 Task: Search for Coastal Estates in The Hamptons with Beachfront Luxury.
Action: Key pressed <Key.caps_lock>T<Key.caps_lock>he<Key.space><Key.caps_lock>H<Key.caps_lock>ampton
Screenshot: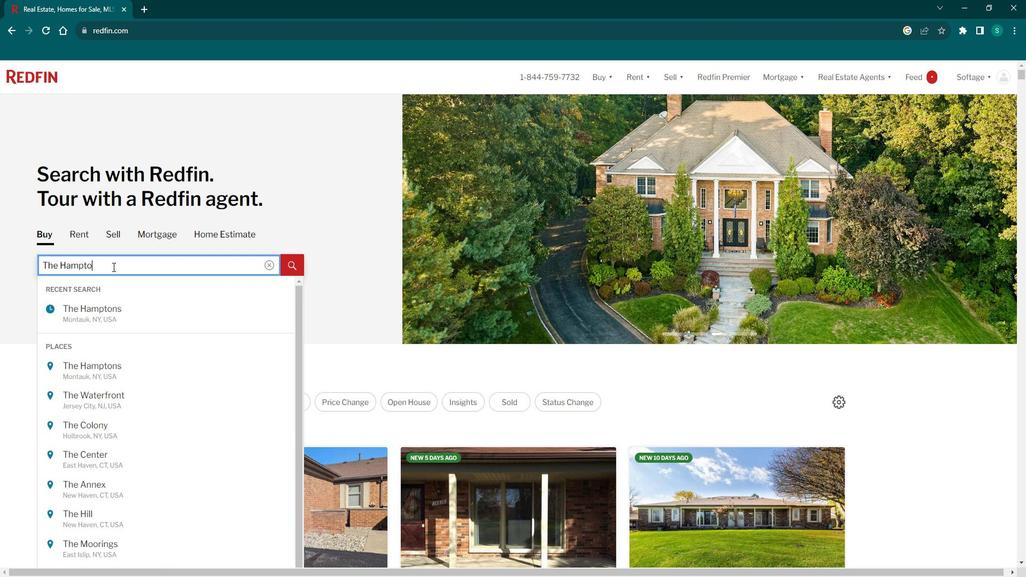 
Action: Mouse moved to (143, 271)
Screenshot: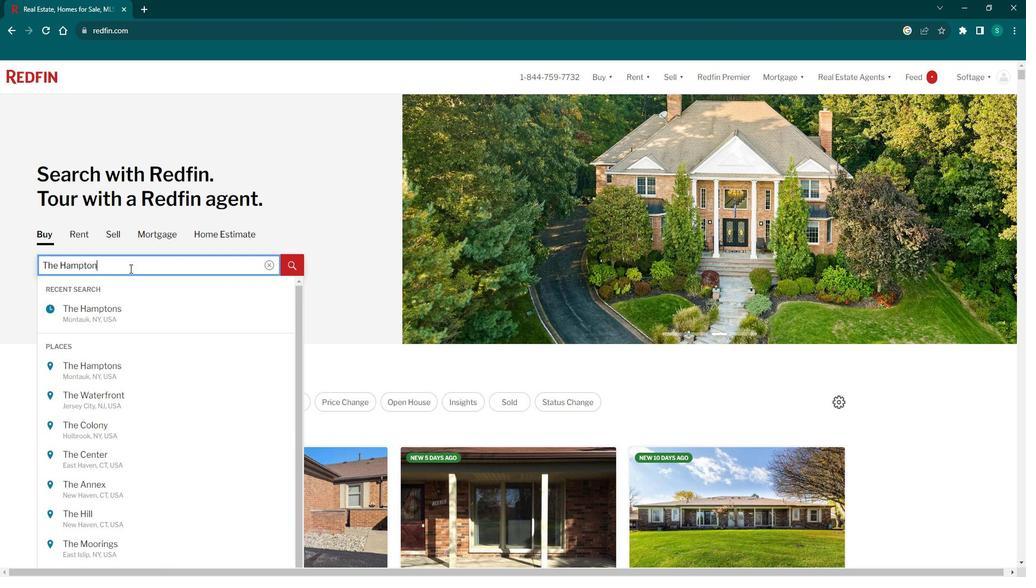 
Action: Key pressed s
Screenshot: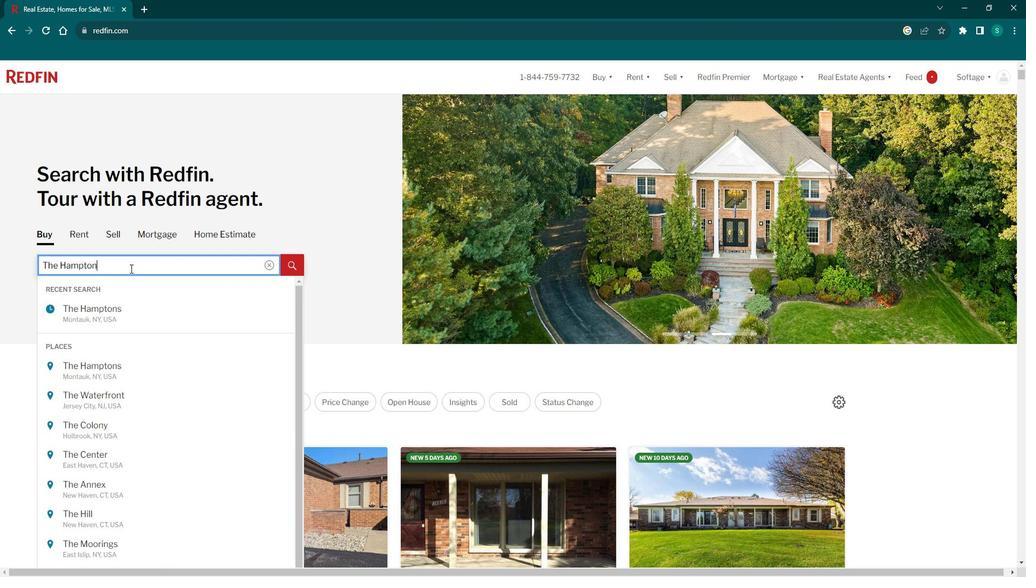 
Action: Mouse moved to (102, 370)
Screenshot: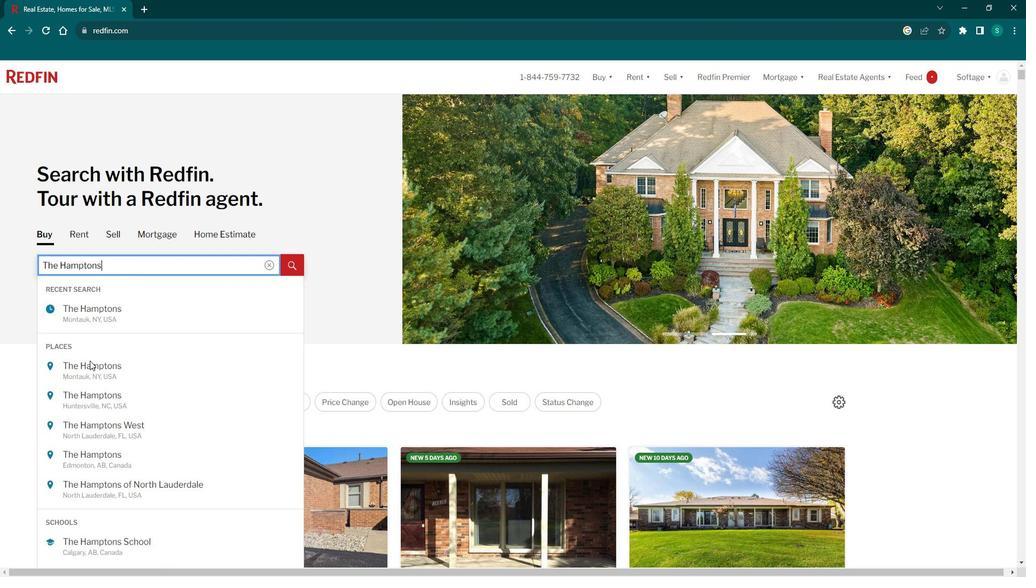 
Action: Mouse pressed left at (102, 370)
Screenshot: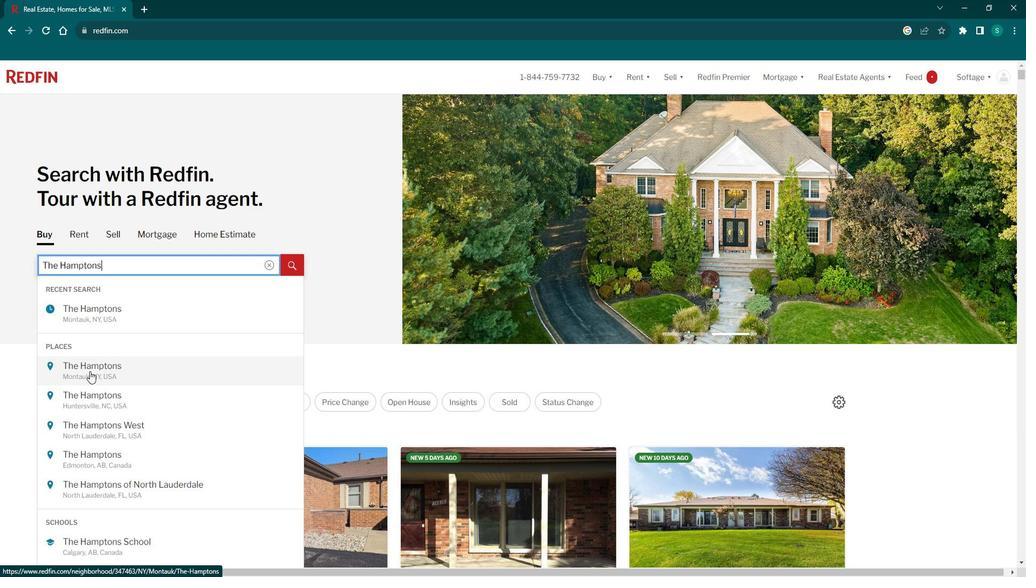 
Action: Mouse moved to (937, 158)
Screenshot: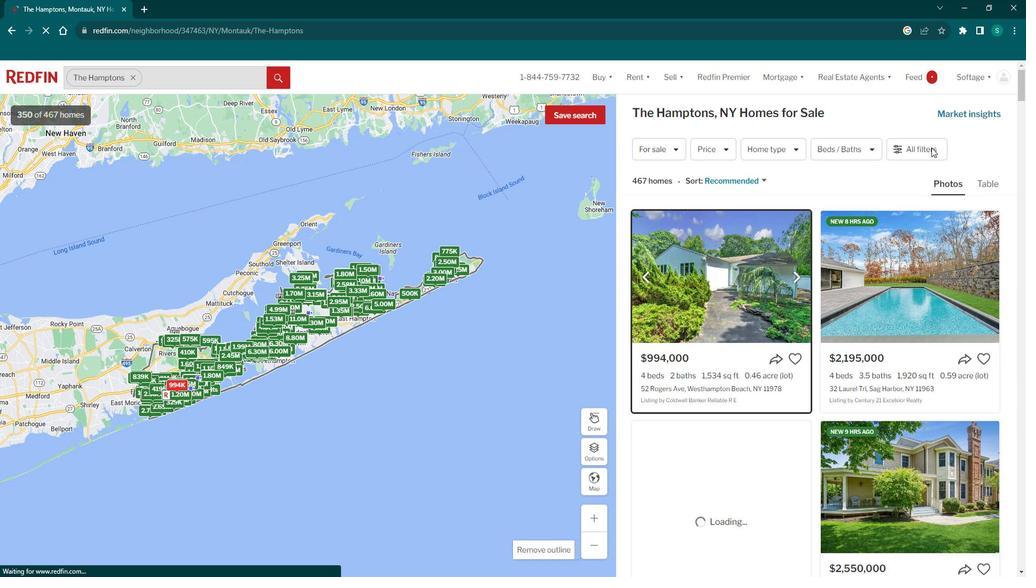 
Action: Mouse pressed left at (937, 158)
Screenshot: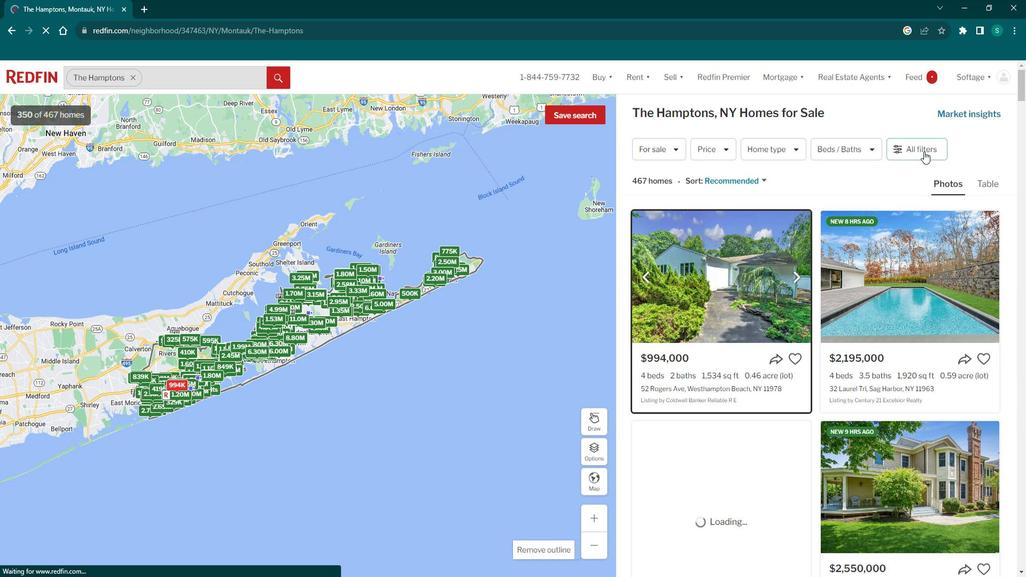 
Action: Mouse pressed left at (937, 158)
Screenshot: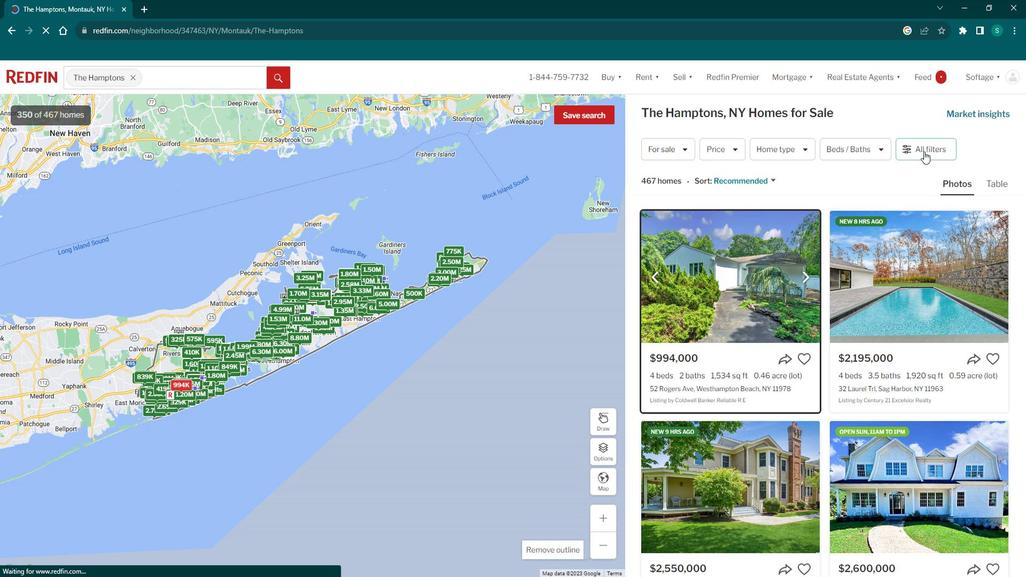 
Action: Mouse pressed left at (937, 158)
Screenshot: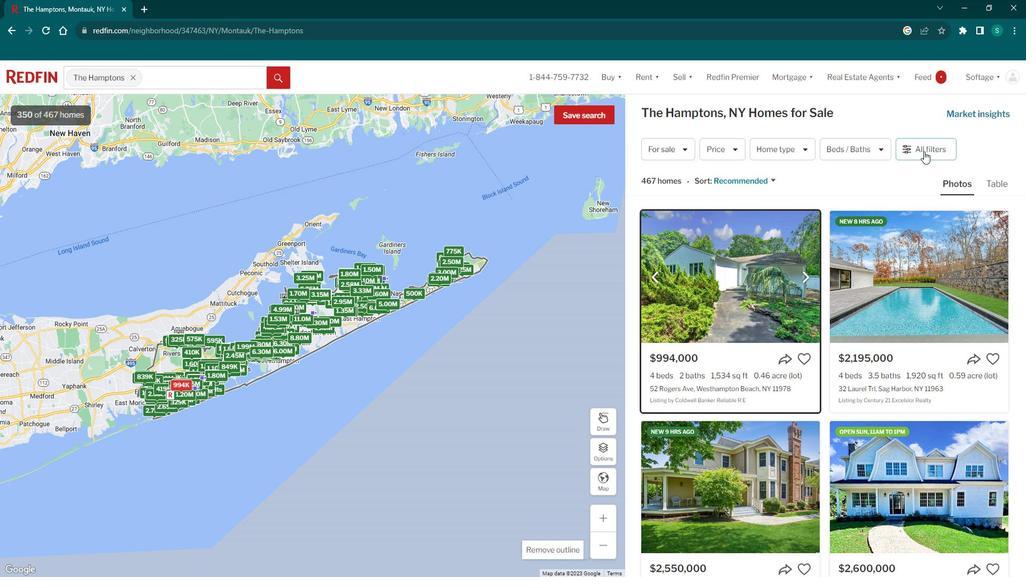 
Action: Mouse moved to (728, 321)
Screenshot: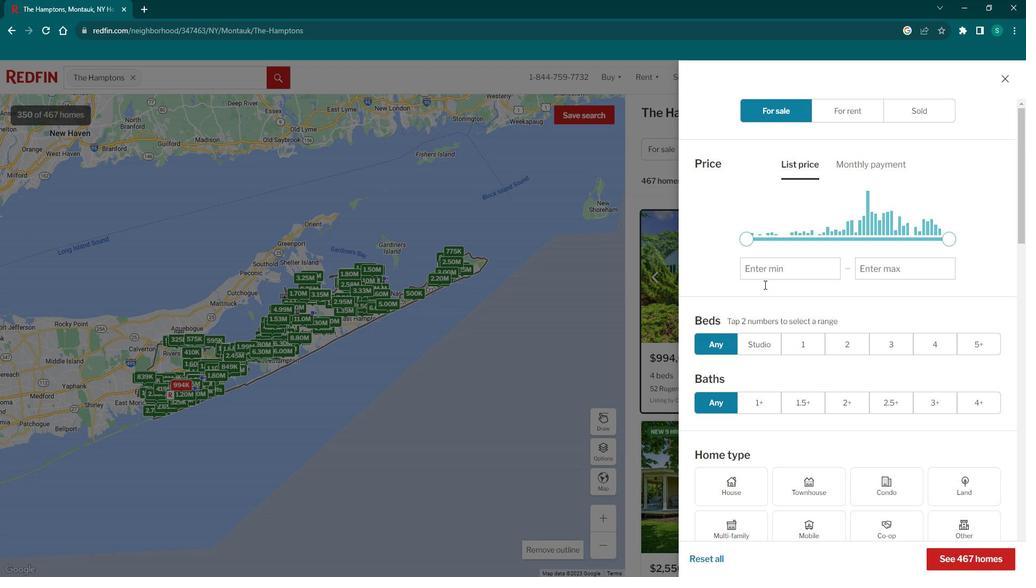 
Action: Mouse scrolled (728, 320) with delta (0, 0)
Screenshot: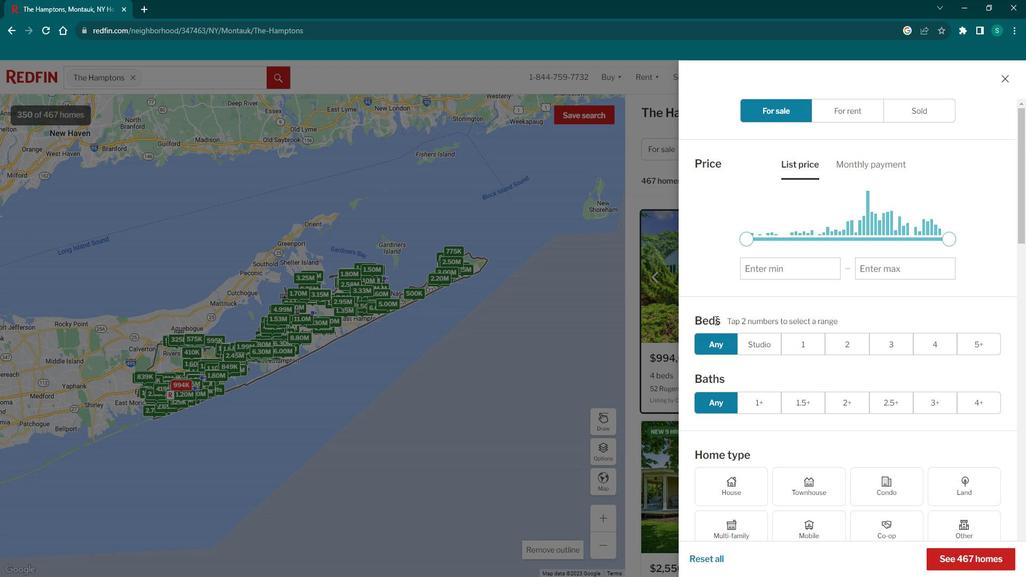 
Action: Mouse scrolled (728, 320) with delta (0, 0)
Screenshot: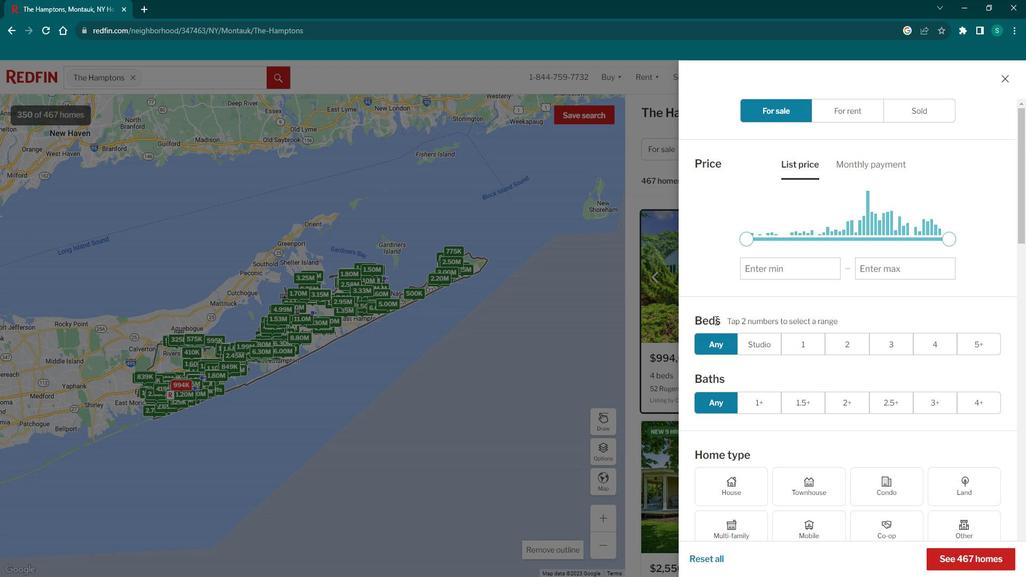 
Action: Mouse scrolled (728, 320) with delta (0, 0)
Screenshot: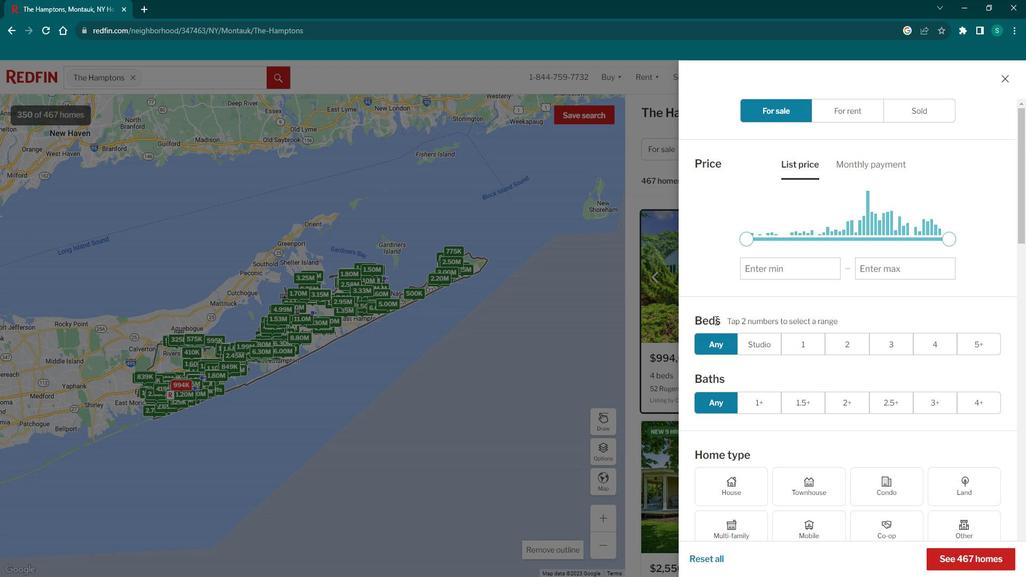 
Action: Mouse moved to (739, 321)
Screenshot: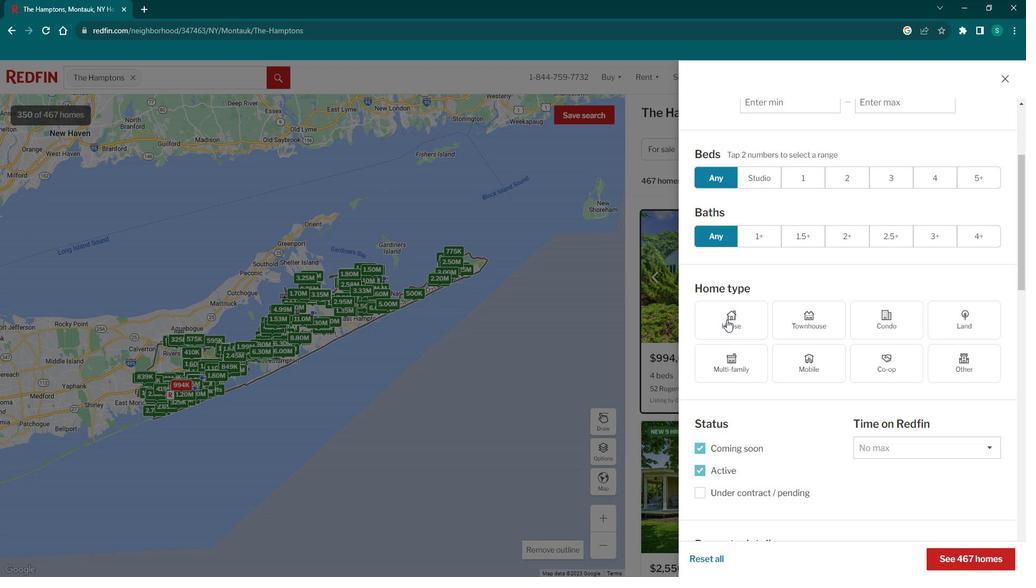 
Action: Mouse pressed left at (739, 321)
Screenshot: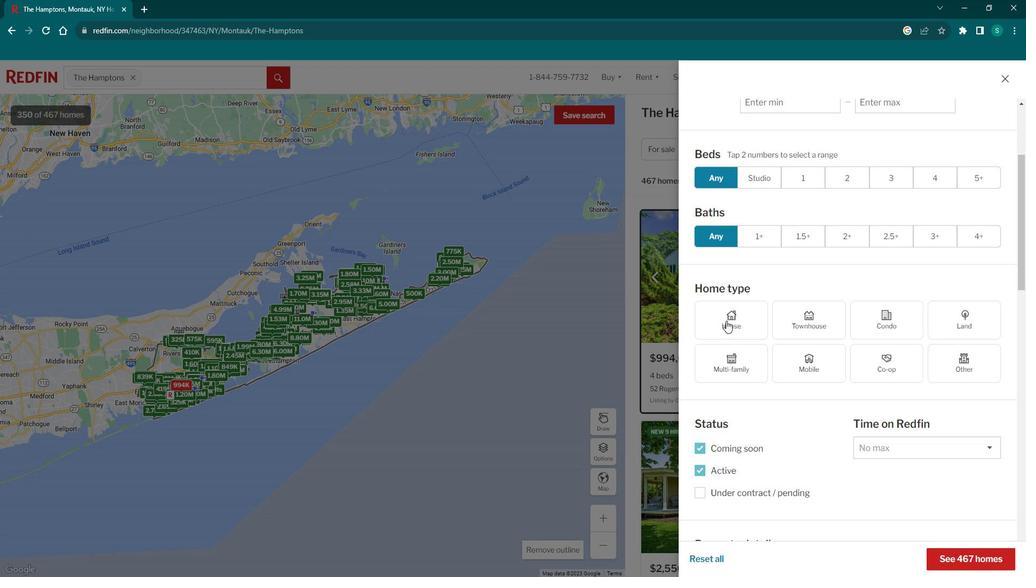 
Action: Mouse moved to (761, 366)
Screenshot: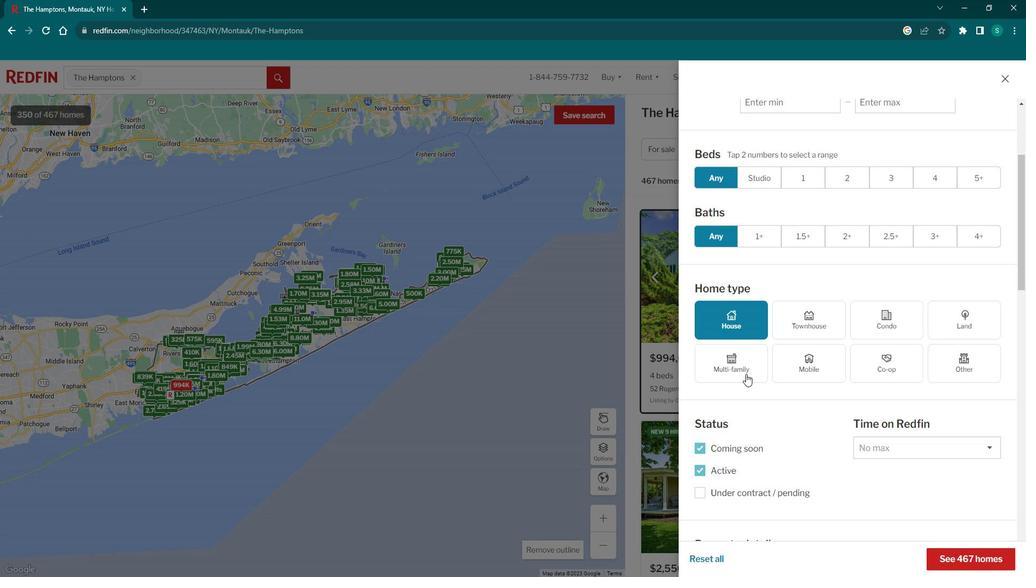 
Action: Mouse scrolled (761, 365) with delta (0, 0)
Screenshot: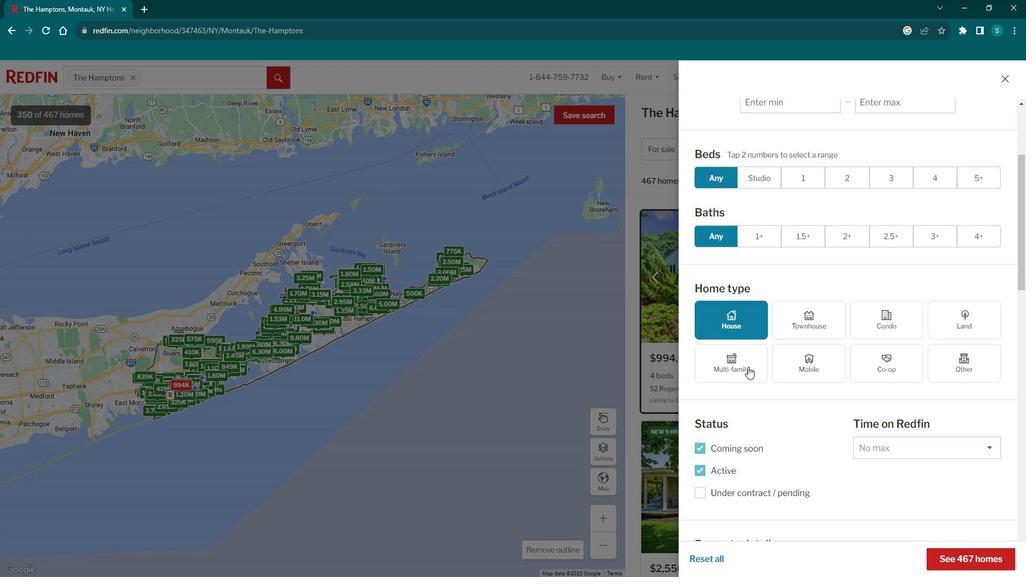 
Action: Mouse scrolled (761, 365) with delta (0, 0)
Screenshot: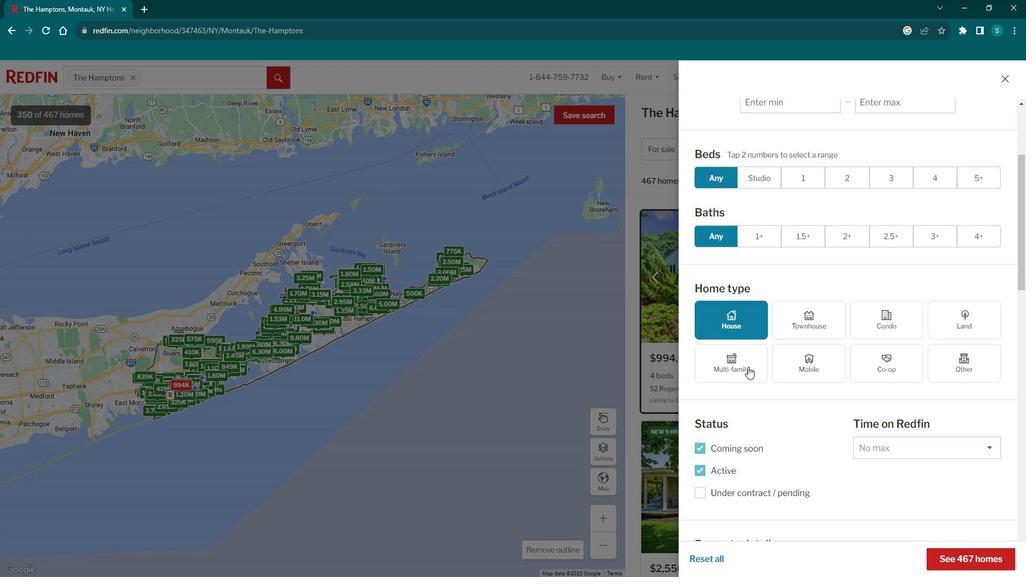 
Action: Mouse scrolled (761, 365) with delta (0, 0)
Screenshot: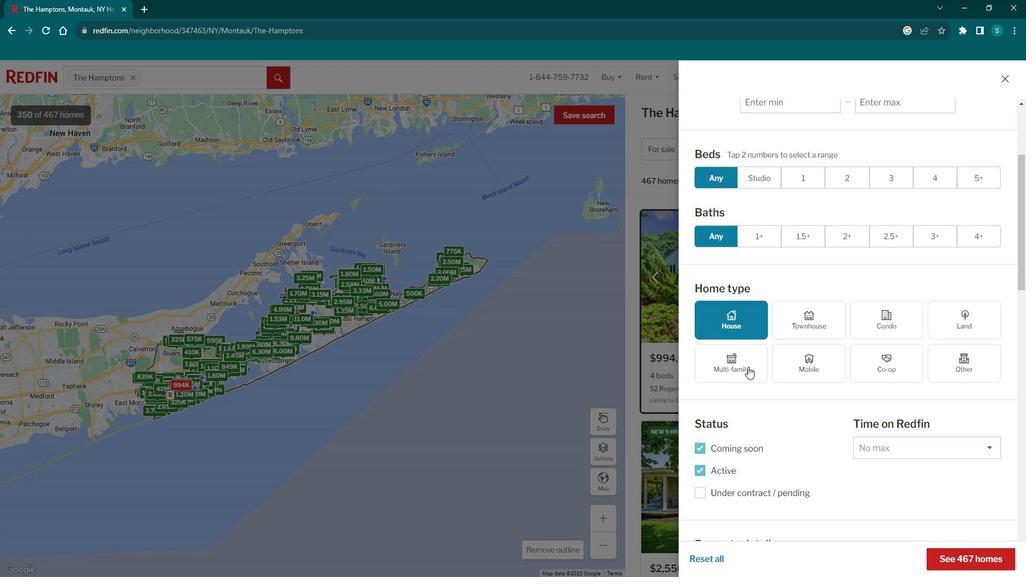 
Action: Mouse scrolled (761, 365) with delta (0, 0)
Screenshot: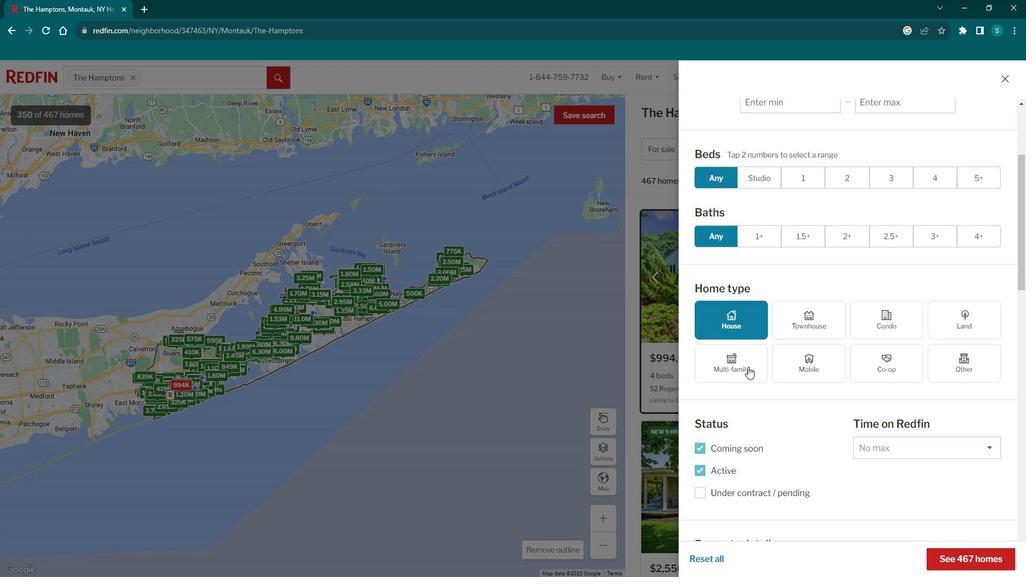 
Action: Mouse scrolled (761, 365) with delta (0, 0)
Screenshot: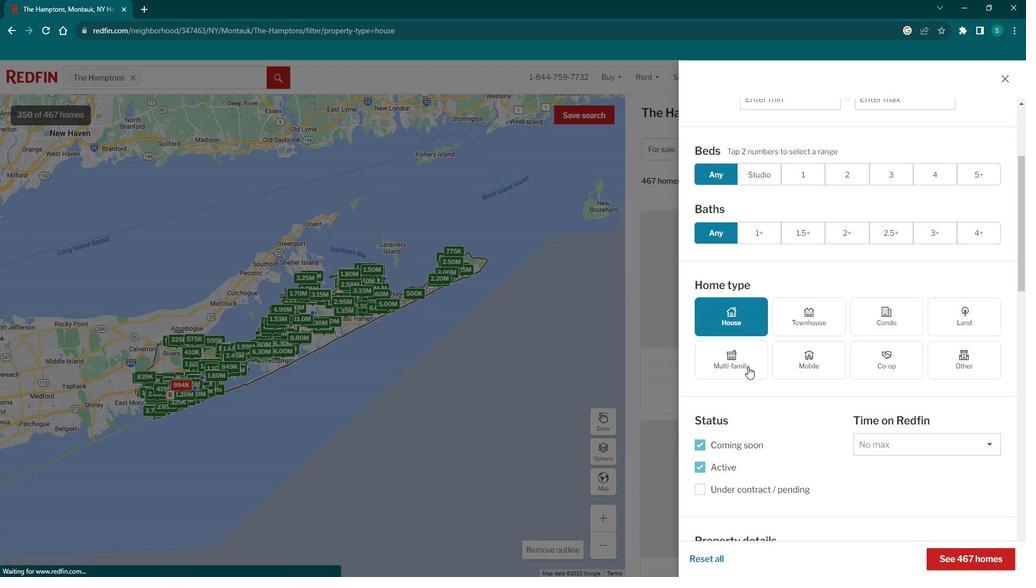 
Action: Mouse moved to (762, 347)
Screenshot: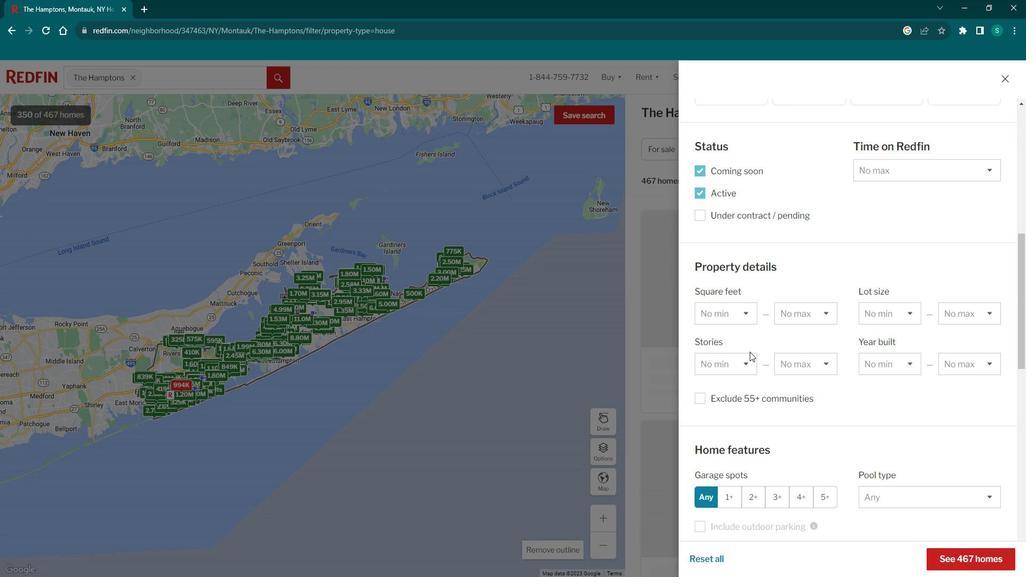
Action: Mouse scrolled (762, 346) with delta (0, 0)
Screenshot: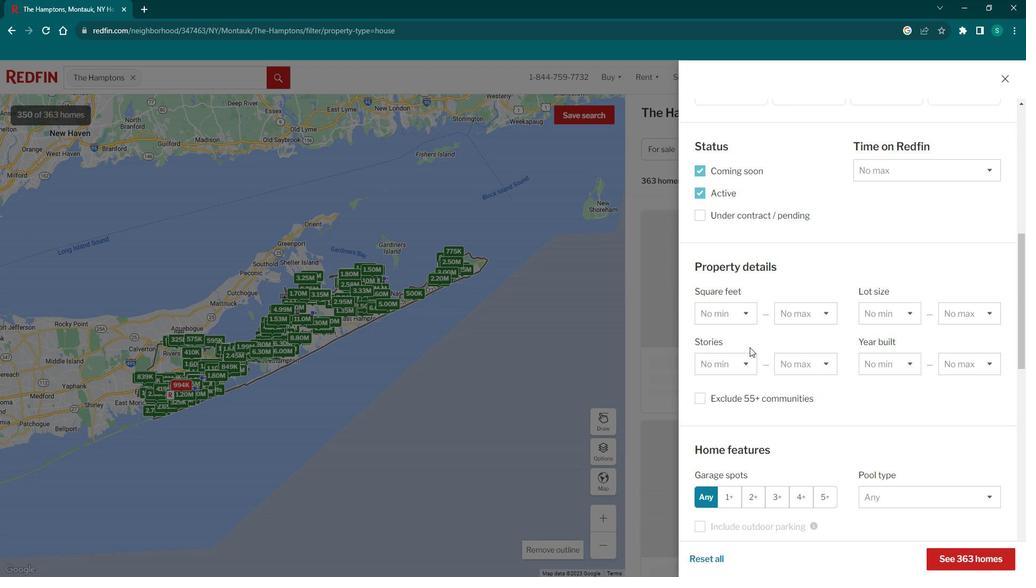 
Action: Mouse scrolled (762, 346) with delta (0, 0)
Screenshot: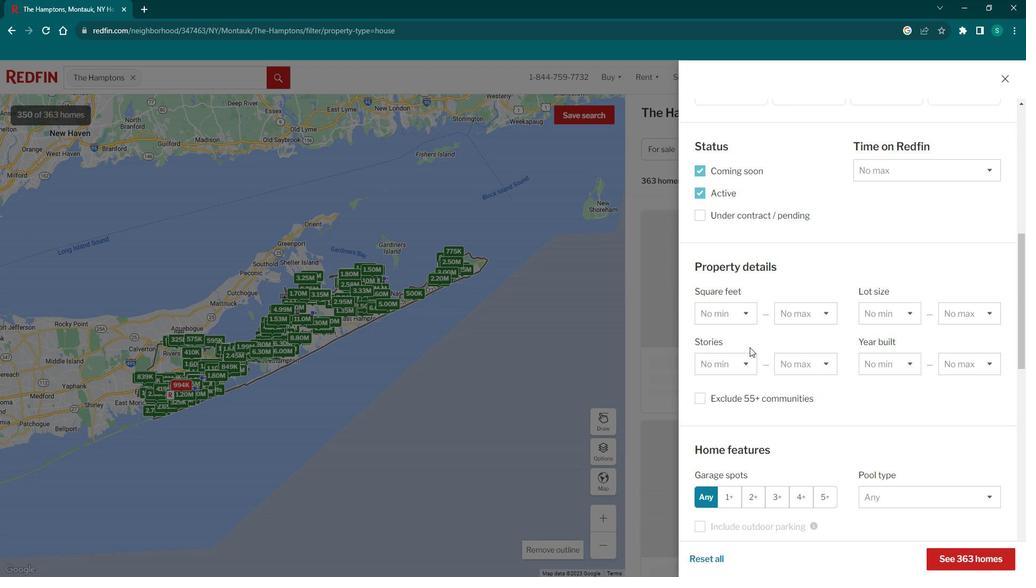 
Action: Mouse scrolled (762, 346) with delta (0, 0)
Screenshot: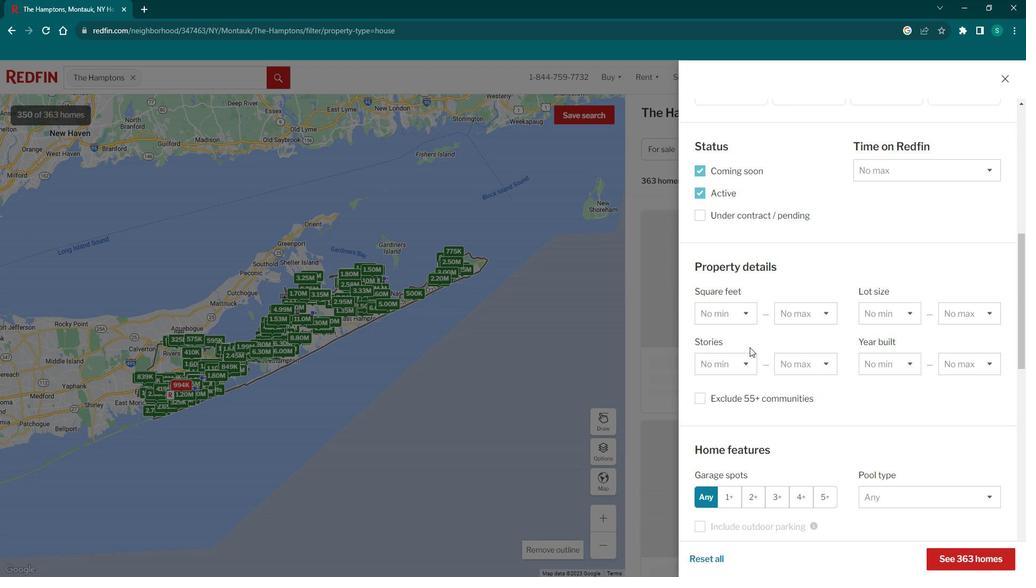 
Action: Mouse scrolled (762, 346) with delta (0, 0)
Screenshot: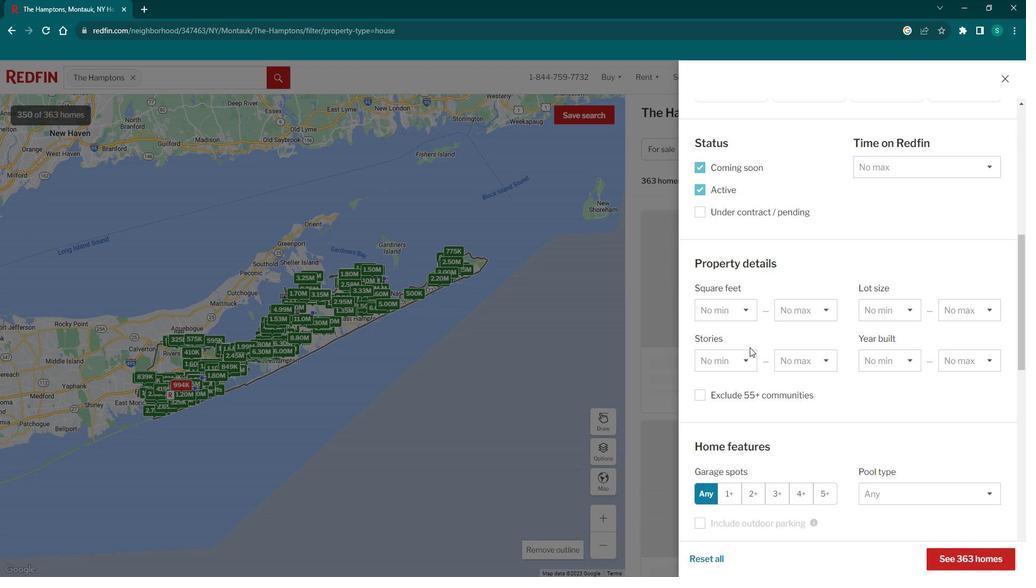 
Action: Mouse moved to (712, 363)
Screenshot: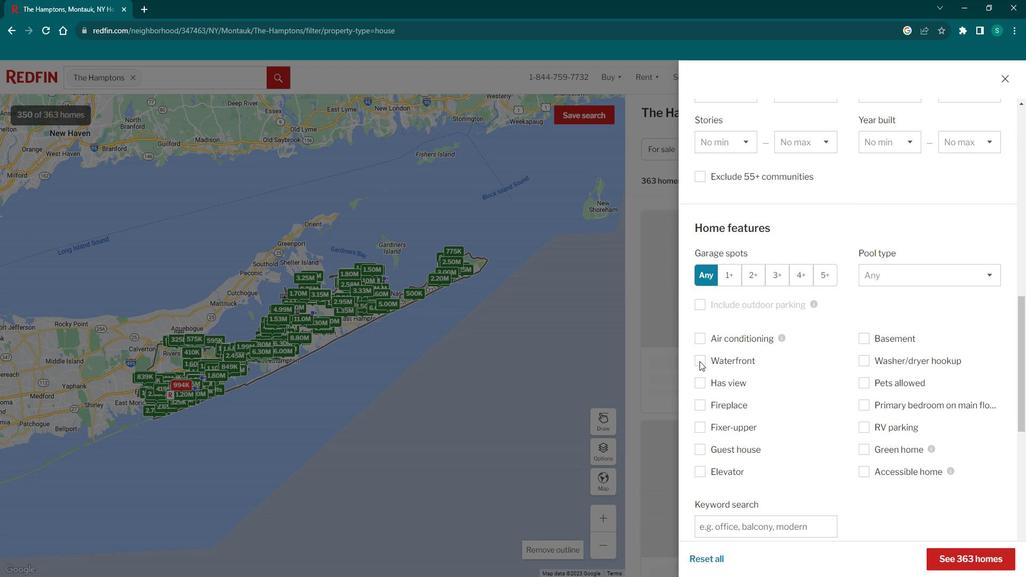 
Action: Mouse pressed left at (712, 363)
Screenshot: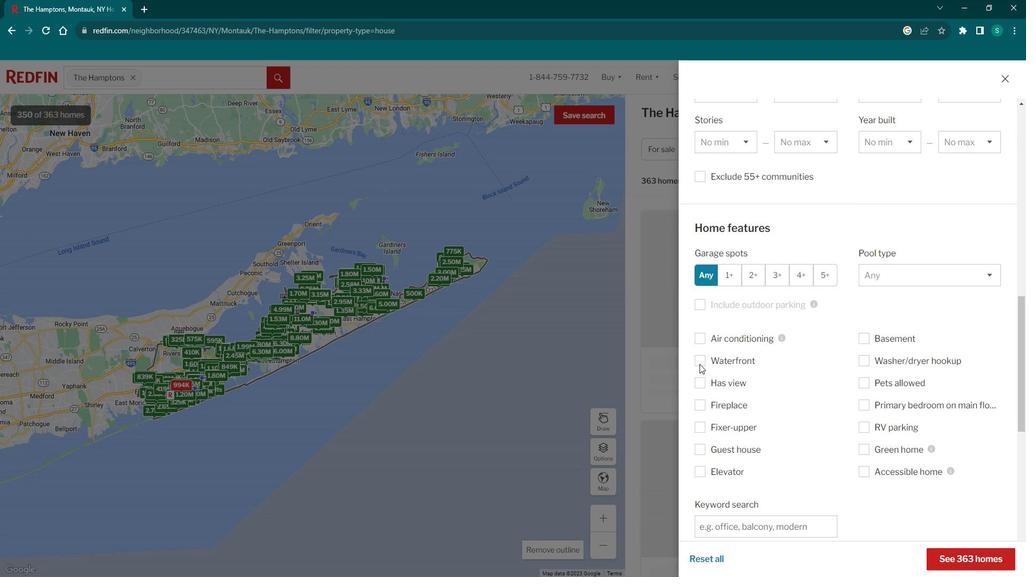 
Action: Mouse moved to (760, 433)
Screenshot: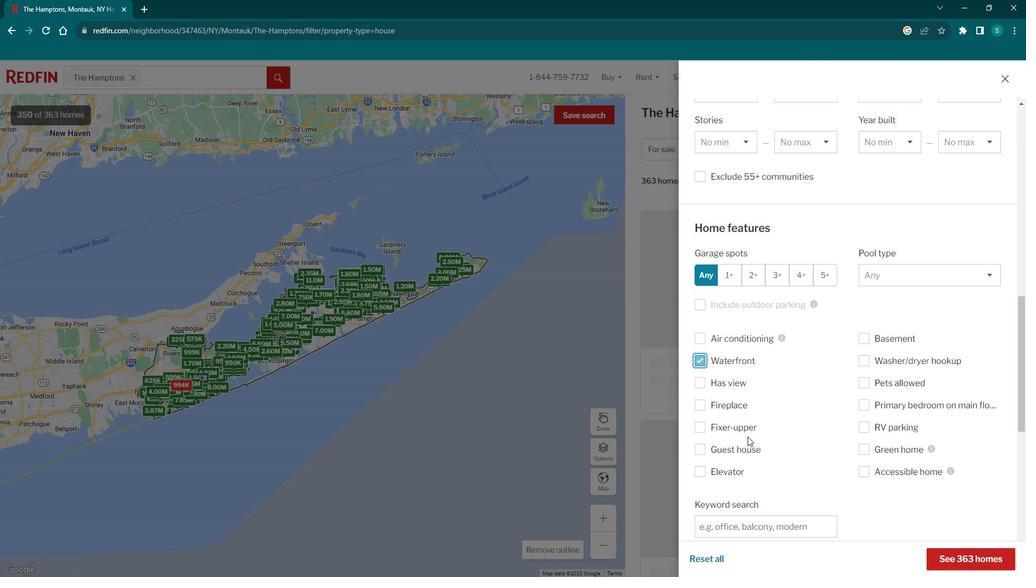 
Action: Mouse scrolled (760, 433) with delta (0, 0)
Screenshot: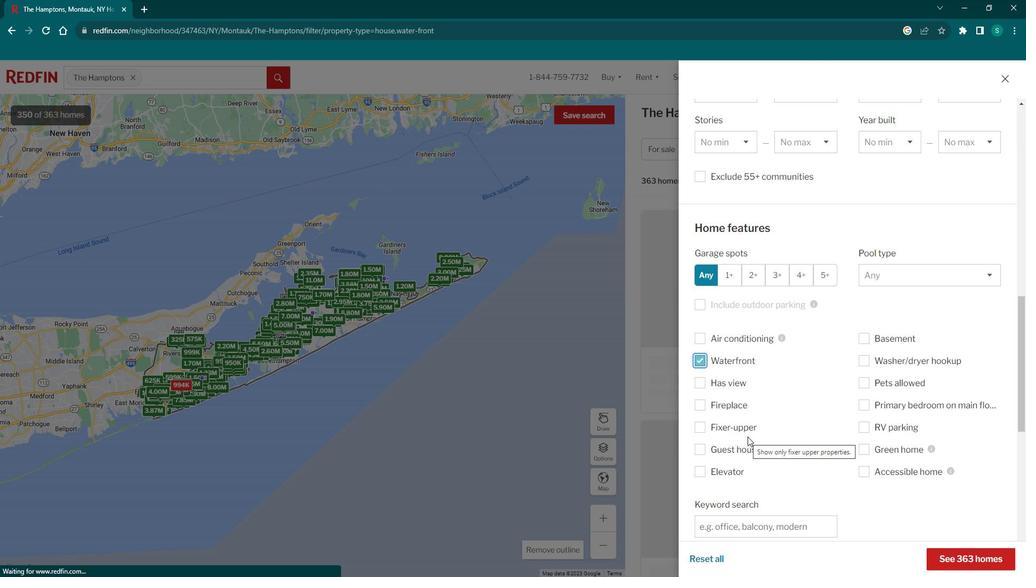 
Action: Mouse scrolled (760, 433) with delta (0, 0)
Screenshot: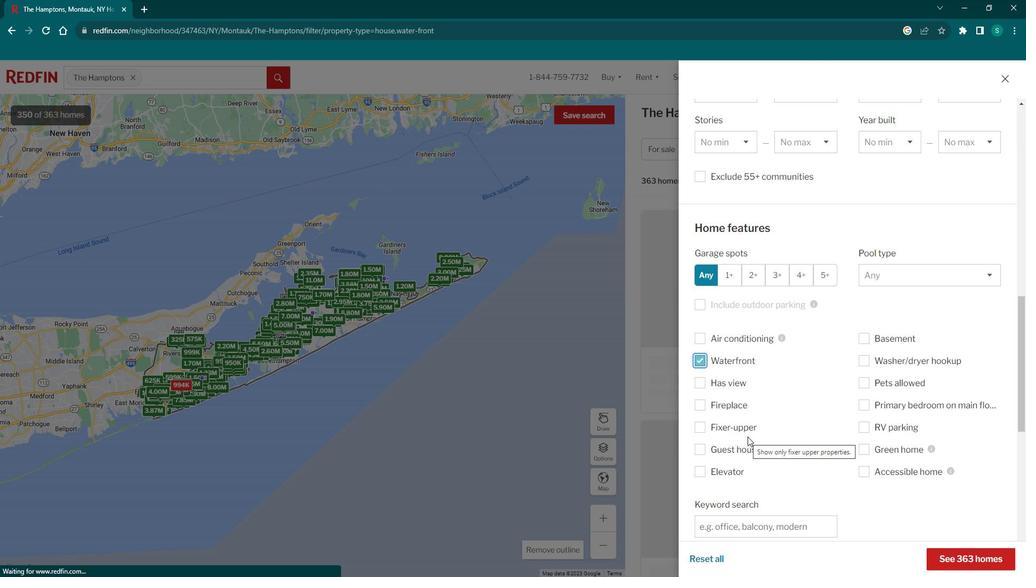 
Action: Mouse scrolled (760, 433) with delta (0, 0)
Screenshot: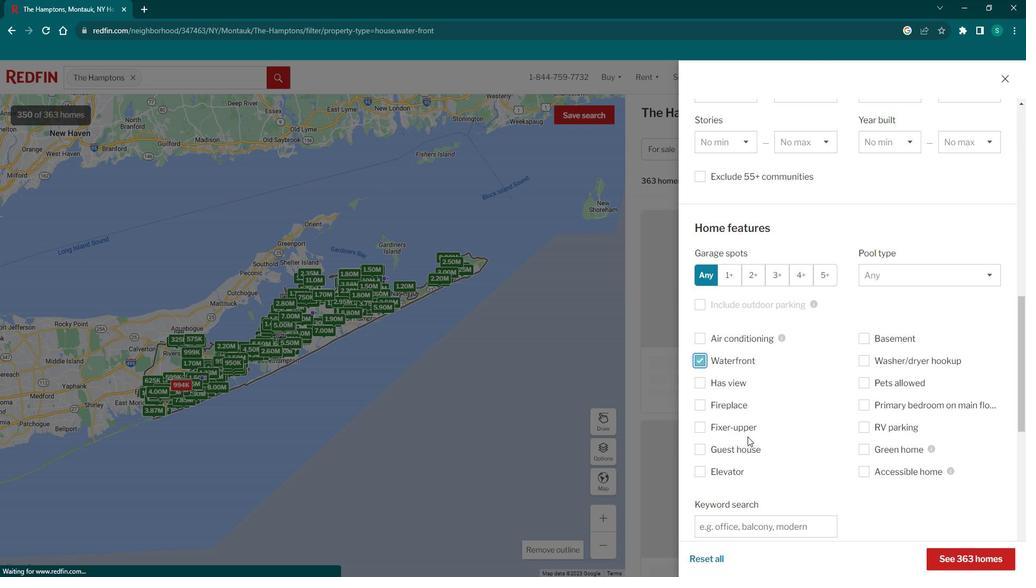 
Action: Mouse scrolled (760, 433) with delta (0, 0)
Screenshot: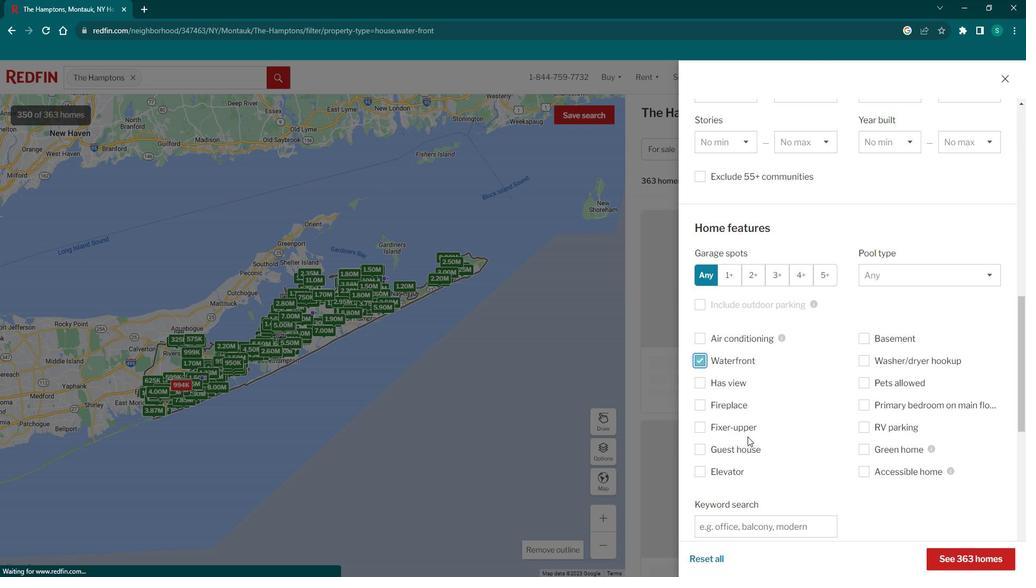 
Action: Mouse moved to (968, 546)
Screenshot: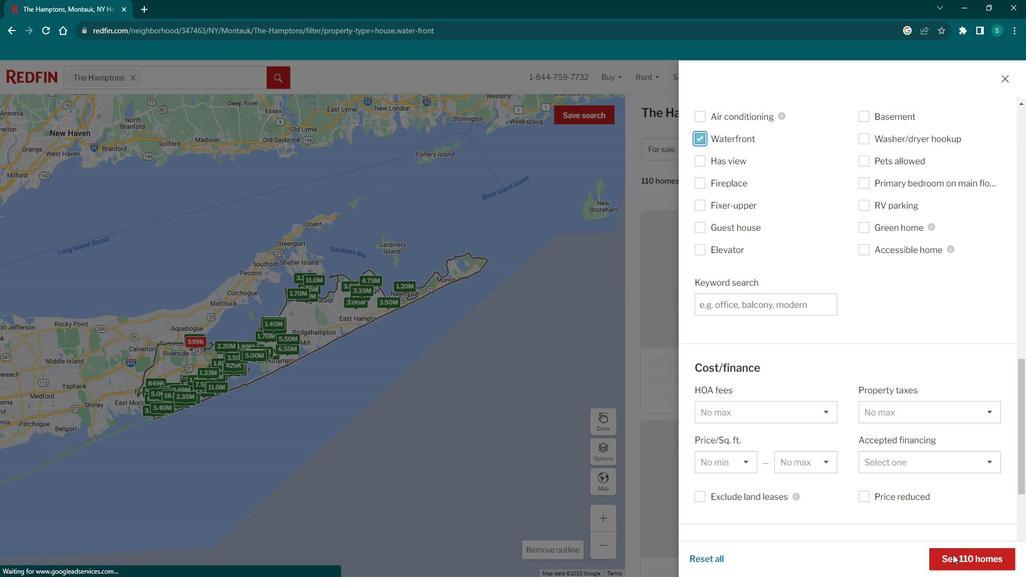 
Action: Mouse pressed left at (968, 546)
Screenshot: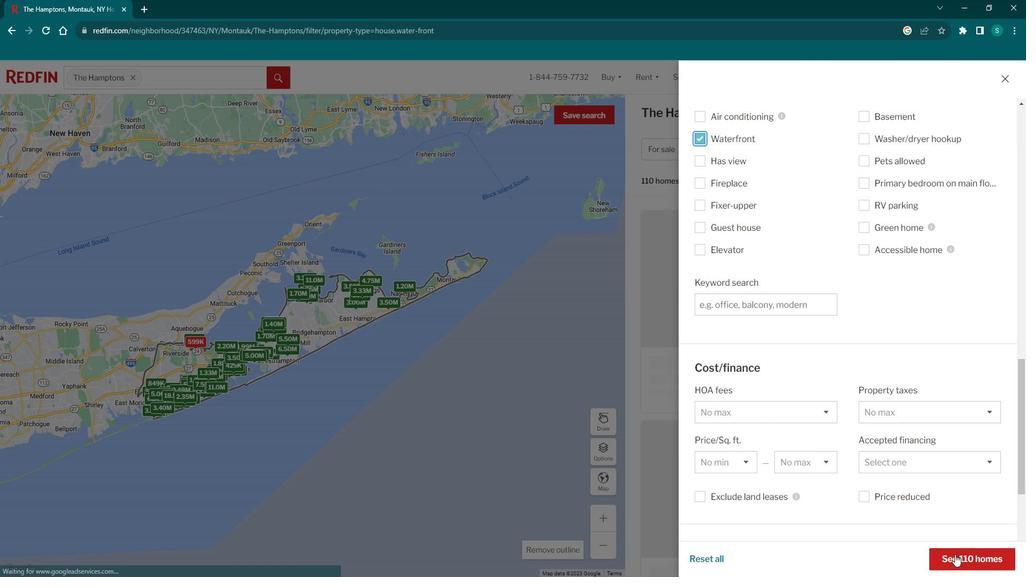 
Action: Mouse moved to (723, 329)
Screenshot: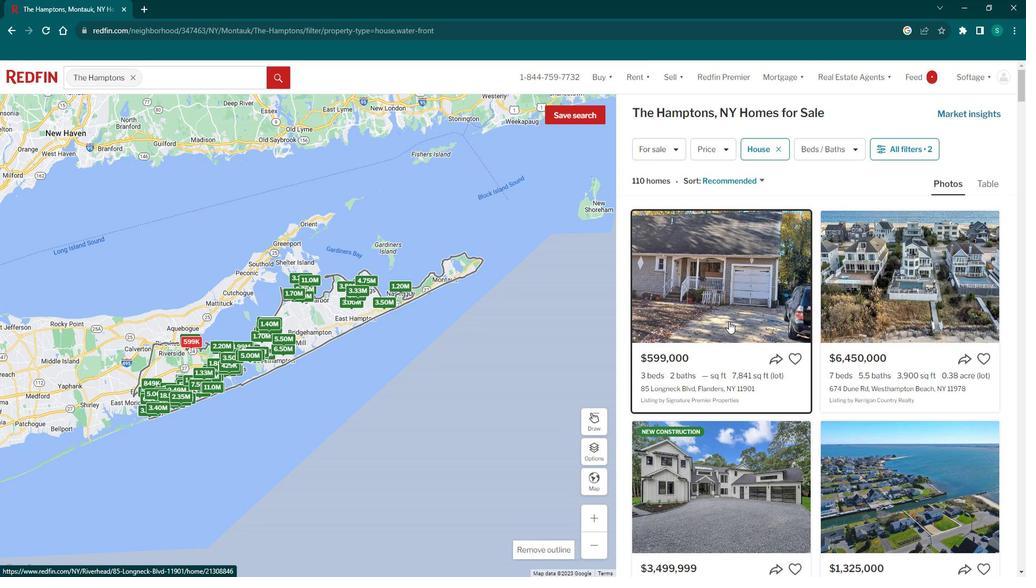 
Action: Mouse scrolled (723, 329) with delta (0, 0)
Screenshot: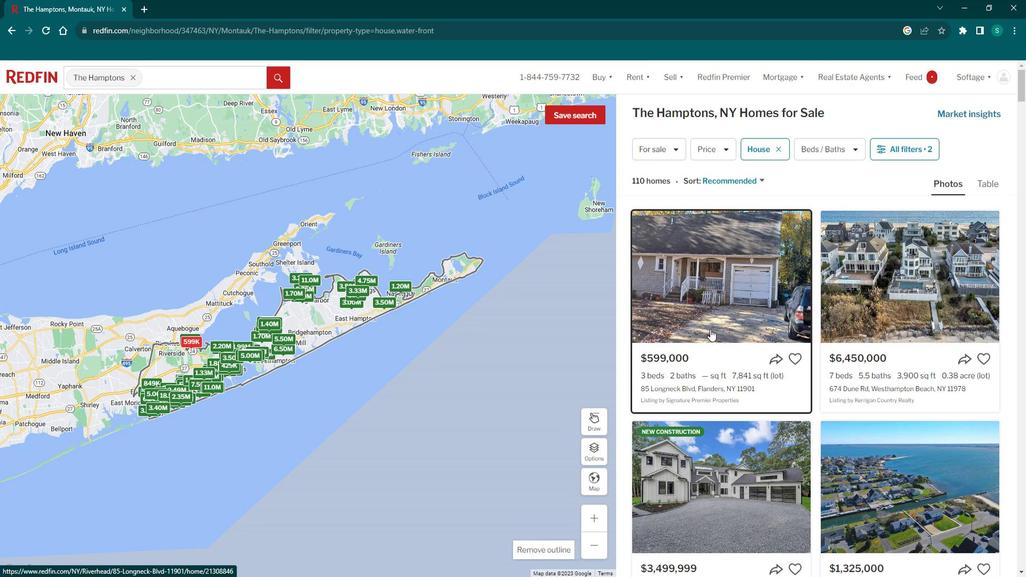 
Action: Mouse scrolled (723, 329) with delta (0, 0)
Screenshot: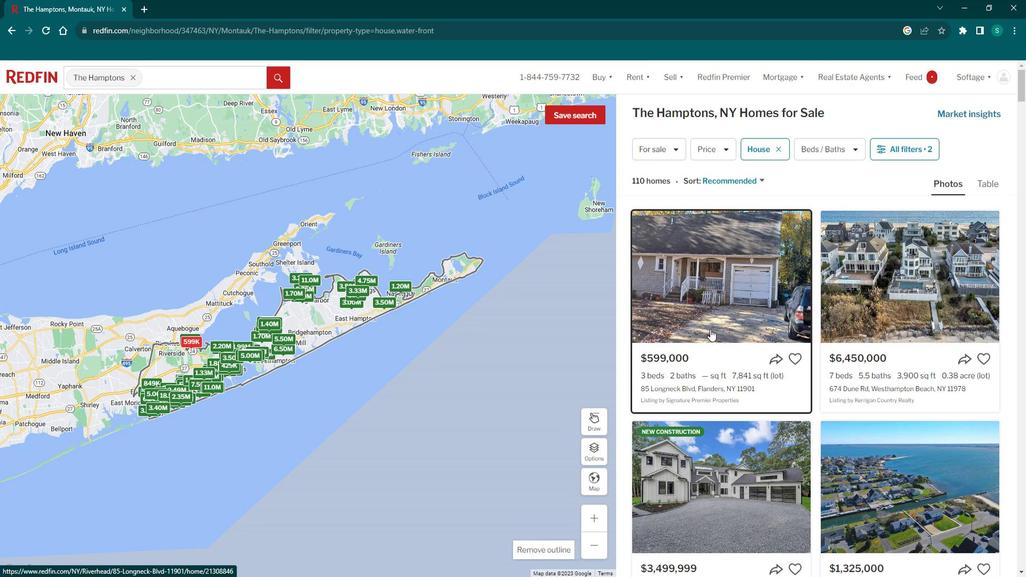 
Action: Mouse scrolled (723, 329) with delta (0, 0)
Screenshot: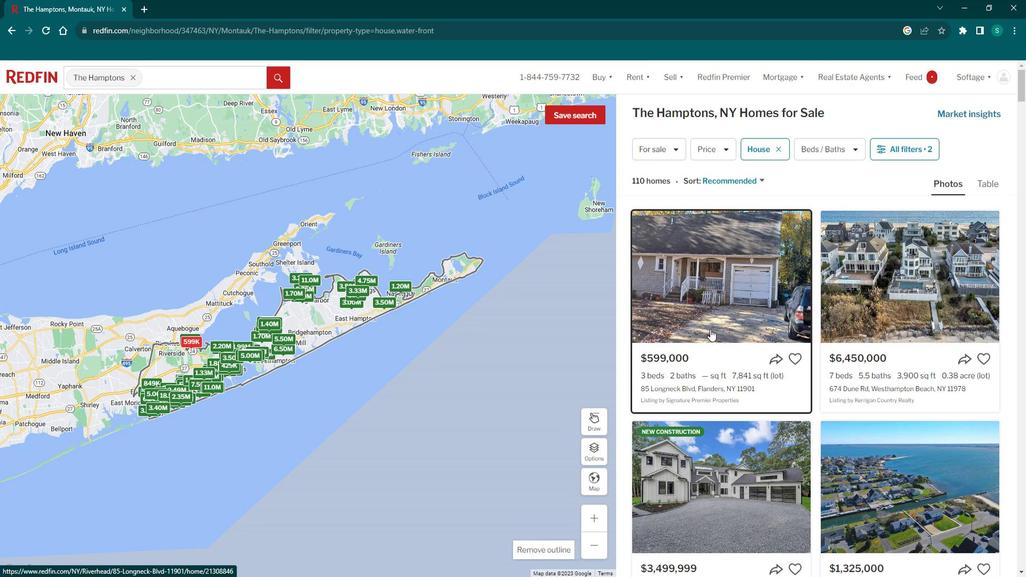 
Action: Mouse moved to (721, 330)
Screenshot: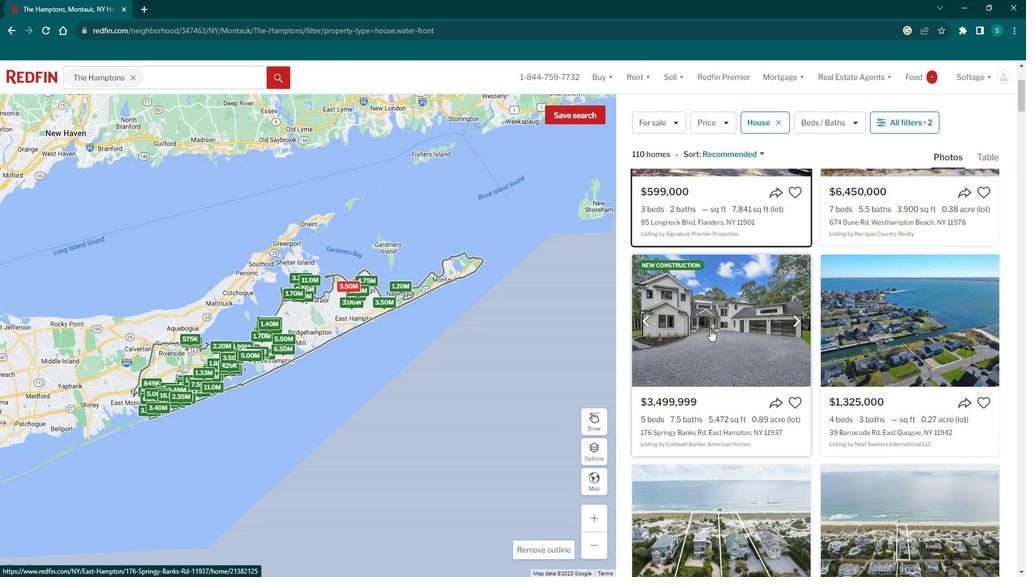 
Action: Mouse pressed left at (721, 330)
Screenshot: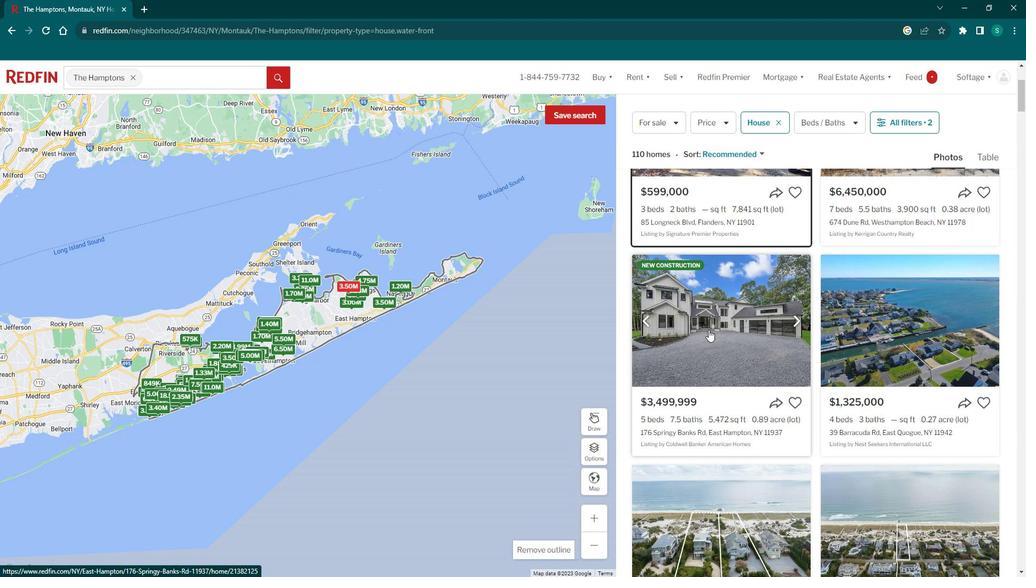 
Action: Mouse moved to (358, 364)
Screenshot: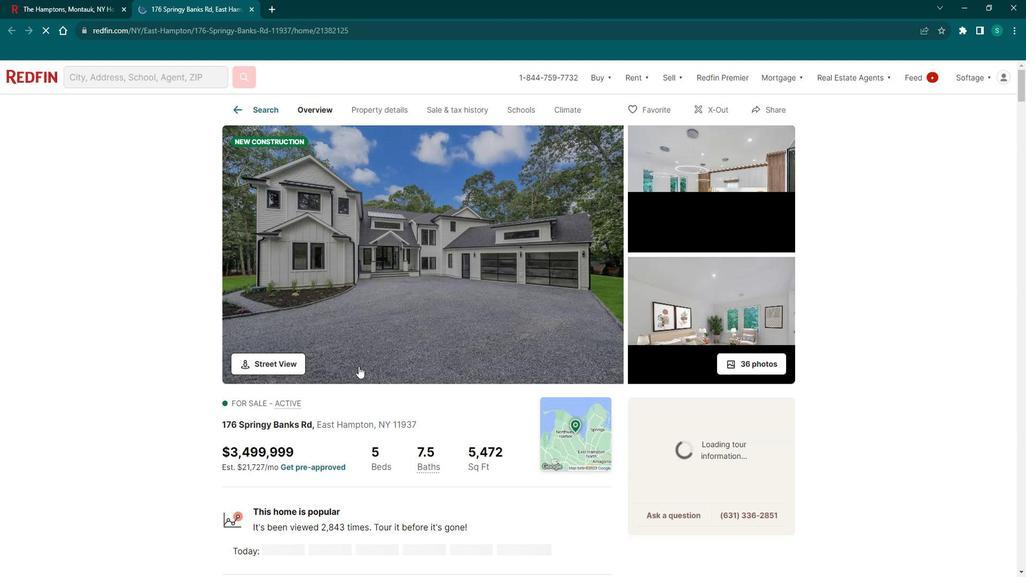 
Action: Mouse scrolled (358, 364) with delta (0, 0)
Screenshot: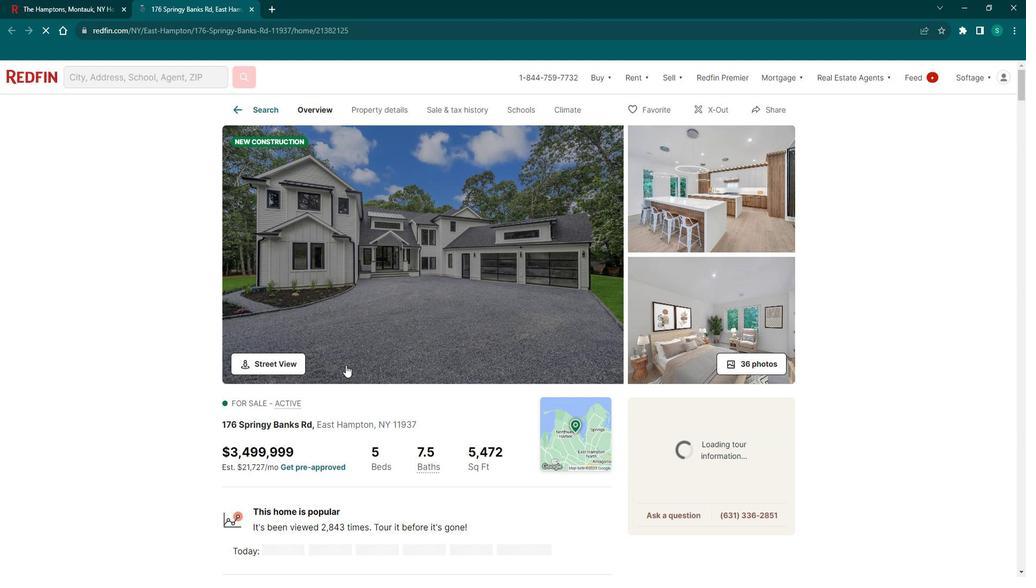 
Action: Mouse scrolled (358, 364) with delta (0, 0)
Screenshot: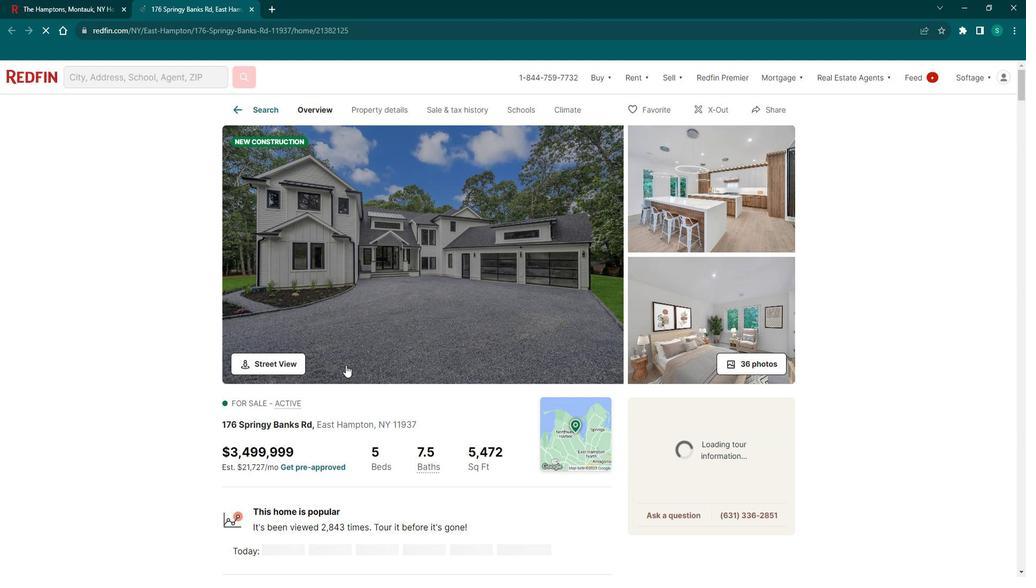 
Action: Mouse scrolled (358, 364) with delta (0, 0)
Screenshot: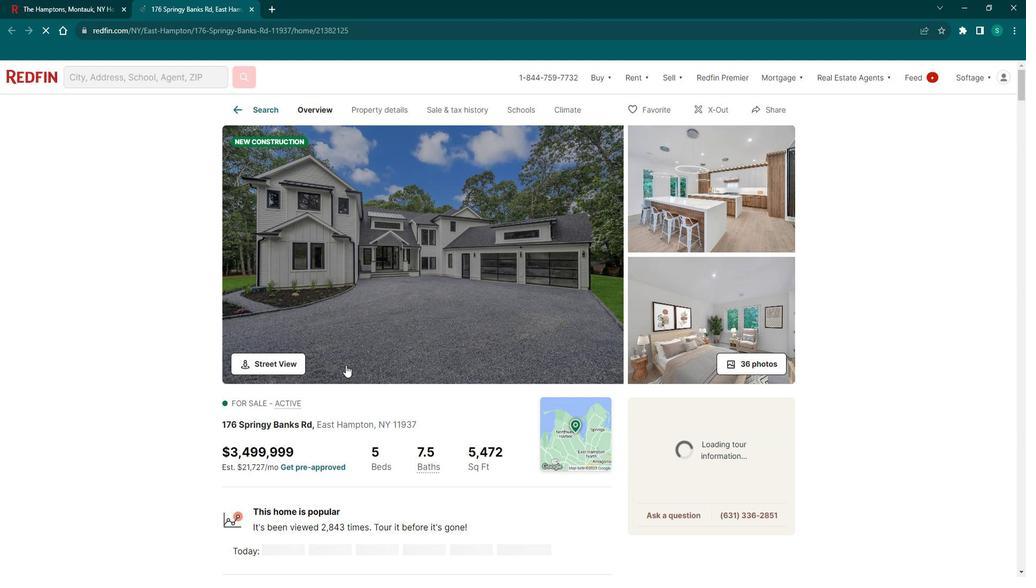 
Action: Mouse scrolled (358, 364) with delta (0, 0)
Screenshot: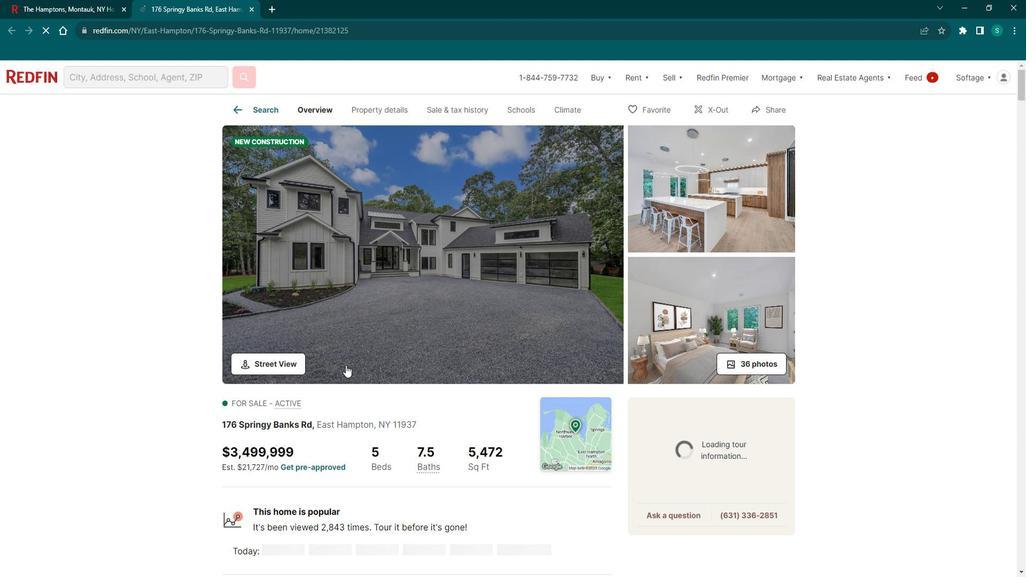 
Action: Mouse scrolled (358, 364) with delta (0, 0)
Screenshot: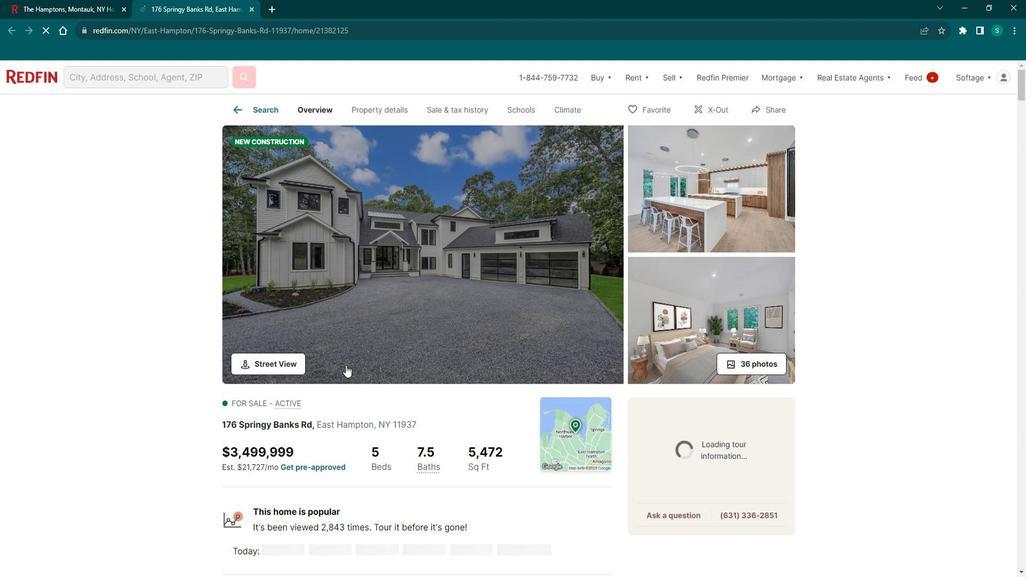 
Action: Mouse moved to (258, 401)
Screenshot: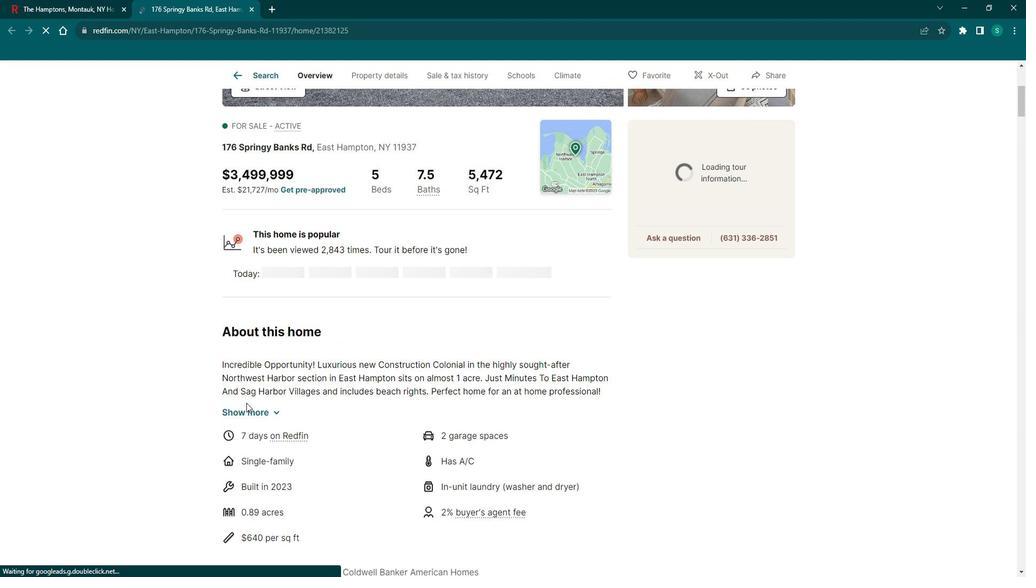 
Action: Mouse pressed left at (258, 401)
Screenshot: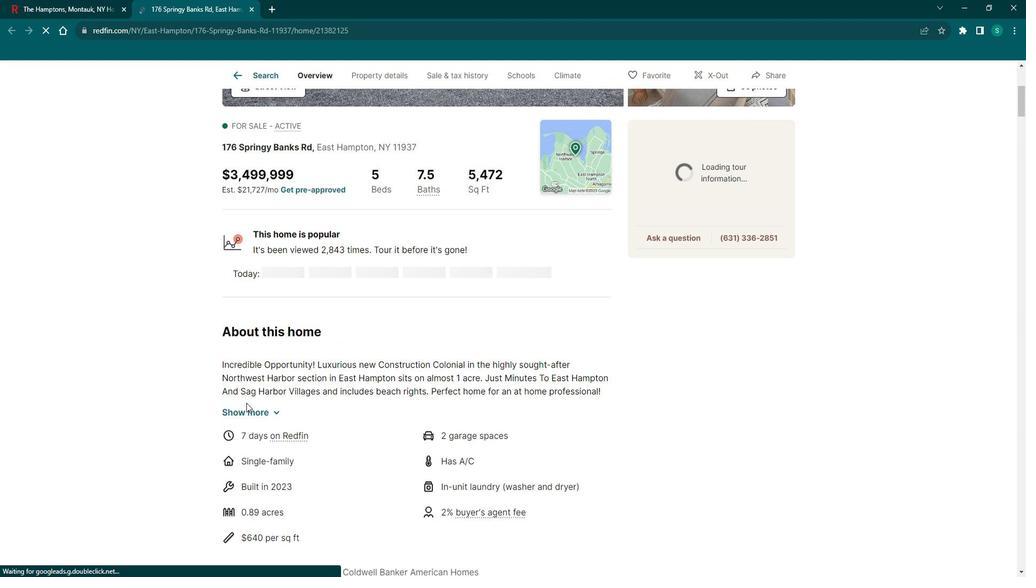 
Action: Mouse moved to (266, 413)
Screenshot: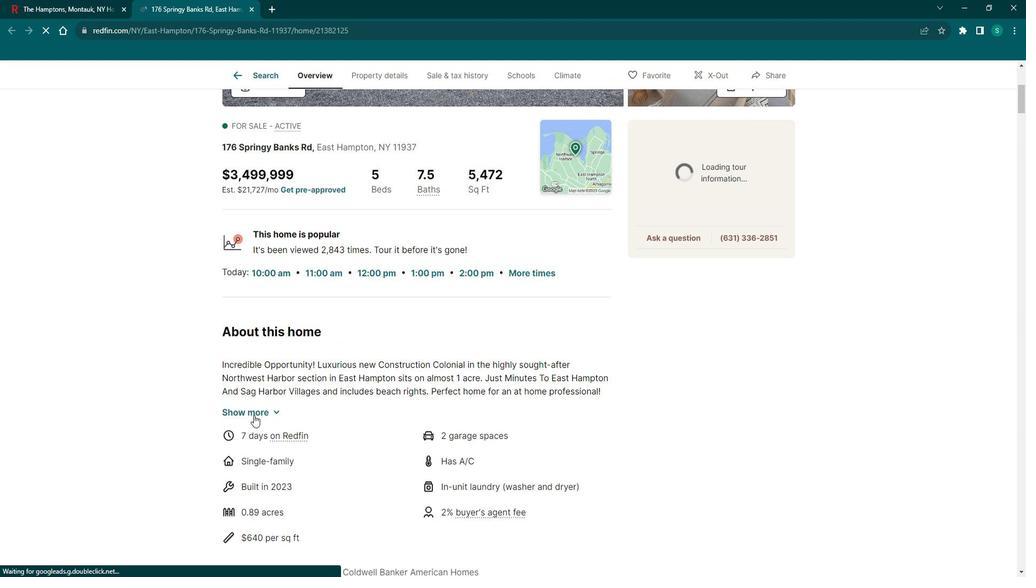 
Action: Mouse pressed left at (266, 413)
Screenshot: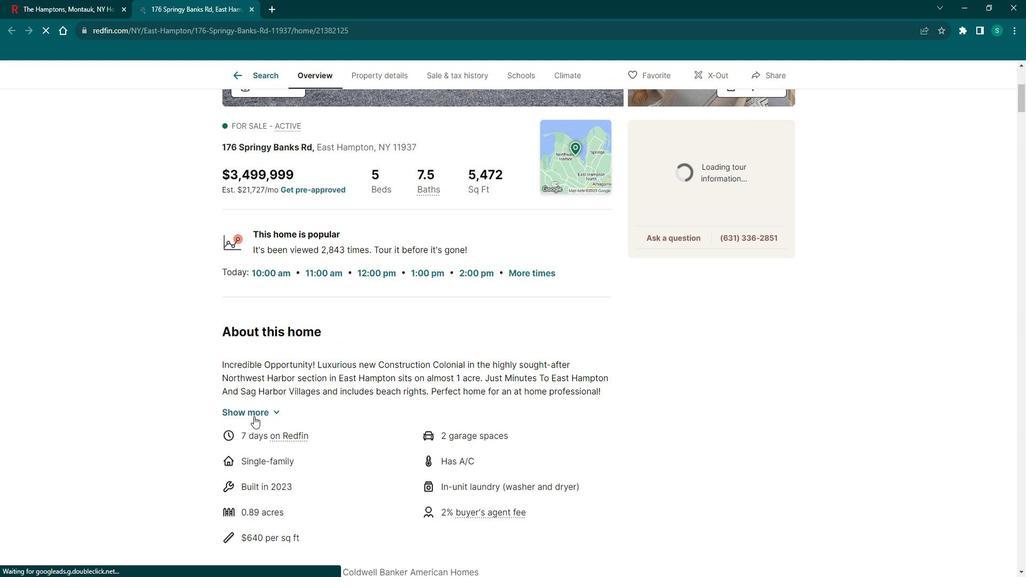 
Action: Mouse moved to (288, 407)
Screenshot: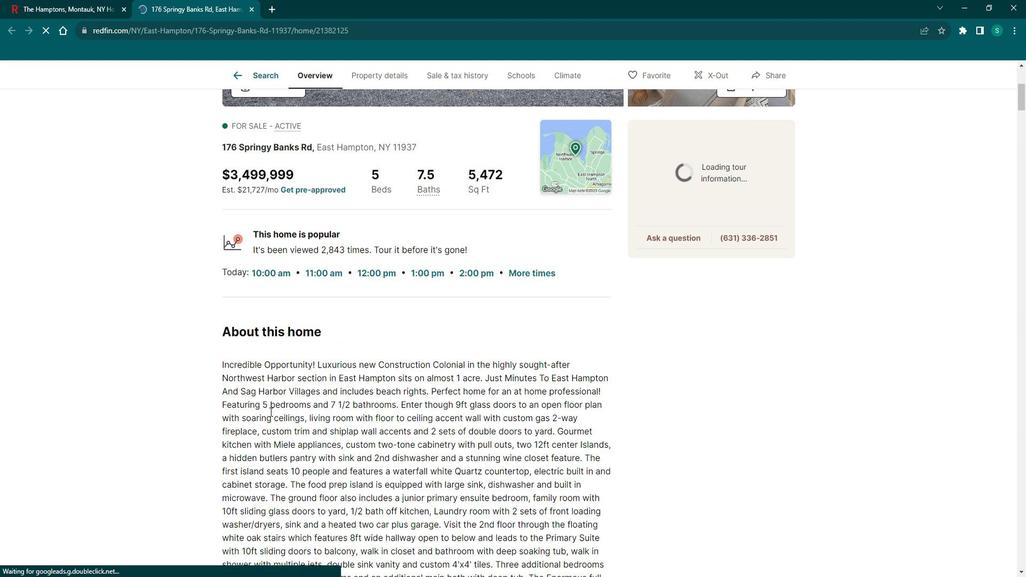 
Action: Mouse scrolled (288, 407) with delta (0, 0)
Screenshot: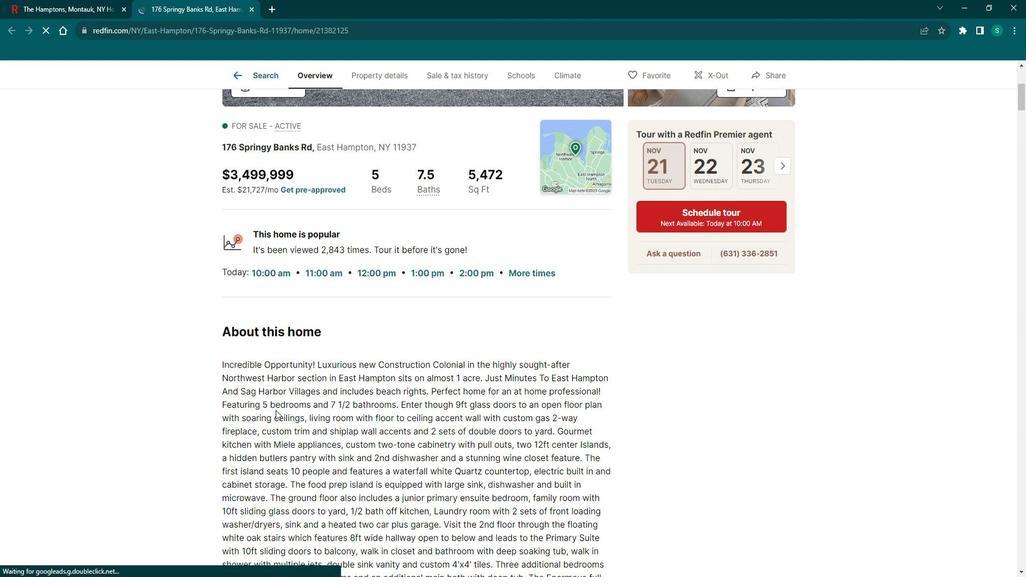 
Action: Mouse scrolled (288, 407) with delta (0, 0)
Screenshot: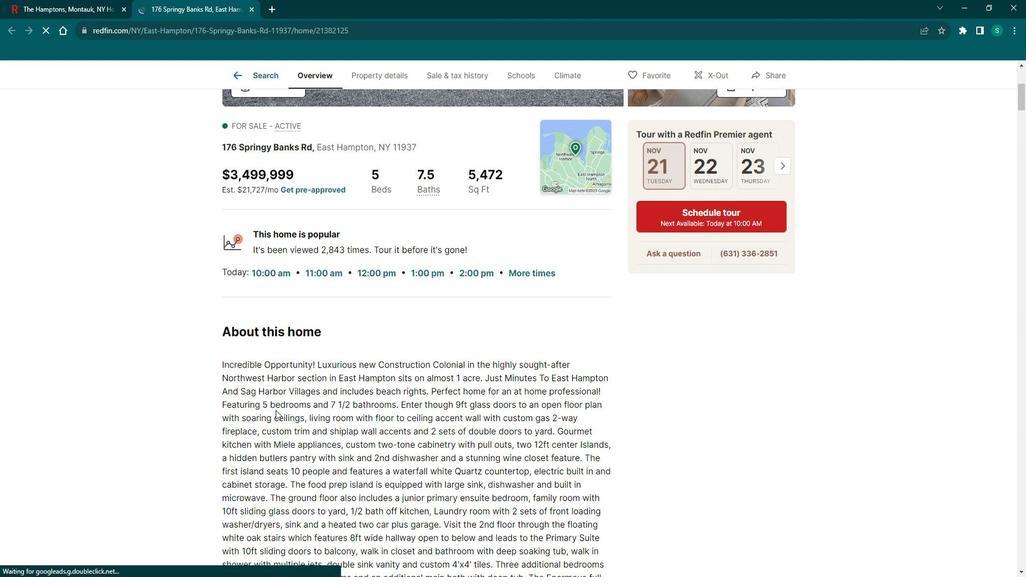 
Action: Mouse scrolled (288, 407) with delta (0, 0)
Screenshot: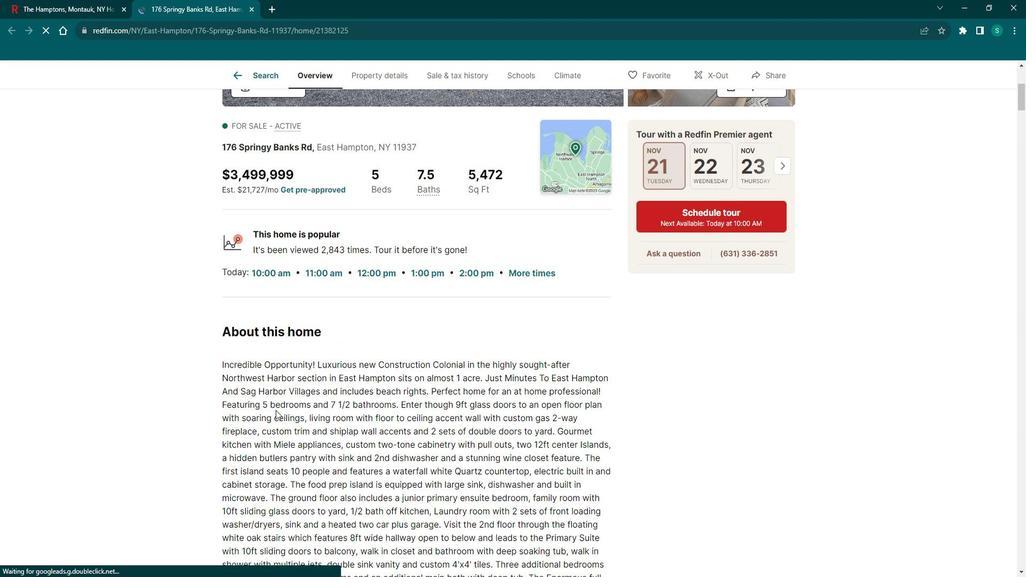 
Action: Mouse scrolled (288, 407) with delta (0, 0)
Screenshot: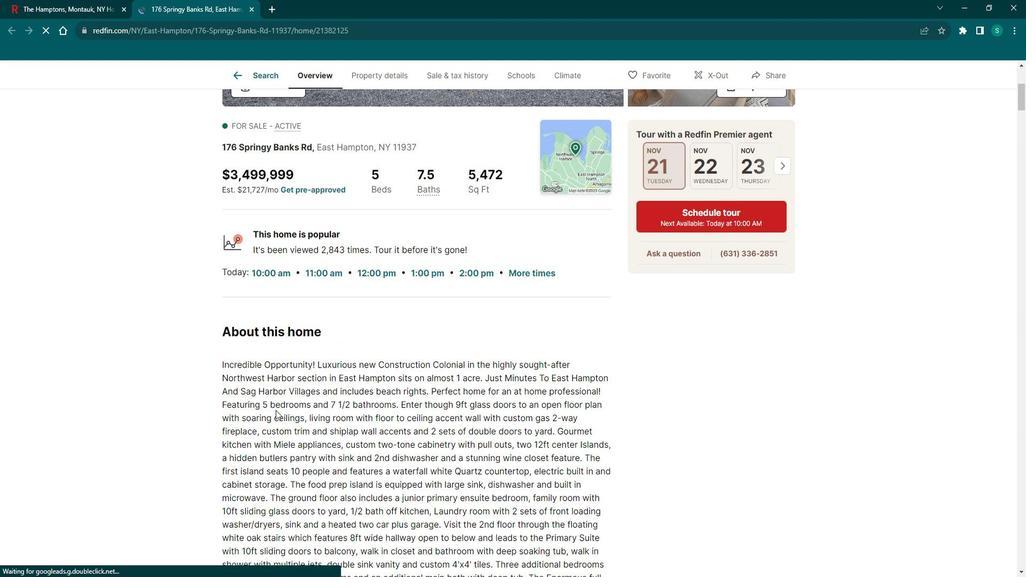 
Action: Mouse scrolled (288, 407) with delta (0, 0)
Screenshot: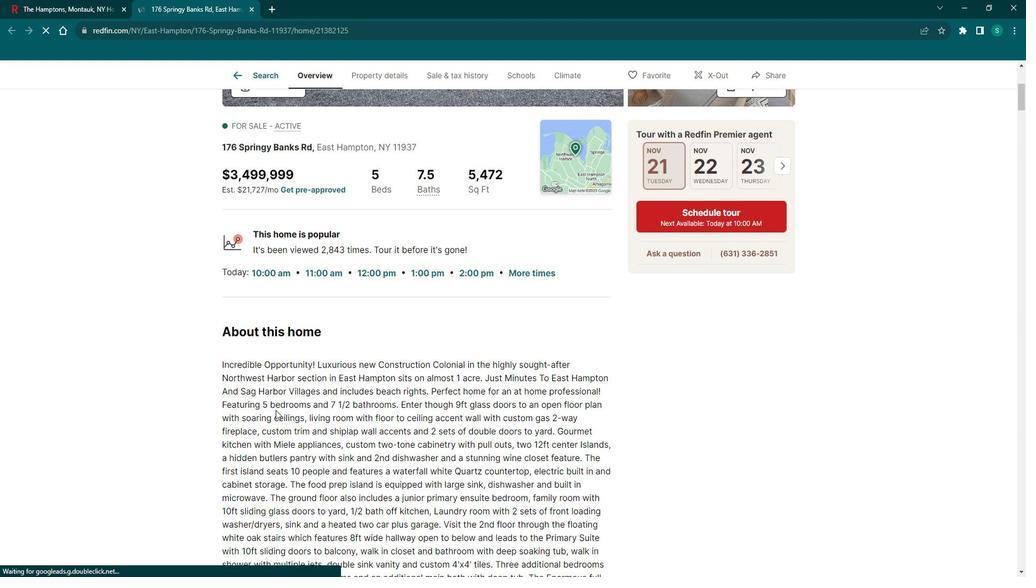 
Action: Mouse scrolled (288, 407) with delta (0, 0)
Screenshot: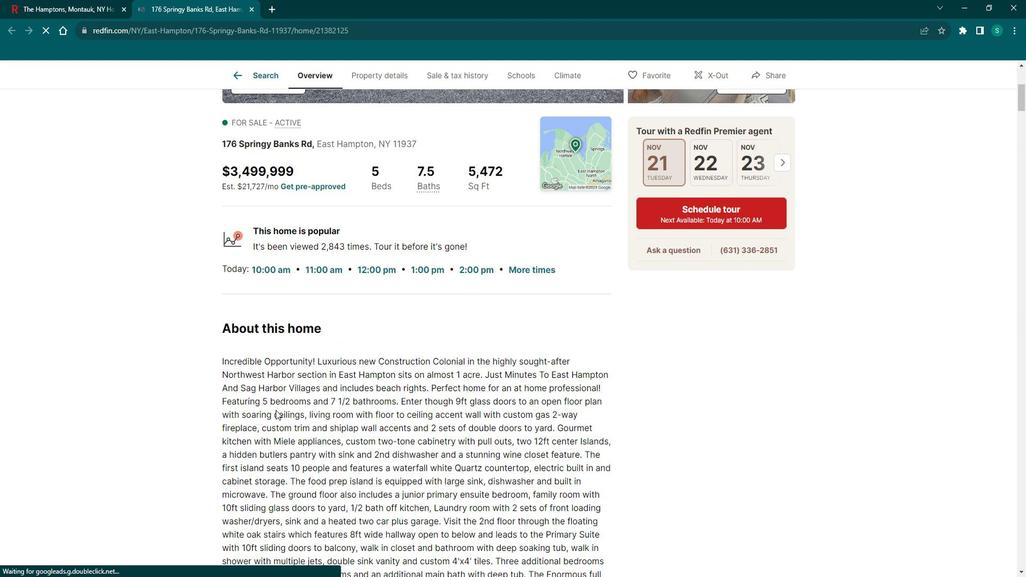 
Action: Mouse scrolled (288, 407) with delta (0, 0)
Screenshot: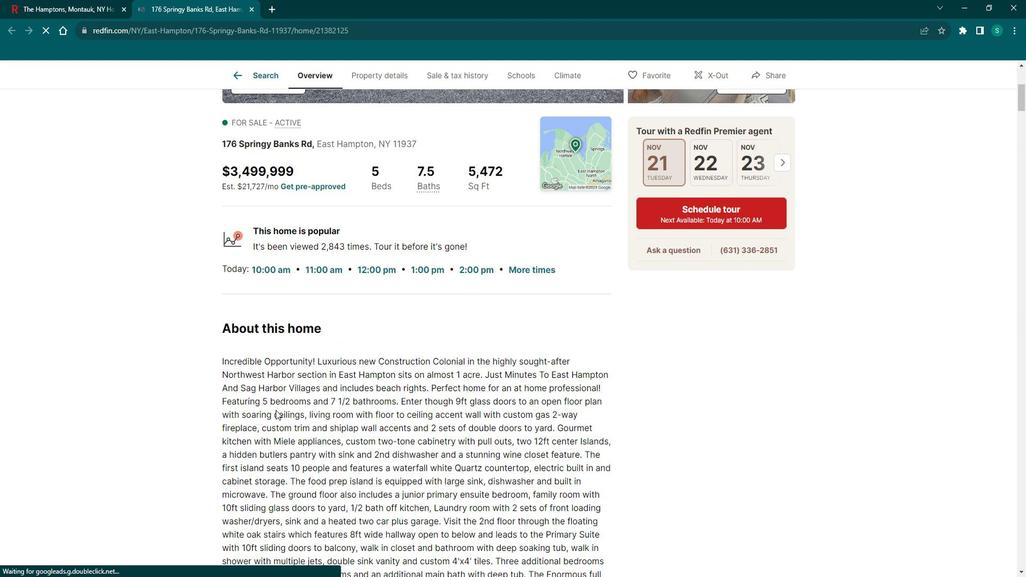 
Action: Mouse moved to (288, 407)
Screenshot: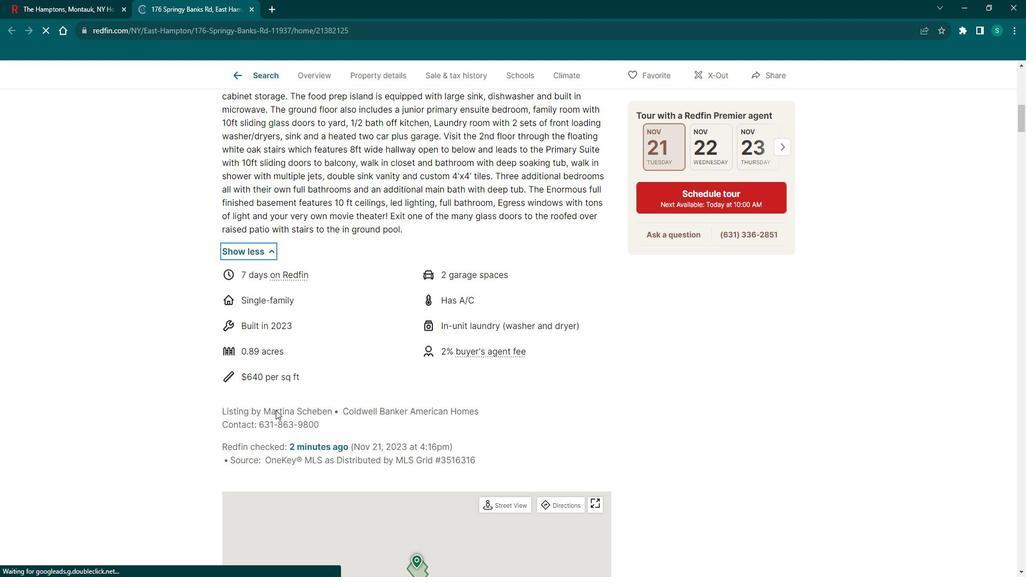 
Action: Mouse scrolled (288, 406) with delta (0, 0)
Screenshot: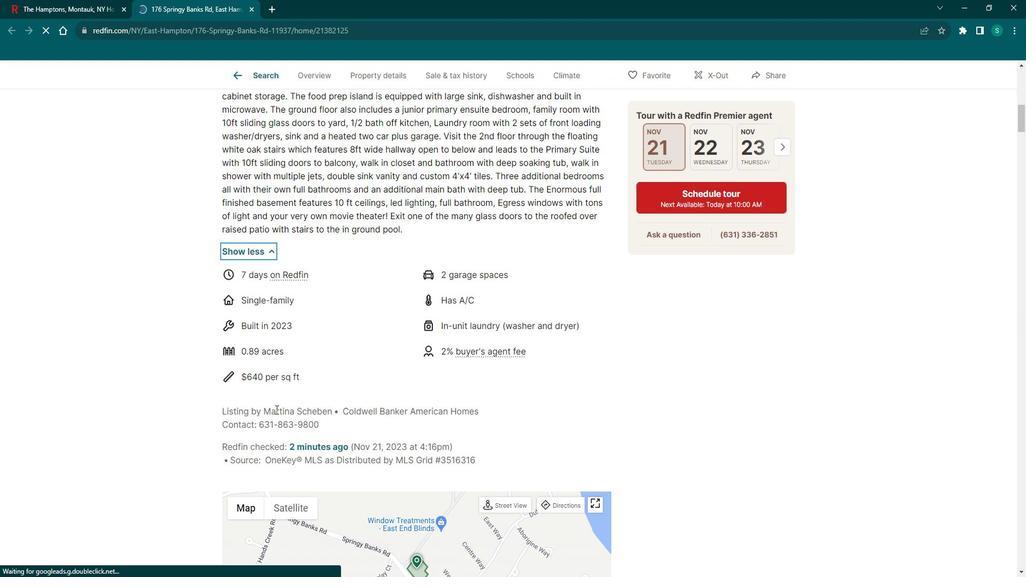 
Action: Mouse scrolled (288, 406) with delta (0, 0)
Screenshot: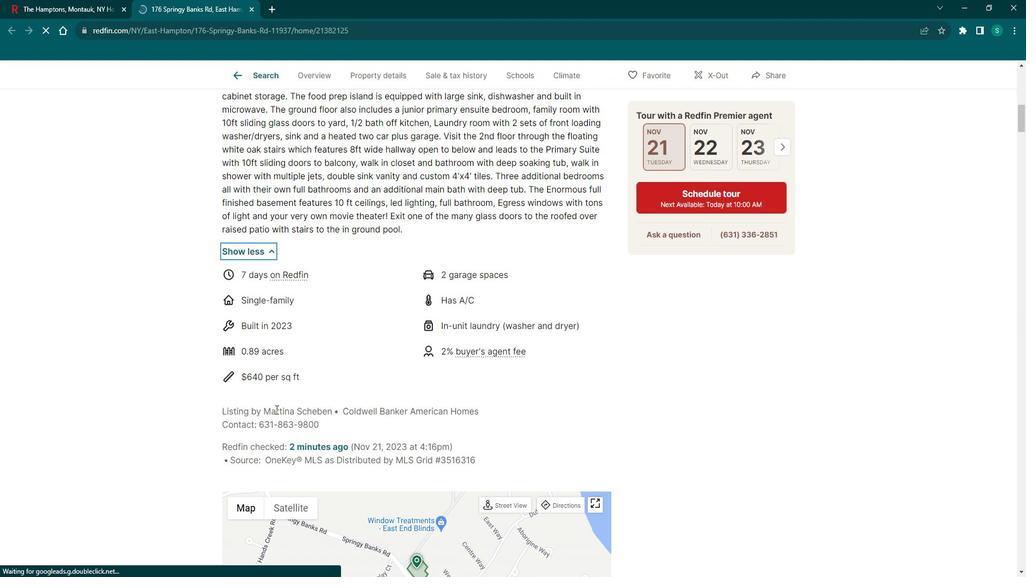 
Action: Mouse scrolled (288, 406) with delta (0, 0)
Screenshot: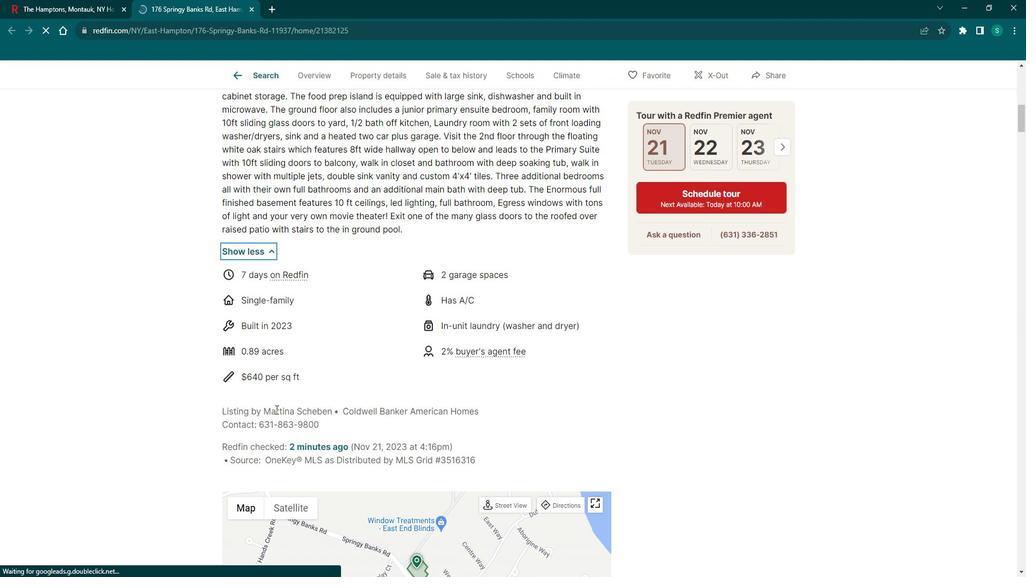 
Action: Mouse scrolled (288, 406) with delta (0, 0)
Screenshot: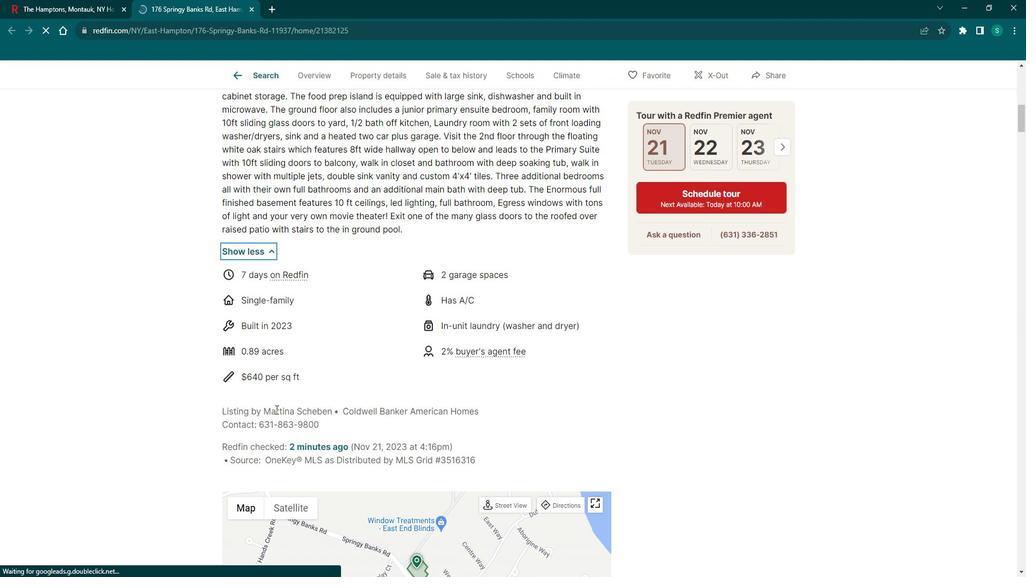
Action: Mouse scrolled (288, 406) with delta (0, 0)
Screenshot: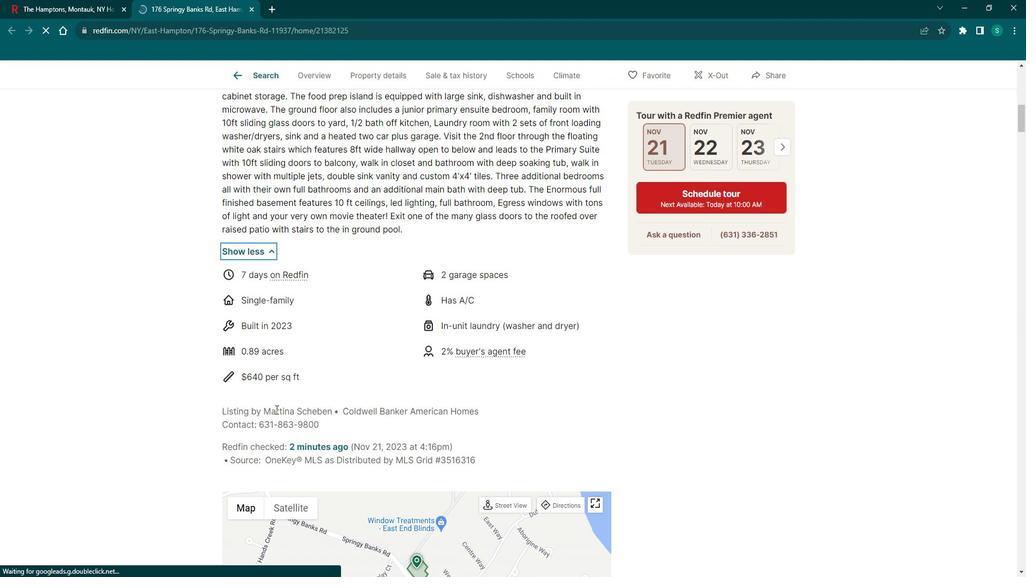 
Action: Mouse scrolled (288, 406) with delta (0, 0)
Screenshot: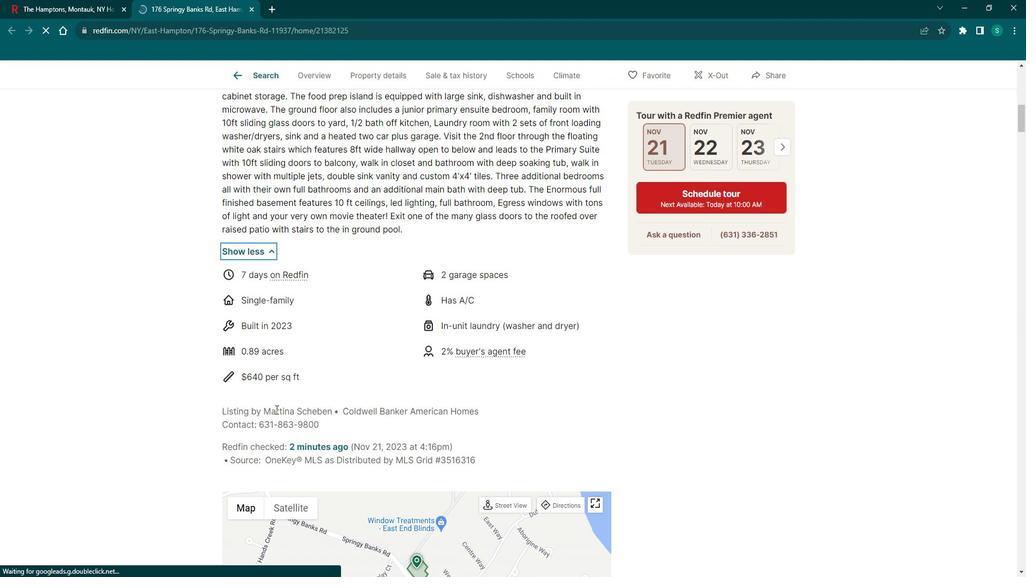 
Action: Mouse scrolled (288, 406) with delta (0, 0)
Screenshot: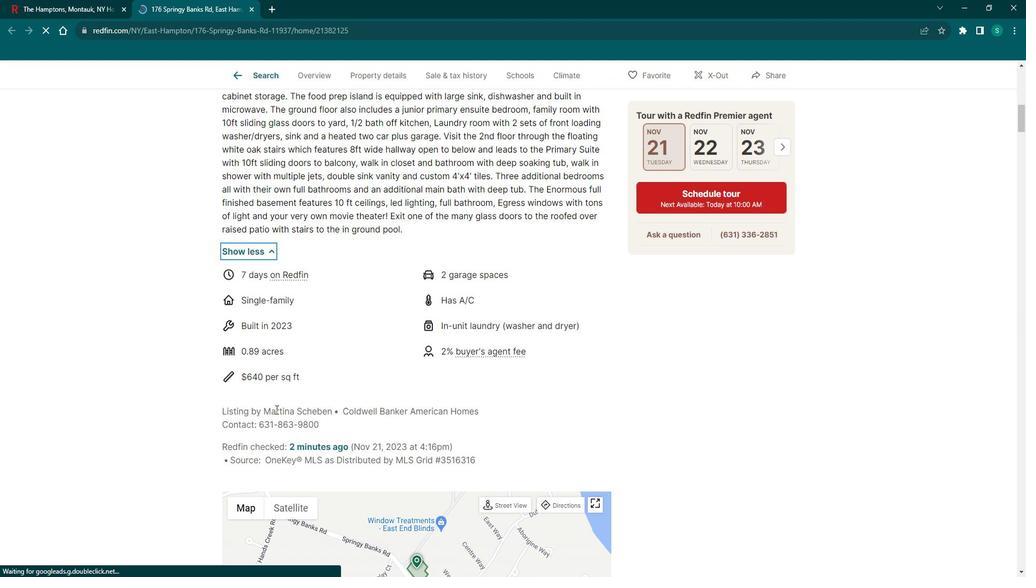 
Action: Mouse moved to (288, 407)
Screenshot: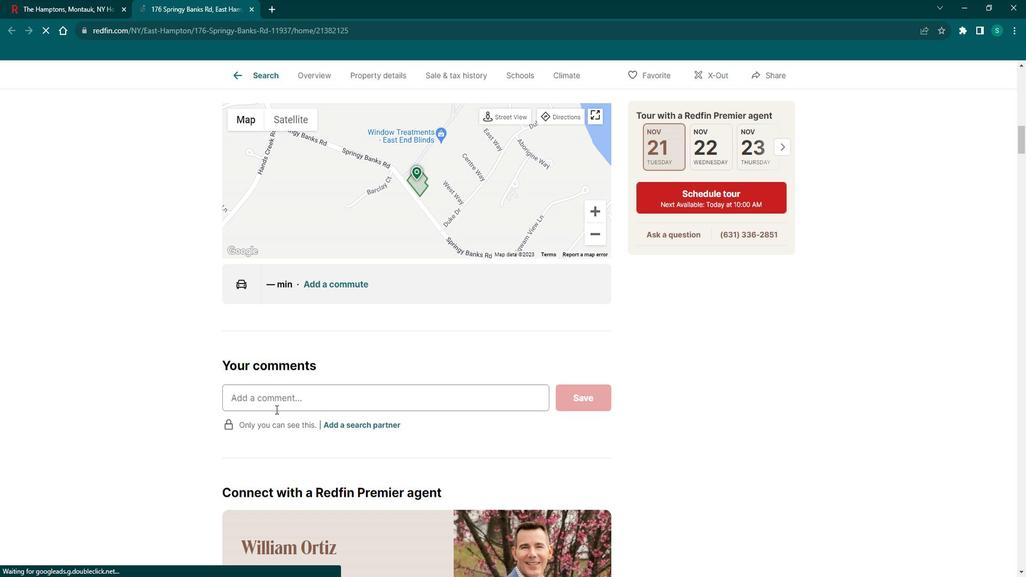 
Action: Mouse scrolled (288, 406) with delta (0, 0)
Screenshot: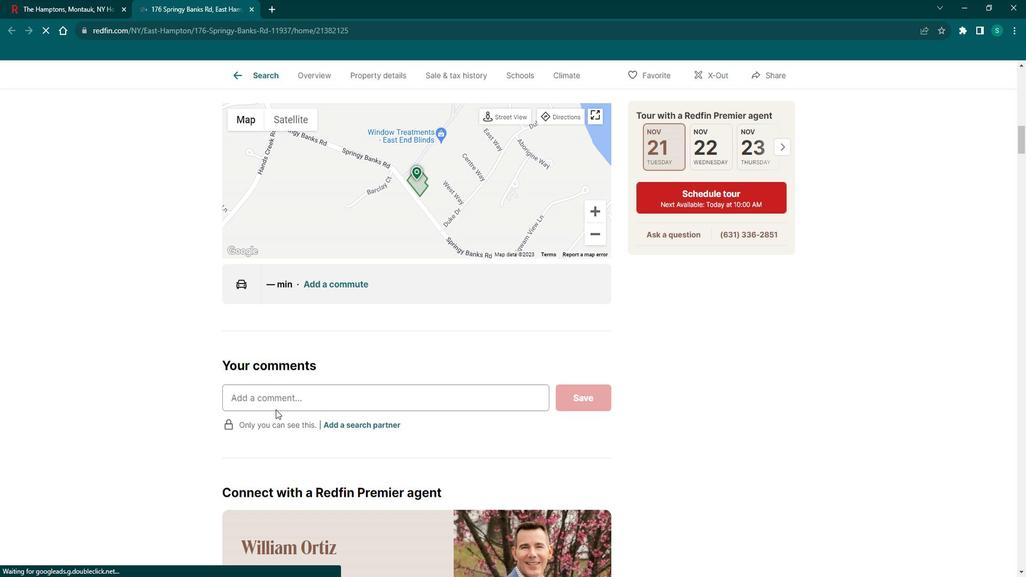 
Action: Mouse scrolled (288, 406) with delta (0, 0)
Screenshot: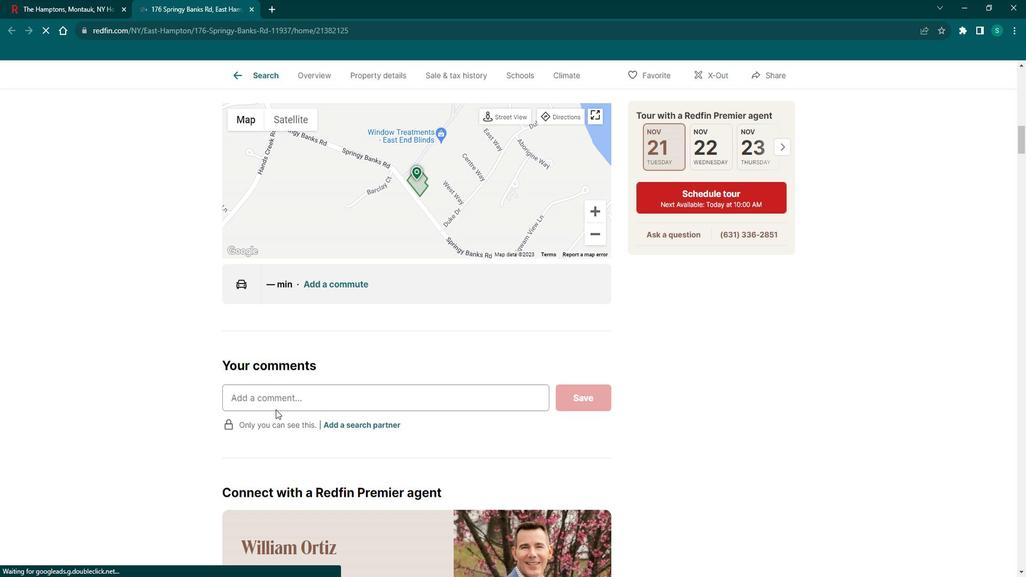 
Action: Mouse scrolled (288, 406) with delta (0, 0)
Screenshot: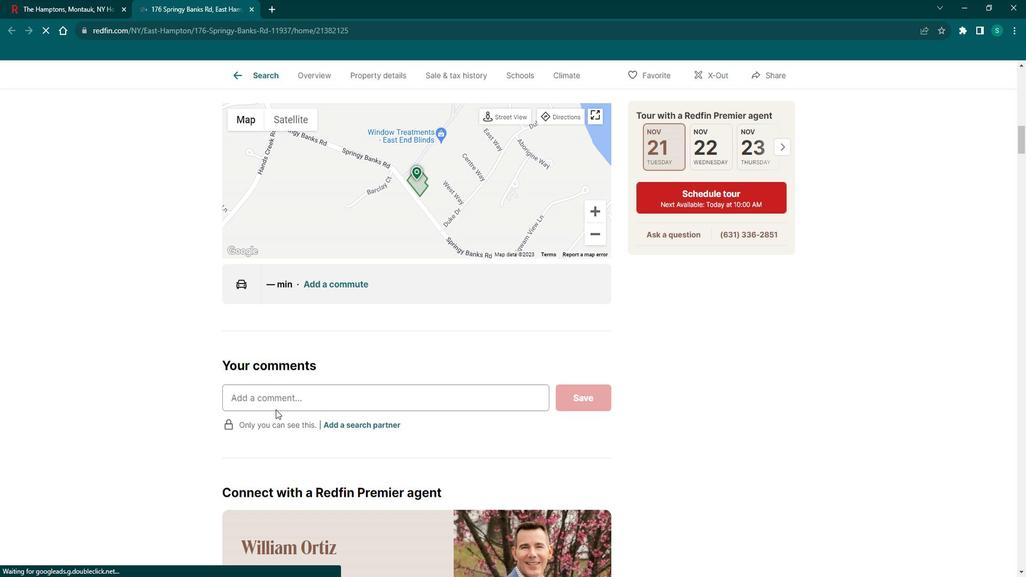 
Action: Mouse scrolled (288, 406) with delta (0, 0)
Screenshot: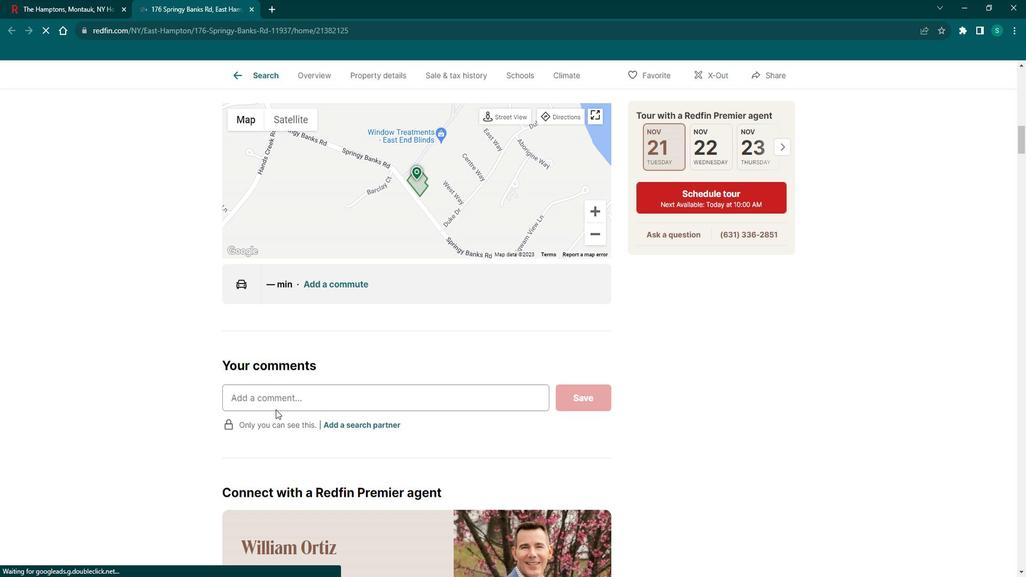 
Action: Mouse scrolled (288, 406) with delta (0, 0)
Screenshot: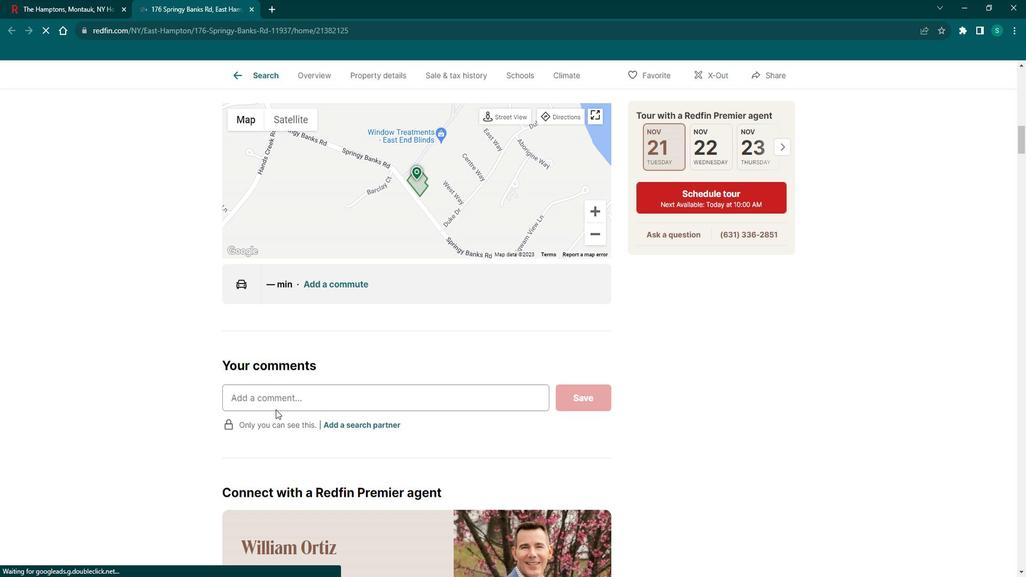 
Action: Mouse scrolled (288, 406) with delta (0, 0)
Screenshot: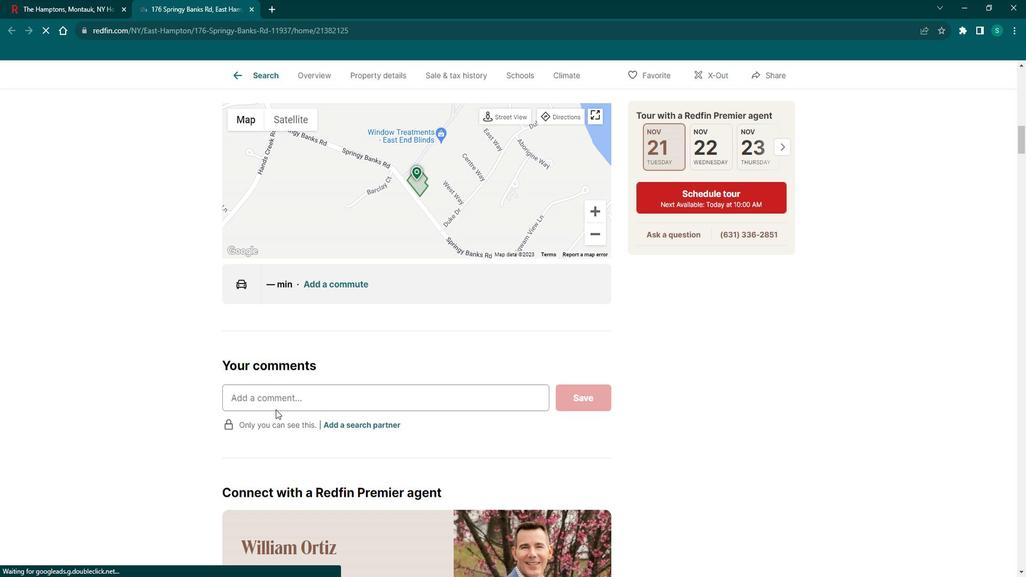 
Action: Mouse scrolled (288, 406) with delta (0, 0)
Screenshot: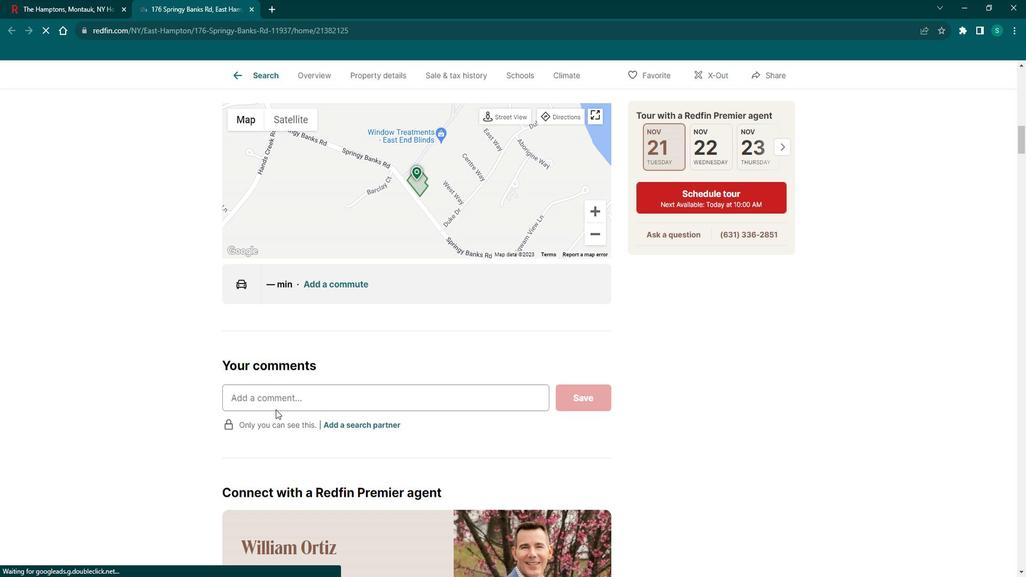 
Action: Mouse scrolled (288, 406) with delta (0, 0)
Screenshot: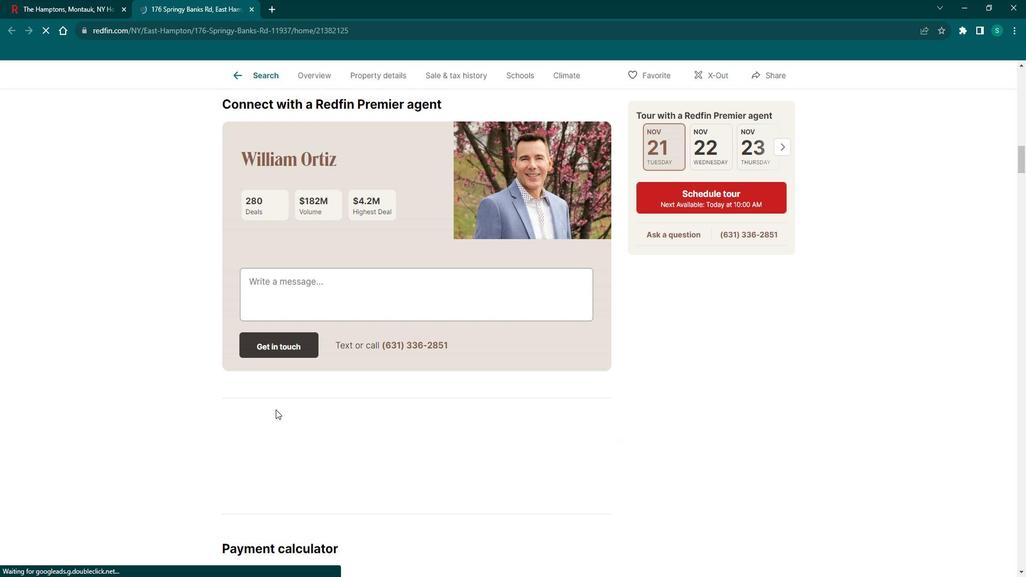 
Action: Mouse scrolled (288, 406) with delta (0, 0)
Screenshot: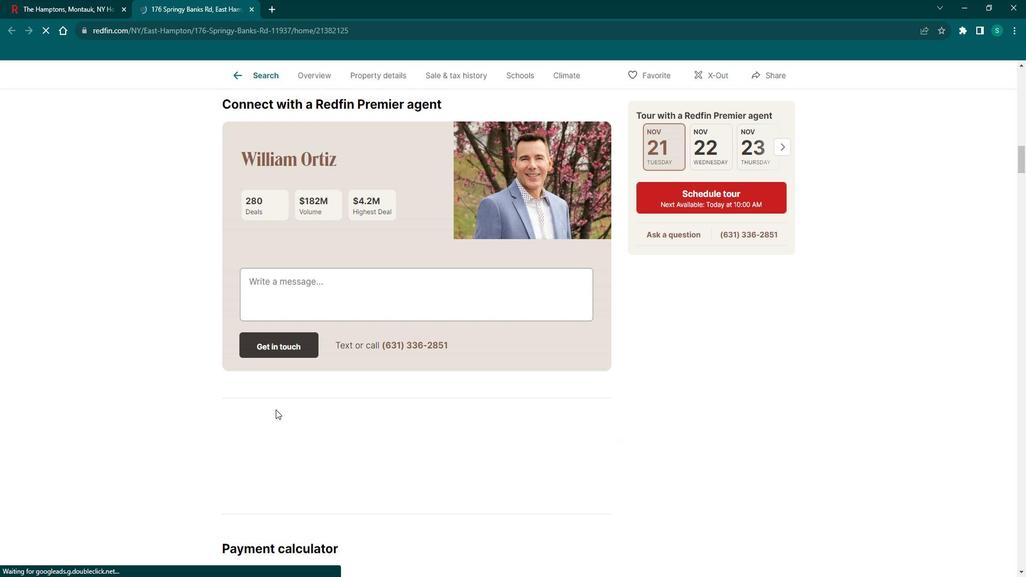 
Action: Mouse scrolled (288, 406) with delta (0, 0)
Screenshot: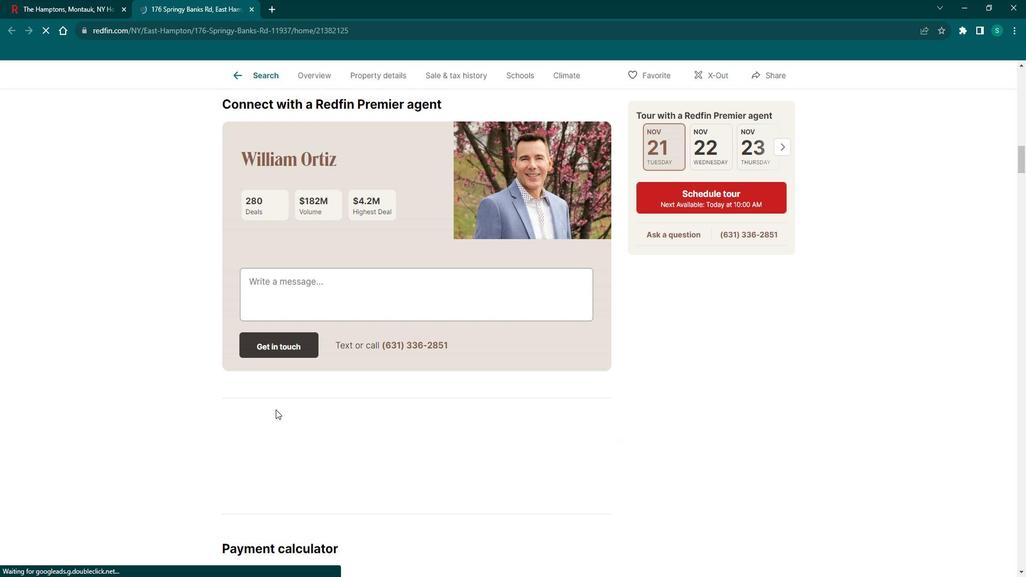
Action: Mouse scrolled (288, 406) with delta (0, 0)
Screenshot: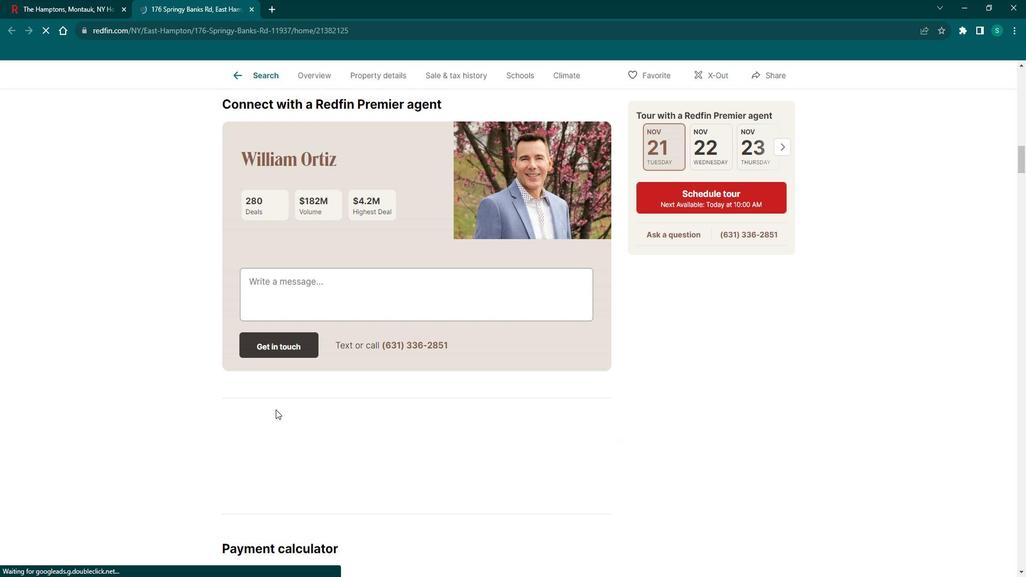 
Action: Mouse scrolled (288, 406) with delta (0, 0)
Screenshot: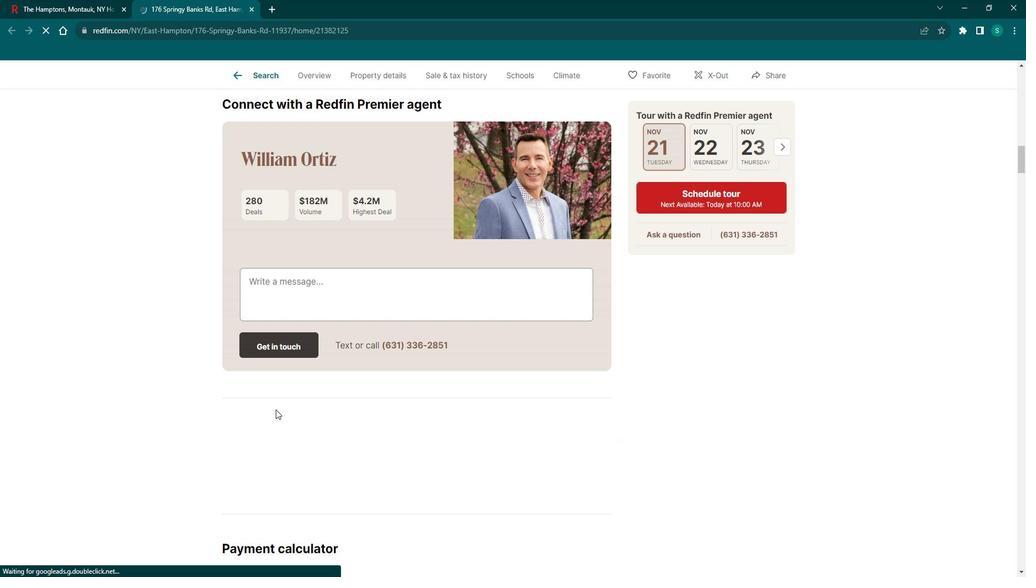 
Action: Mouse scrolled (288, 406) with delta (0, 0)
Screenshot: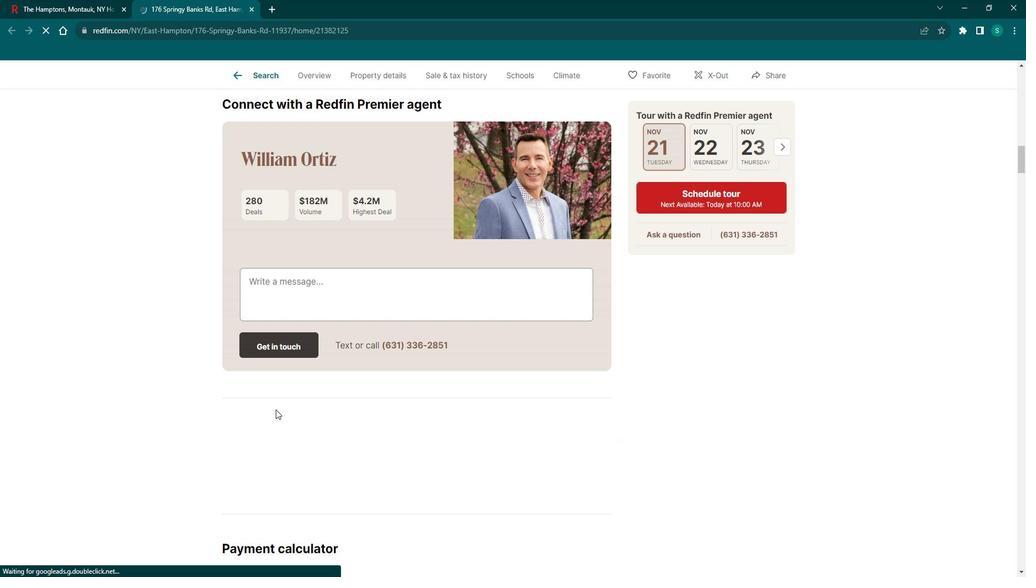 
Action: Mouse scrolled (288, 406) with delta (0, 0)
Screenshot: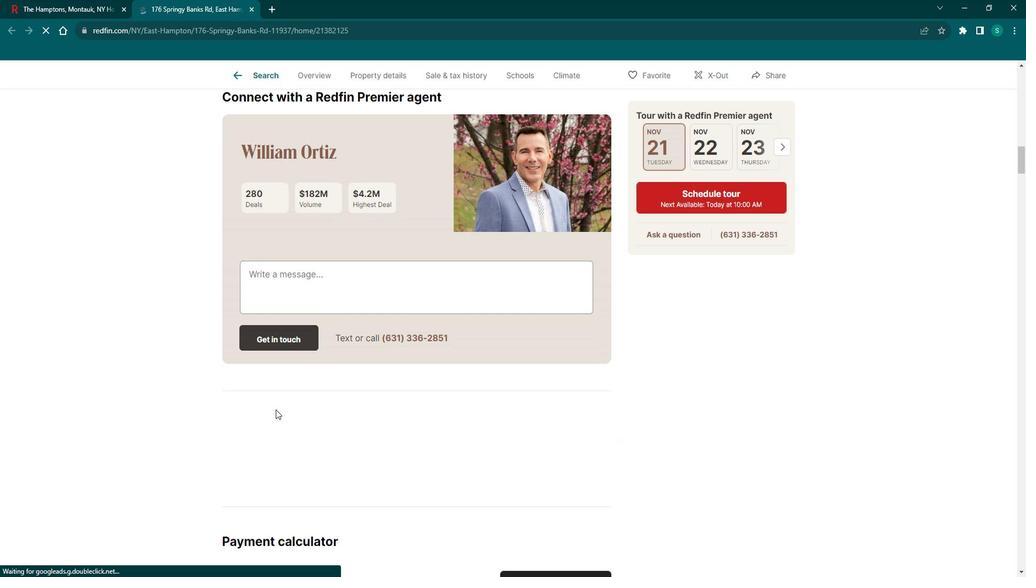 
Action: Mouse moved to (289, 405)
Screenshot: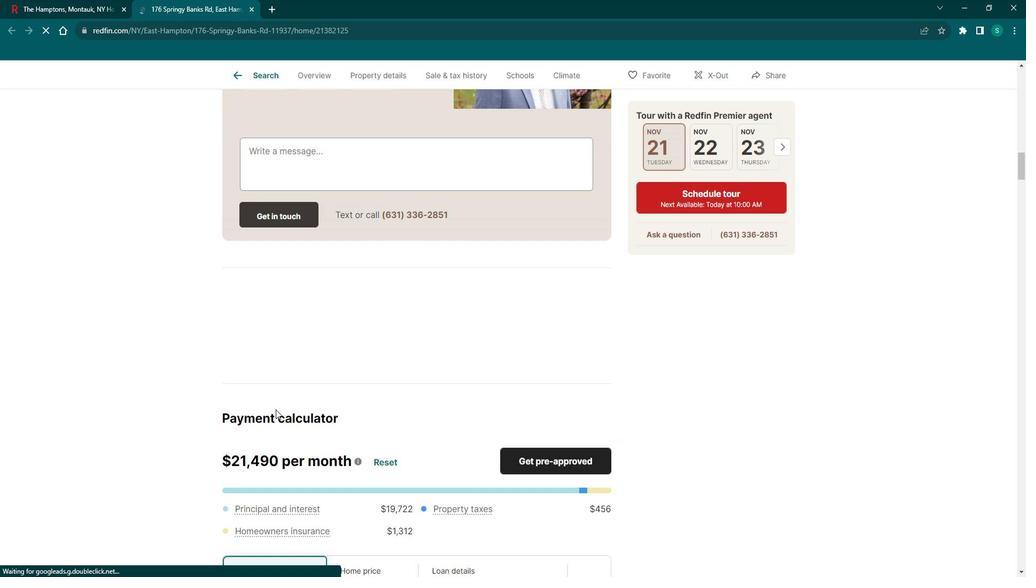 
Action: Mouse scrolled (289, 405) with delta (0, 0)
Screenshot: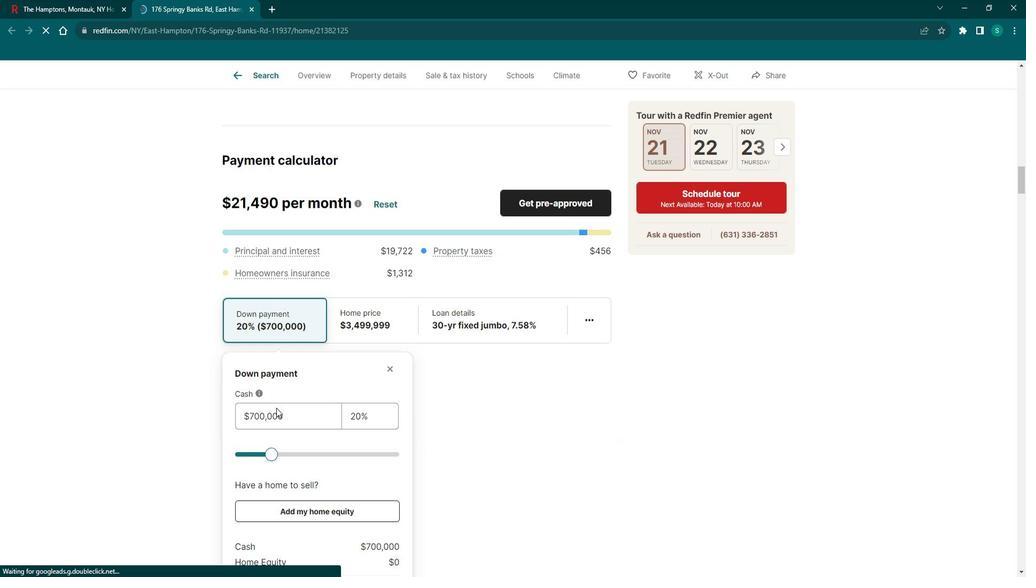 
Action: Mouse scrolled (289, 405) with delta (0, 0)
Screenshot: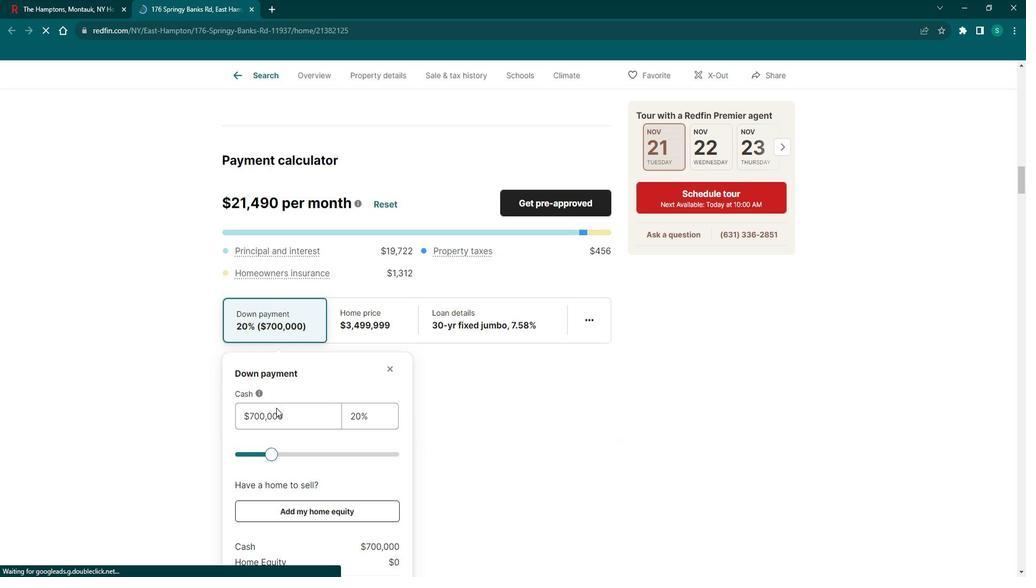 
Action: Mouse scrolled (289, 405) with delta (0, 0)
Screenshot: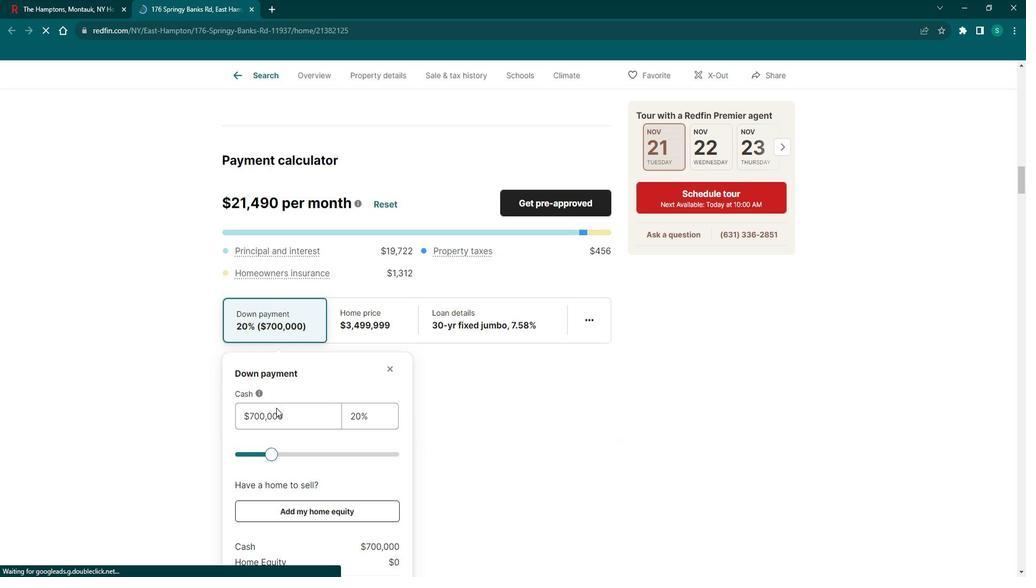 
Action: Mouse scrolled (289, 405) with delta (0, 0)
Screenshot: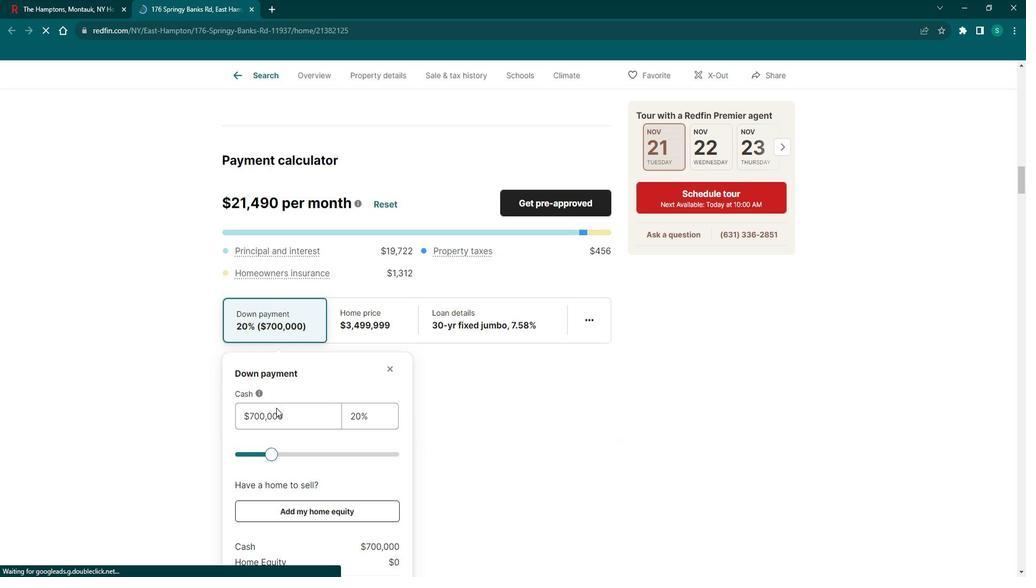 
Action: Mouse scrolled (289, 405) with delta (0, 0)
Screenshot: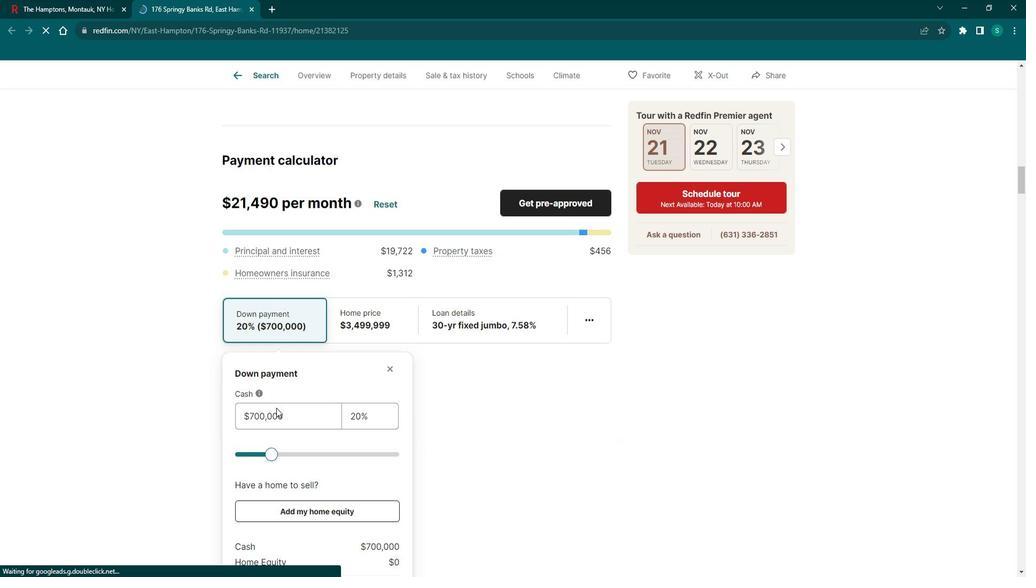 
Action: Mouse scrolled (289, 405) with delta (0, 0)
Screenshot: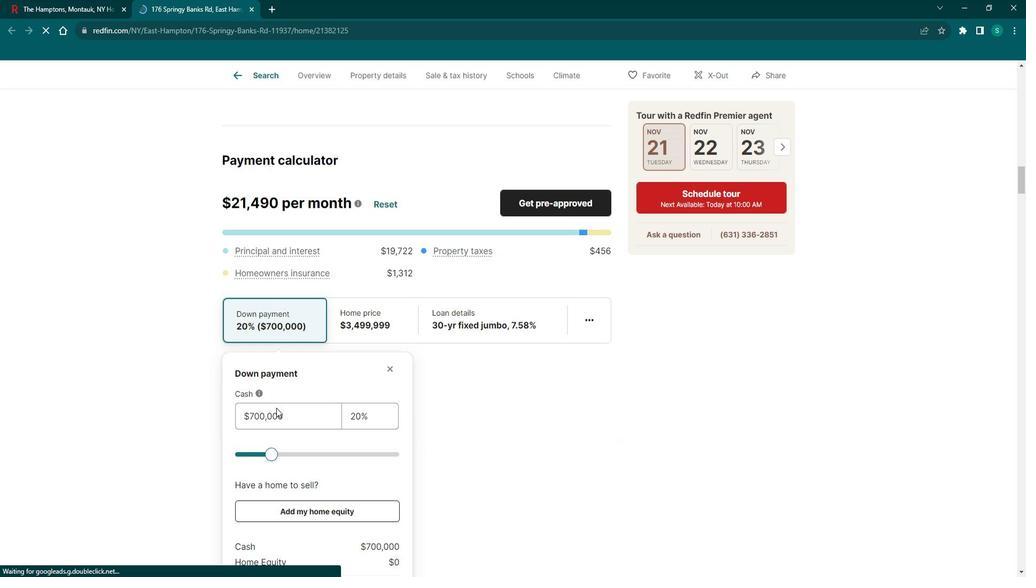 
Action: Mouse scrolled (289, 405) with delta (0, 0)
Screenshot: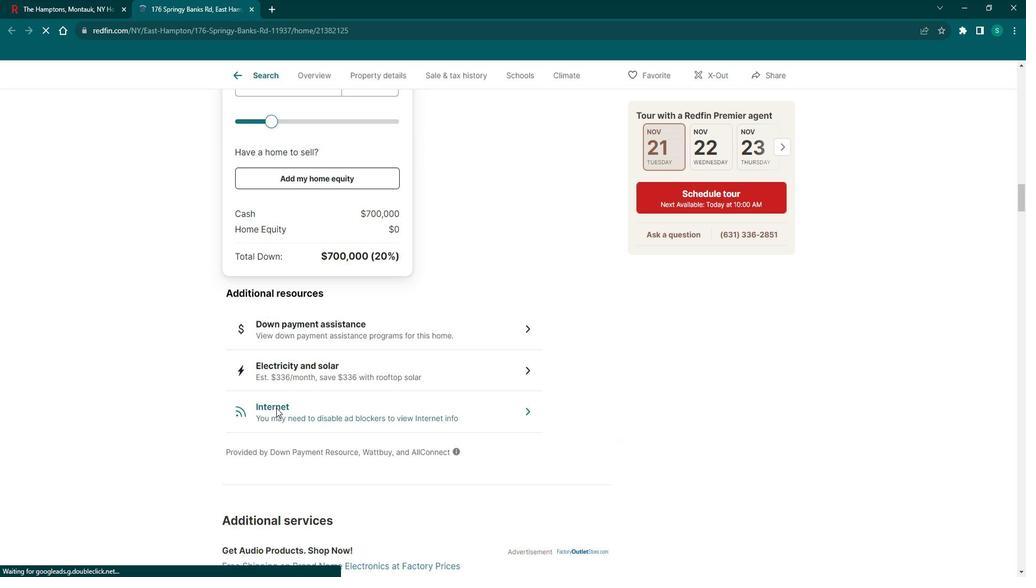 
Action: Mouse scrolled (289, 405) with delta (0, 0)
Screenshot: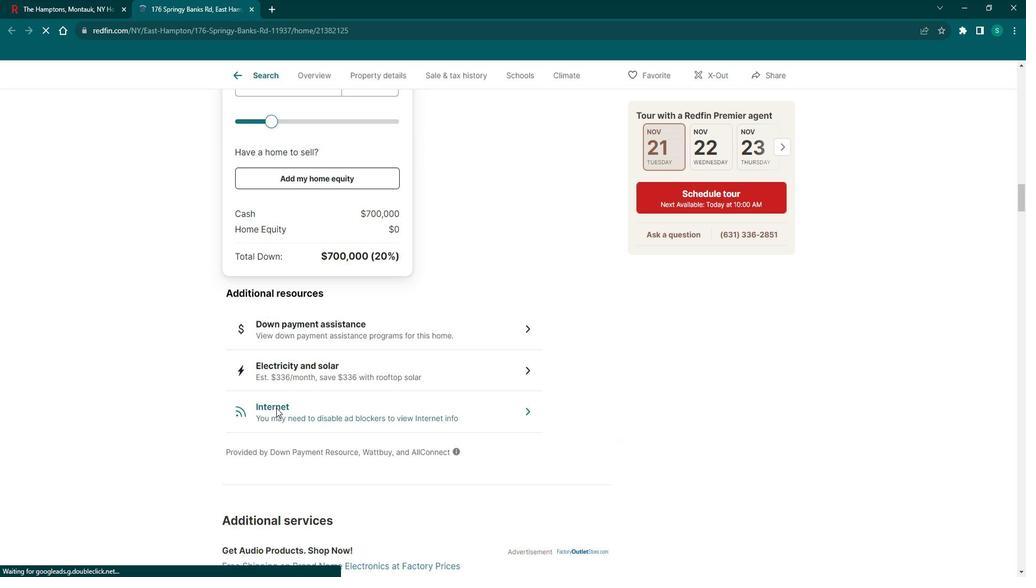 
Action: Mouse scrolled (289, 405) with delta (0, 0)
Screenshot: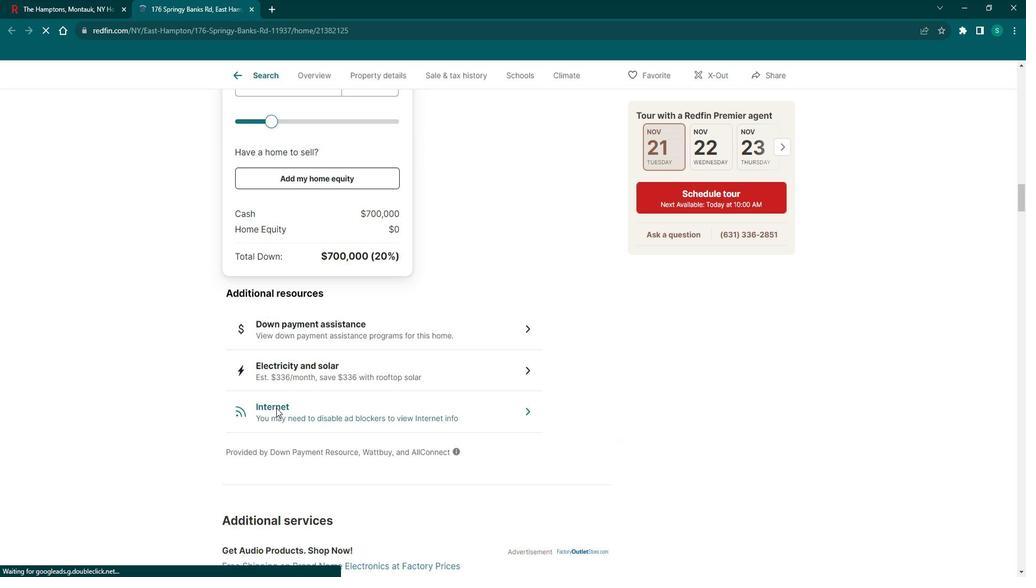 
Action: Mouse scrolled (289, 405) with delta (0, 0)
Screenshot: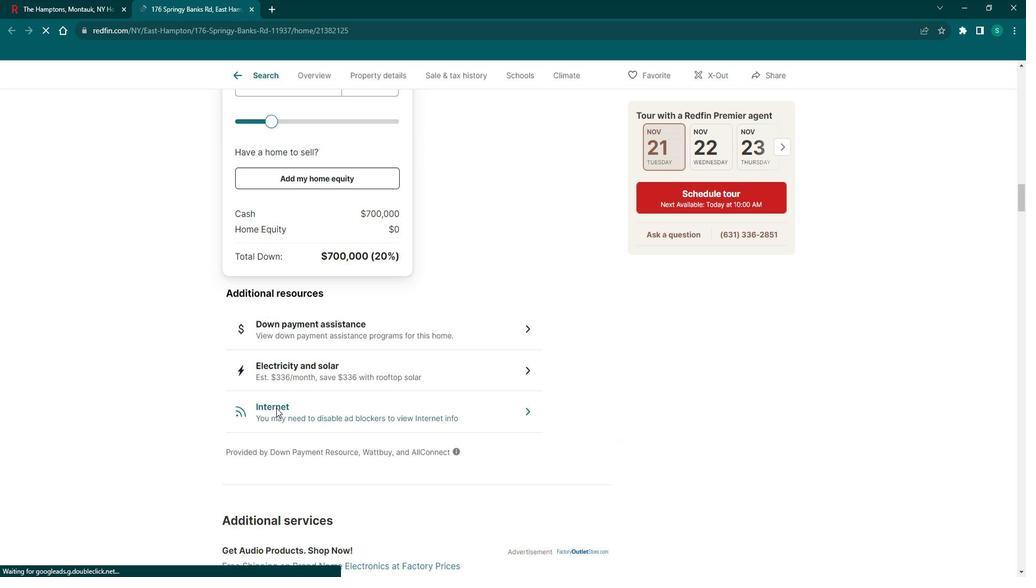 
Action: Mouse scrolled (289, 405) with delta (0, 0)
Screenshot: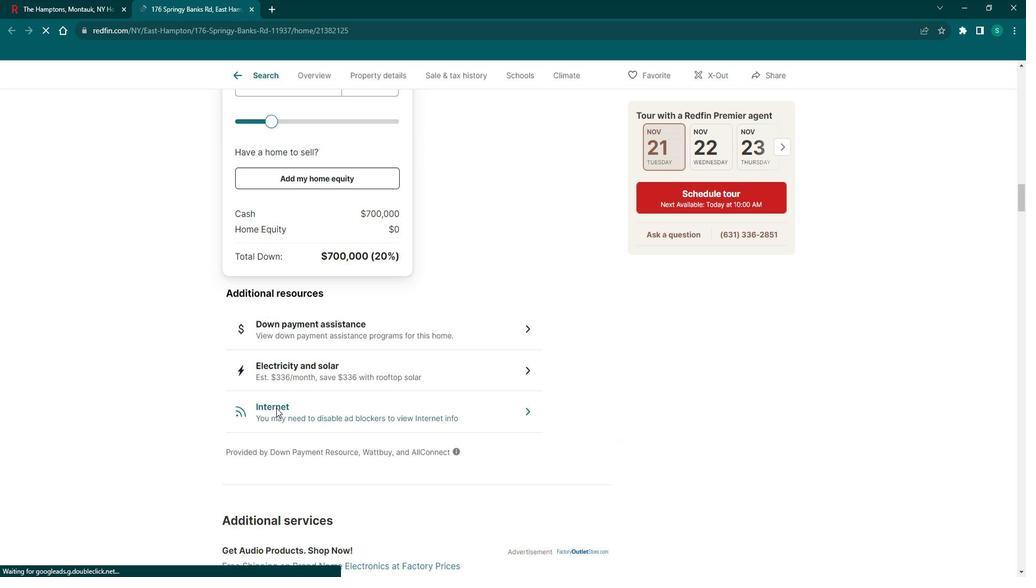 
Action: Mouse scrolled (289, 405) with delta (0, 0)
Screenshot: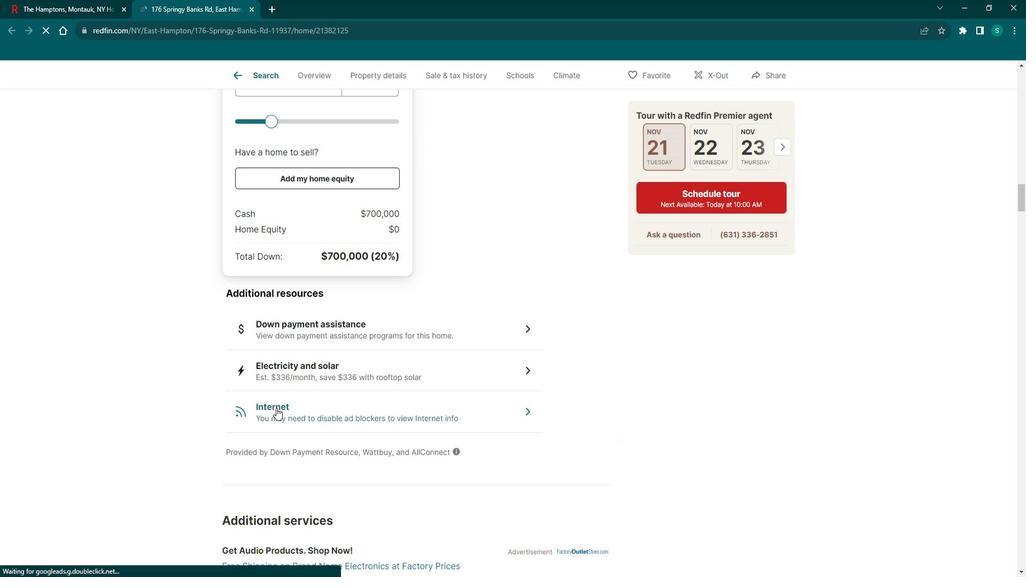 
Action: Mouse scrolled (289, 405) with delta (0, 0)
Screenshot: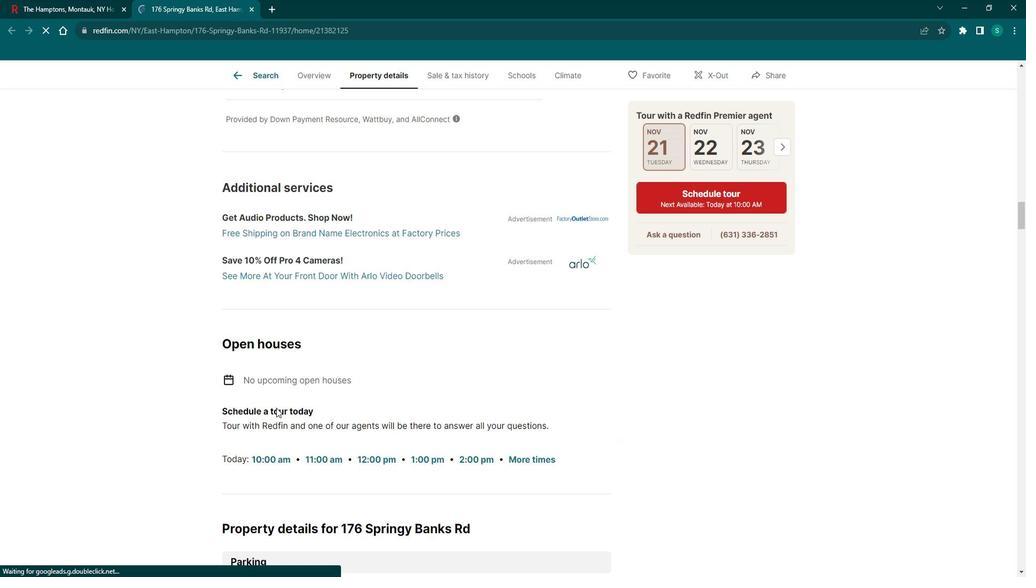 
Action: Mouse scrolled (289, 405) with delta (0, 0)
Screenshot: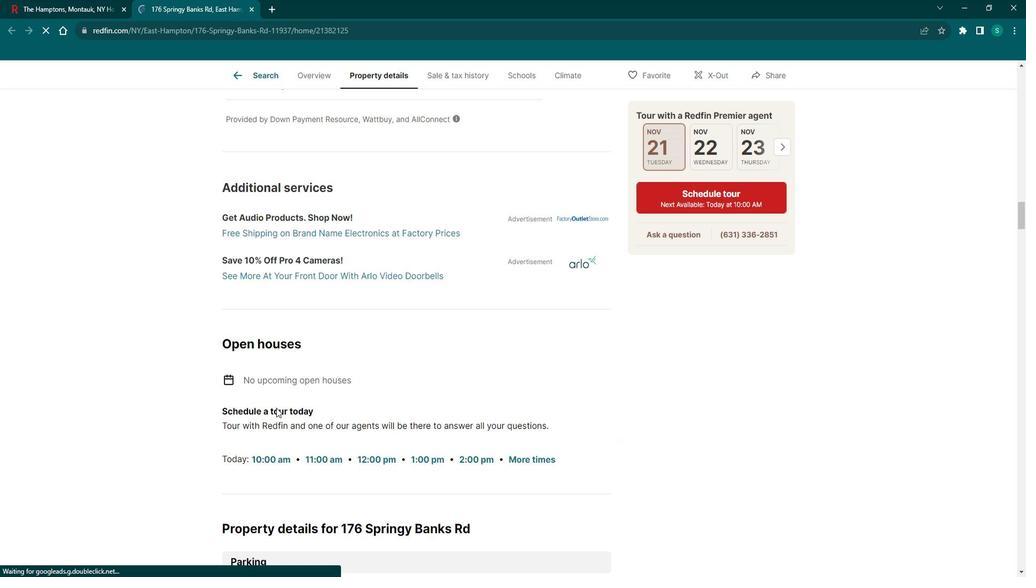 
Action: Mouse scrolled (289, 405) with delta (0, 0)
Screenshot: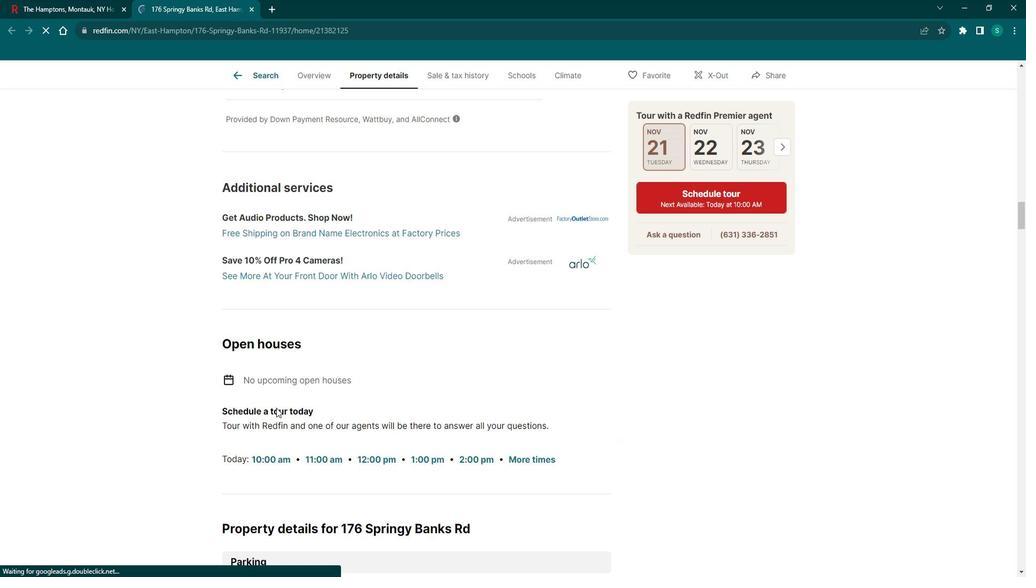 
Action: Mouse scrolled (289, 405) with delta (0, 0)
Screenshot: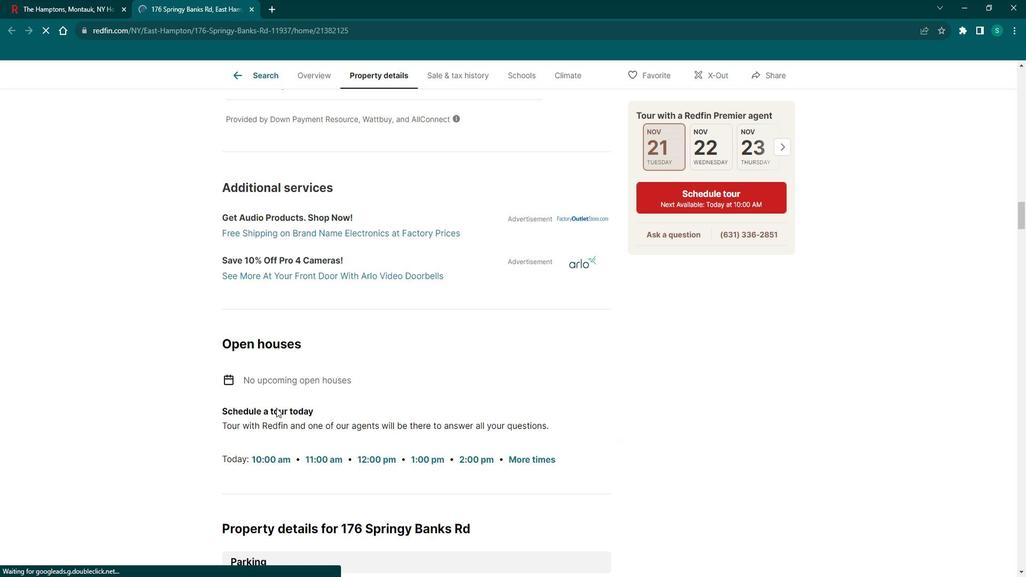 
Action: Mouse scrolled (289, 405) with delta (0, 0)
Screenshot: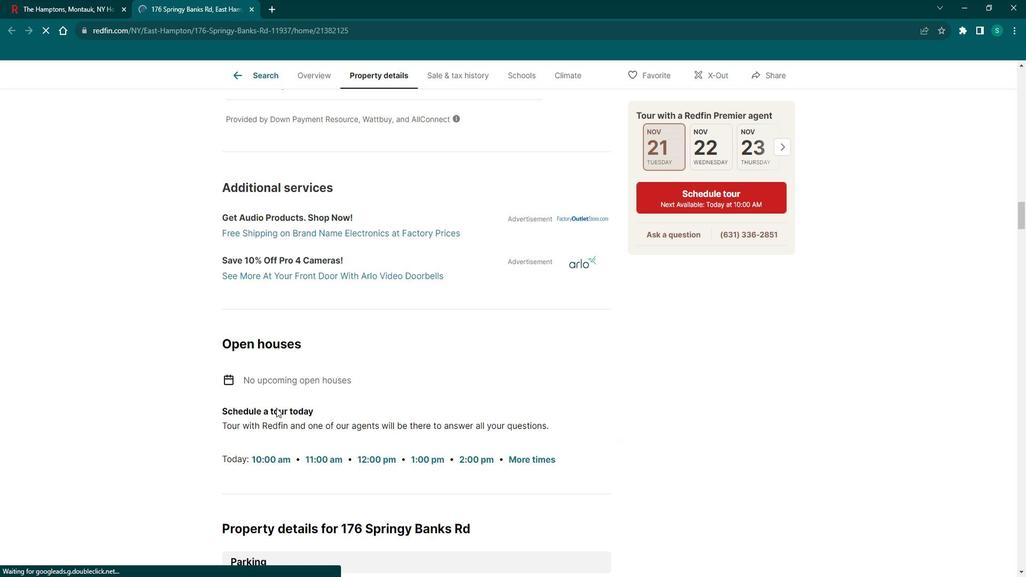
Action: Mouse scrolled (289, 405) with delta (0, 0)
Screenshot: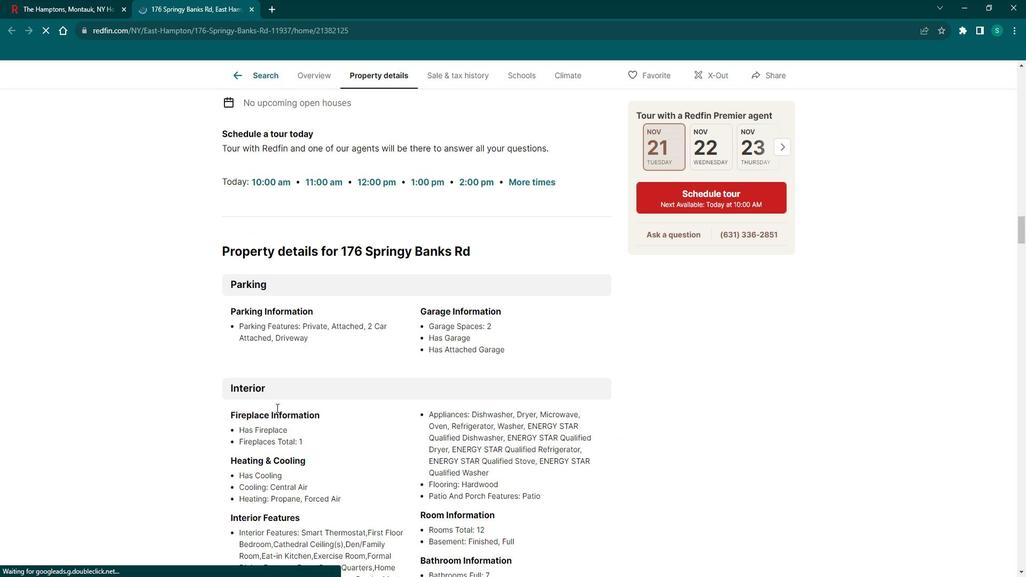 
Action: Mouse scrolled (289, 405) with delta (0, 0)
Screenshot: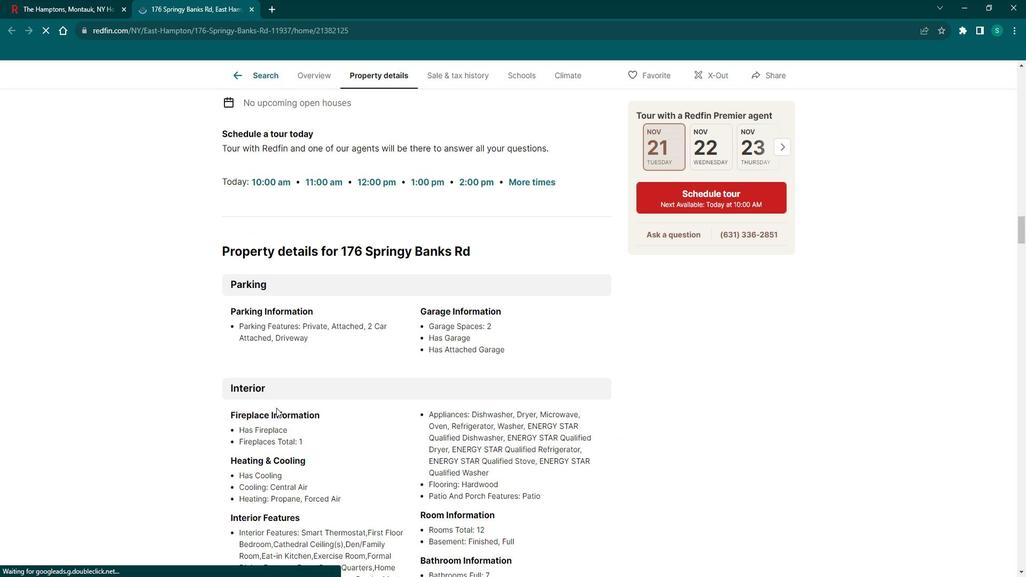 
Action: Mouse scrolled (289, 405) with delta (0, 0)
Screenshot: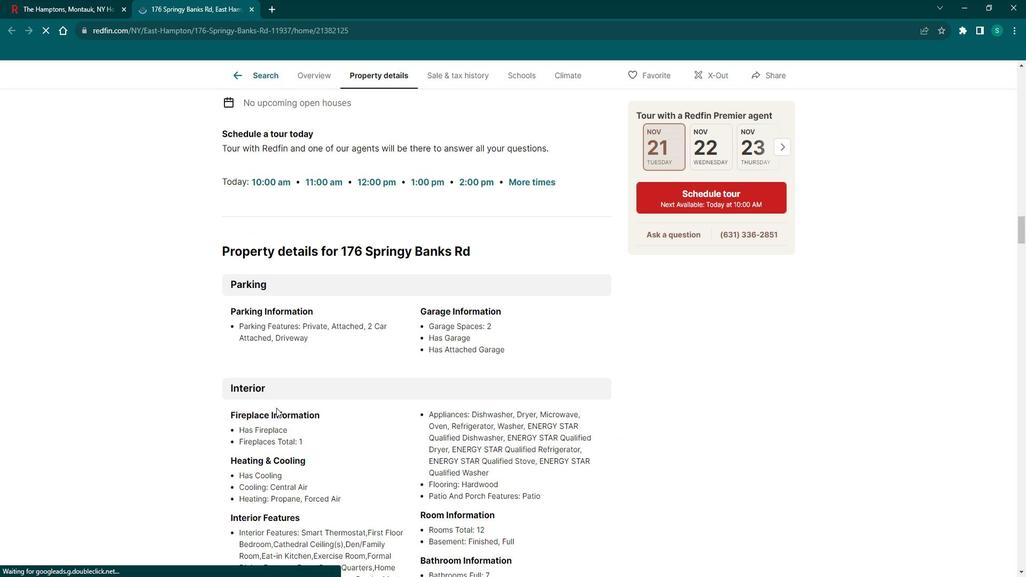 
Action: Mouse scrolled (289, 405) with delta (0, 0)
Screenshot: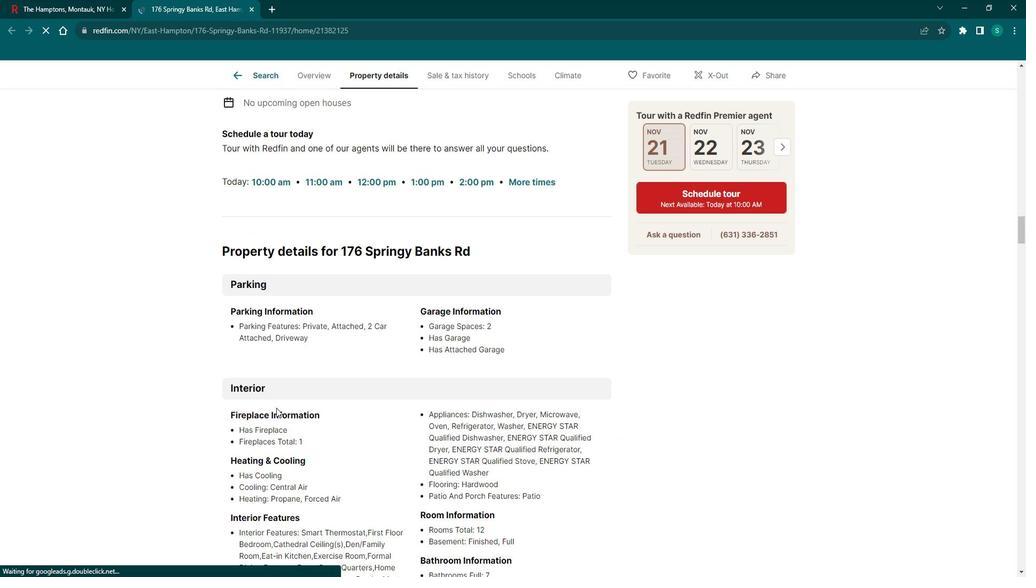 
Action: Mouse scrolled (289, 405) with delta (0, 0)
Screenshot: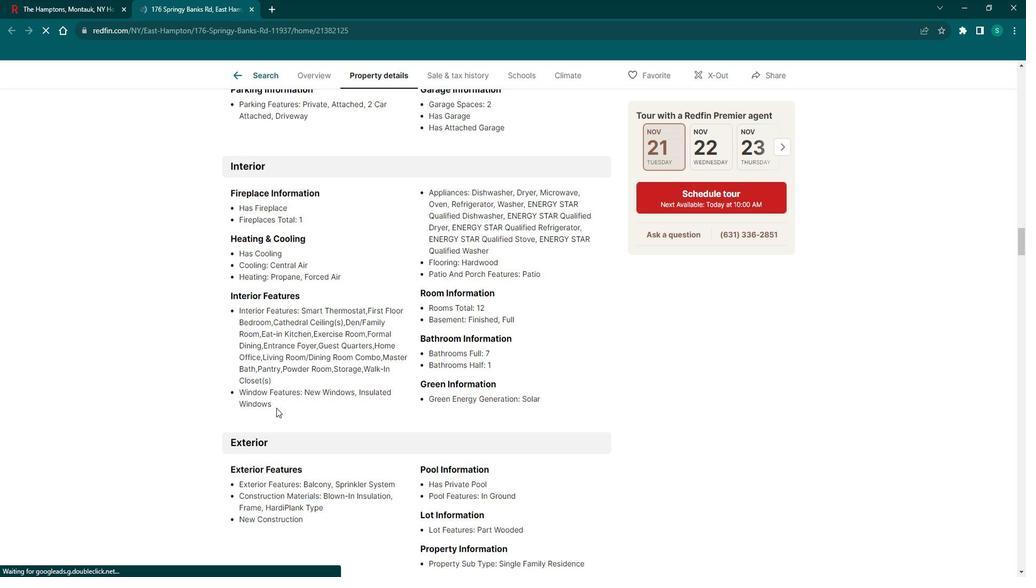 
Action: Mouse scrolled (289, 405) with delta (0, 0)
Screenshot: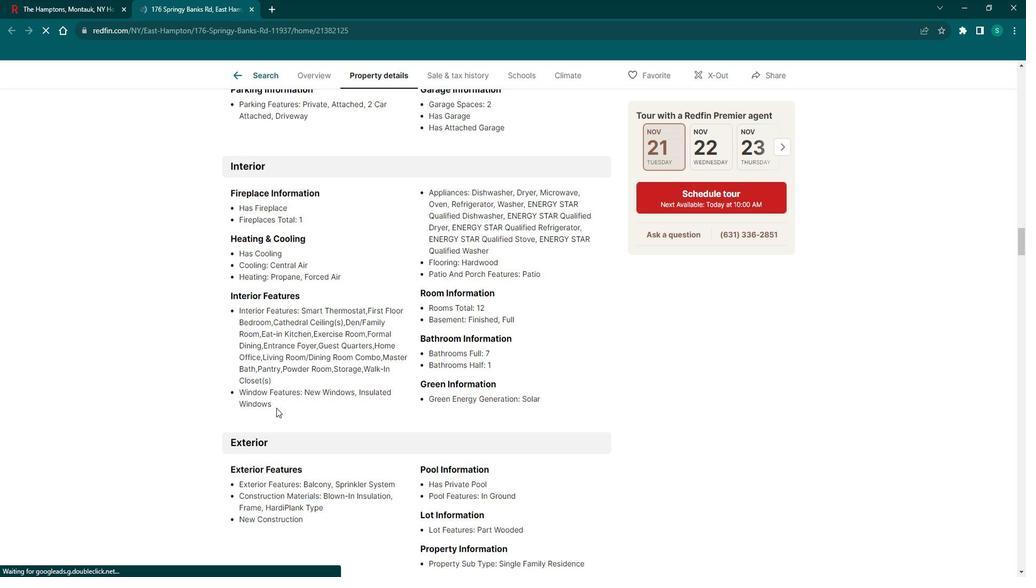 
Action: Mouse scrolled (289, 405) with delta (0, 0)
Screenshot: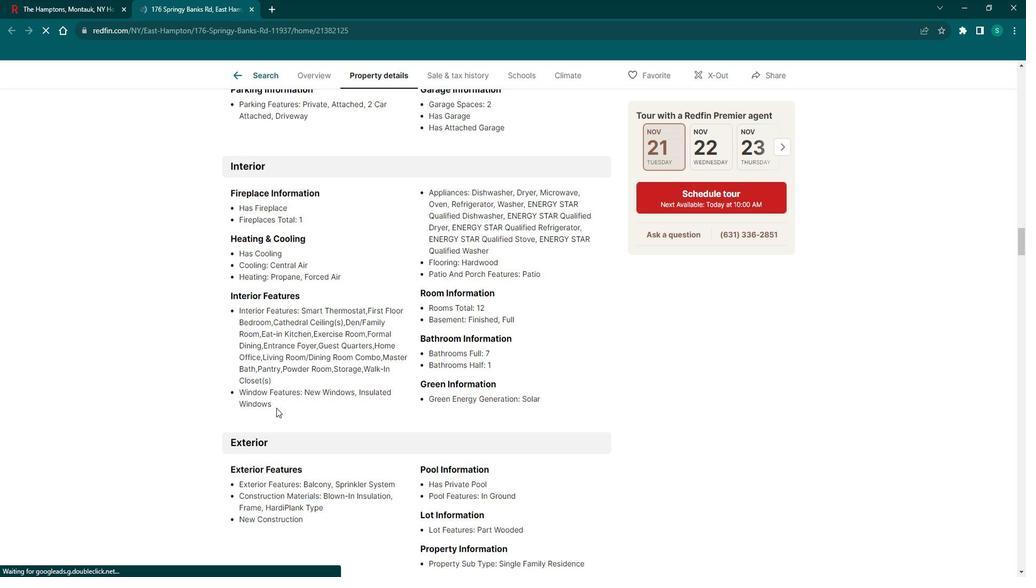 
Action: Mouse scrolled (289, 405) with delta (0, 0)
Screenshot: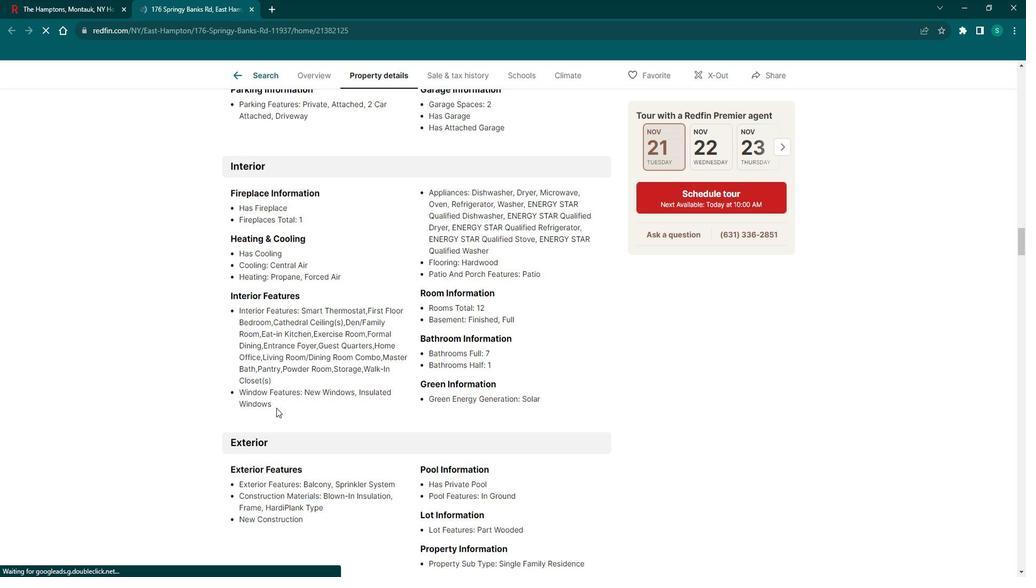 
Action: Mouse scrolled (289, 405) with delta (0, 0)
Screenshot: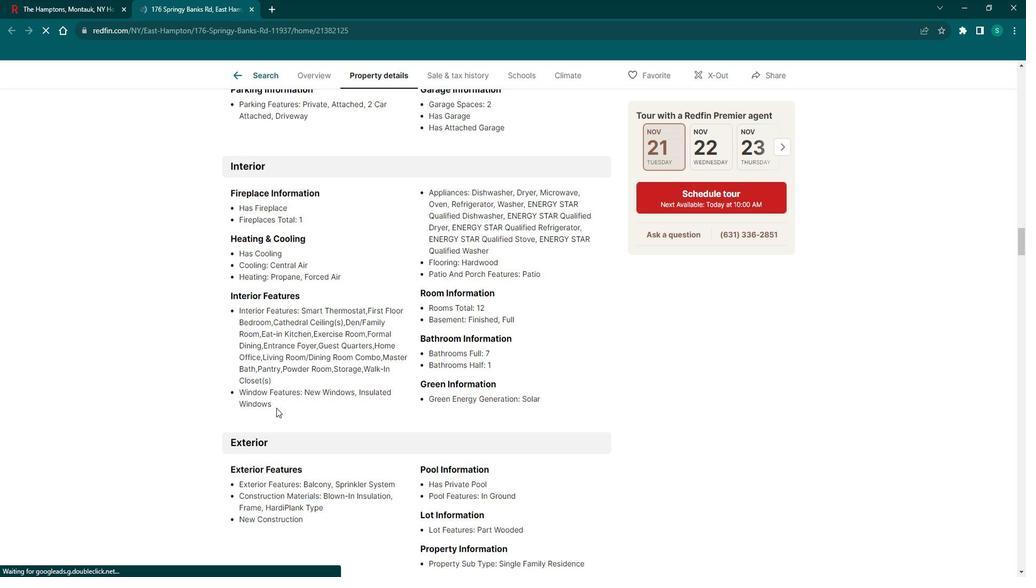 
Action: Mouse scrolled (289, 405) with delta (0, 0)
Screenshot: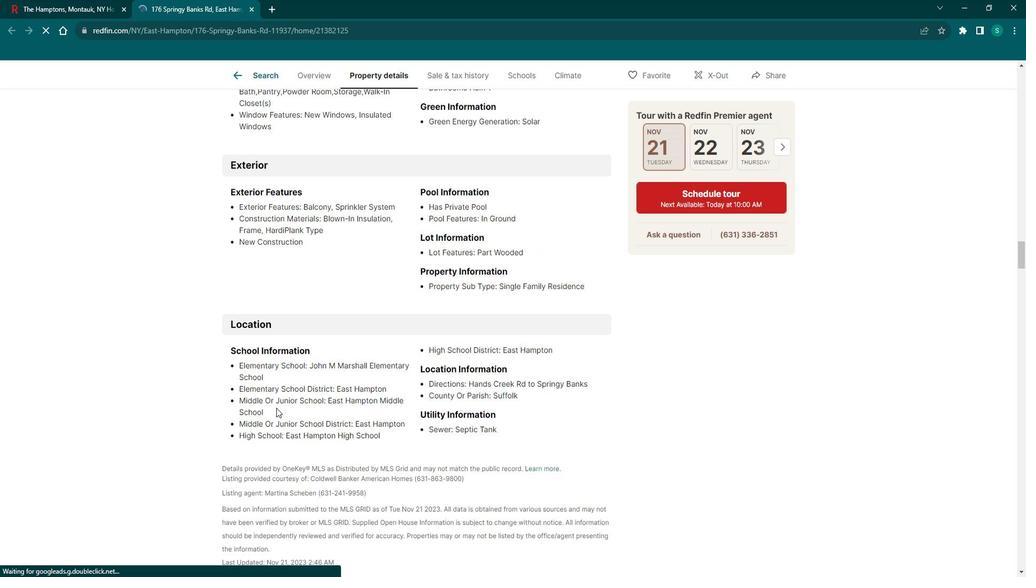 
Action: Mouse scrolled (289, 405) with delta (0, 0)
Screenshot: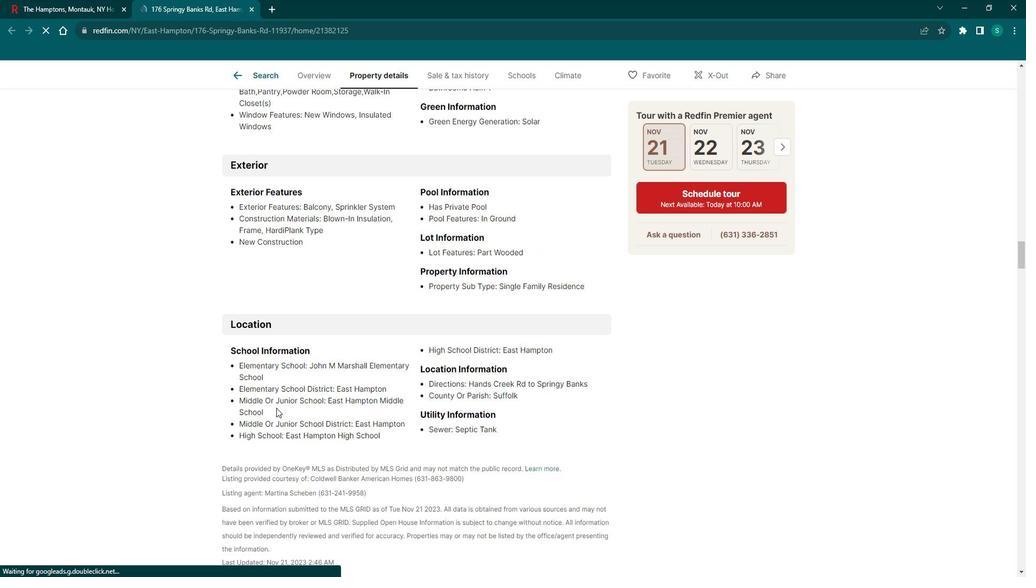 
Action: Mouse scrolled (289, 405) with delta (0, 0)
Screenshot: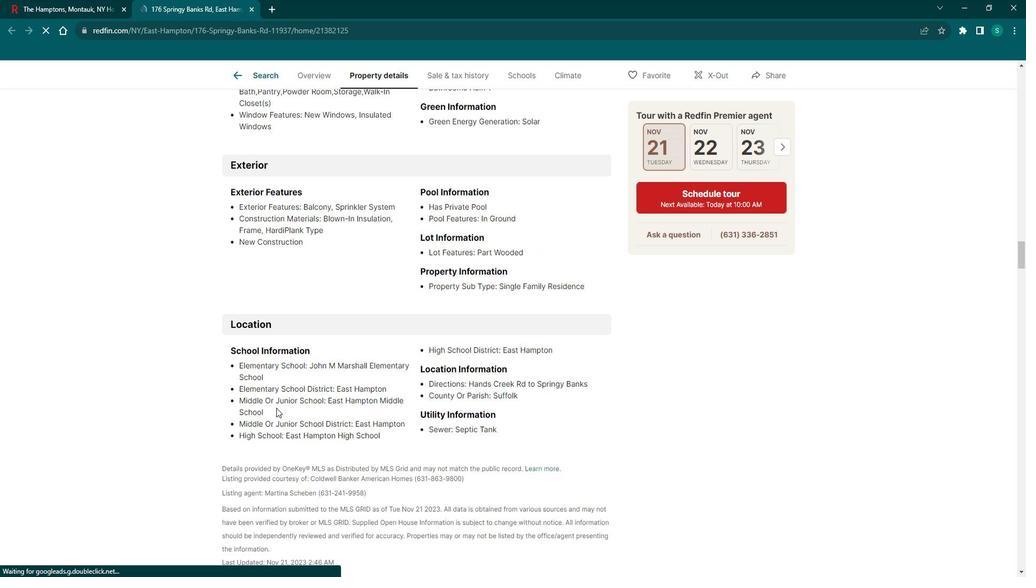 
Action: Mouse scrolled (289, 405) with delta (0, 0)
Screenshot: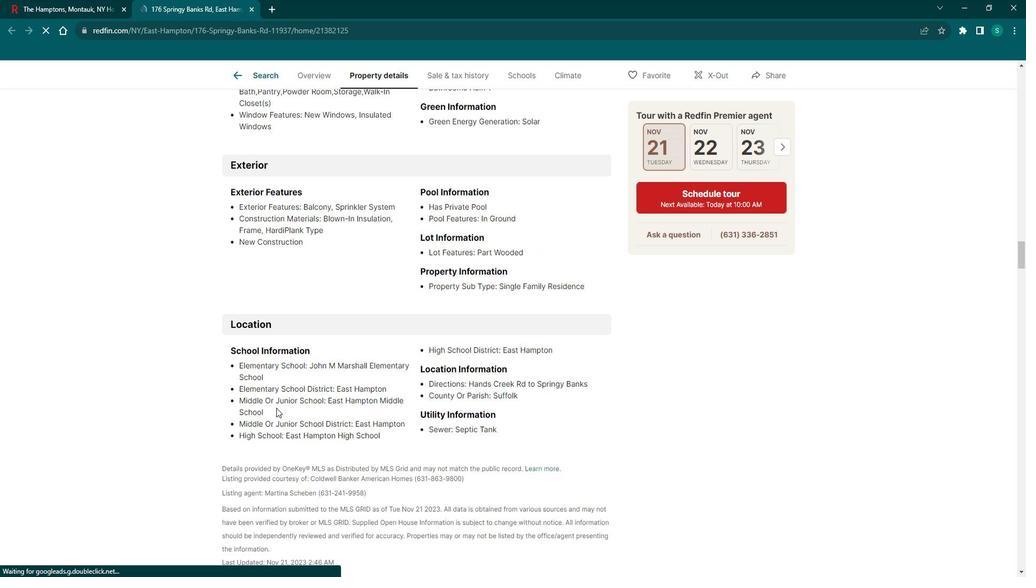 
Action: Mouse scrolled (289, 405) with delta (0, 0)
Screenshot: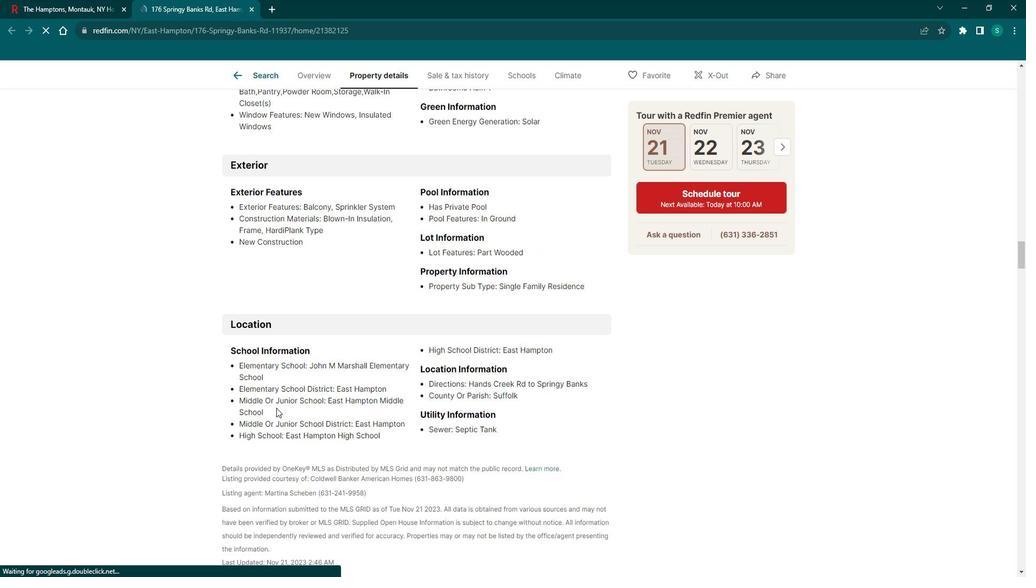 
Action: Mouse scrolled (289, 405) with delta (0, 0)
Screenshot: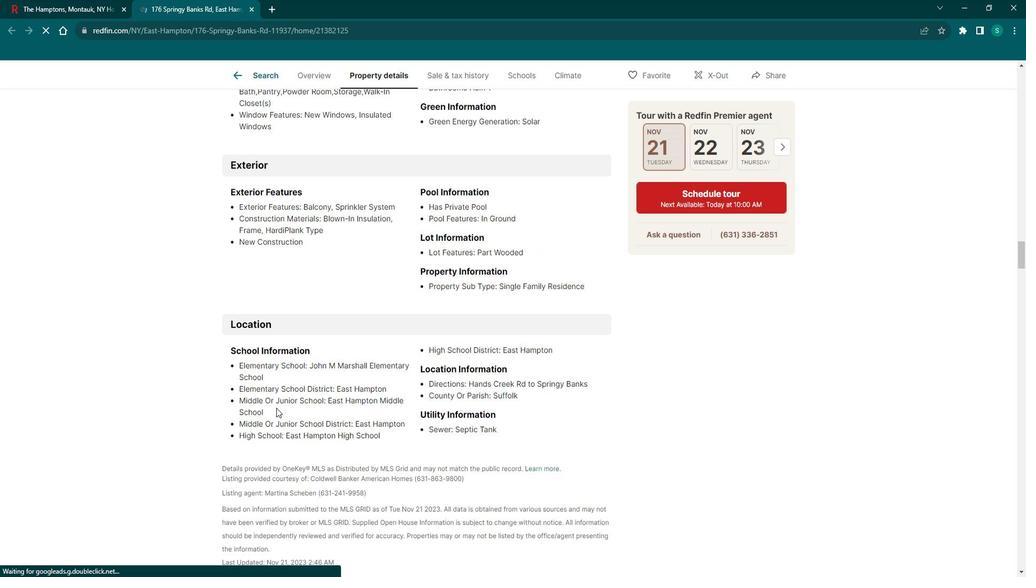 
Action: Mouse scrolled (289, 405) with delta (0, 0)
Screenshot: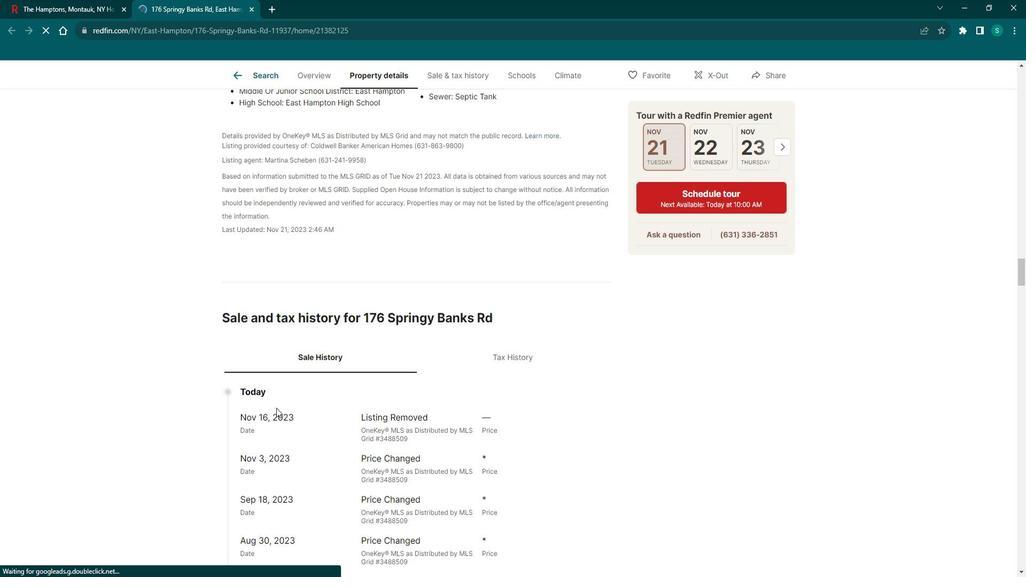 
Action: Mouse scrolled (289, 405) with delta (0, 0)
Screenshot: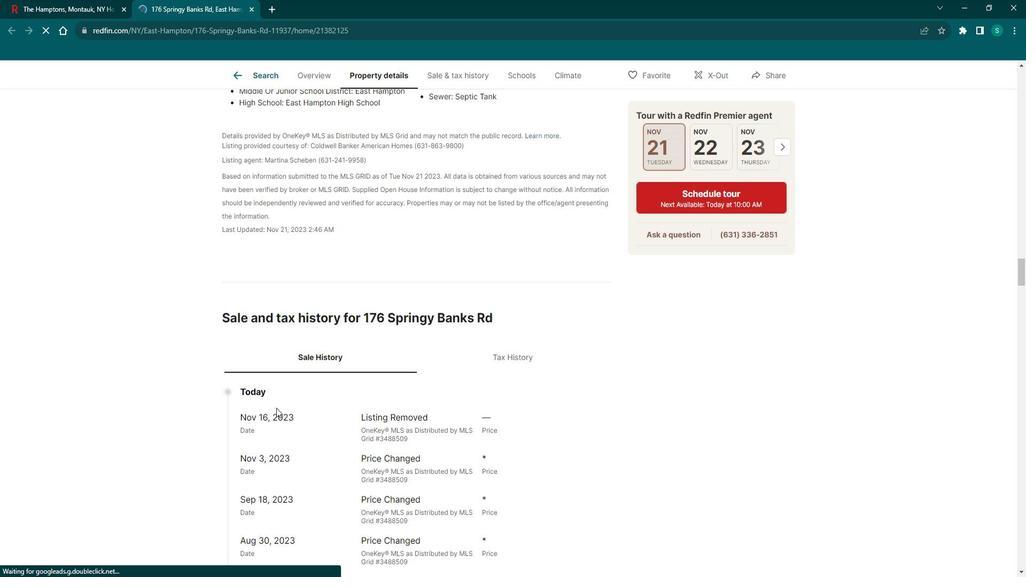 
Action: Mouse scrolled (289, 405) with delta (0, 0)
Screenshot: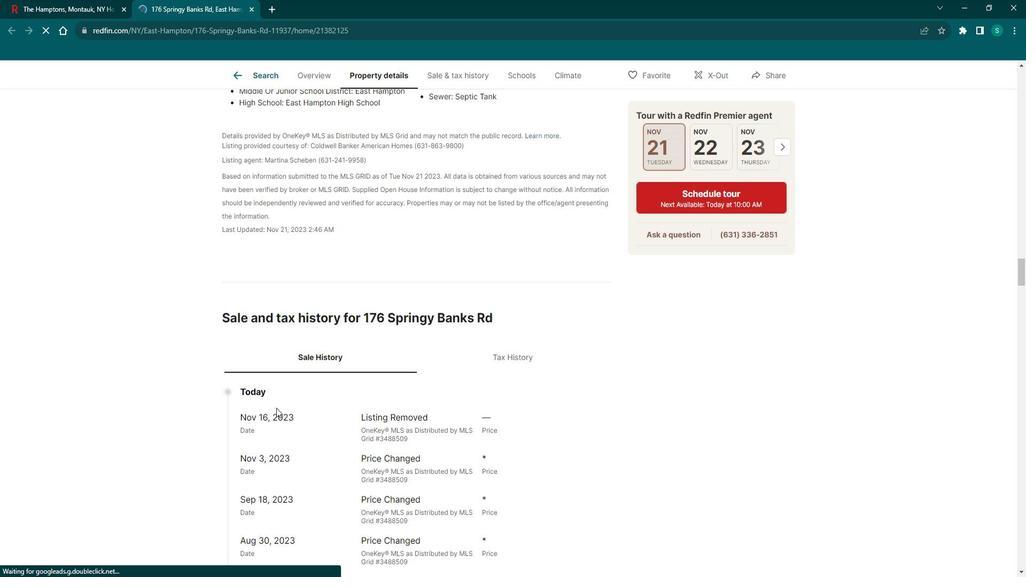 
Action: Mouse scrolled (289, 405) with delta (0, 0)
Screenshot: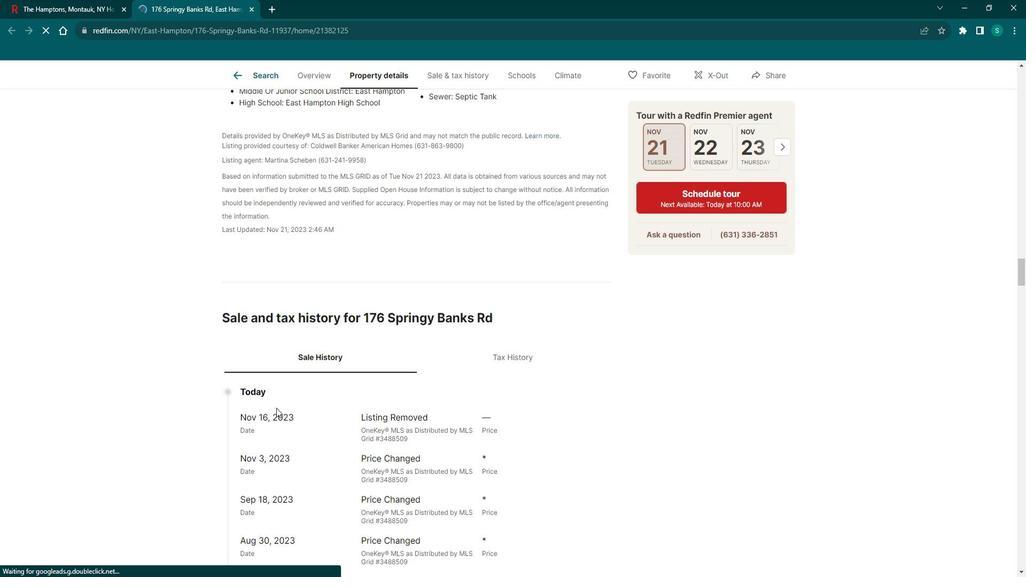
Action: Mouse scrolled (289, 405) with delta (0, 0)
Screenshot: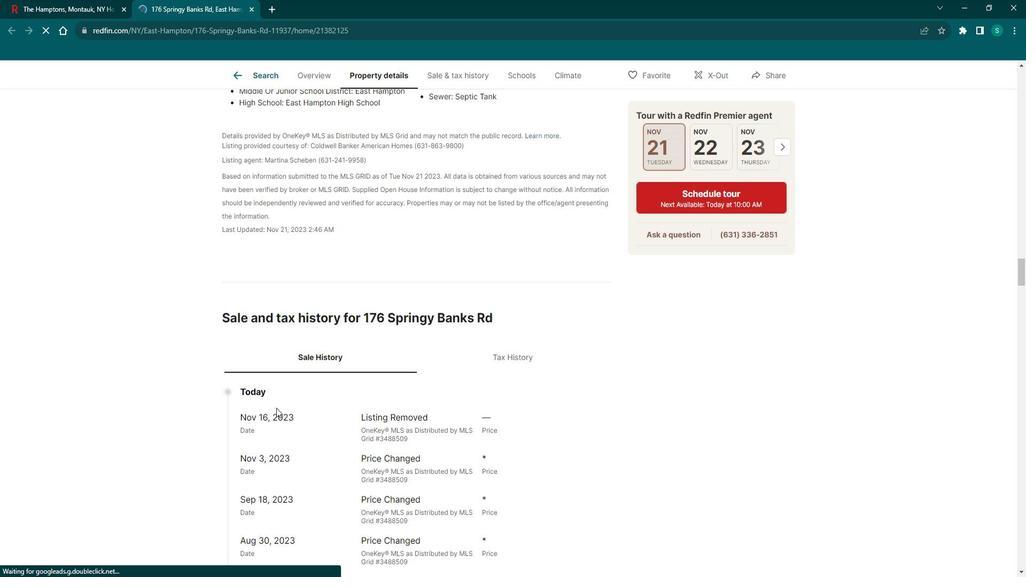 
Action: Mouse scrolled (289, 405) with delta (0, 0)
Screenshot: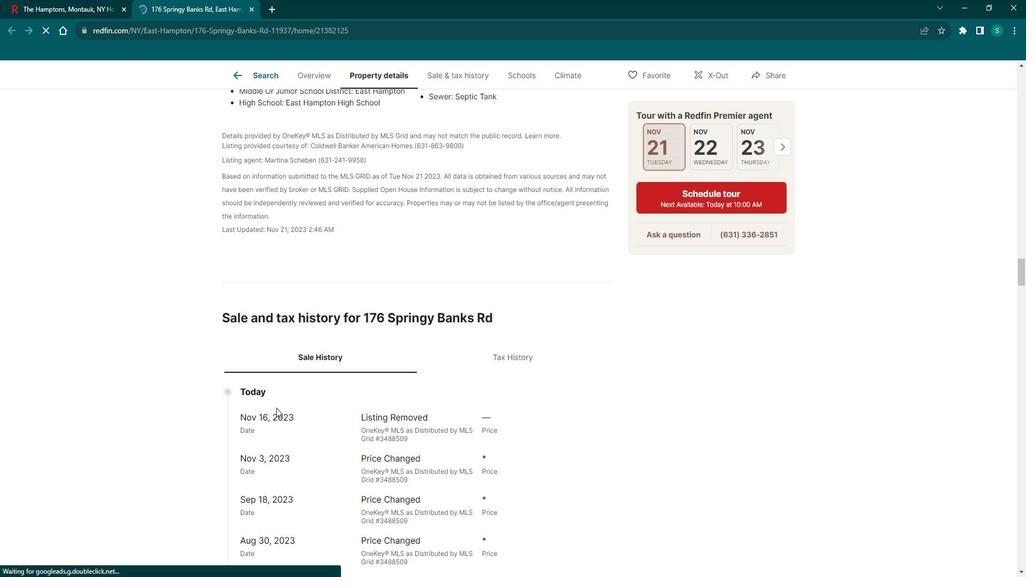 
Action: Mouse scrolled (289, 405) with delta (0, 0)
Screenshot: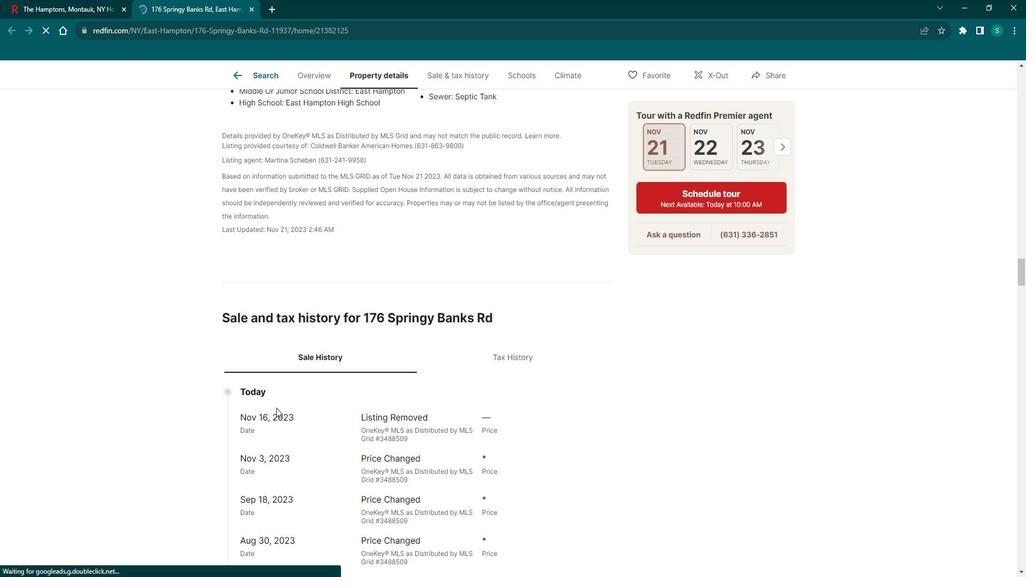
Action: Mouse scrolled (289, 405) with delta (0, 0)
Screenshot: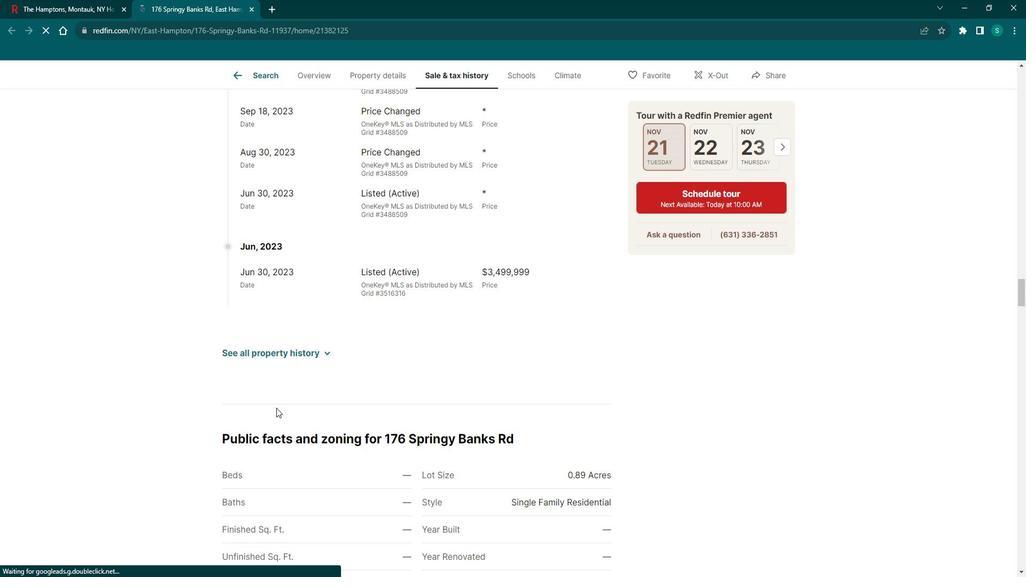 
Action: Mouse scrolled (289, 405) with delta (0, 0)
Screenshot: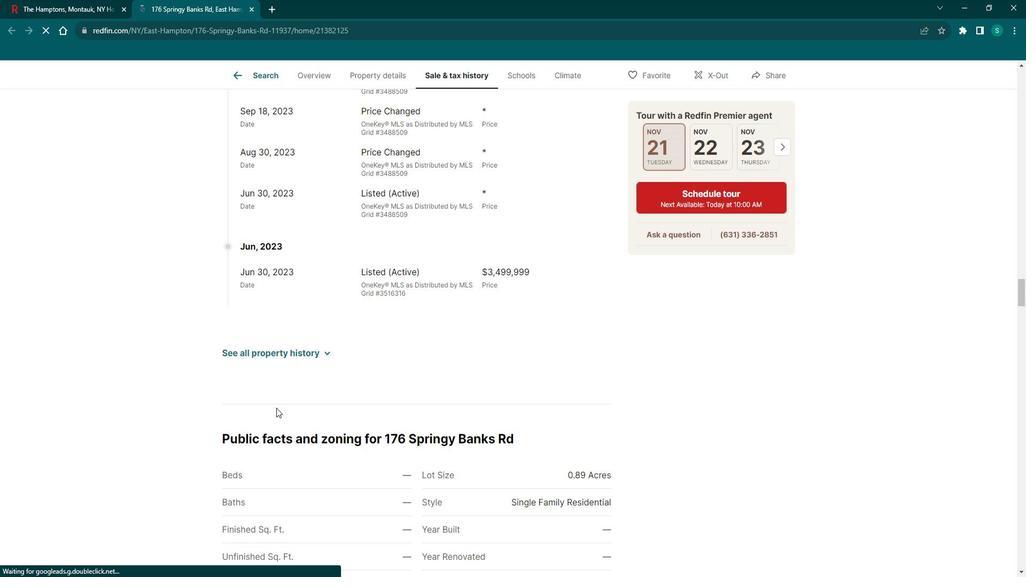 
Action: Mouse scrolled (289, 405) with delta (0, 0)
Screenshot: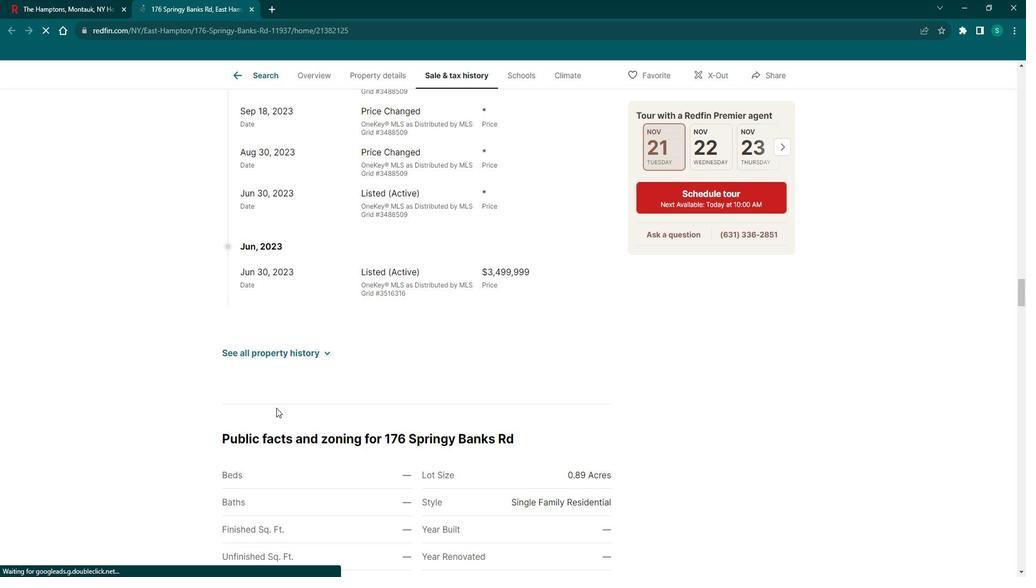 
Action: Mouse scrolled (289, 405) with delta (0, 0)
Screenshot: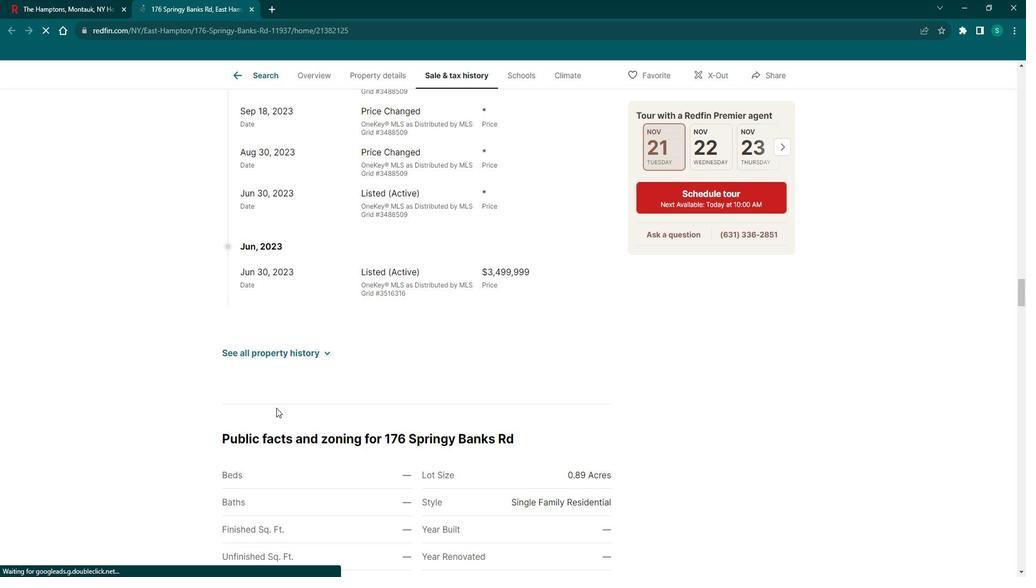 
Action: Mouse scrolled (289, 405) with delta (0, 0)
Screenshot: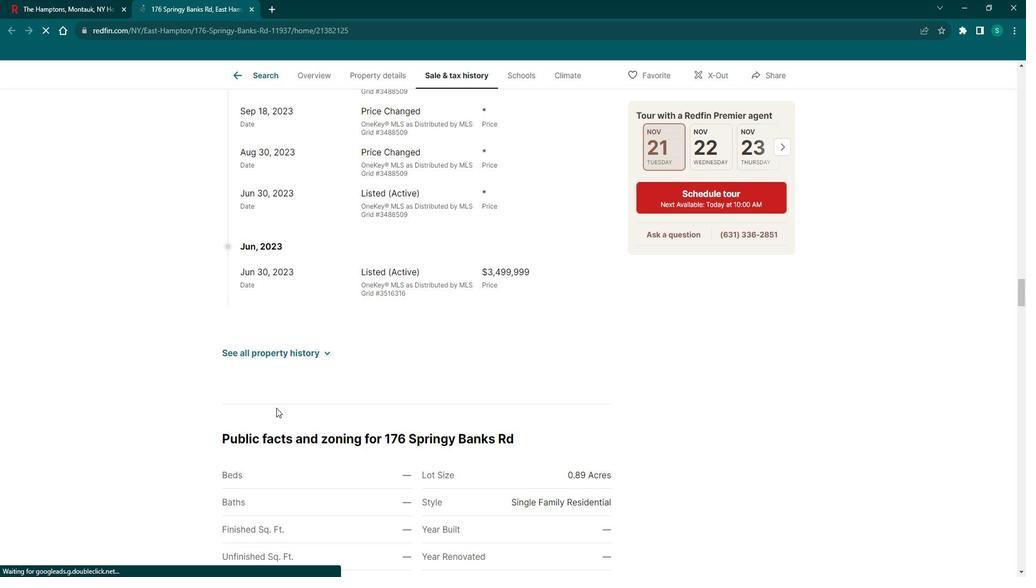 
Action: Mouse scrolled (289, 405) with delta (0, 0)
Screenshot: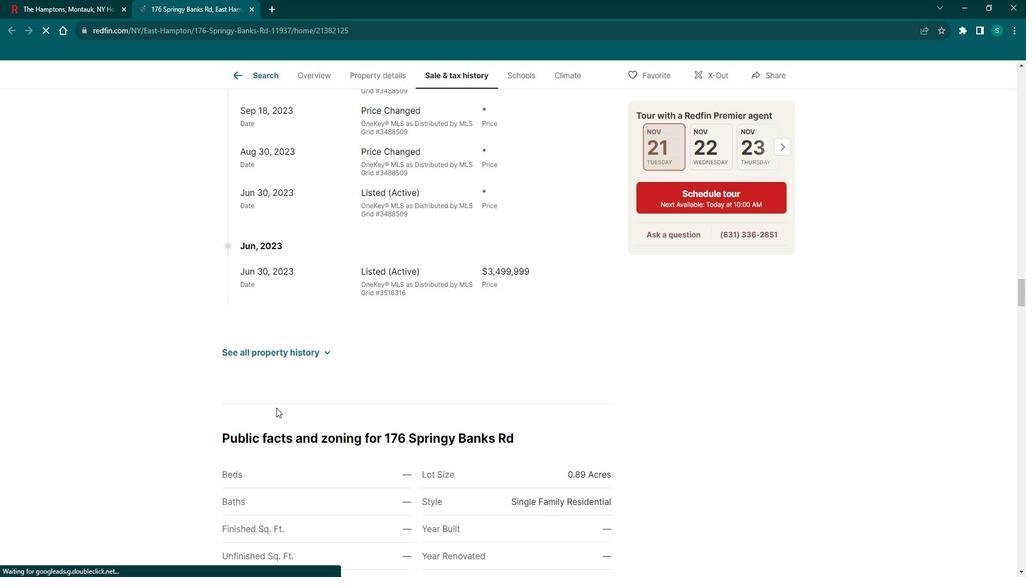 
Action: Mouse scrolled (289, 405) with delta (0, 0)
Screenshot: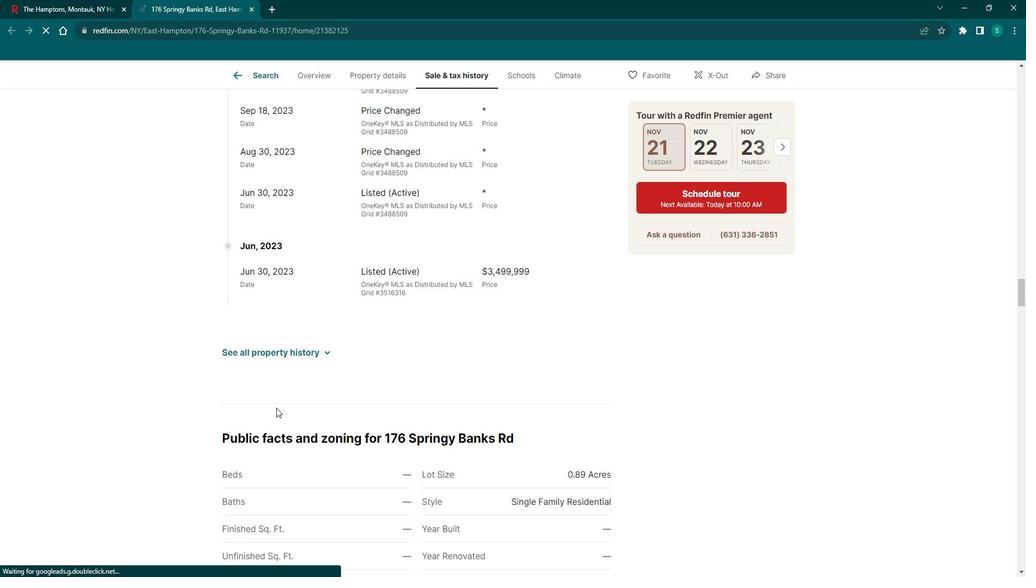 
Action: Mouse scrolled (289, 405) with delta (0, 0)
Screenshot: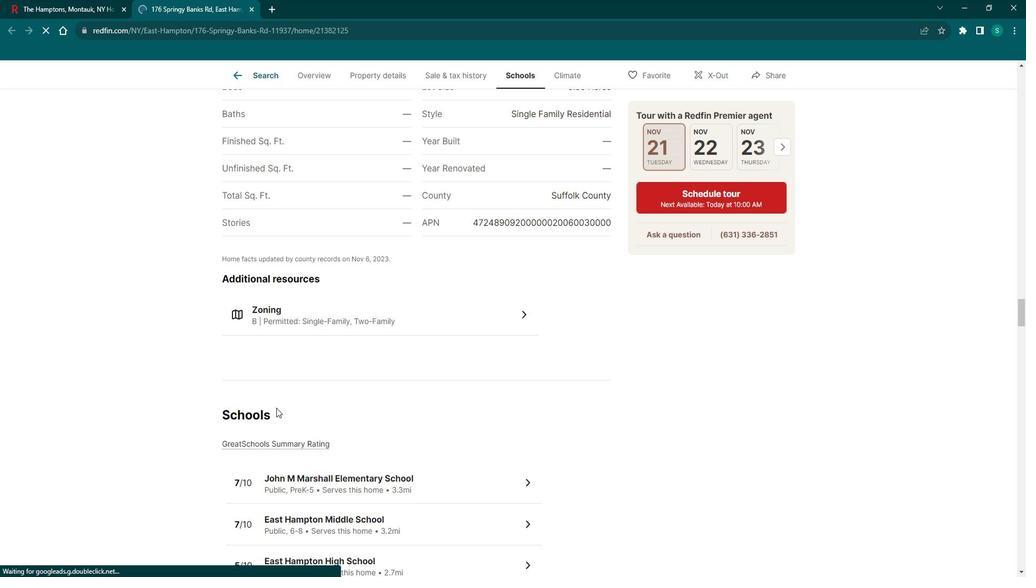 
Action: Mouse scrolled (289, 405) with delta (0, 0)
Screenshot: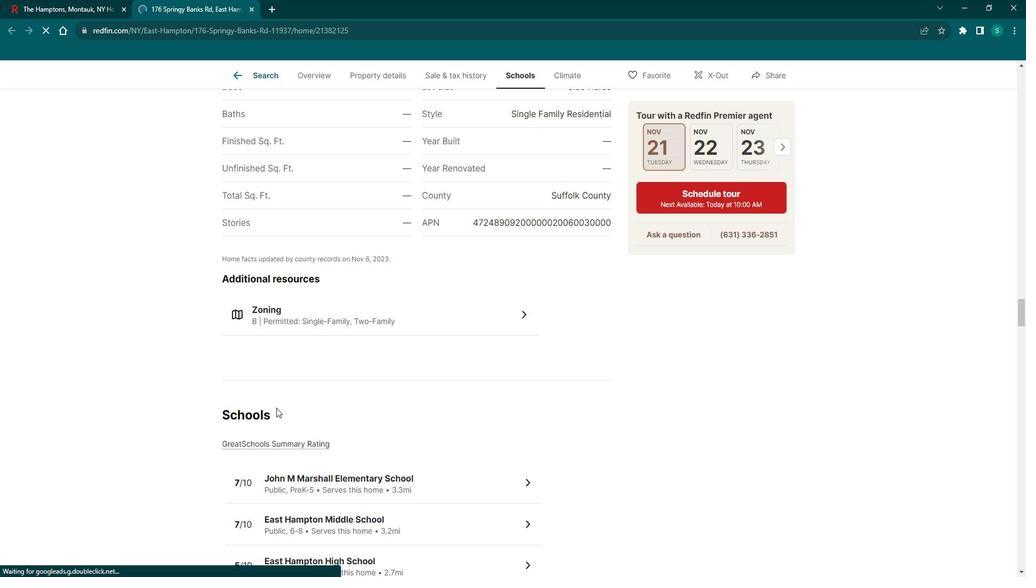 
Action: Mouse scrolled (289, 405) with delta (0, 0)
Screenshot: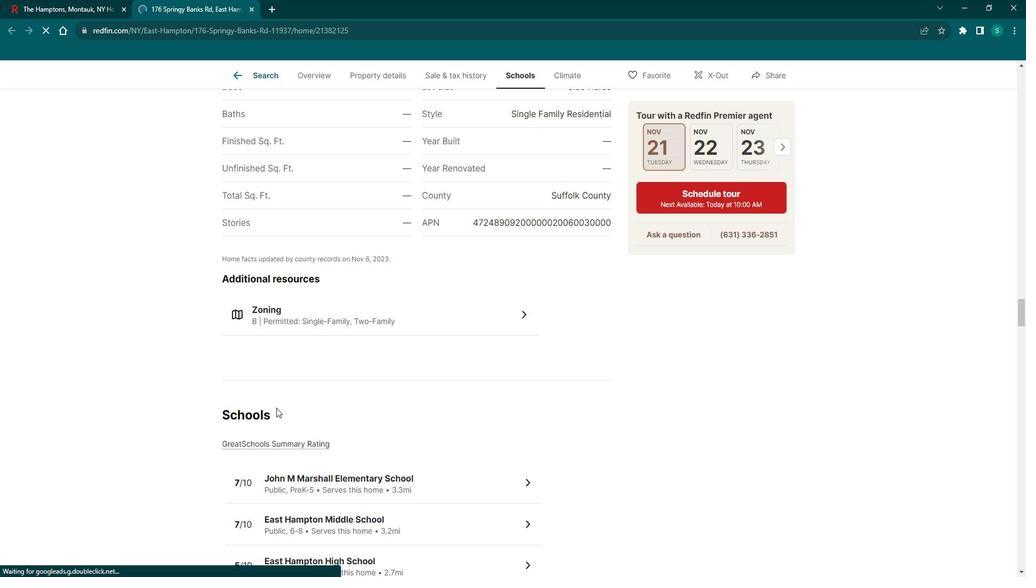 
Action: Mouse scrolled (289, 405) with delta (0, 0)
Screenshot: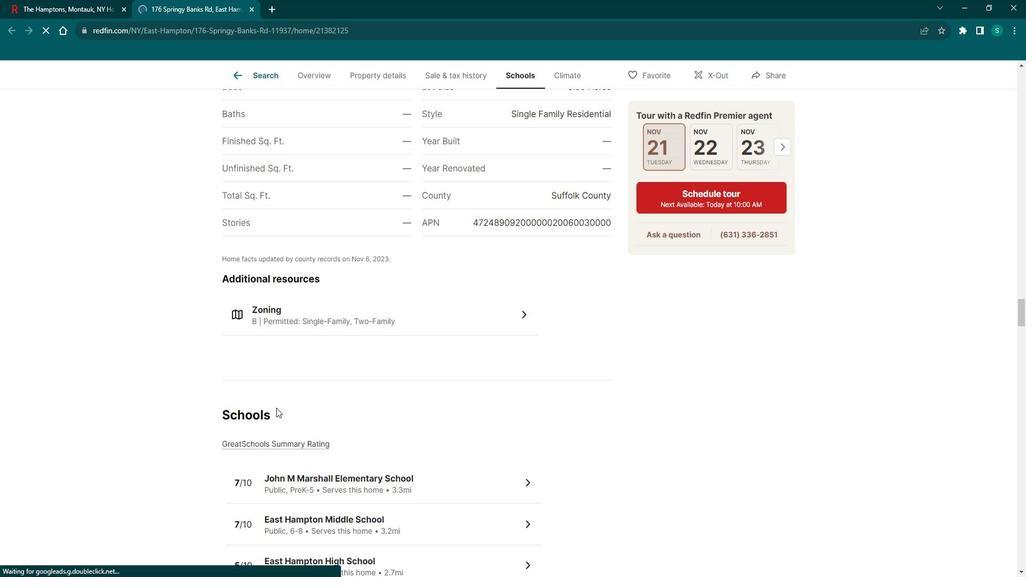 
Action: Mouse scrolled (289, 405) with delta (0, 0)
Screenshot: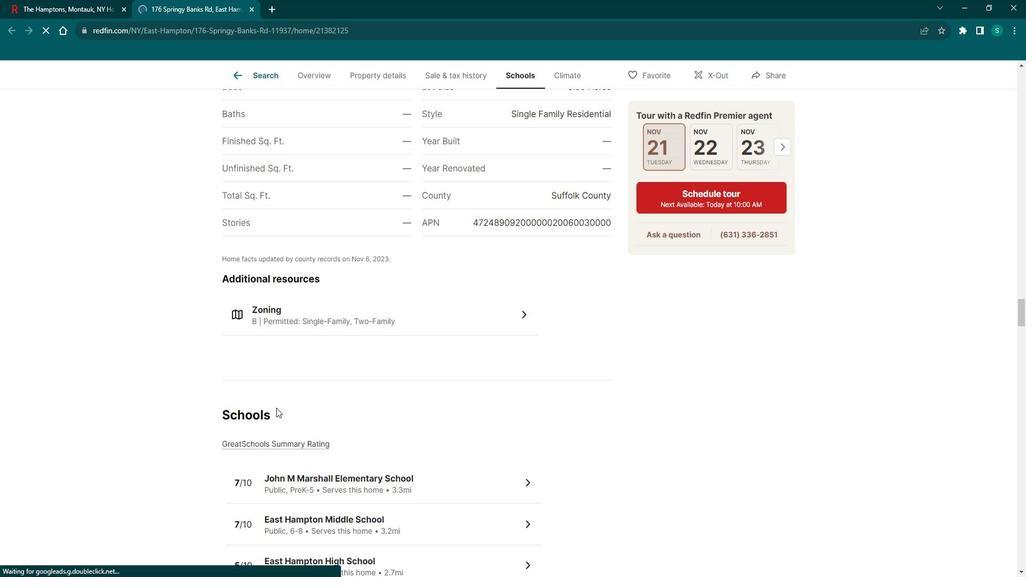 
Action: Mouse scrolled (289, 405) with delta (0, 0)
Screenshot: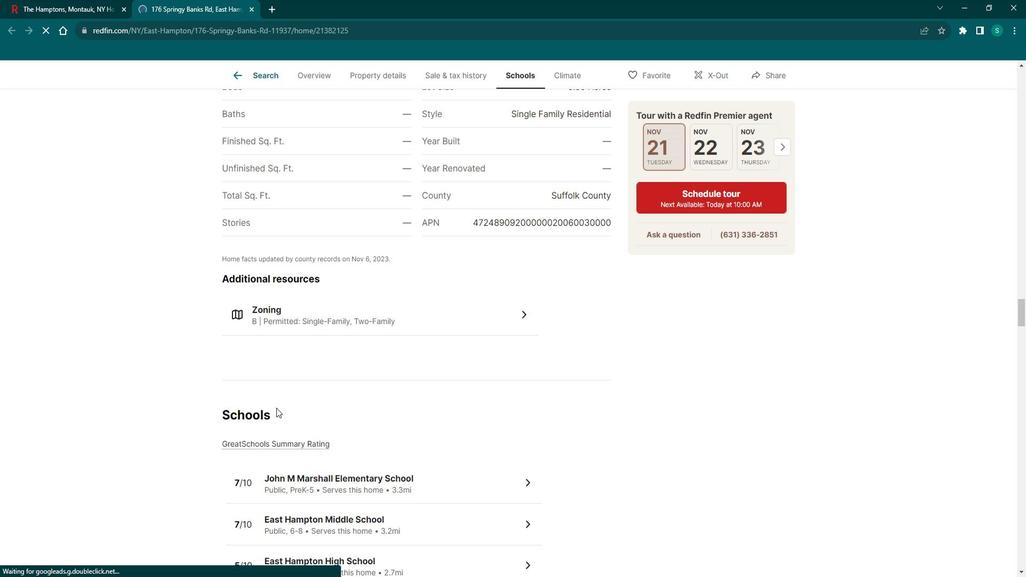 
Action: Mouse scrolled (289, 405) with delta (0, 0)
Screenshot: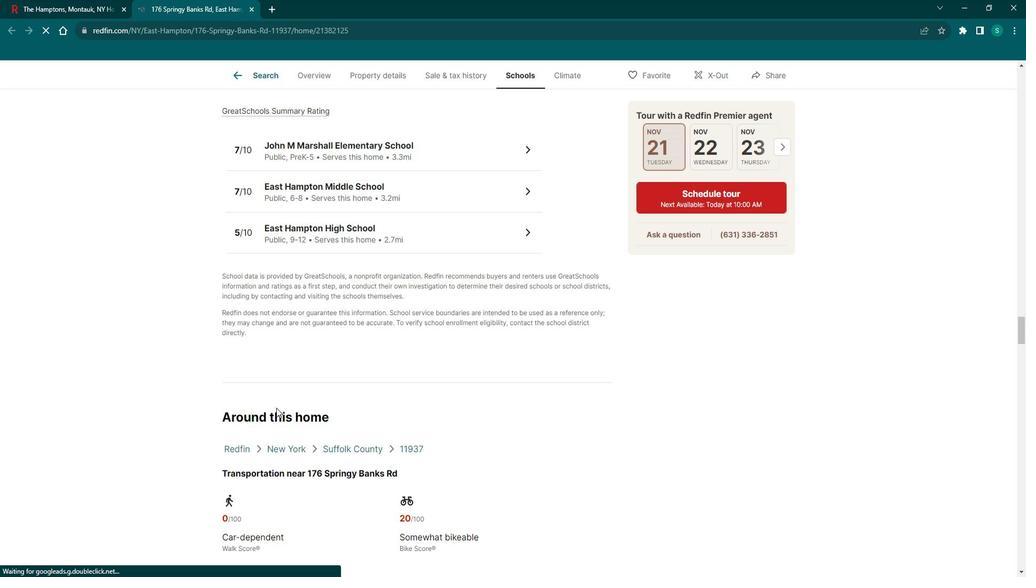 
Action: Mouse scrolled (289, 405) with delta (0, 0)
Screenshot: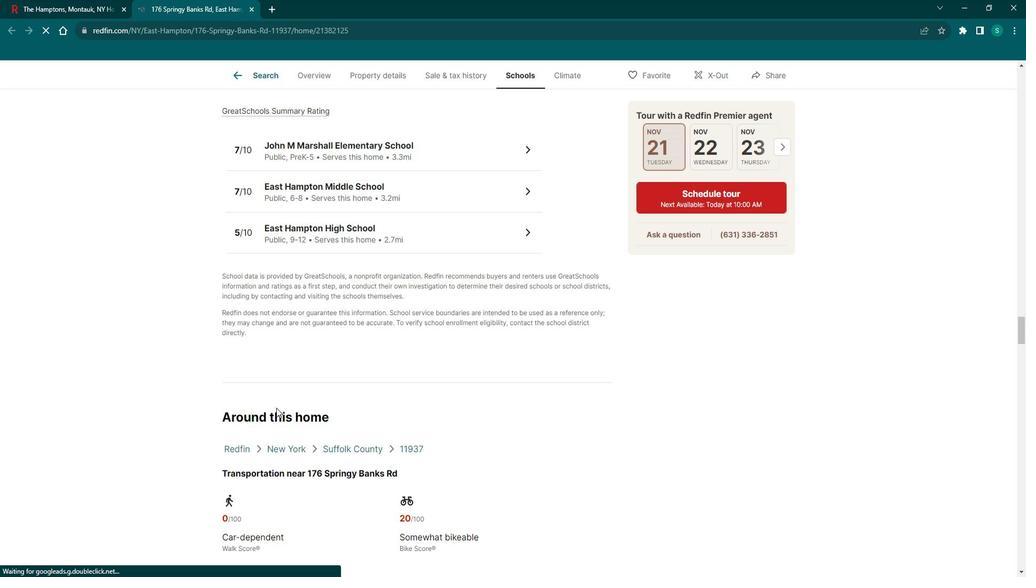 
Action: Mouse scrolled (289, 405) with delta (0, 0)
Screenshot: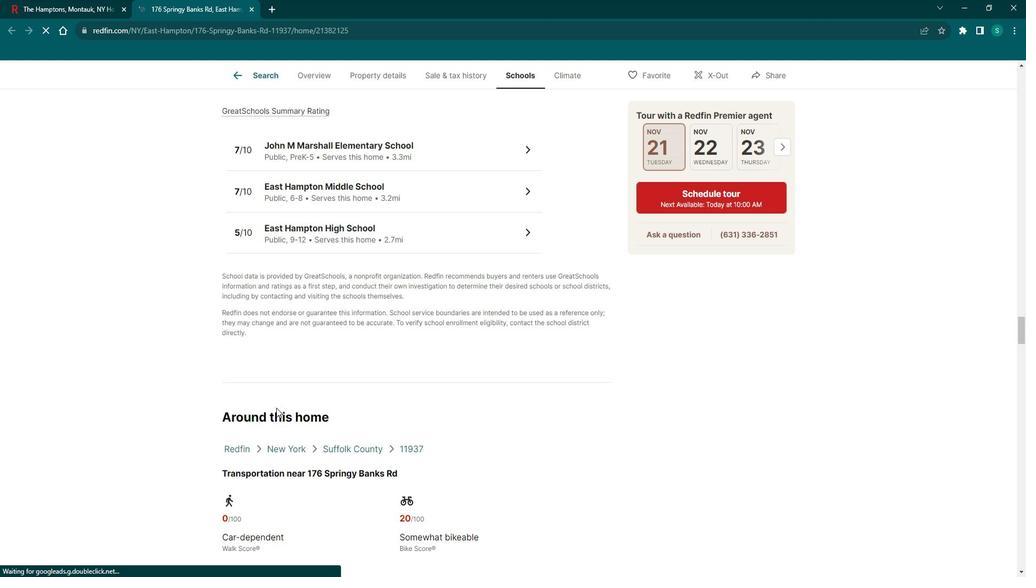 
Action: Mouse scrolled (289, 405) with delta (0, 0)
Screenshot: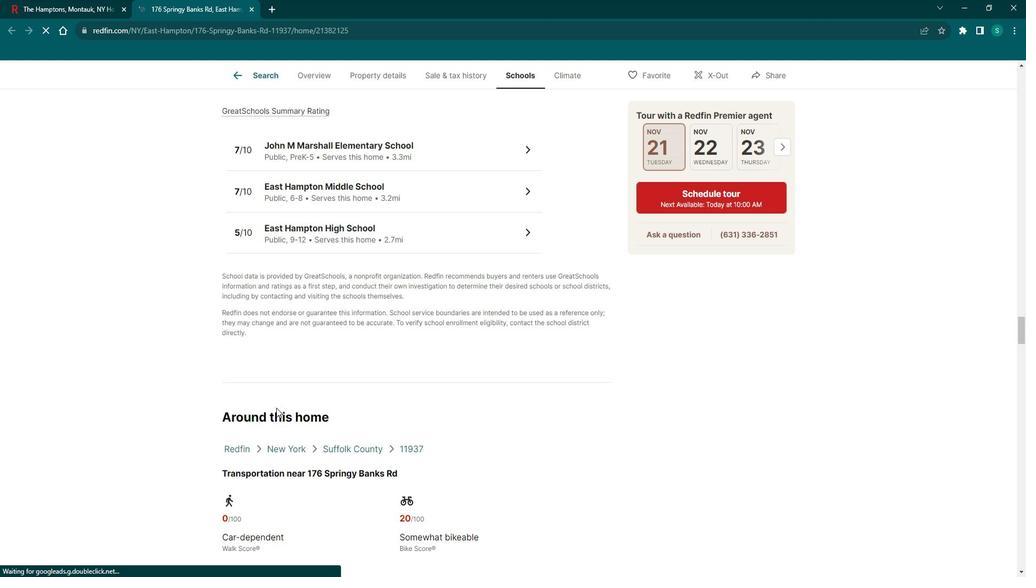 
Action: Mouse scrolled (289, 405) with delta (0, 0)
Screenshot: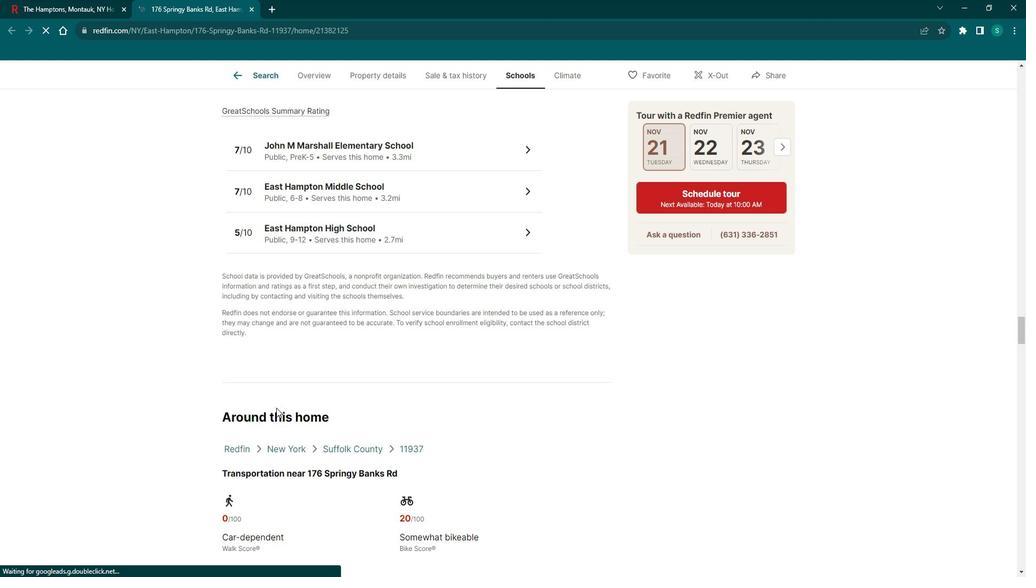 
Action: Mouse scrolled (289, 405) with delta (0, 0)
Screenshot: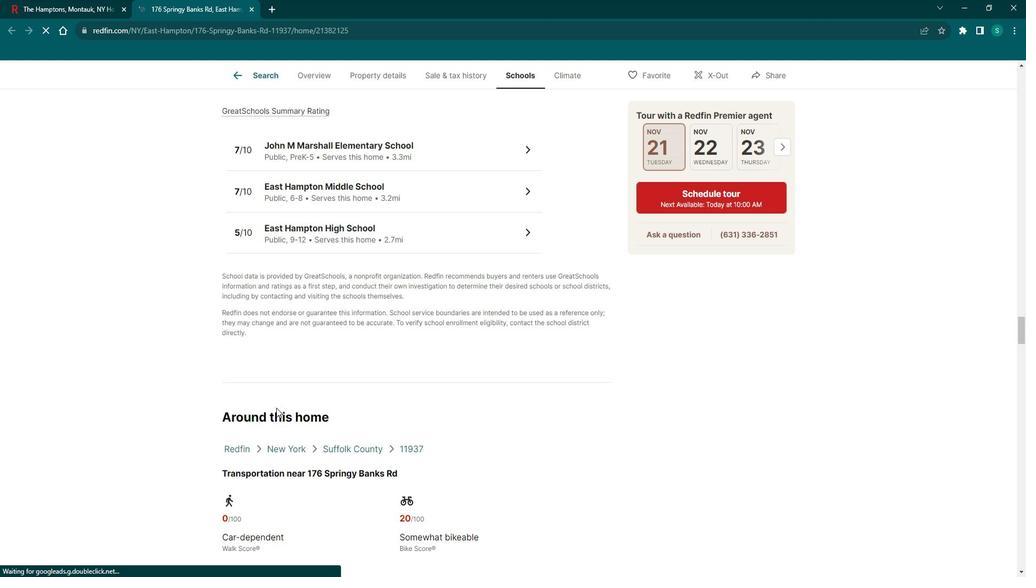 
Action: Mouse scrolled (289, 405) with delta (0, 0)
Screenshot: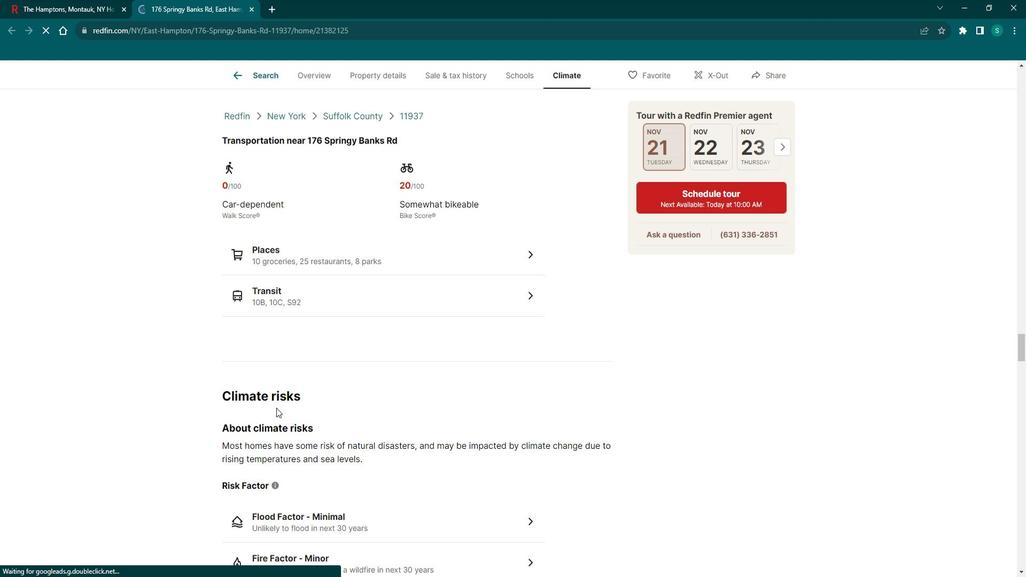 
Action: Mouse scrolled (289, 405) with delta (0, 0)
Screenshot: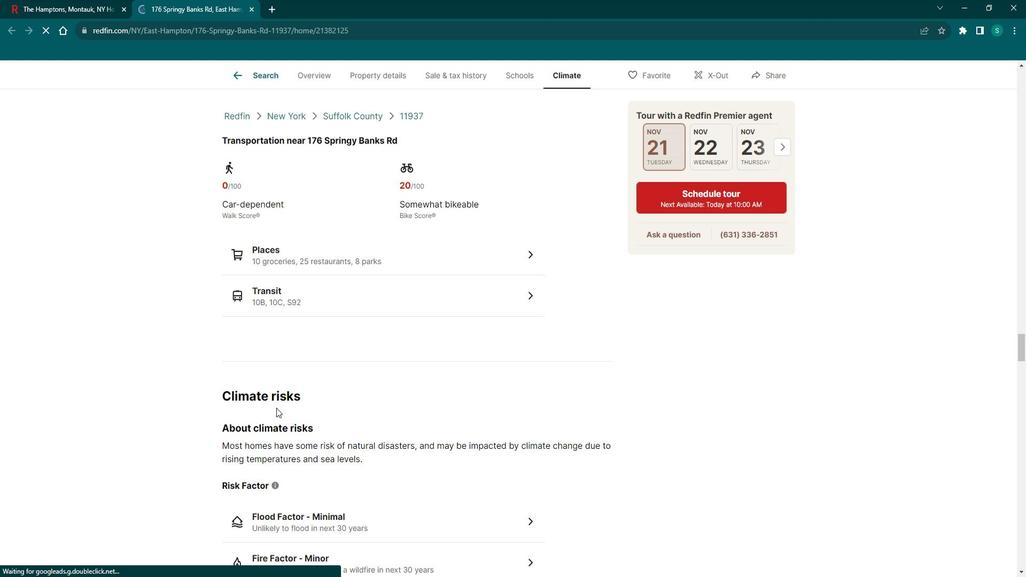 
Action: Mouse scrolled (289, 405) with delta (0, 0)
Screenshot: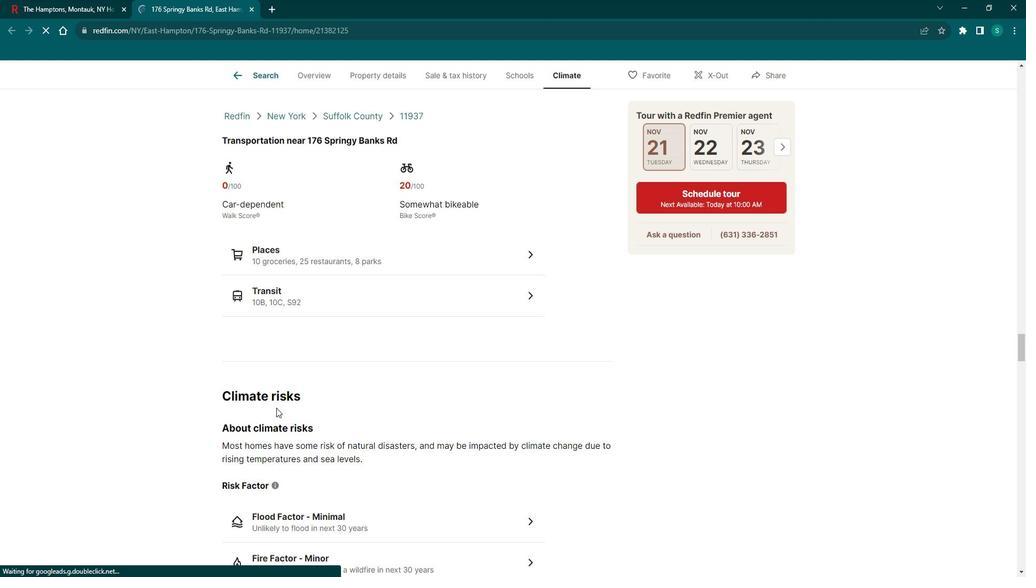 
Action: Mouse scrolled (289, 405) with delta (0, 0)
Screenshot: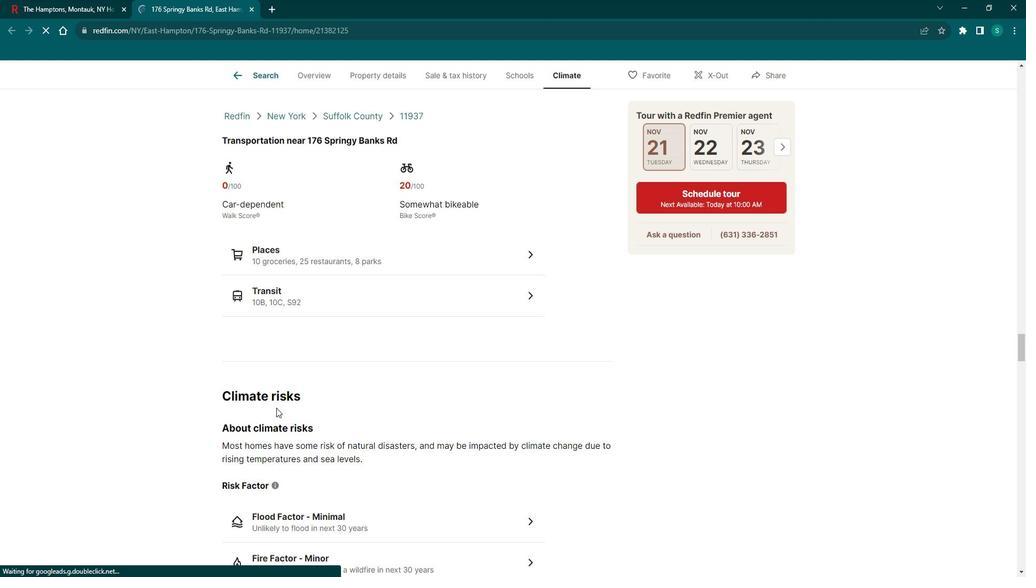 
Action: Mouse scrolled (289, 405) with delta (0, 0)
Screenshot: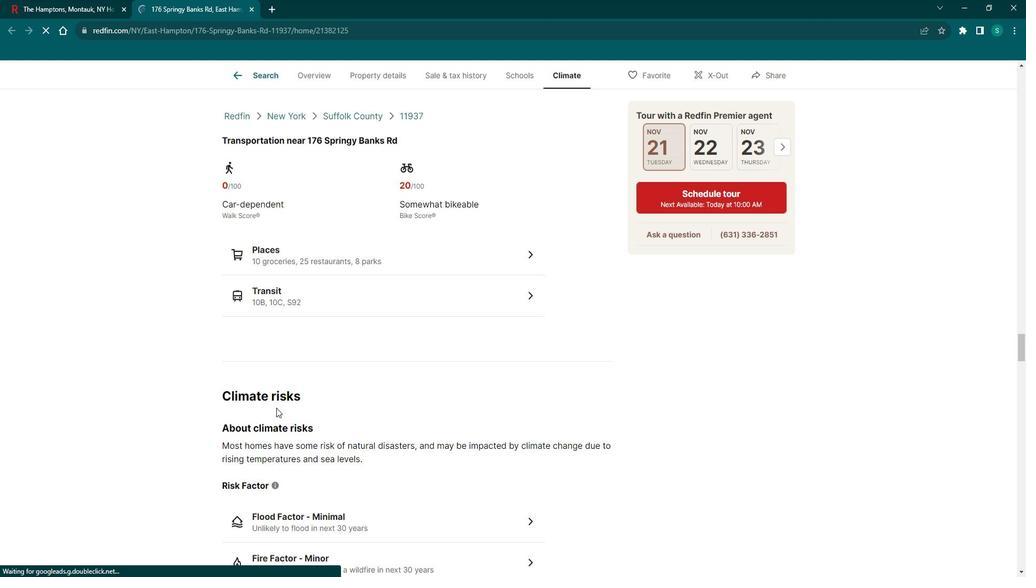 
Action: Mouse scrolled (289, 405) with delta (0, 0)
Screenshot: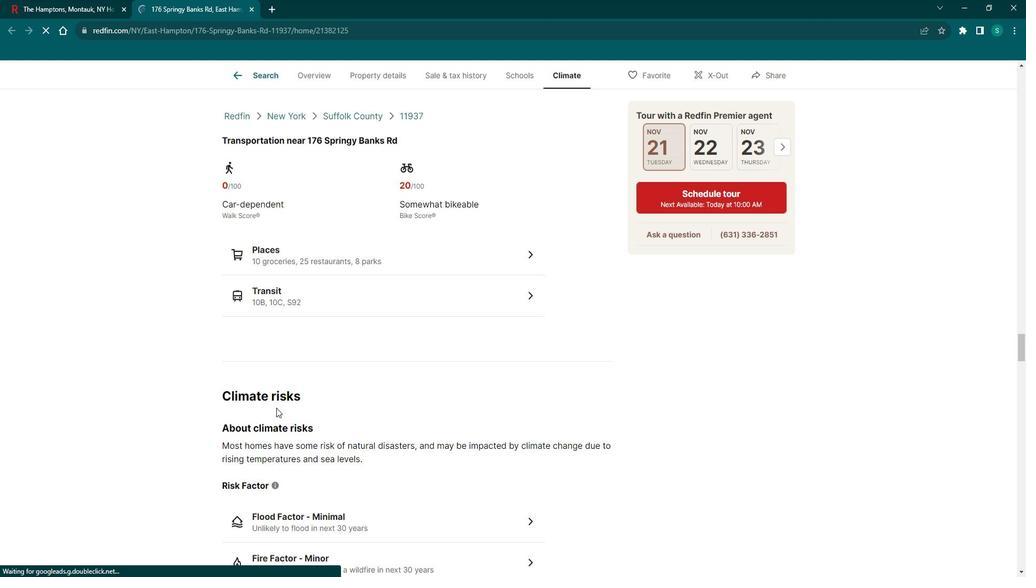 
Action: Mouse scrolled (289, 405) with delta (0, 0)
Screenshot: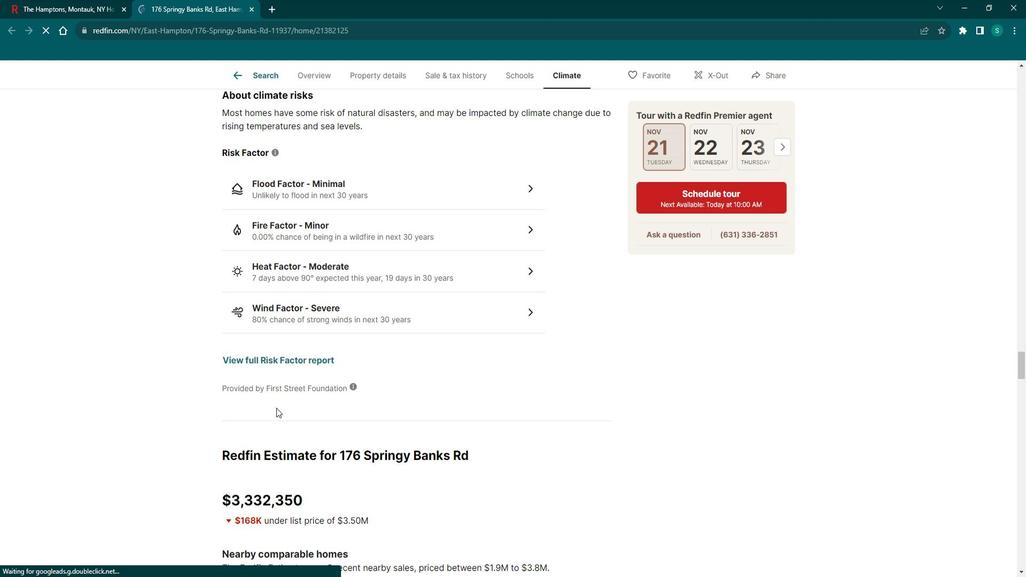 
Action: Mouse scrolled (289, 405) with delta (0, 0)
Screenshot: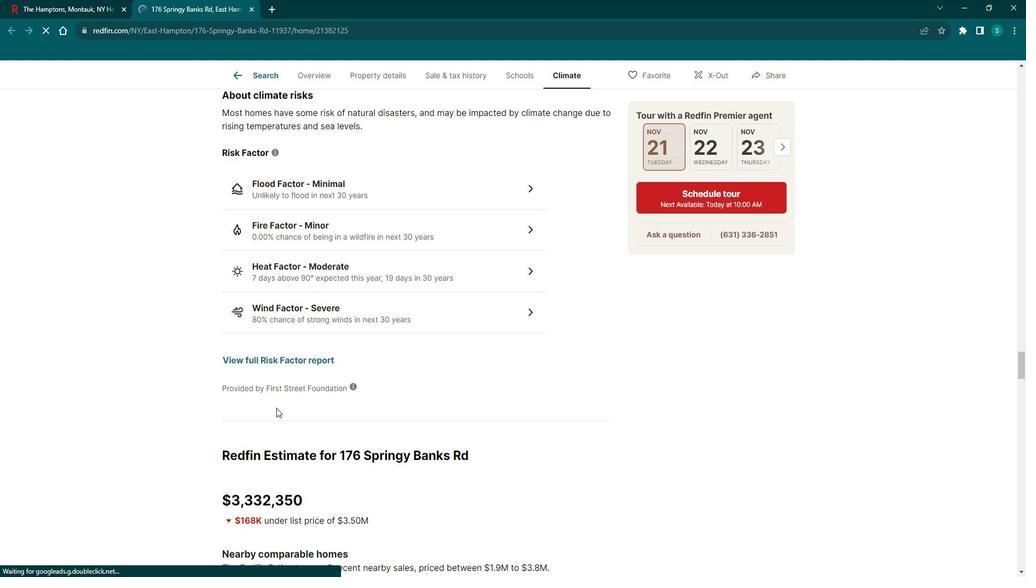 
Action: Mouse scrolled (289, 405) with delta (0, 0)
Screenshot: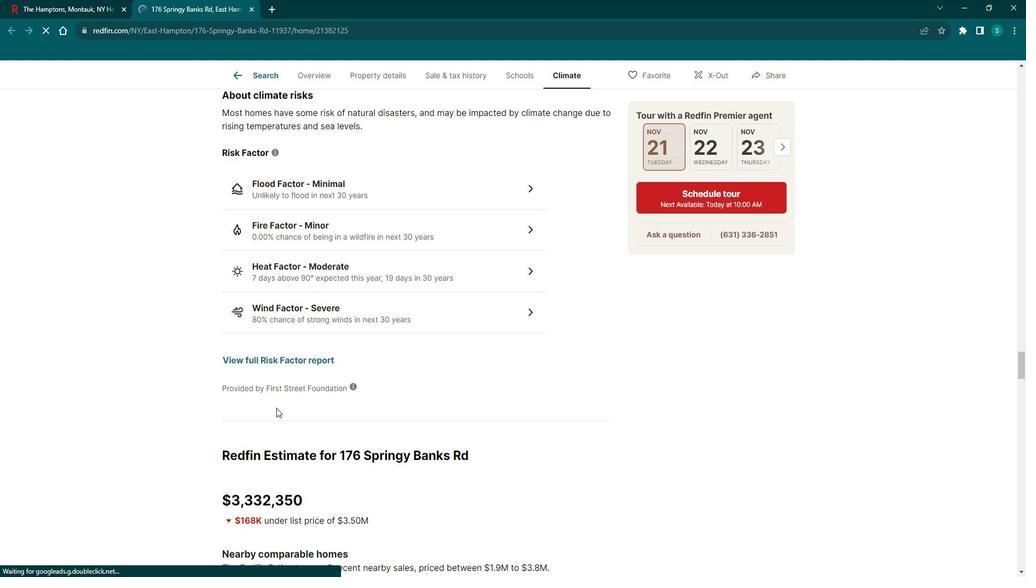 
Action: Mouse scrolled (289, 405) with delta (0, 0)
Screenshot: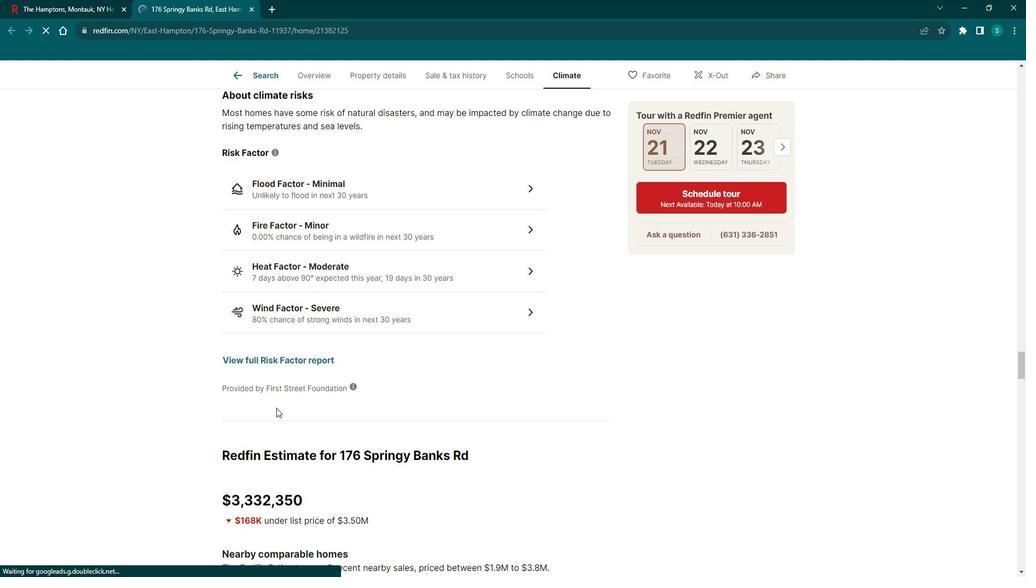 
Action: Mouse scrolled (289, 405) with delta (0, 0)
Screenshot: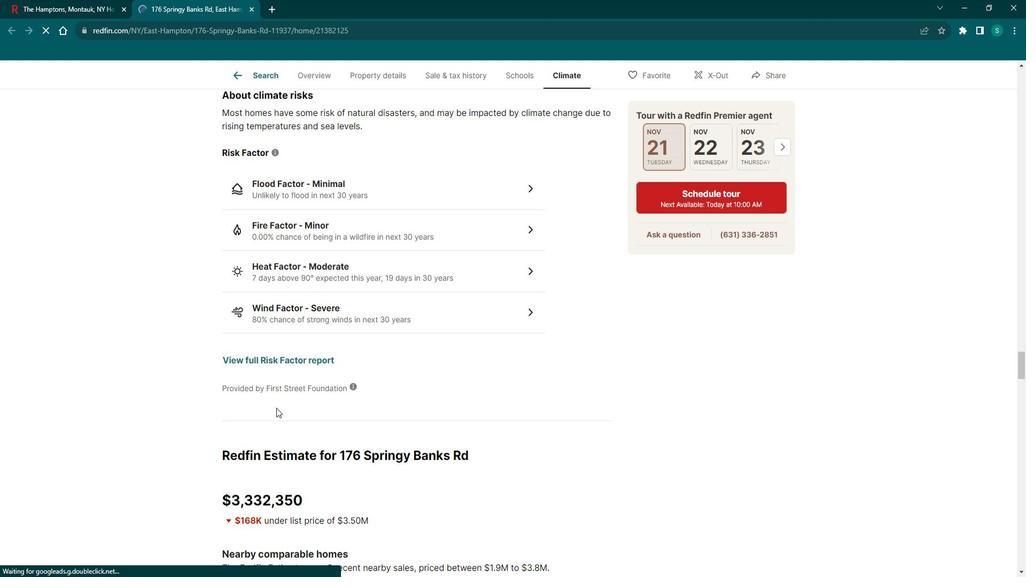 
Action: Mouse scrolled (289, 405) with delta (0, 0)
Screenshot: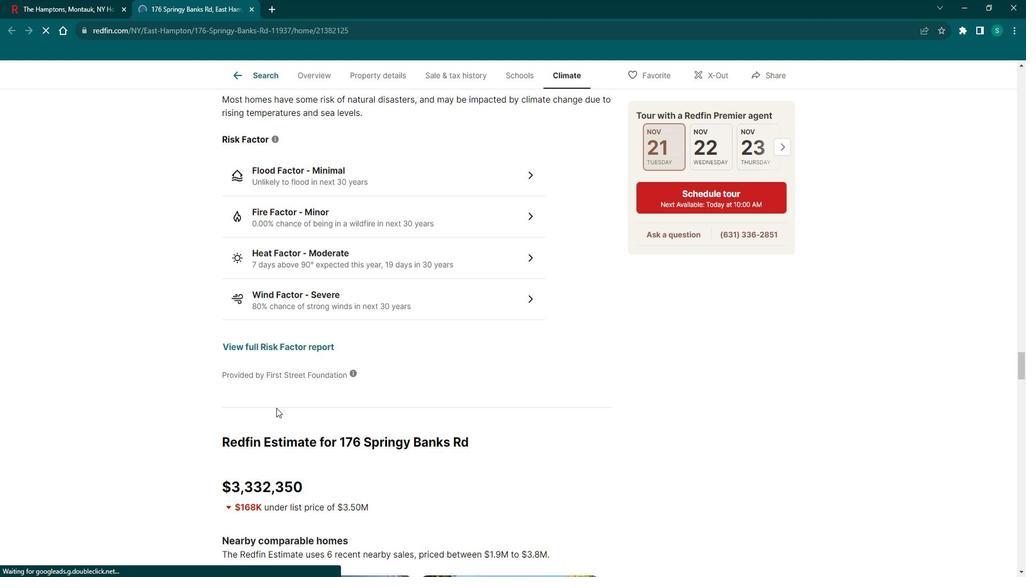 
Action: Mouse moved to (270, 90)
Screenshot: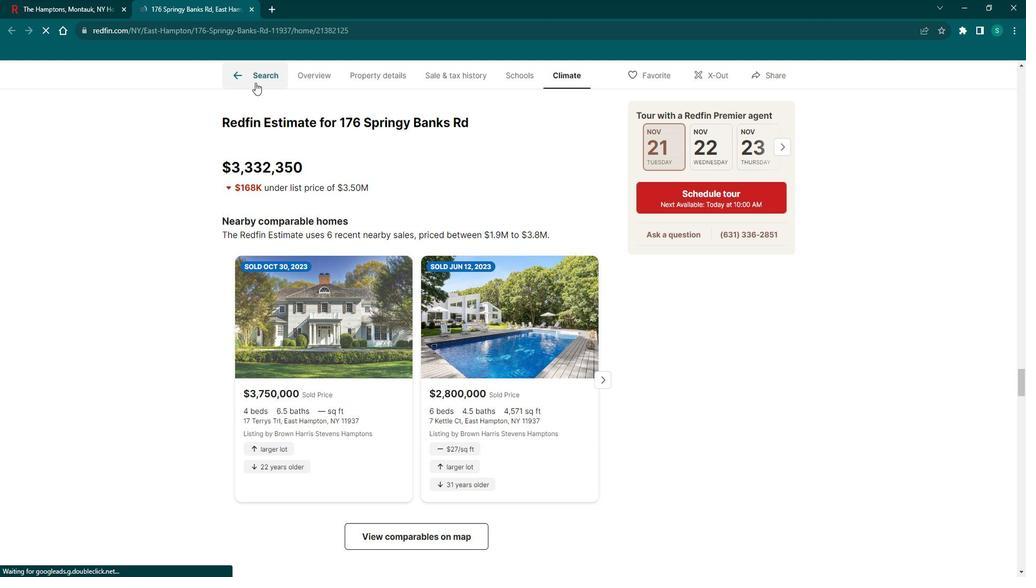 
Action: Mouse pressed left at (270, 90)
Screenshot: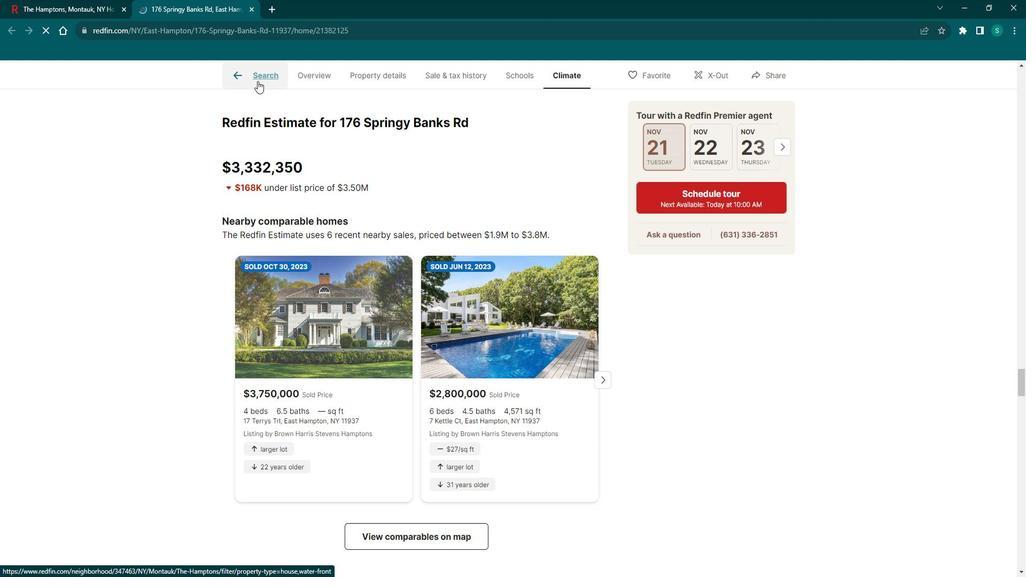 
Action: Mouse moved to (852, 467)
Screenshot: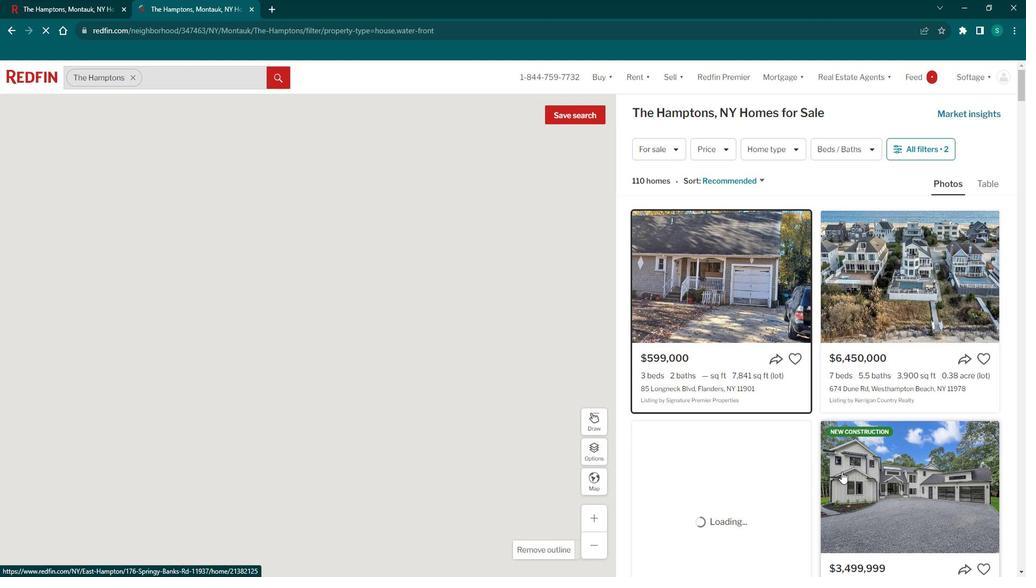 
Action: Mouse scrolled (852, 467) with delta (0, 0)
Screenshot: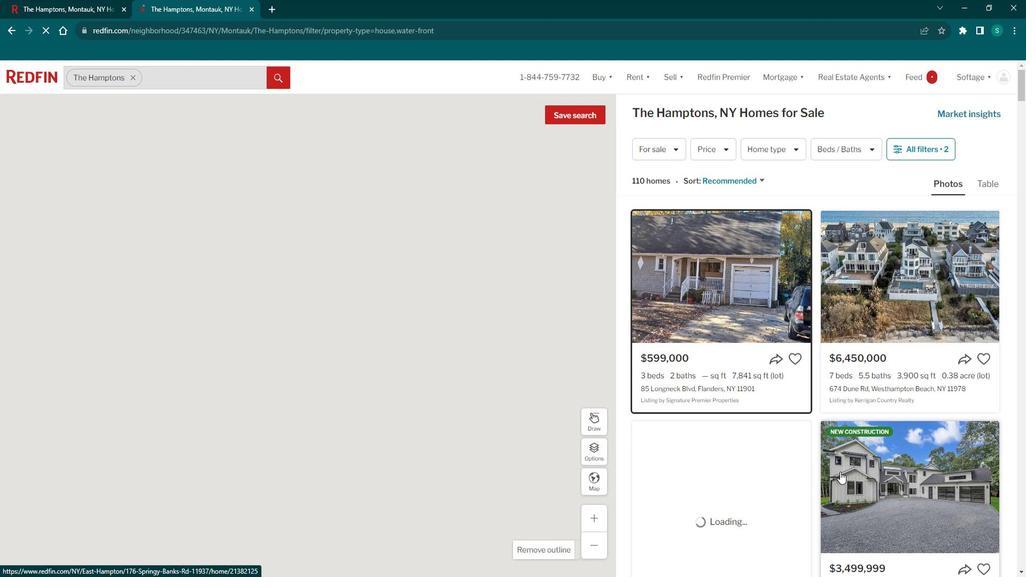 
Action: Mouse moved to (851, 468)
Screenshot: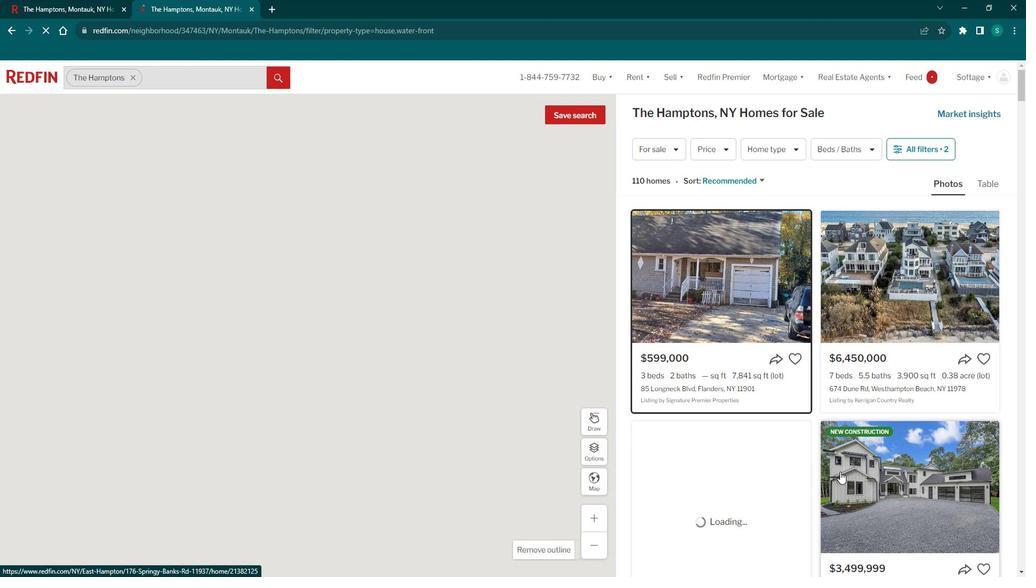
Action: Mouse scrolled (851, 467) with delta (0, 0)
Screenshot: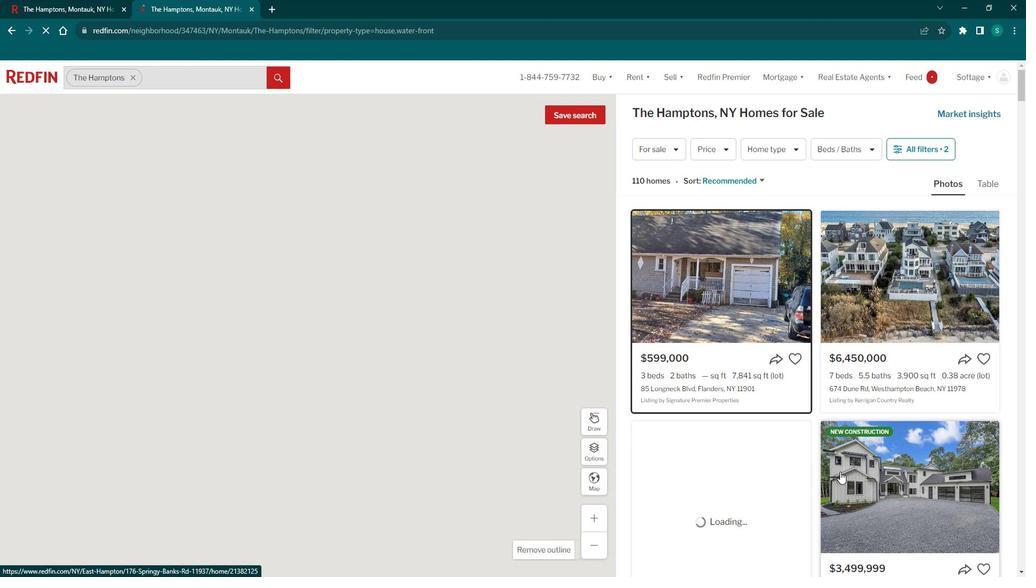 
Action: Mouse scrolled (851, 467) with delta (0, 0)
Screenshot: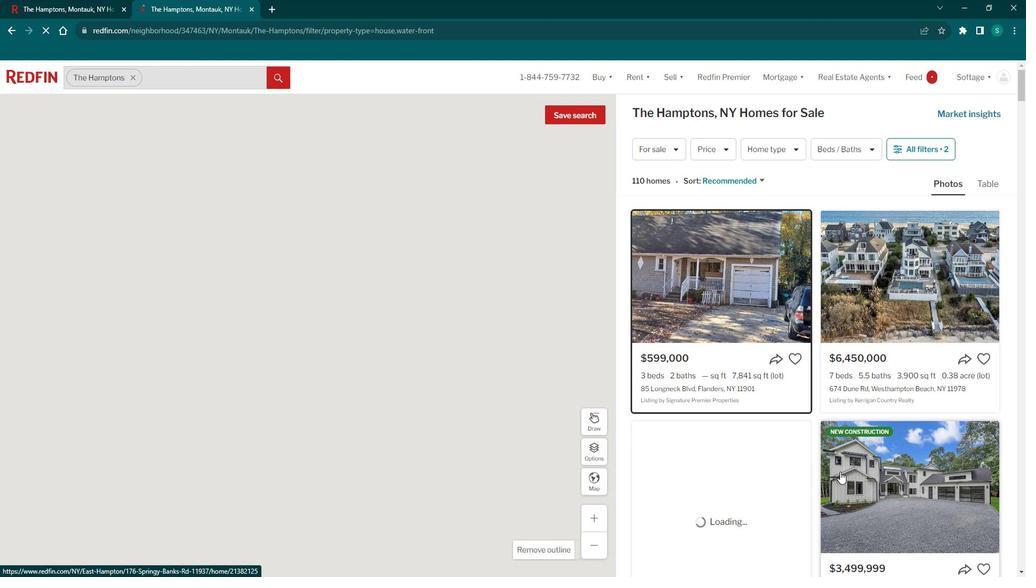 
Action: Mouse moved to (850, 468)
Screenshot: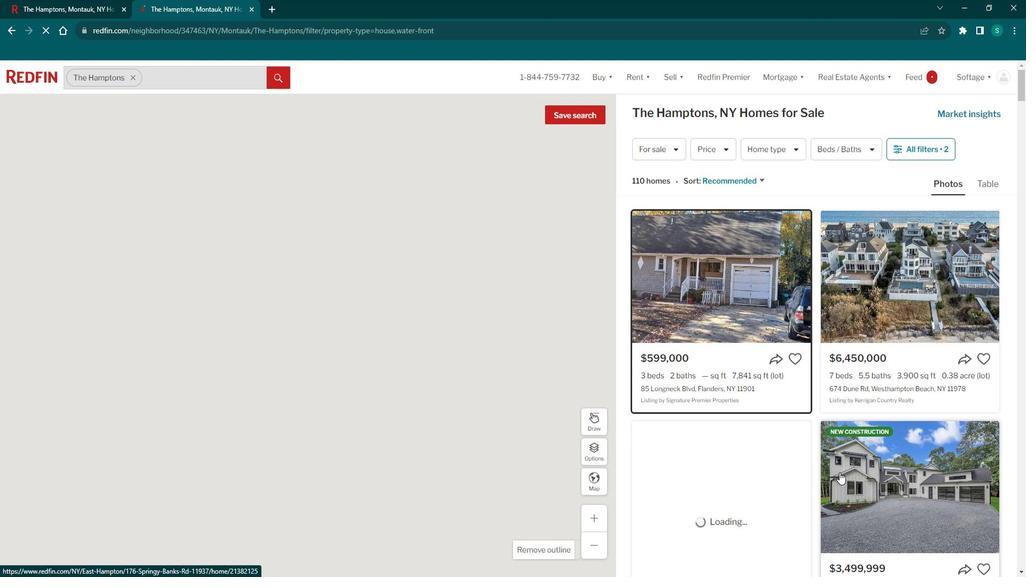
Action: Mouse scrolled (850, 467) with delta (0, 0)
Screenshot: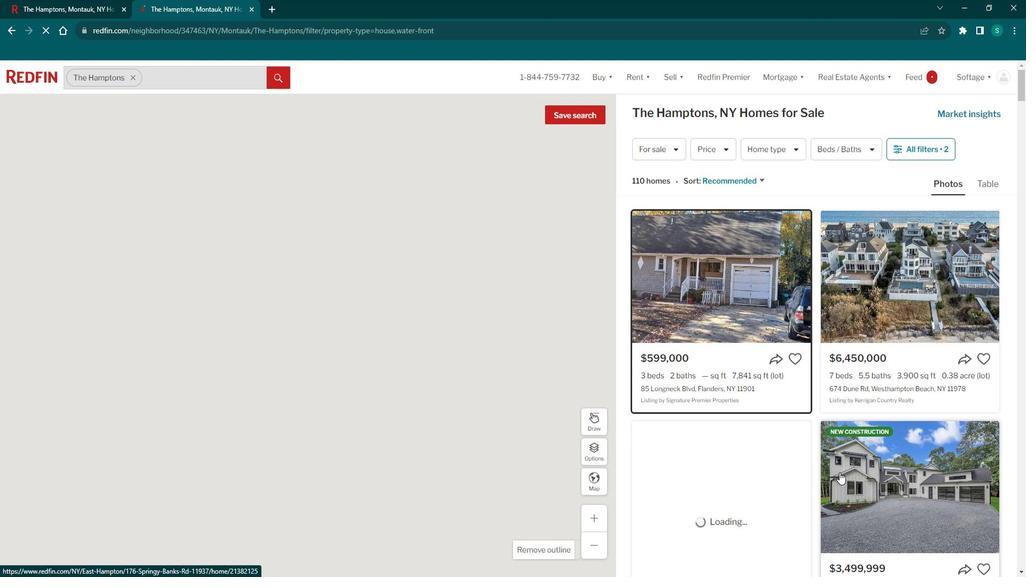 
Action: Mouse scrolled (850, 467) with delta (0, 0)
Screenshot: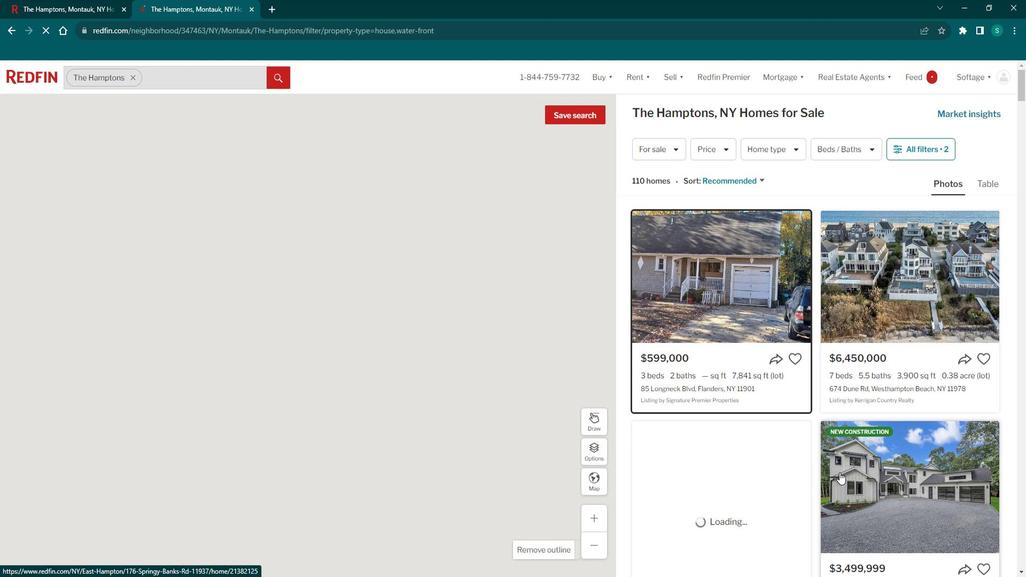 
Action: Mouse scrolled (850, 467) with delta (0, 0)
Screenshot: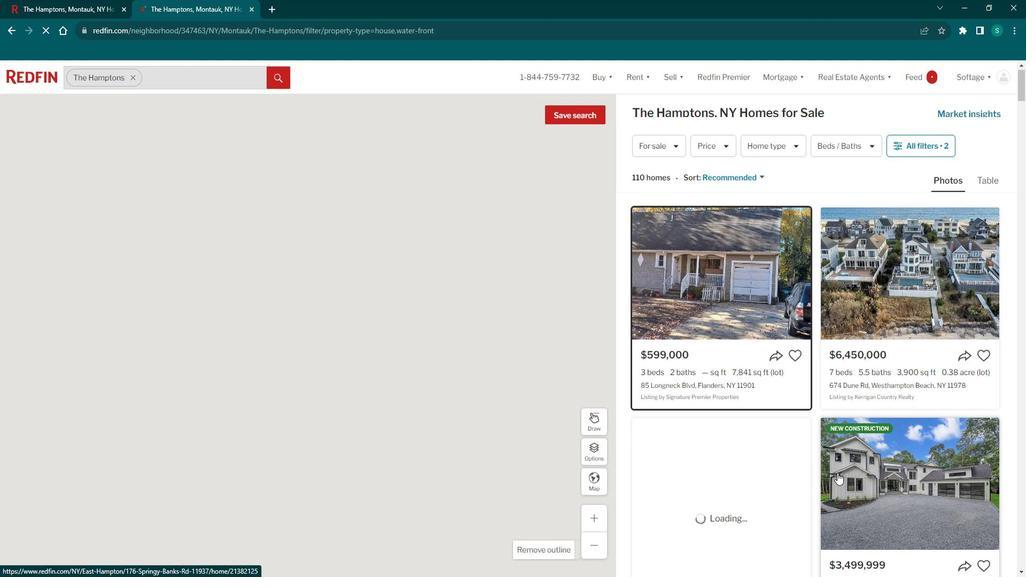
Action: Mouse moved to (751, 393)
Screenshot: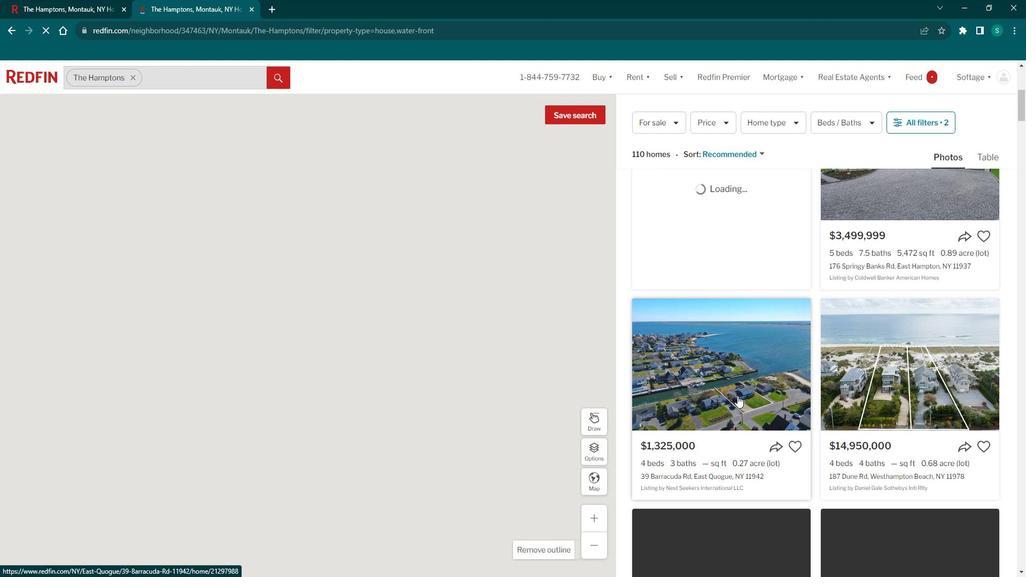 
Action: Mouse scrolled (751, 392) with delta (0, 0)
Screenshot: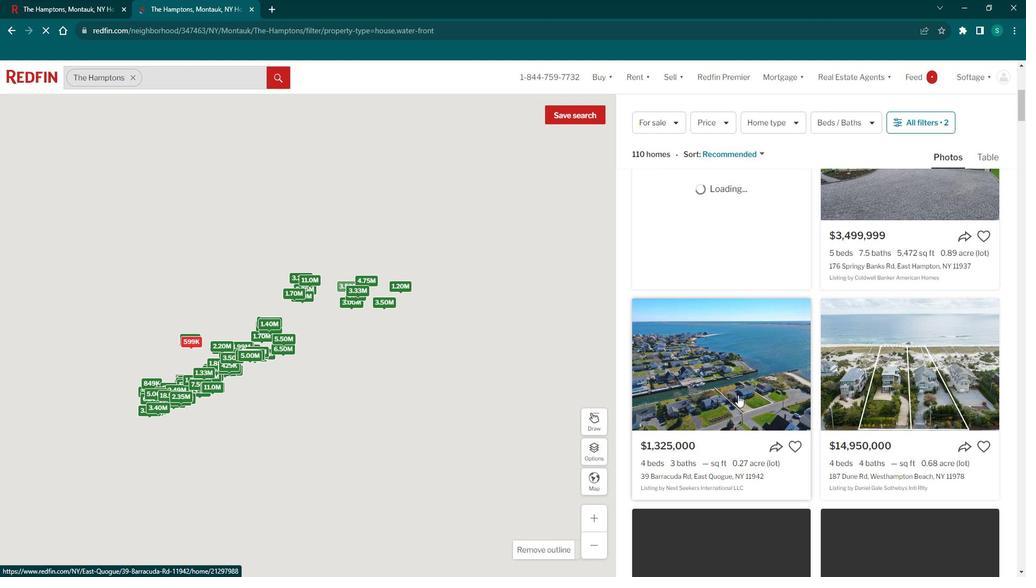 
Action: Mouse scrolled (751, 392) with delta (0, 0)
Screenshot: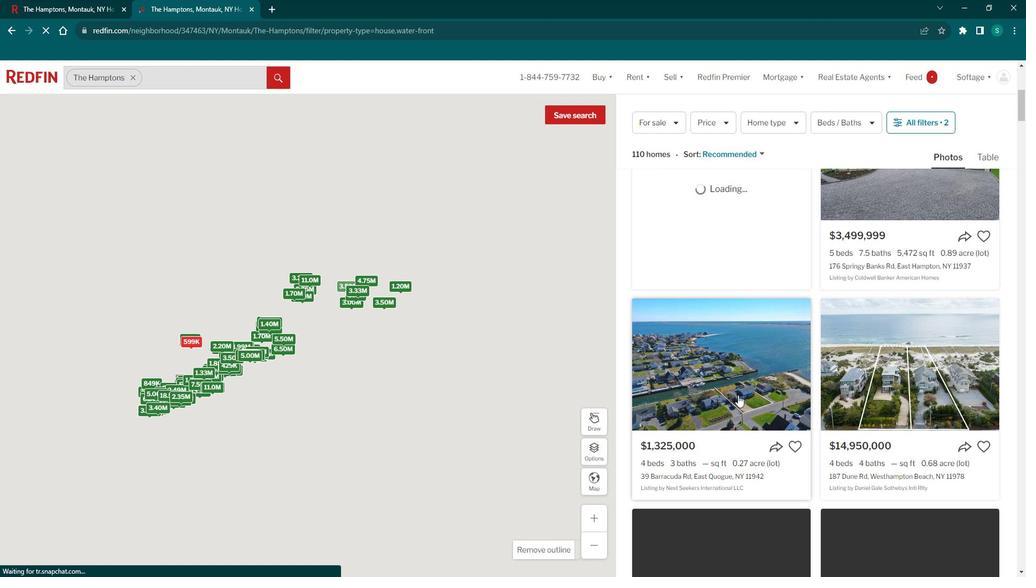 
Action: Mouse scrolled (751, 392) with delta (0, 0)
Screenshot: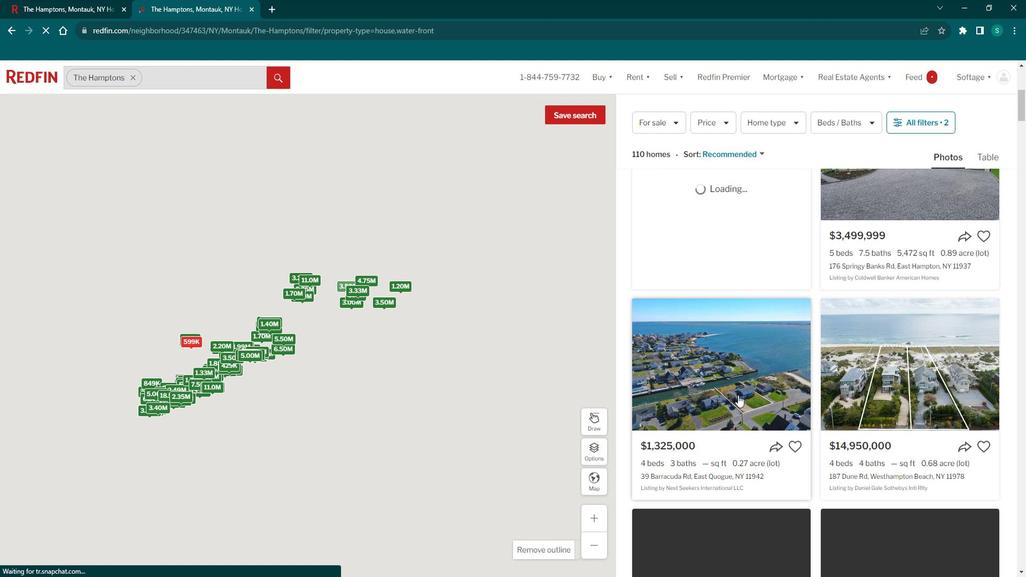 
Action: Mouse moved to (772, 387)
Screenshot: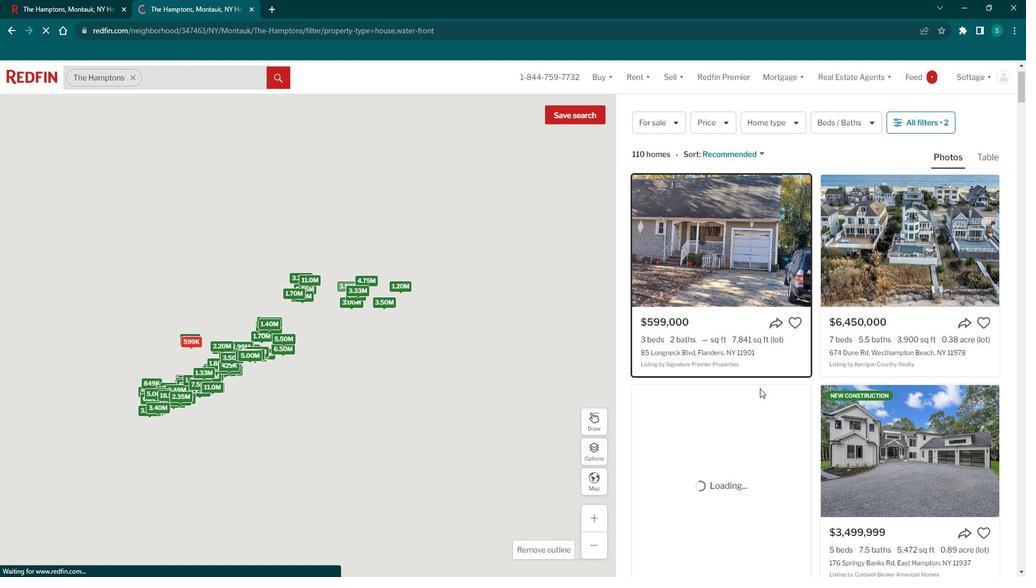 
Action: Mouse scrolled (772, 386) with delta (0, 0)
Screenshot: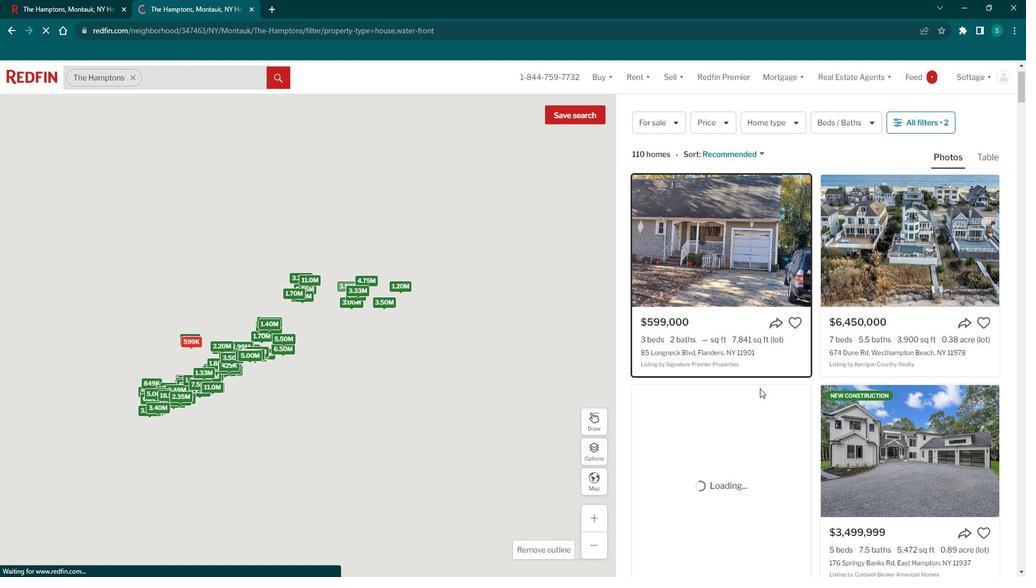 
Action: Mouse moved to (771, 387)
Screenshot: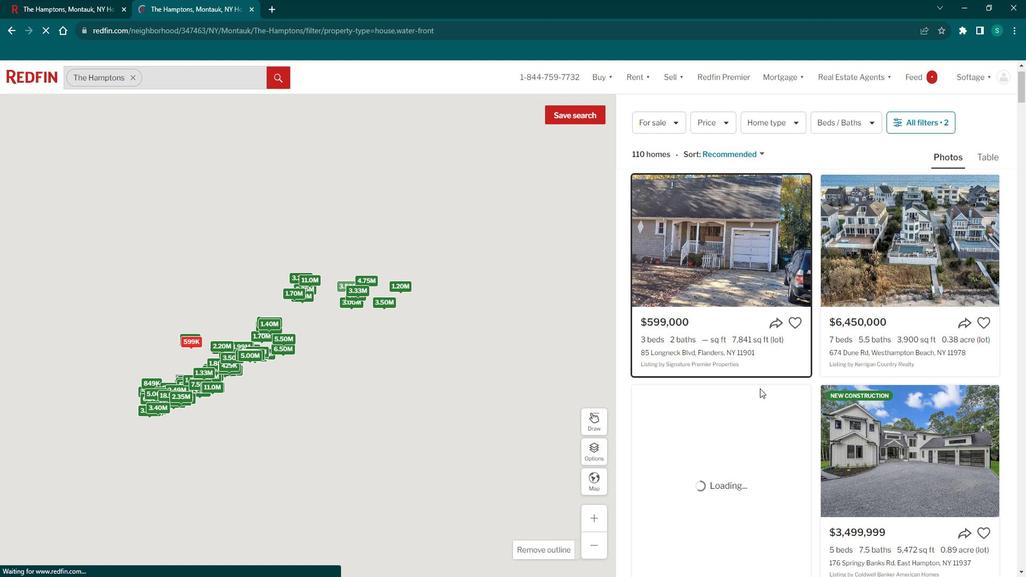 
Action: Mouse scrolled (771, 386) with delta (0, 0)
Screenshot: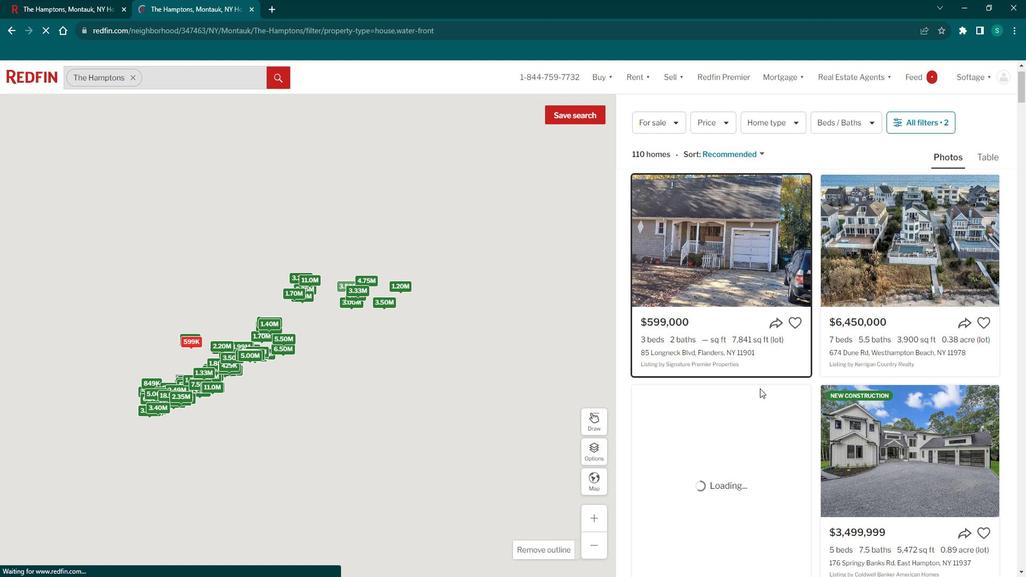 
Action: Mouse scrolled (771, 386) with delta (0, 0)
Screenshot: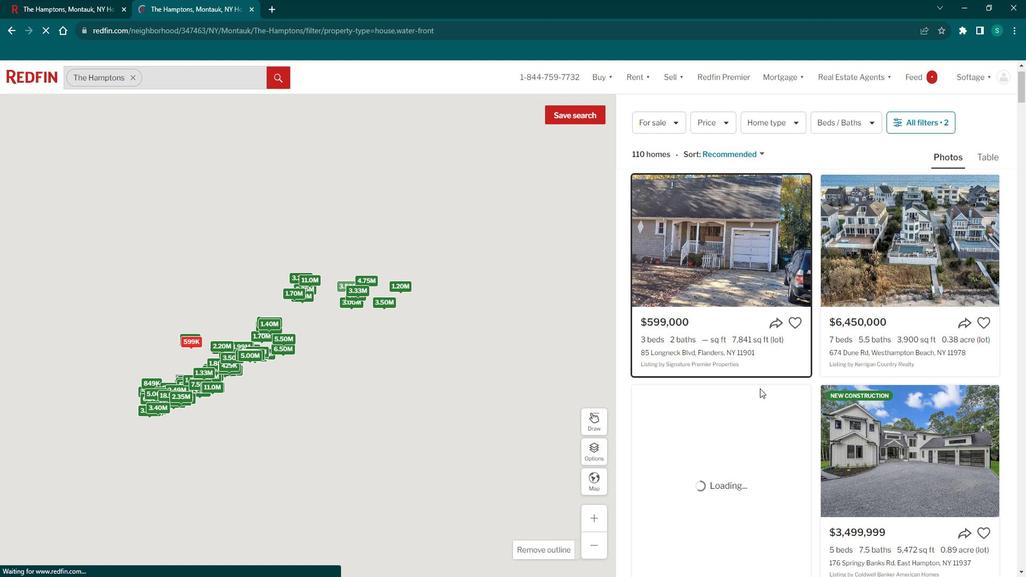 
Action: Mouse moved to (771, 387)
Screenshot: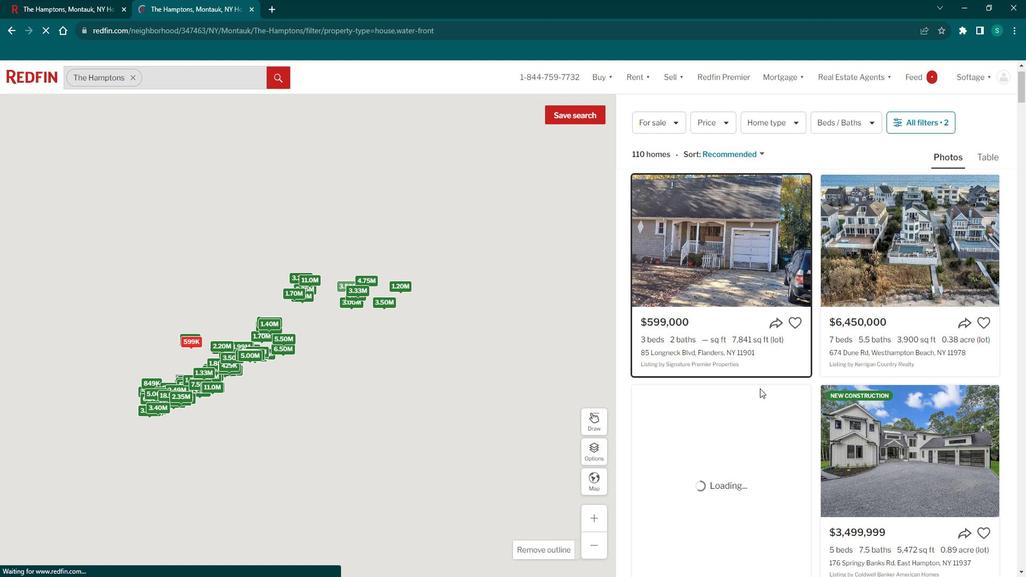 
Action: Mouse scrolled (771, 386) with delta (0, 0)
Screenshot: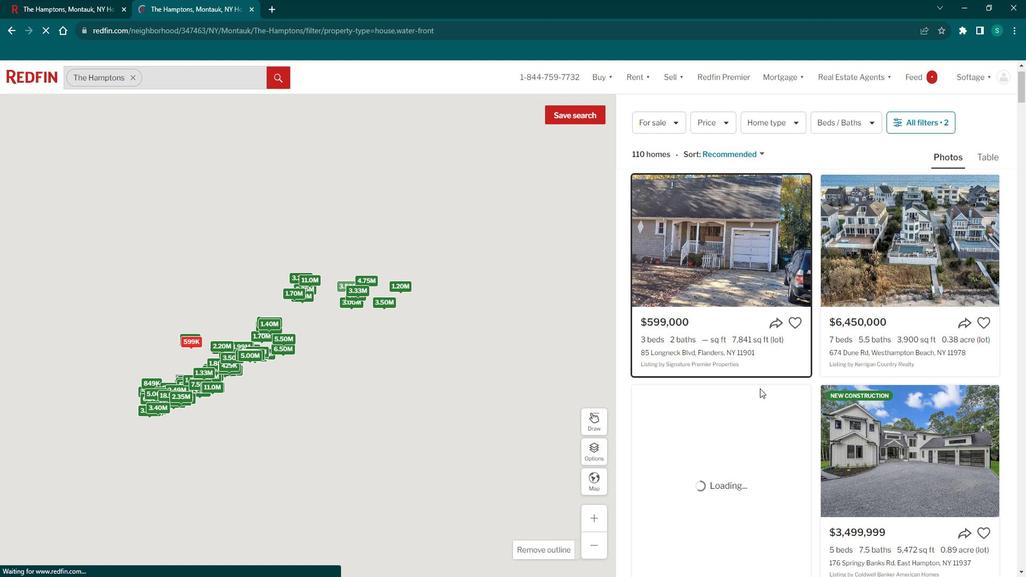 
Action: Mouse scrolled (771, 386) with delta (0, 0)
Screenshot: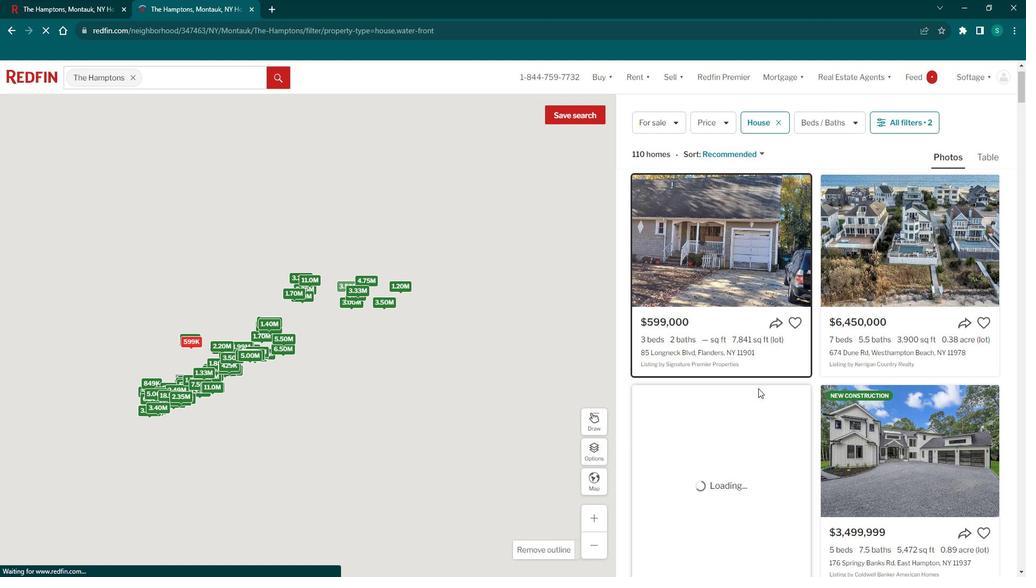 
Action: Mouse scrolled (771, 386) with delta (0, 0)
Screenshot: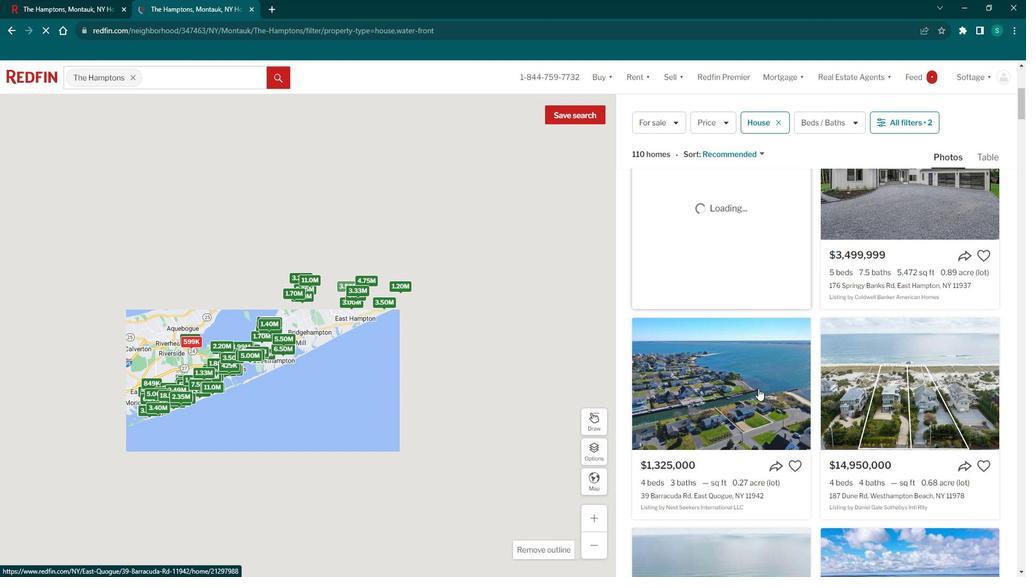 
Action: Mouse moved to (770, 387)
Screenshot: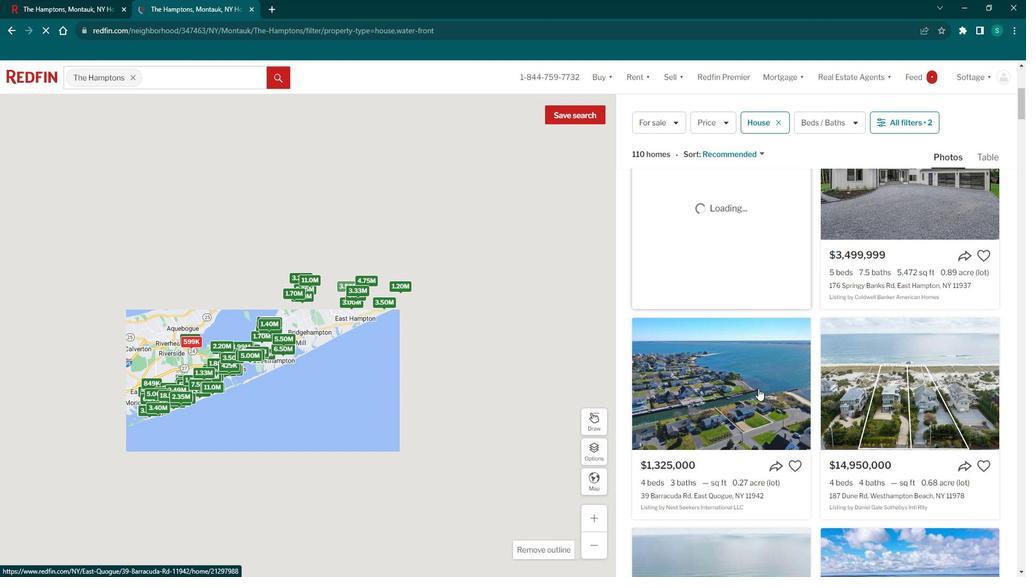 
Action: Mouse scrolled (770, 386) with delta (0, 0)
Screenshot: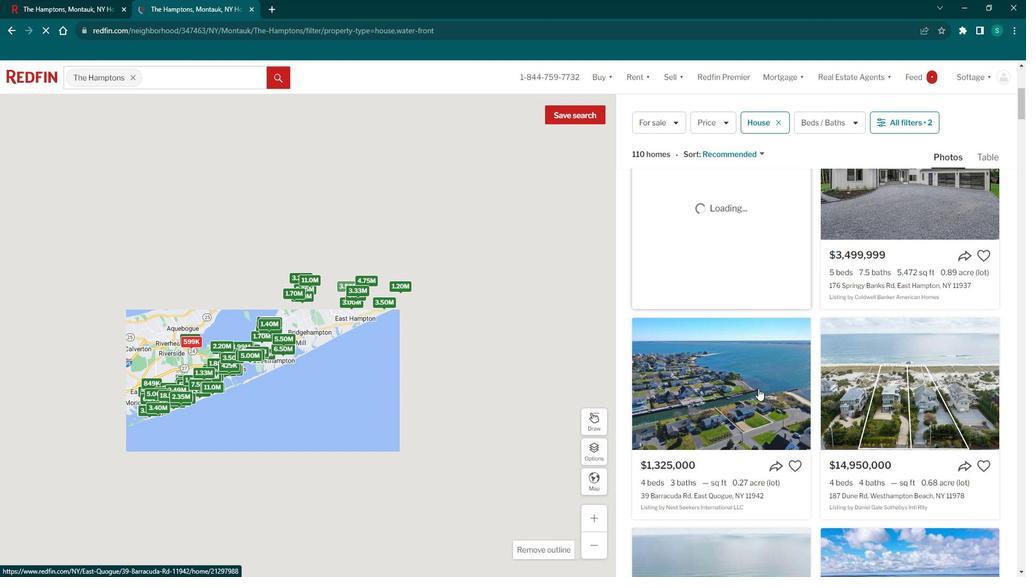 
Action: Mouse moved to (769, 387)
Screenshot: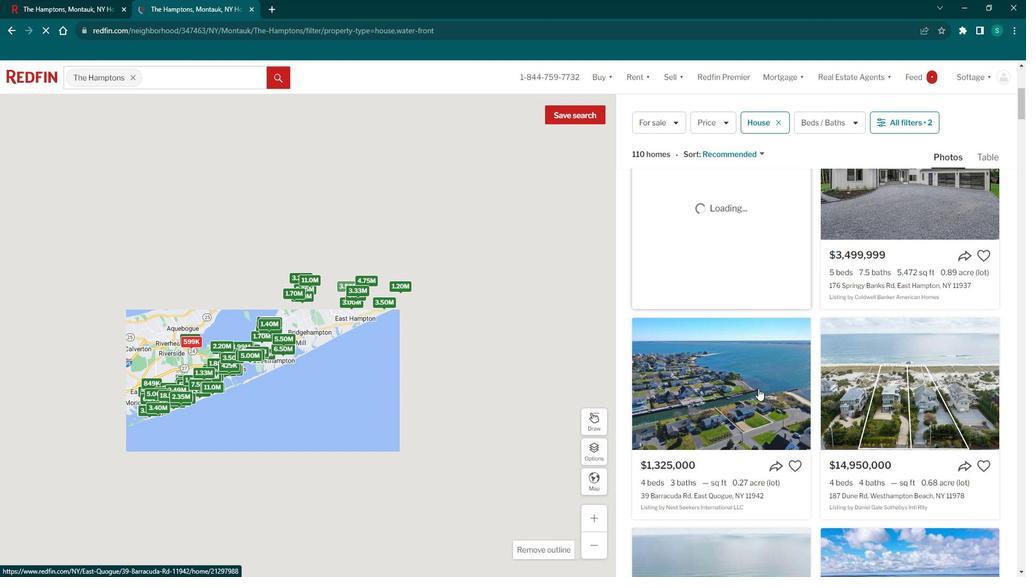 
Action: Mouse scrolled (769, 386) with delta (0, 0)
Screenshot: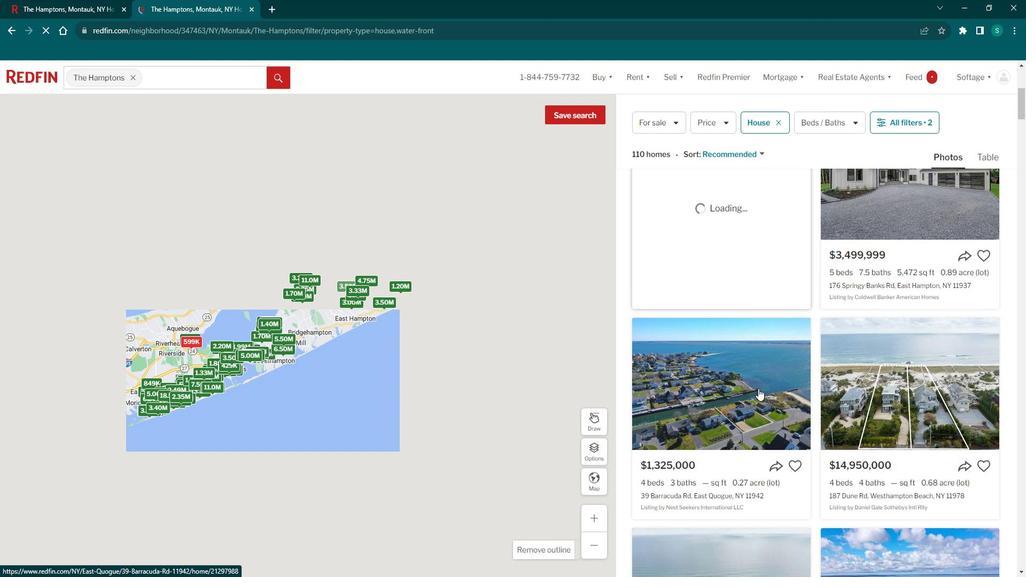 
Action: Mouse moved to (769, 387)
Screenshot: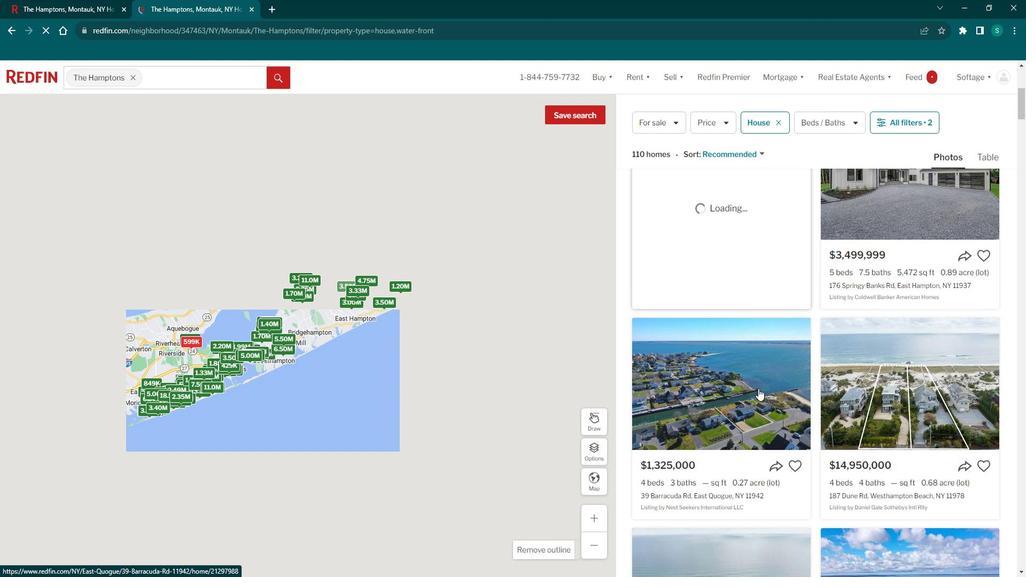 
Action: Mouse scrolled (769, 387) with delta (0, 0)
Screenshot: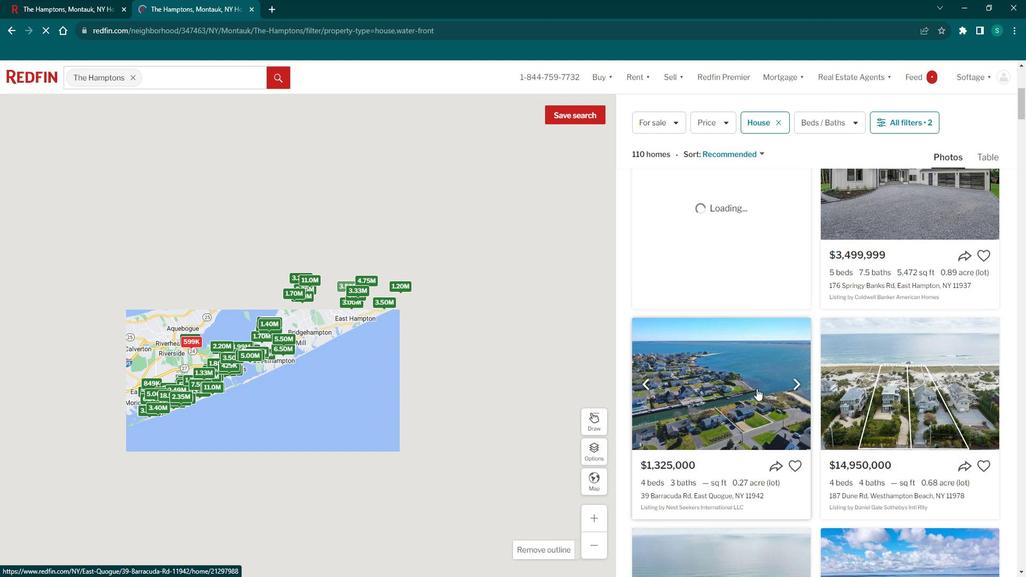 
Action: Mouse moved to (769, 387)
Screenshot: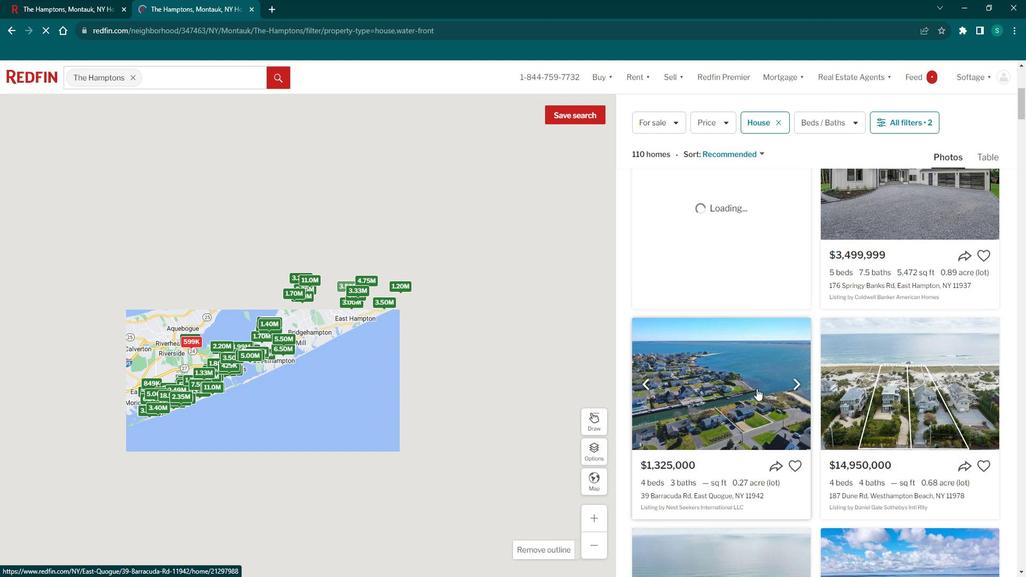 
Action: Mouse scrolled (769, 387) with delta (0, 0)
Screenshot: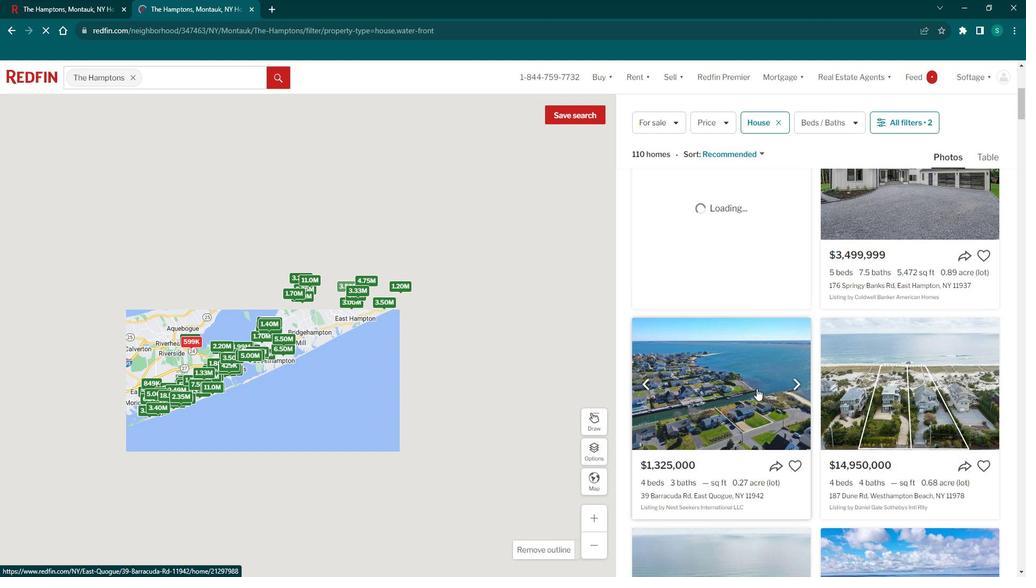 
Action: Mouse moved to (770, 369)
Screenshot: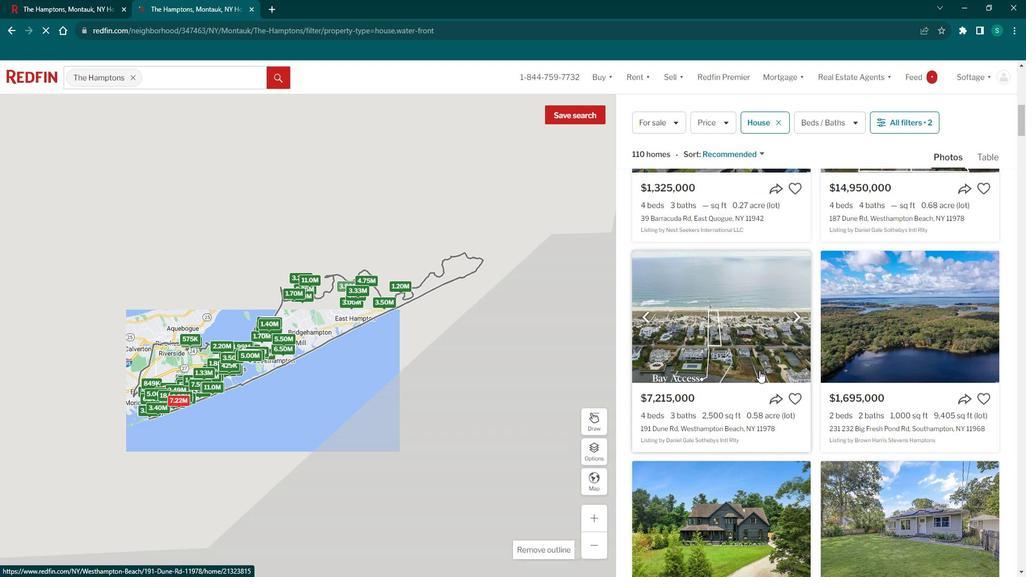 
Action: Mouse pressed left at (770, 369)
Screenshot: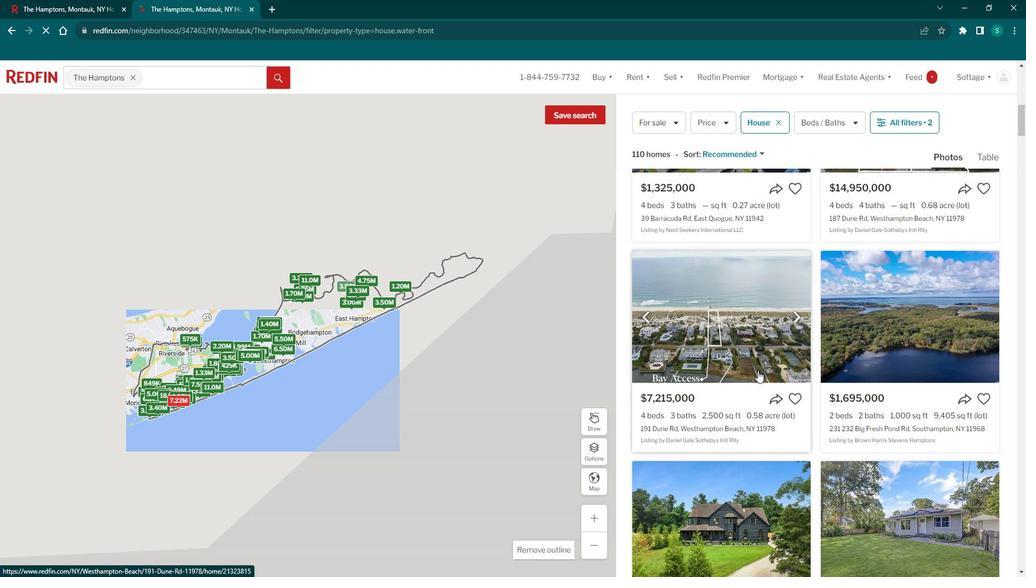 
Action: Mouse moved to (350, 342)
Screenshot: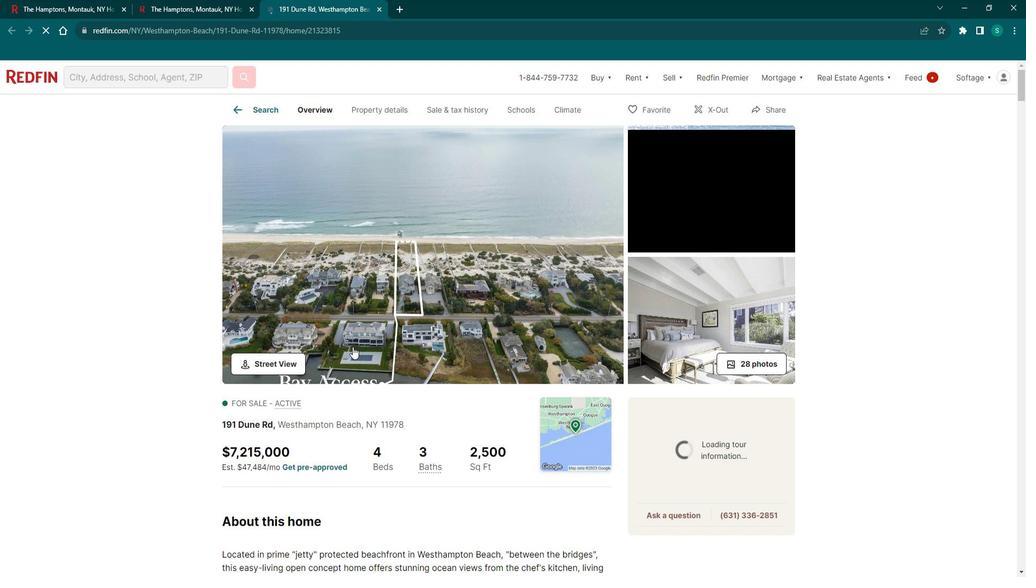
Action: Mouse scrolled (350, 342) with delta (0, 0)
Screenshot: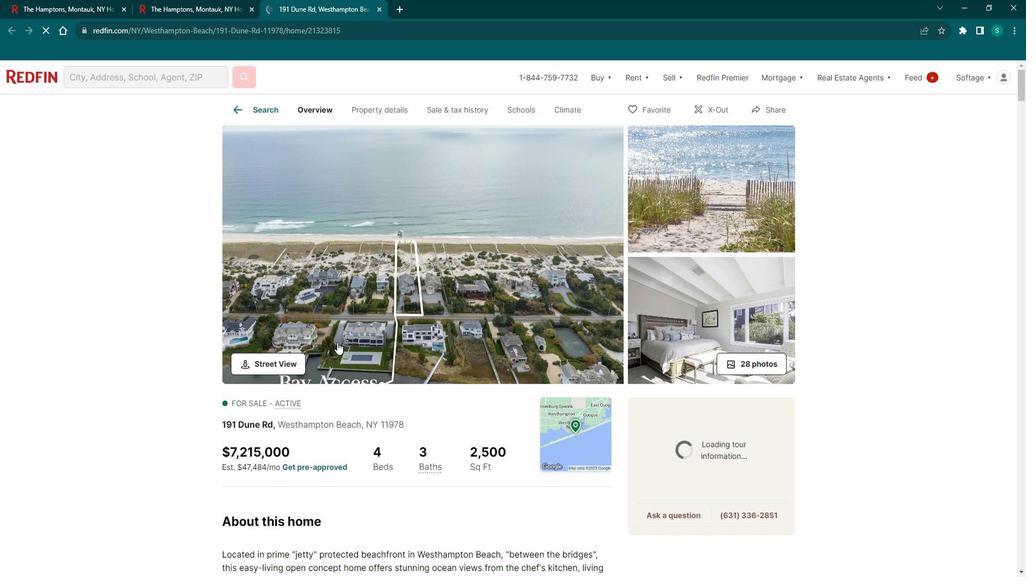 
Action: Mouse scrolled (350, 342) with delta (0, 0)
Screenshot: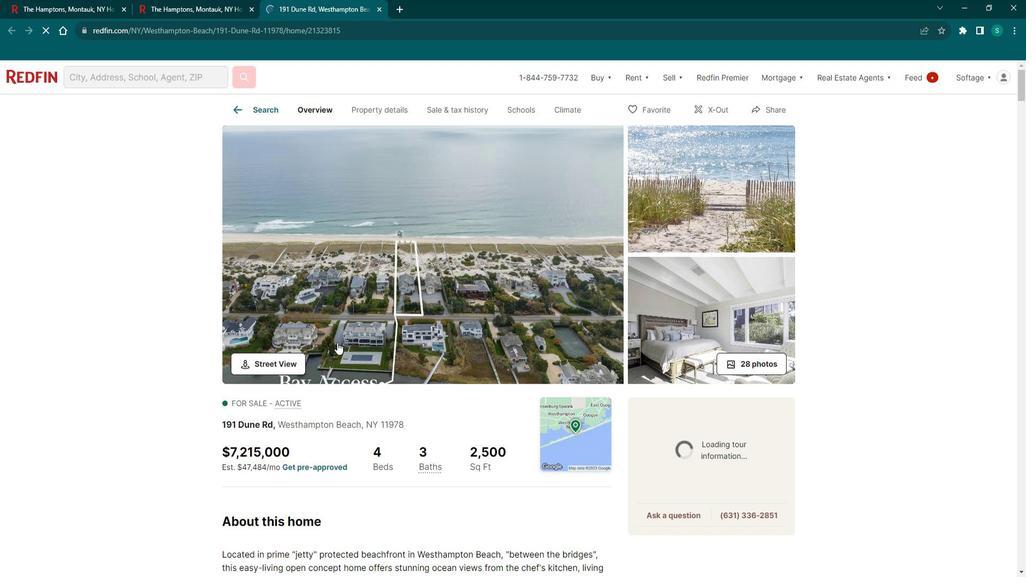 
Action: Mouse scrolled (350, 342) with delta (0, 0)
Screenshot: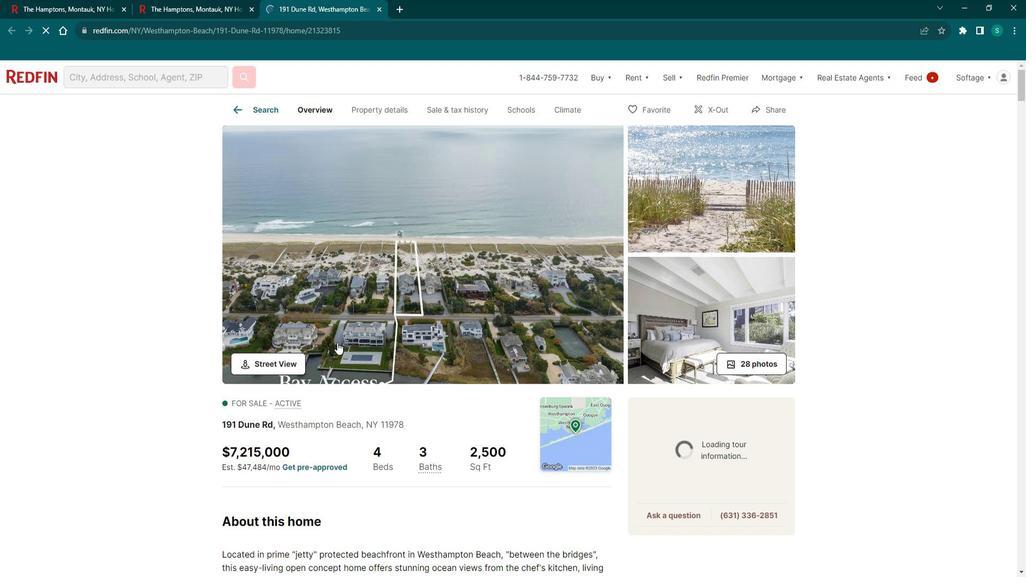 
Action: Mouse scrolled (350, 342) with delta (0, 0)
Screenshot: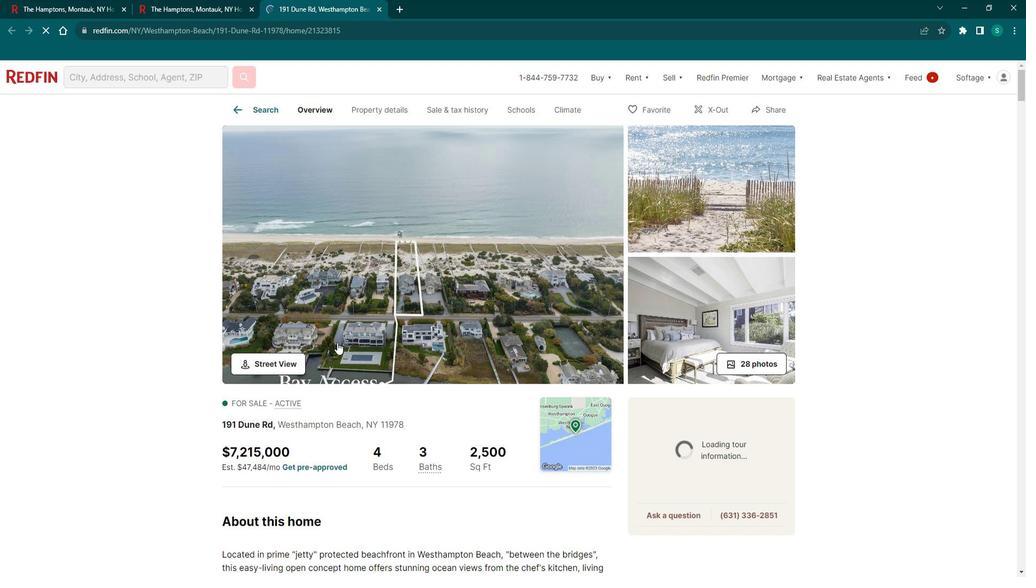 
Action: Mouse scrolled (350, 342) with delta (0, 0)
Screenshot: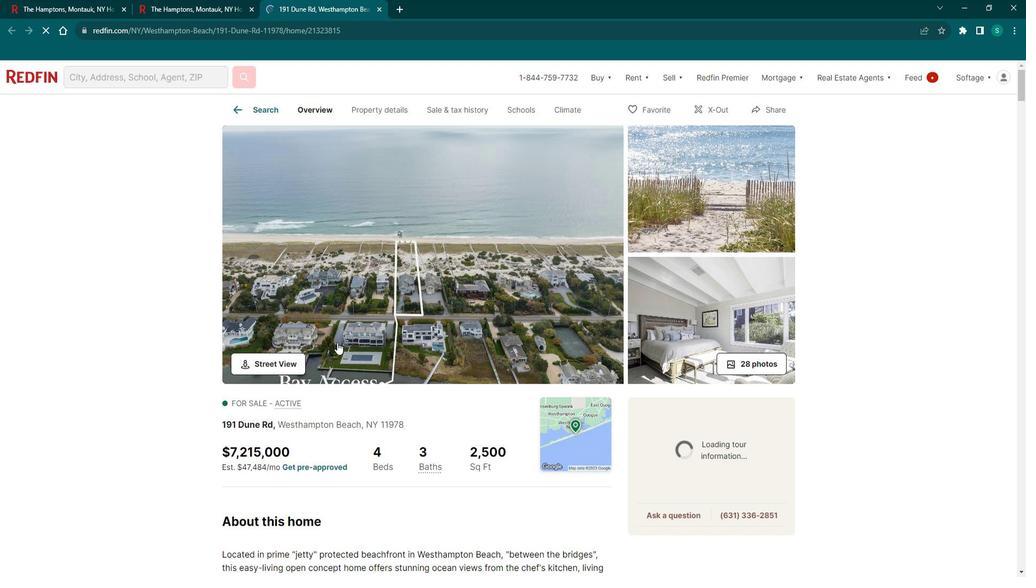 
Action: Mouse scrolled (350, 342) with delta (0, 0)
Screenshot: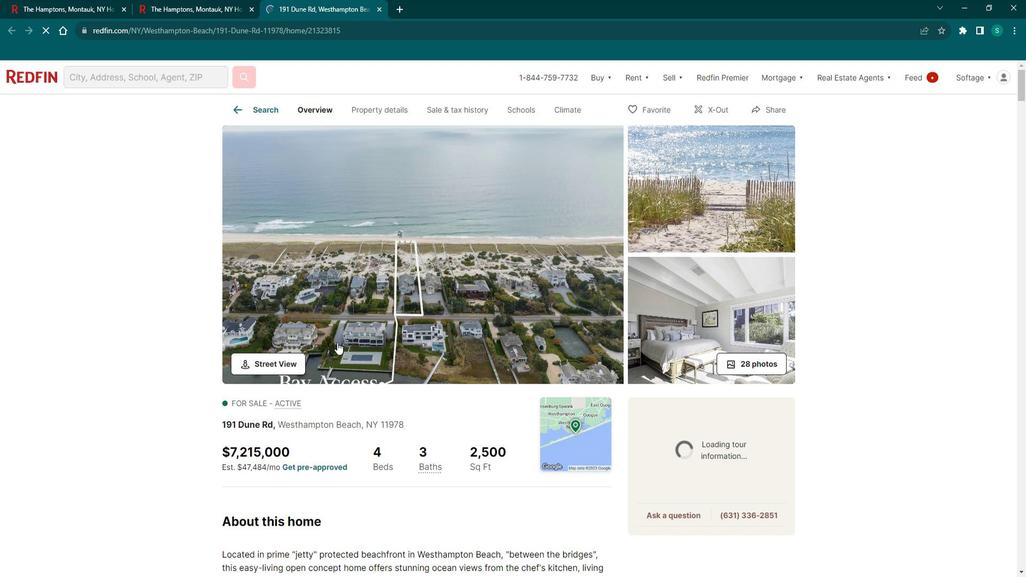 
Action: Mouse moved to (275, 274)
Screenshot: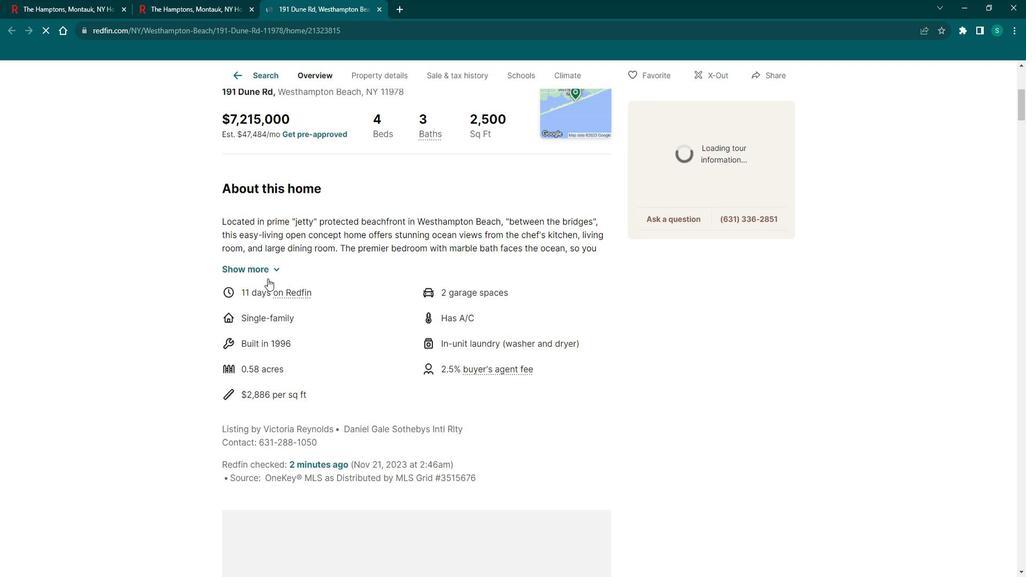 
Action: Mouse pressed left at (275, 274)
Screenshot: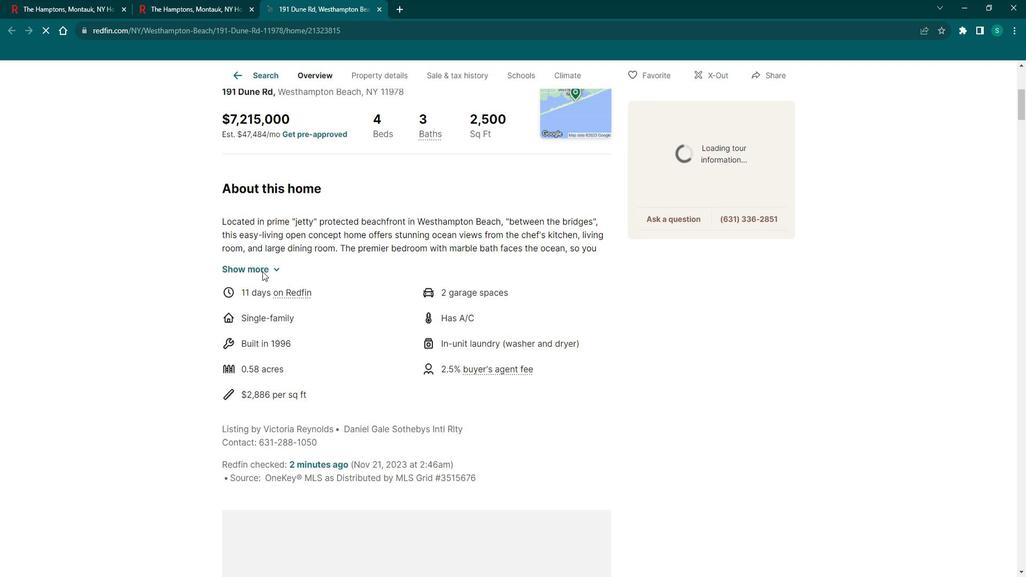 
Action: Mouse moved to (274, 274)
Screenshot: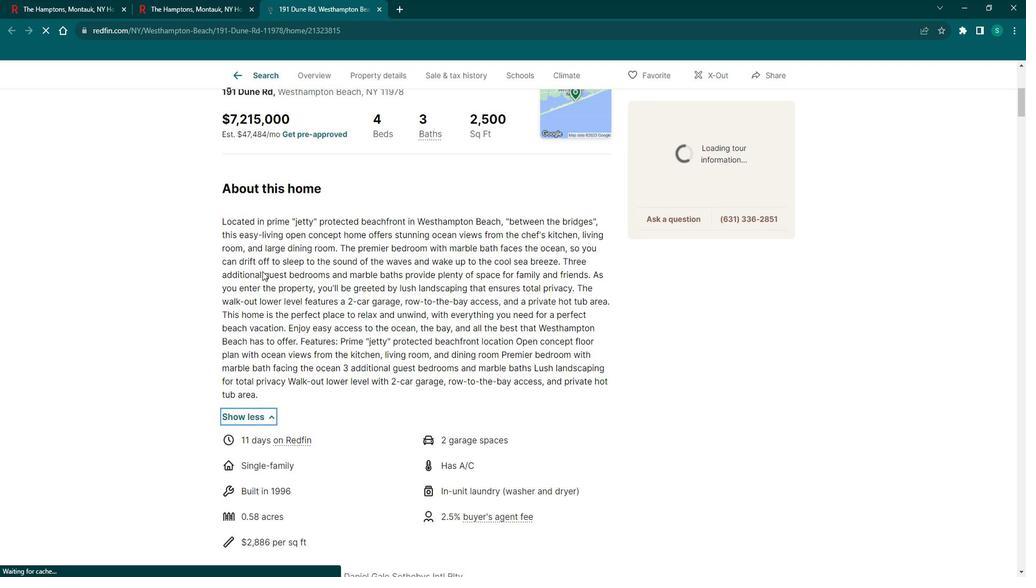 
Action: Mouse scrolled (274, 273) with delta (0, 0)
Screenshot: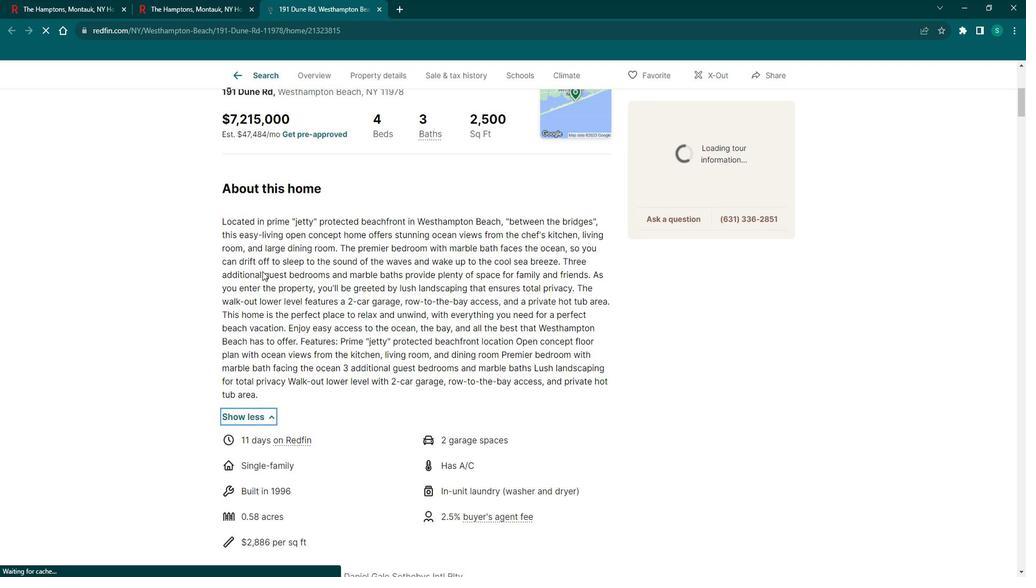 
Action: Mouse scrolled (274, 273) with delta (0, 0)
Screenshot: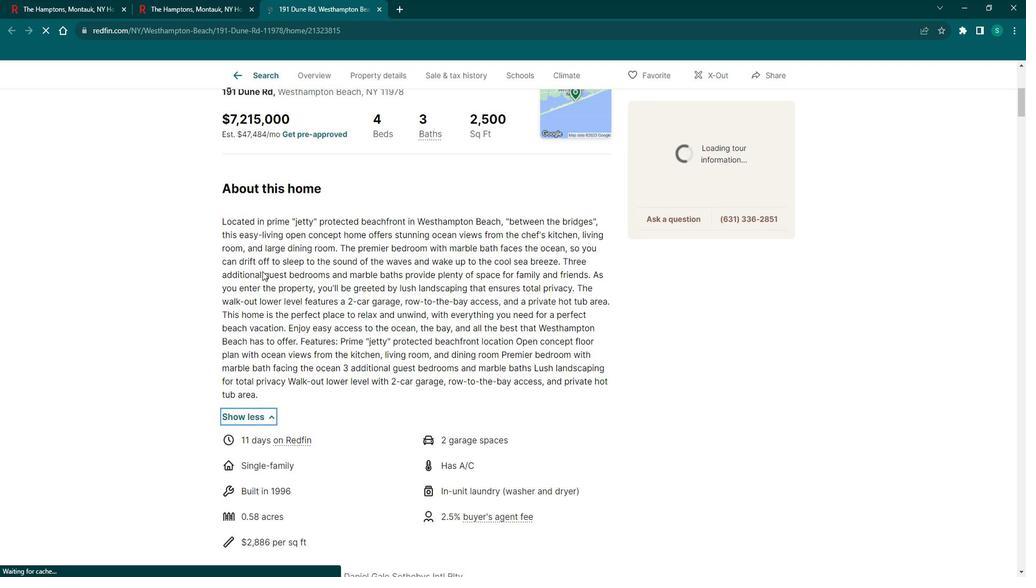 
Action: Mouse scrolled (274, 273) with delta (0, 0)
Screenshot: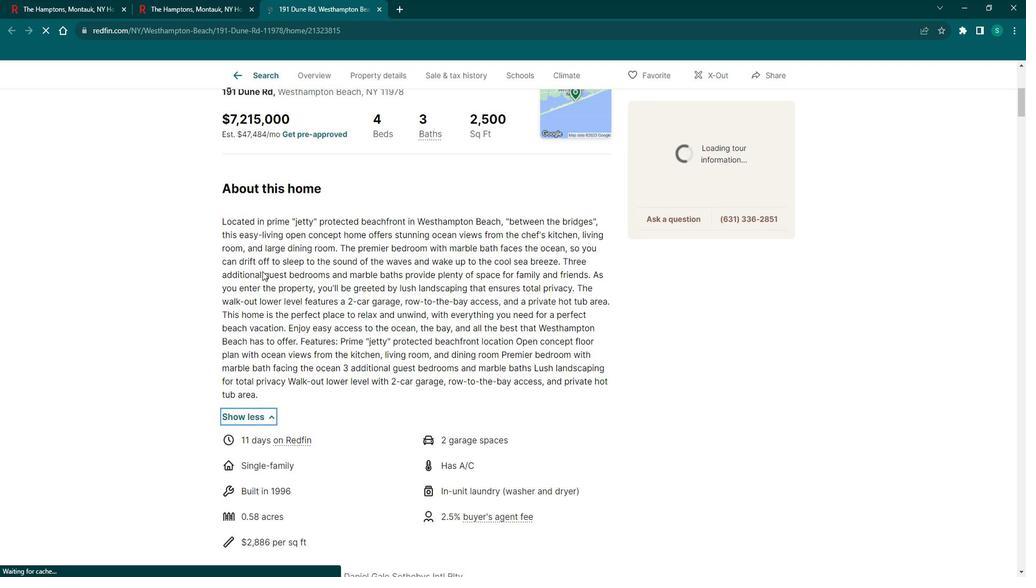 
Action: Mouse scrolled (274, 273) with delta (0, 0)
Screenshot: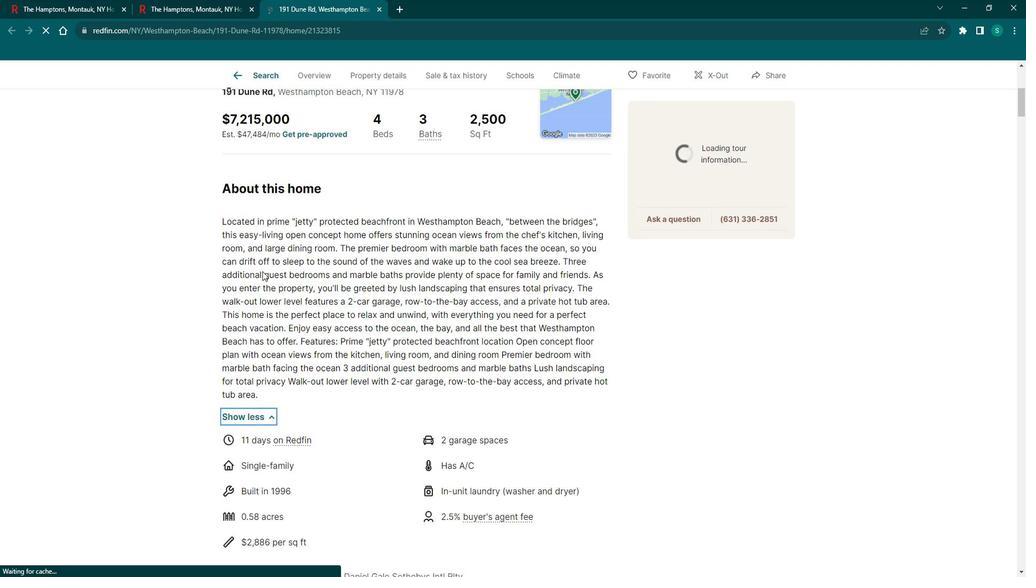 
Action: Mouse scrolled (274, 273) with delta (0, 0)
Screenshot: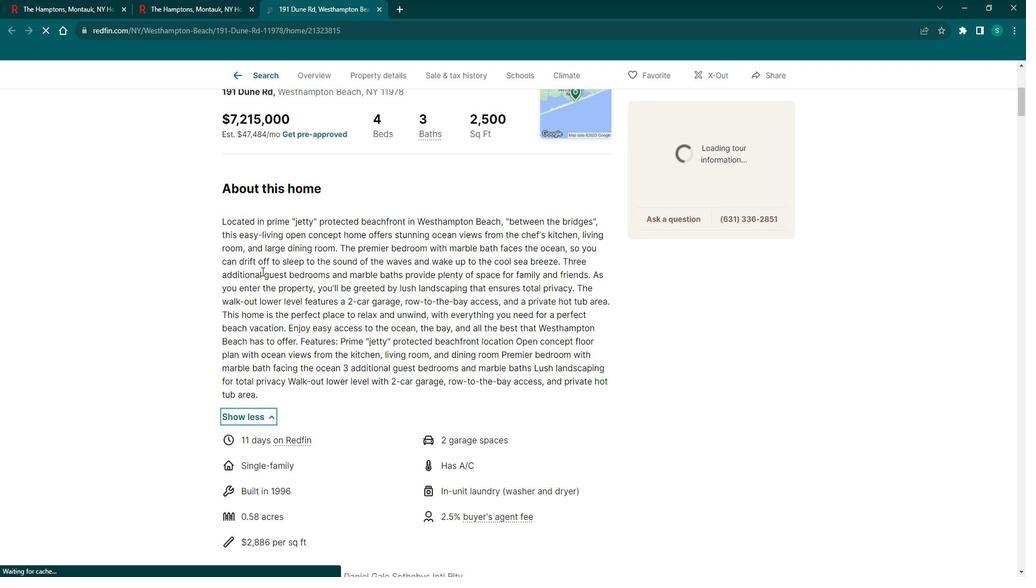 
Action: Mouse scrolled (274, 273) with delta (0, 0)
Screenshot: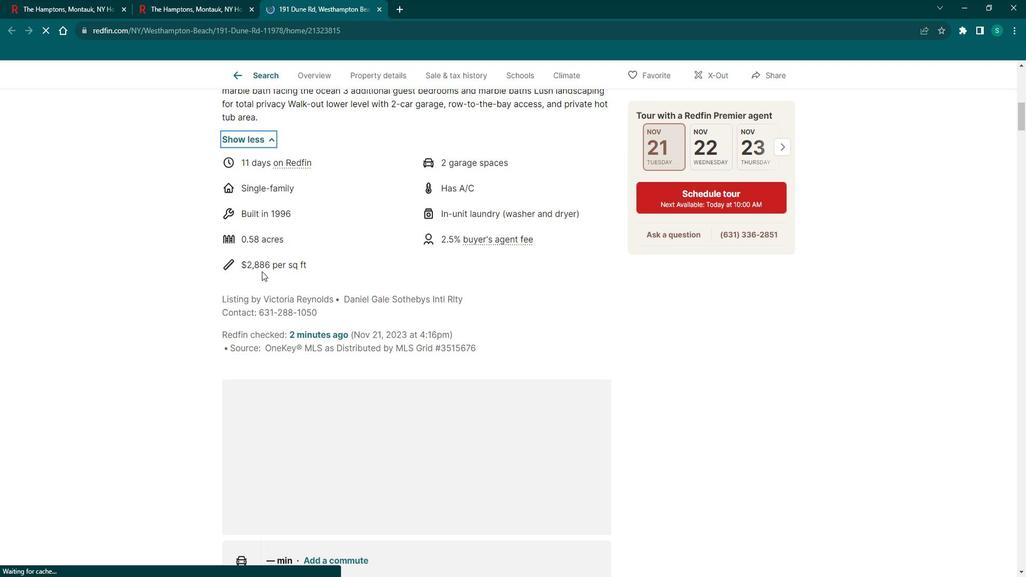 
Action: Mouse scrolled (274, 273) with delta (0, 0)
Screenshot: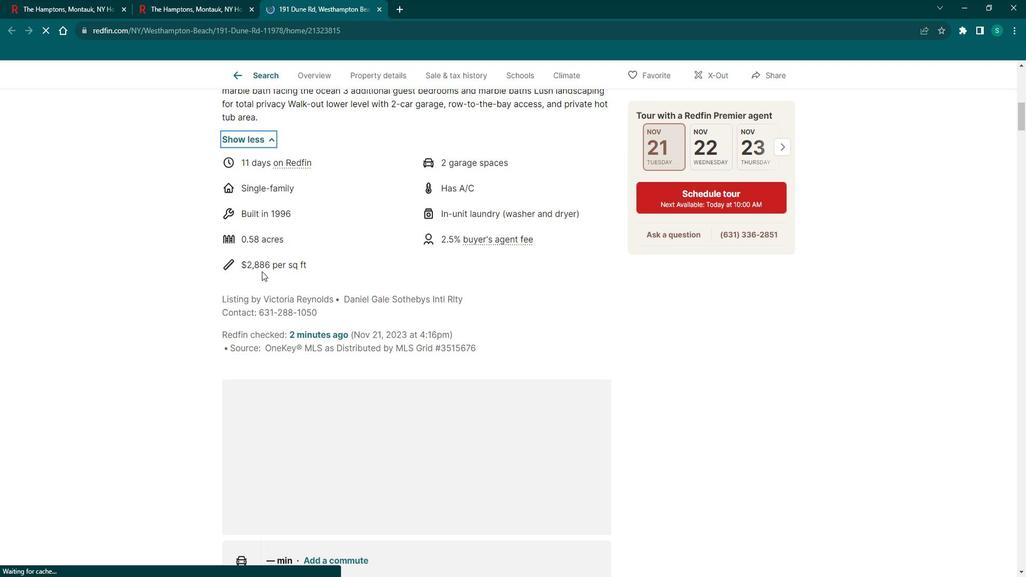 
Action: Mouse scrolled (274, 273) with delta (0, 0)
Screenshot: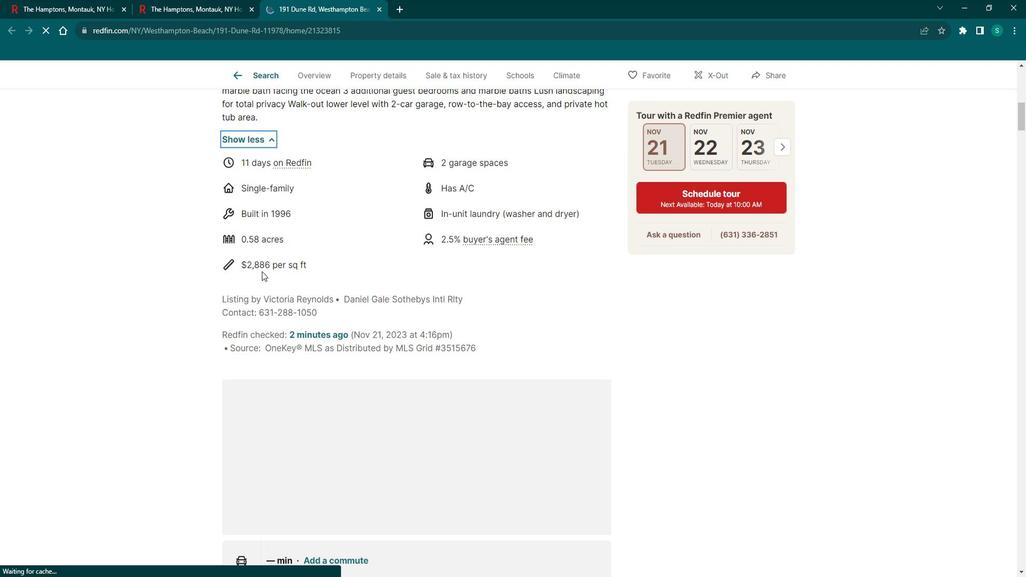 
Action: Mouse scrolled (274, 273) with delta (0, 0)
Screenshot: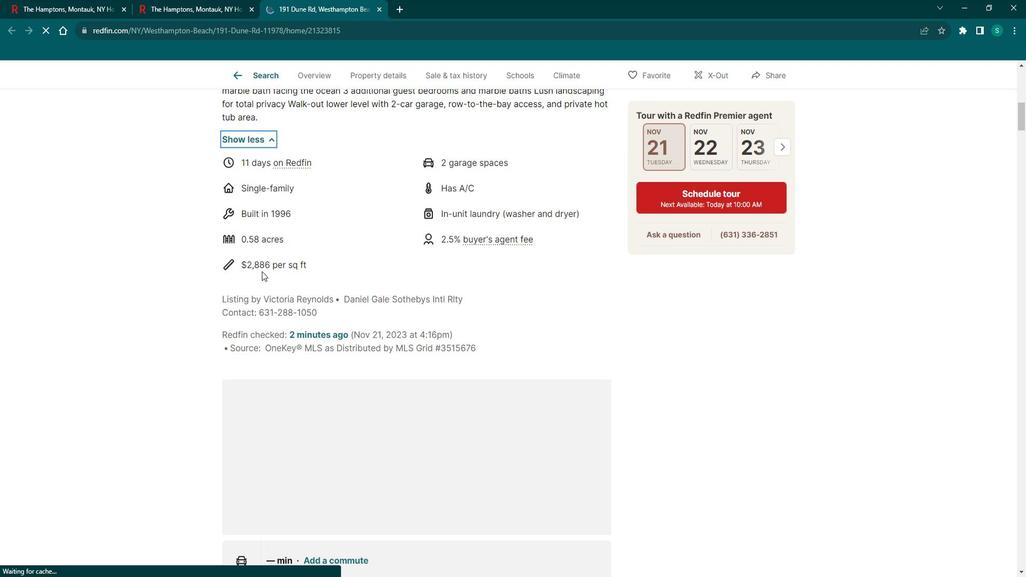 
Action: Mouse scrolled (274, 273) with delta (0, 0)
Screenshot: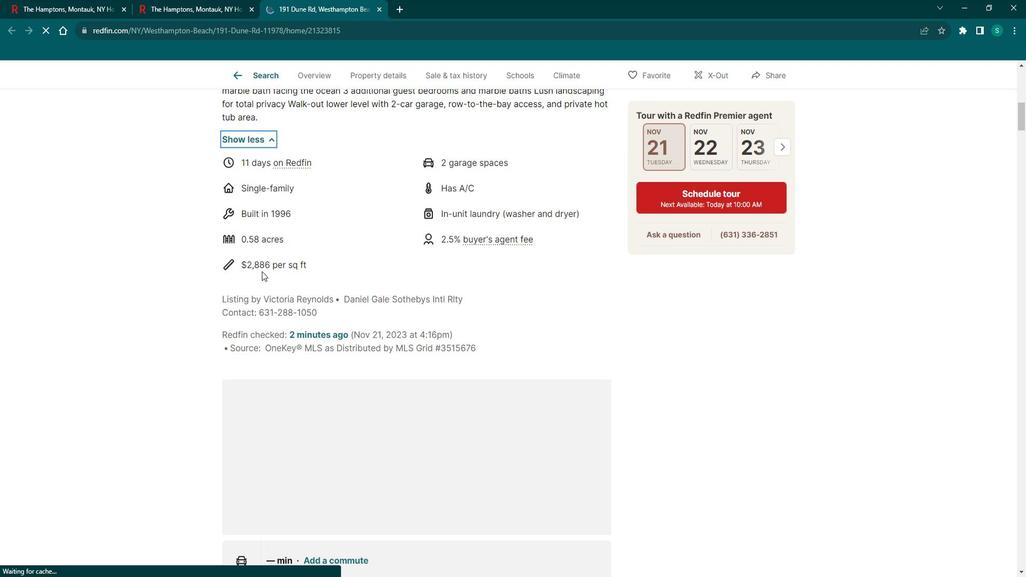 
Action: Mouse scrolled (274, 273) with delta (0, 0)
Screenshot: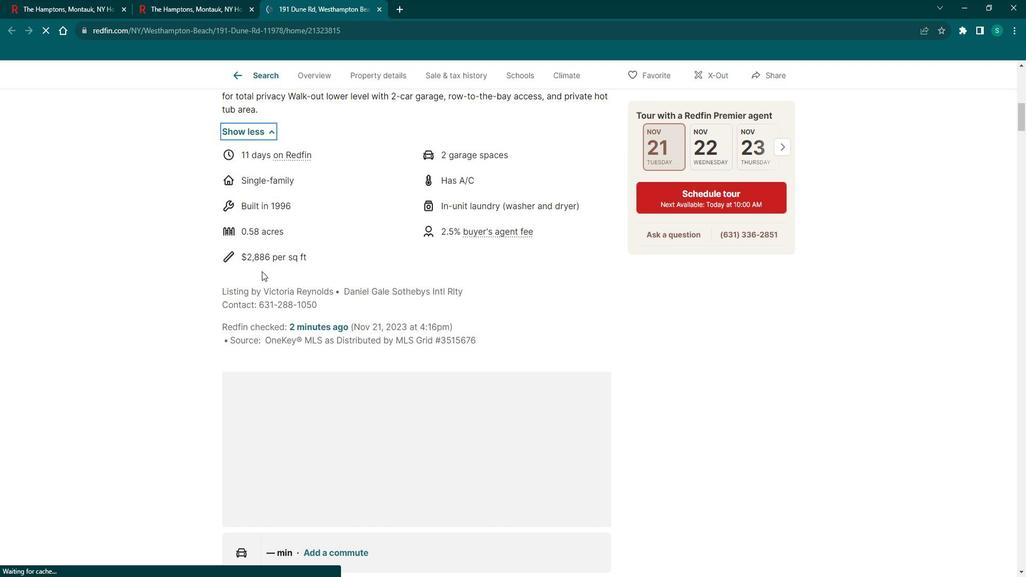 
Action: Mouse scrolled (274, 273) with delta (0, 0)
Screenshot: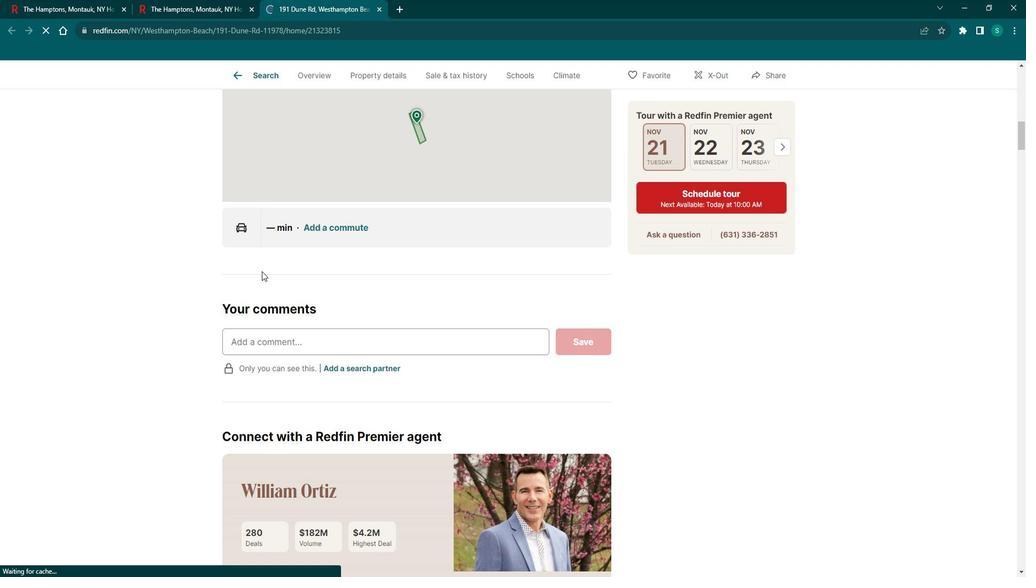 
Action: Mouse scrolled (274, 273) with delta (0, 0)
Screenshot: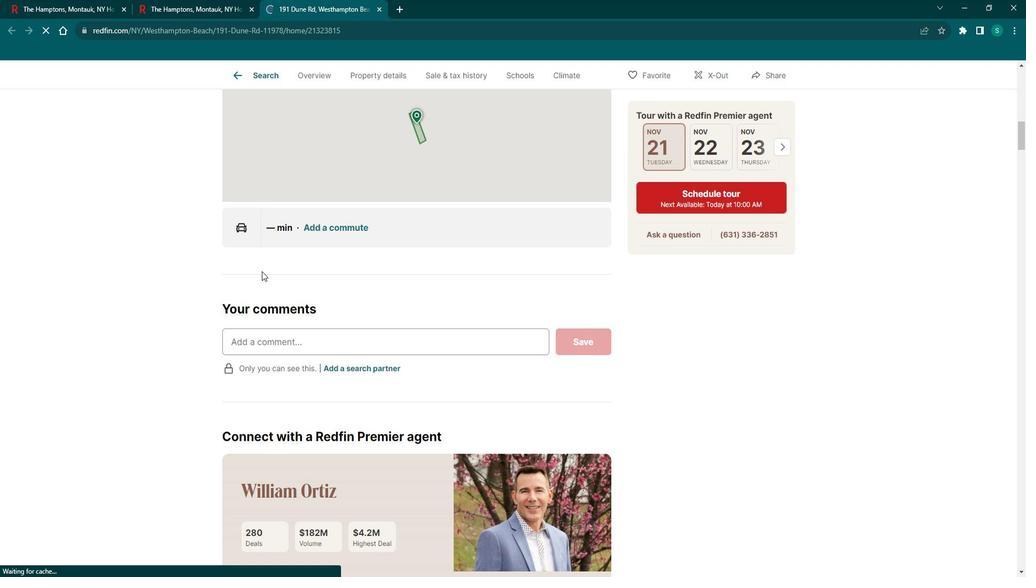 
Action: Mouse scrolled (274, 273) with delta (0, 0)
Screenshot: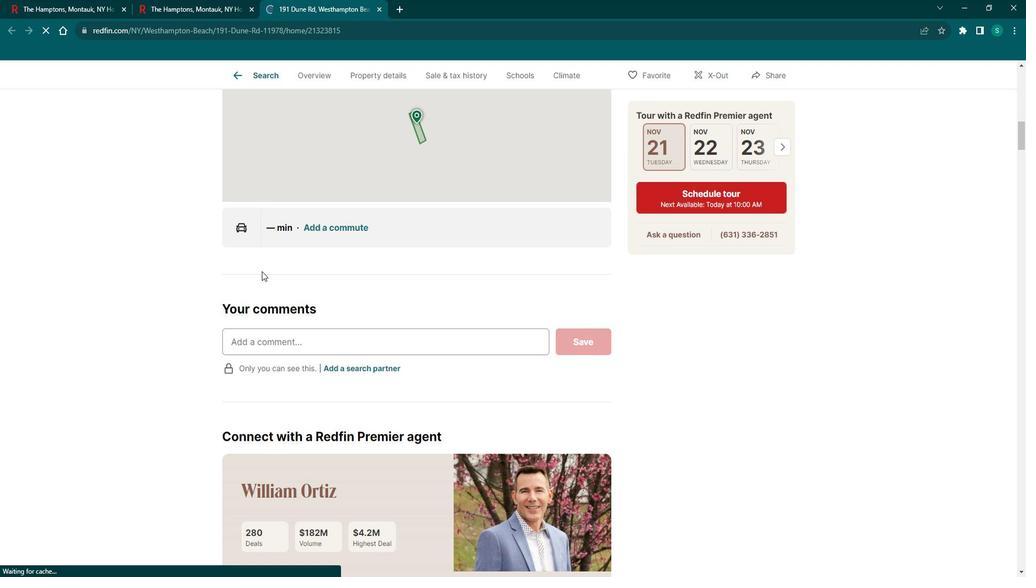 
Action: Mouse scrolled (274, 273) with delta (0, 0)
Screenshot: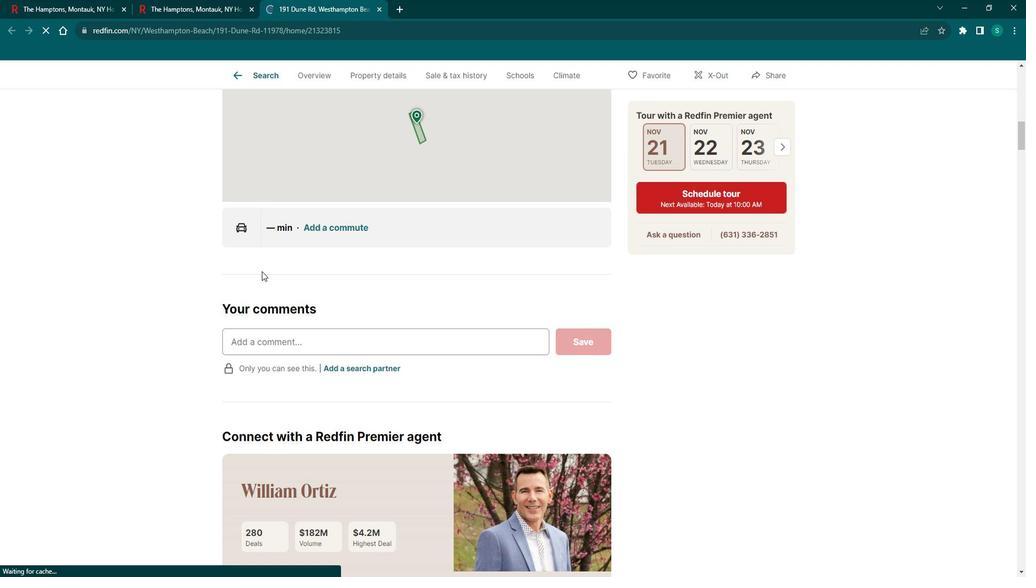 
Action: Mouse scrolled (274, 273) with delta (0, 0)
Screenshot: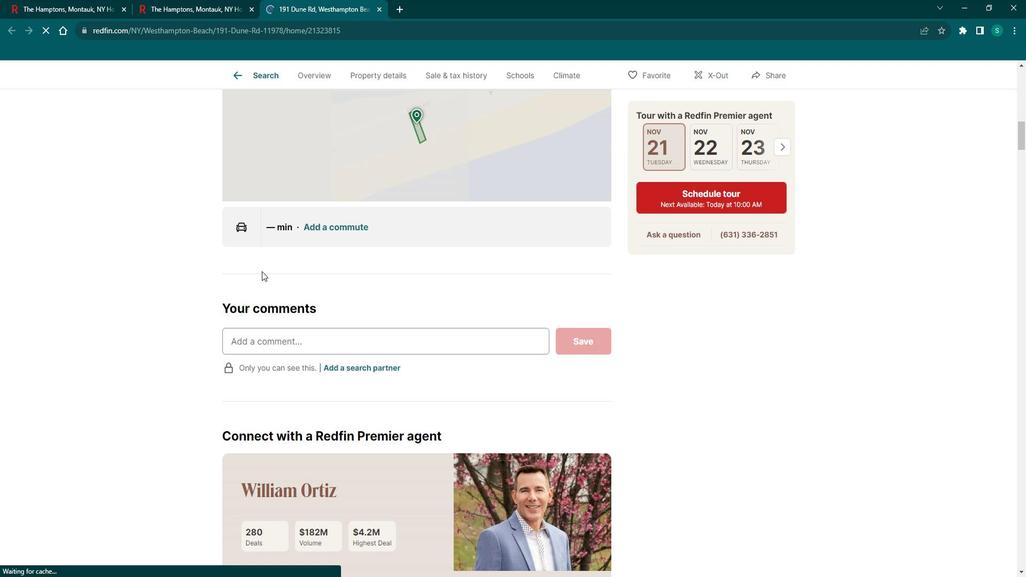 
Action: Mouse moved to (273, 273)
Screenshot: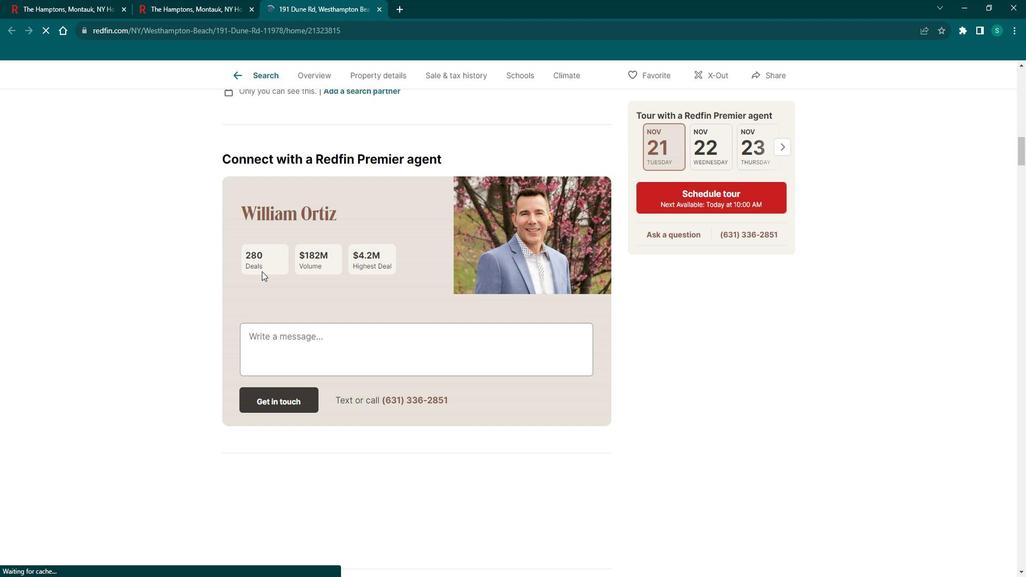
Action: Mouse scrolled (273, 273) with delta (0, 0)
Screenshot: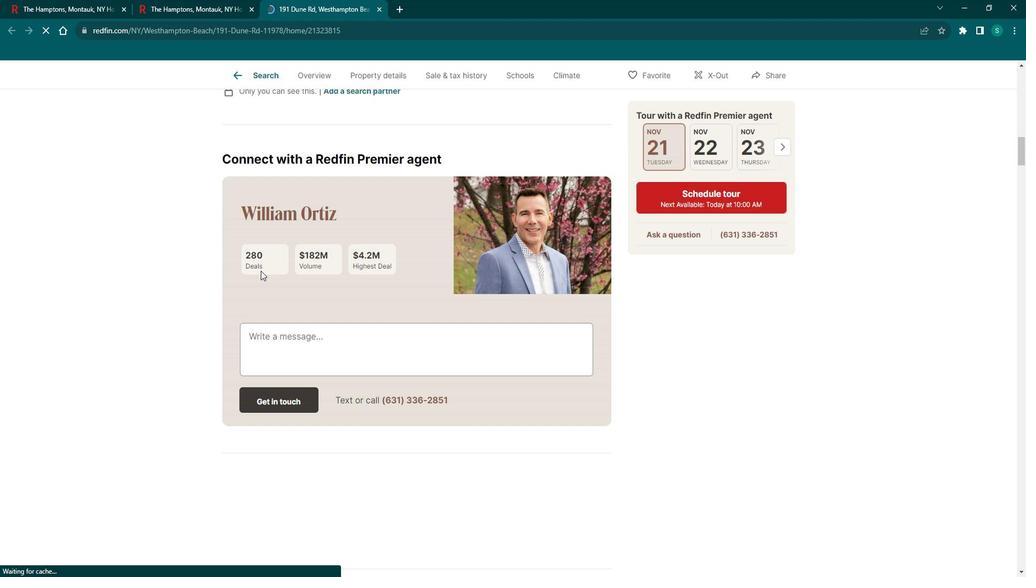 
Action: Mouse scrolled (273, 274) with delta (0, 0)
Screenshot: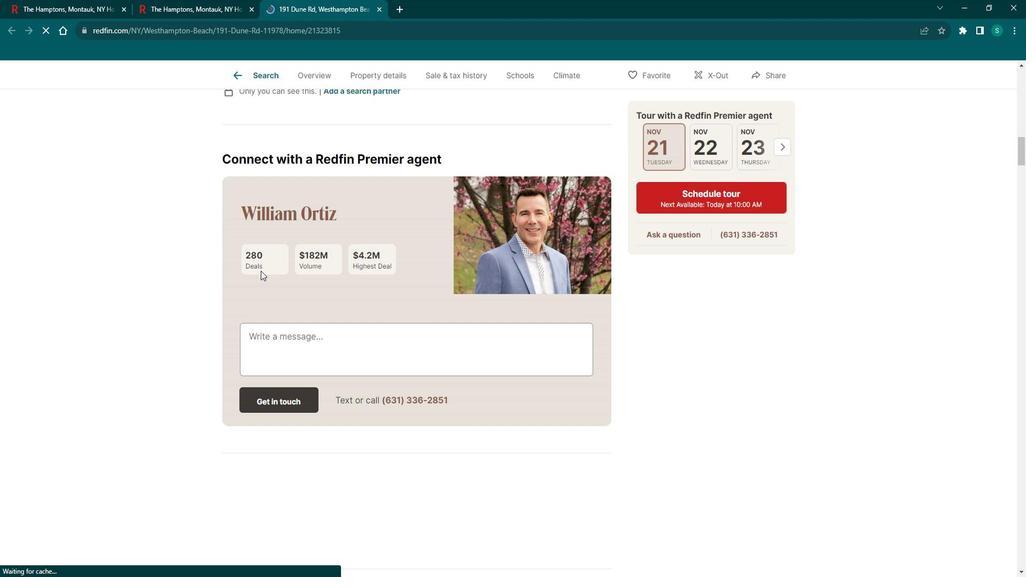 
Action: Mouse scrolled (273, 274) with delta (0, 0)
Screenshot: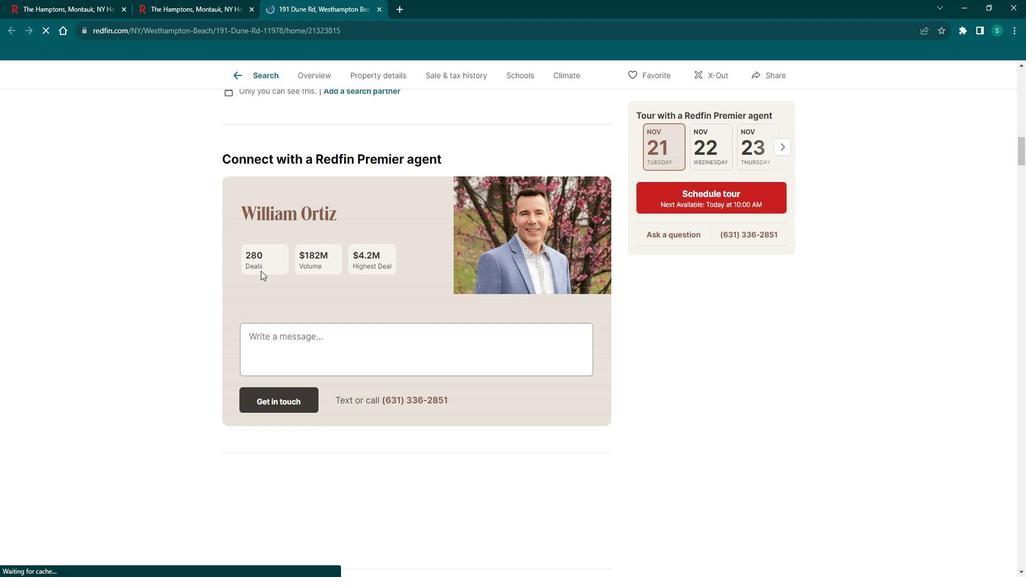 
Action: Mouse scrolled (273, 274) with delta (0, 0)
Screenshot: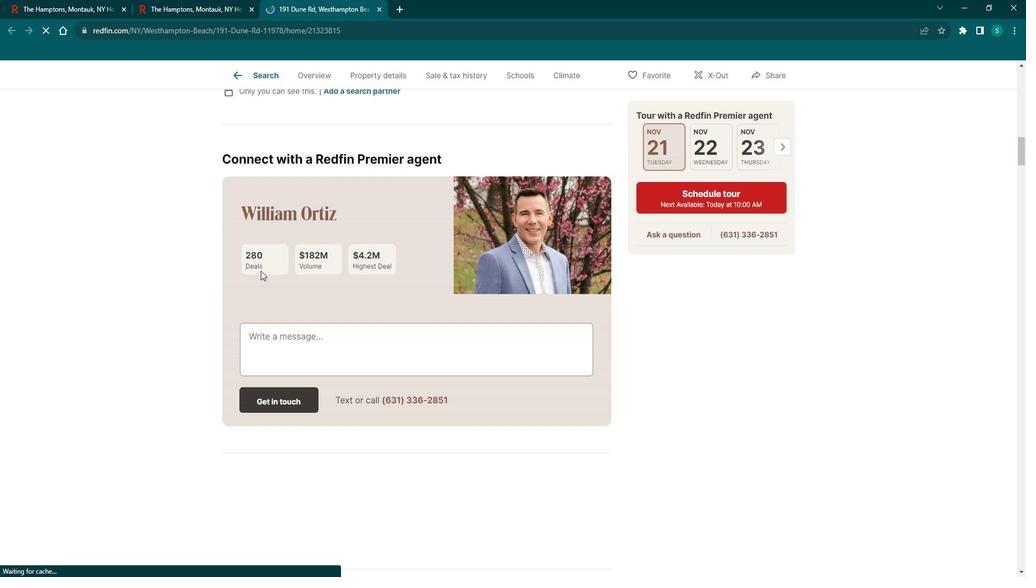 
Action: Mouse scrolled (273, 274) with delta (0, 0)
Screenshot: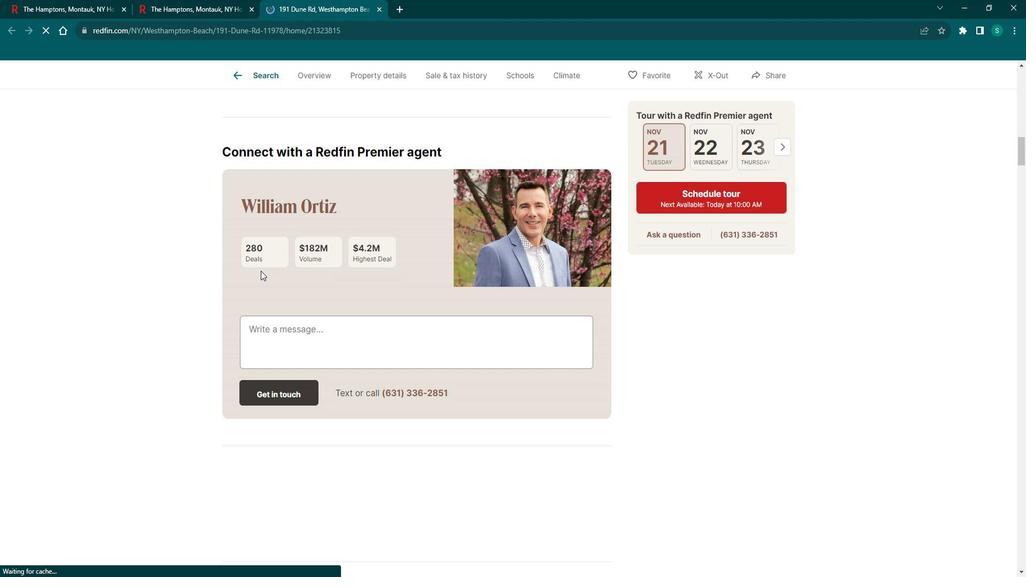 
Action: Mouse scrolled (273, 274) with delta (0, 0)
Screenshot: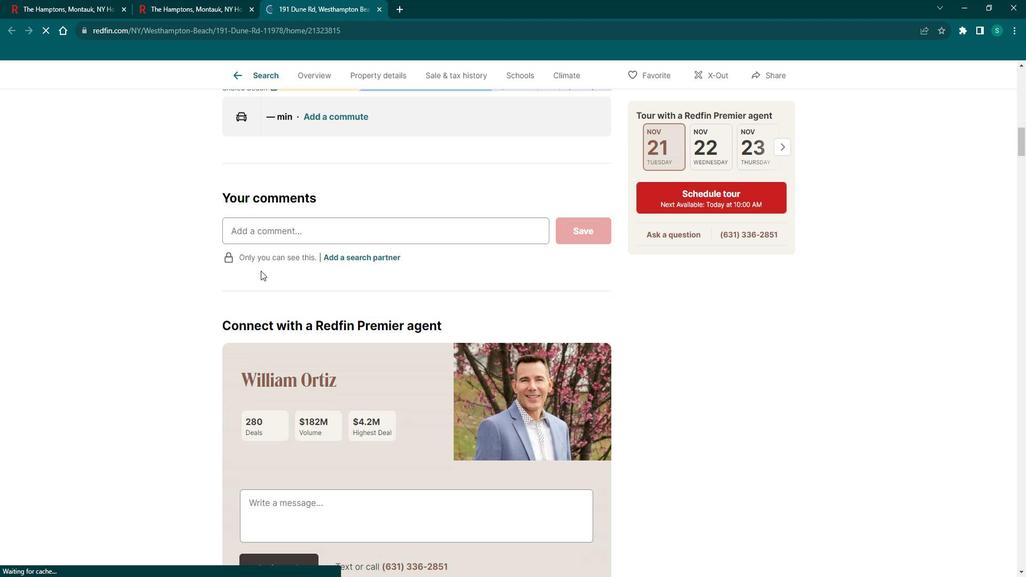 
Action: Mouse scrolled (273, 274) with delta (0, 0)
Screenshot: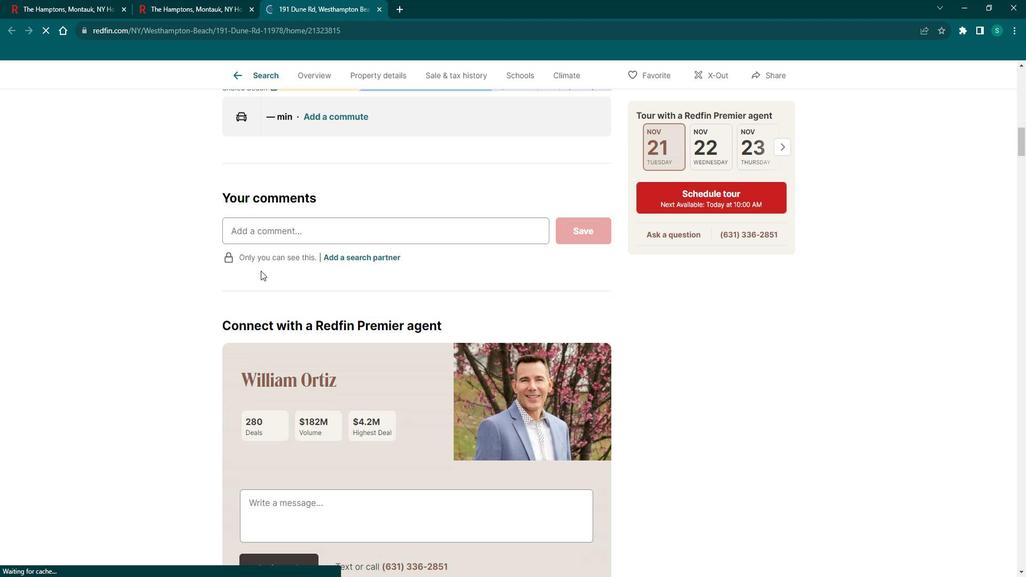 
Action: Mouse scrolled (273, 274) with delta (0, 0)
Screenshot: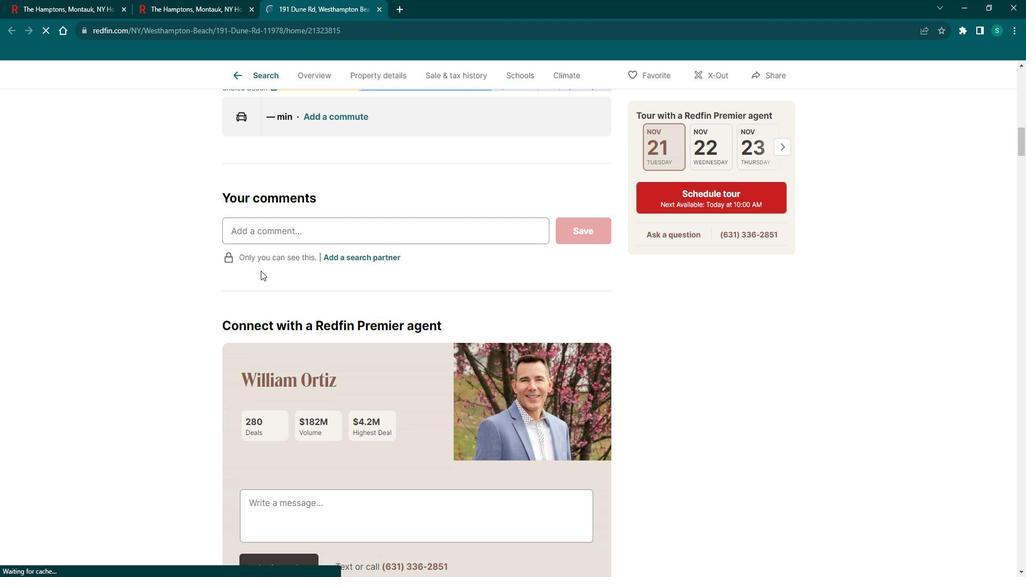 
Action: Mouse scrolled (273, 274) with delta (0, 0)
Screenshot: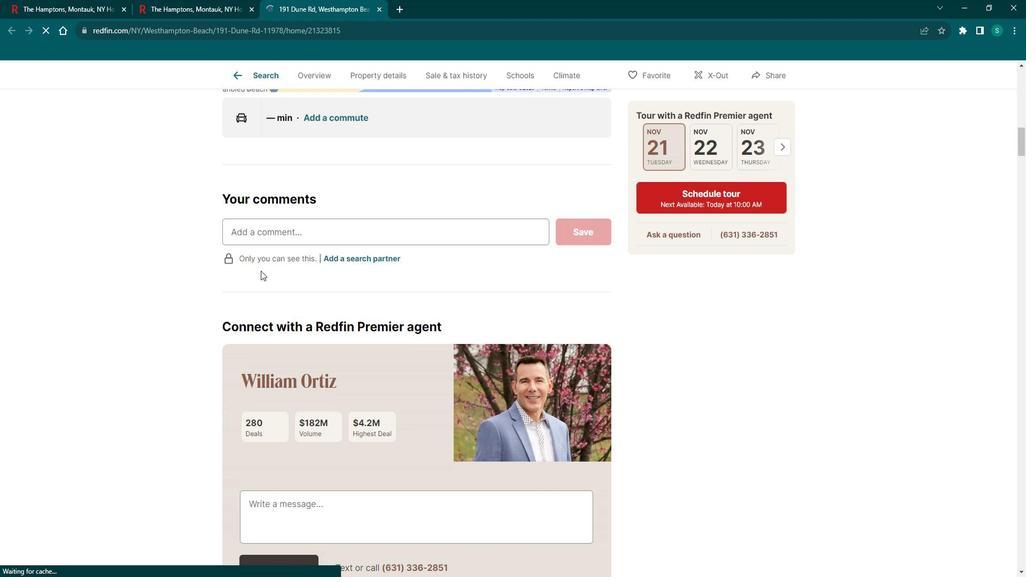 
Action: Mouse scrolled (273, 273) with delta (0, 0)
Screenshot: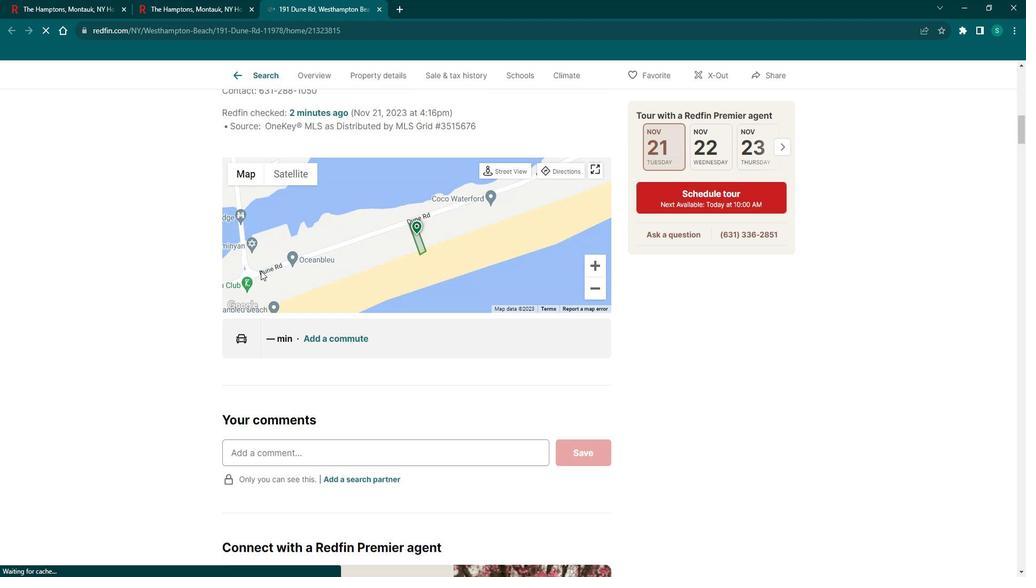 
Action: Mouse scrolled (273, 273) with delta (0, 0)
Screenshot: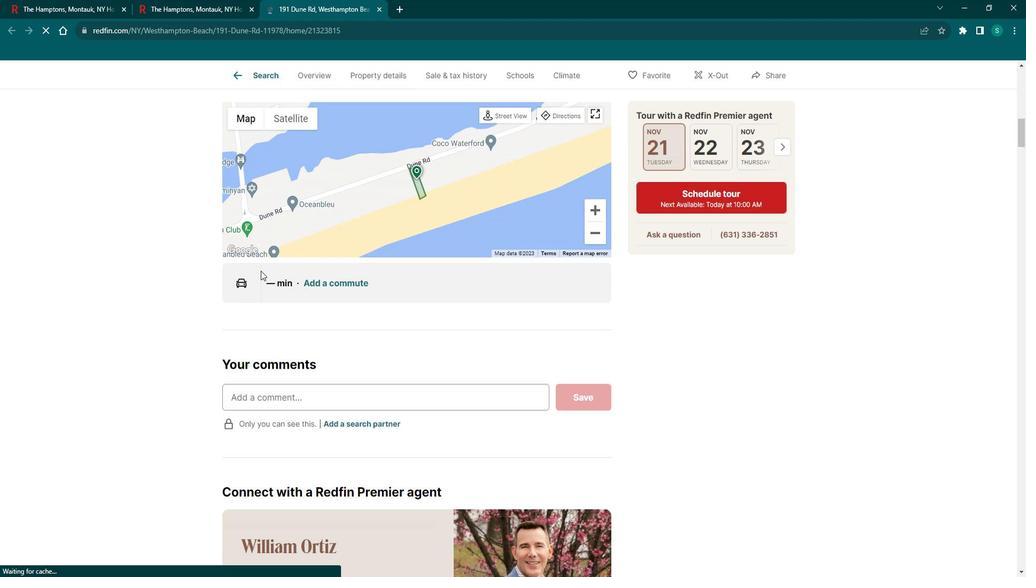 
Action: Mouse scrolled (273, 273) with delta (0, 0)
Screenshot: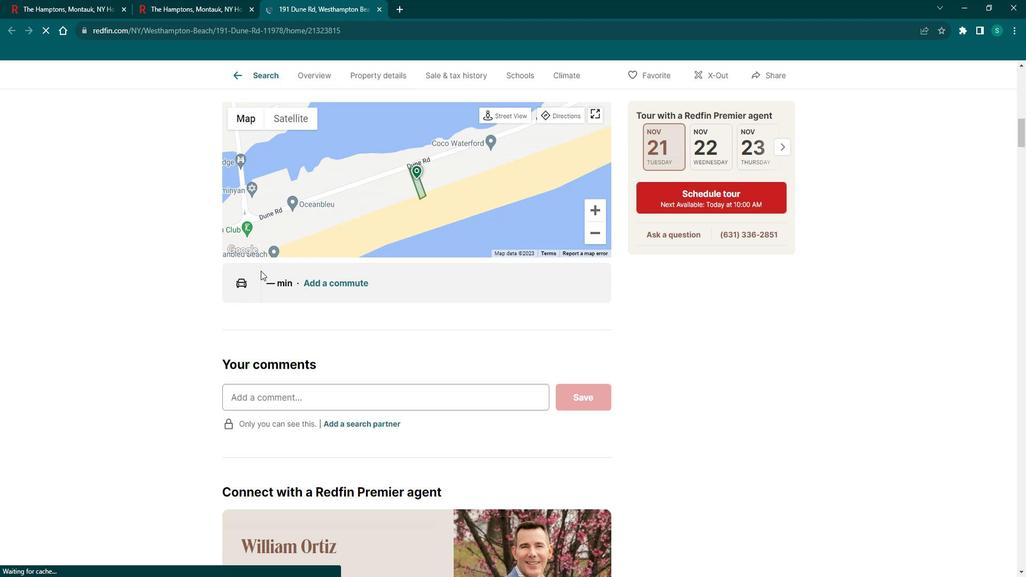 
Action: Mouse scrolled (273, 273) with delta (0, 0)
Screenshot: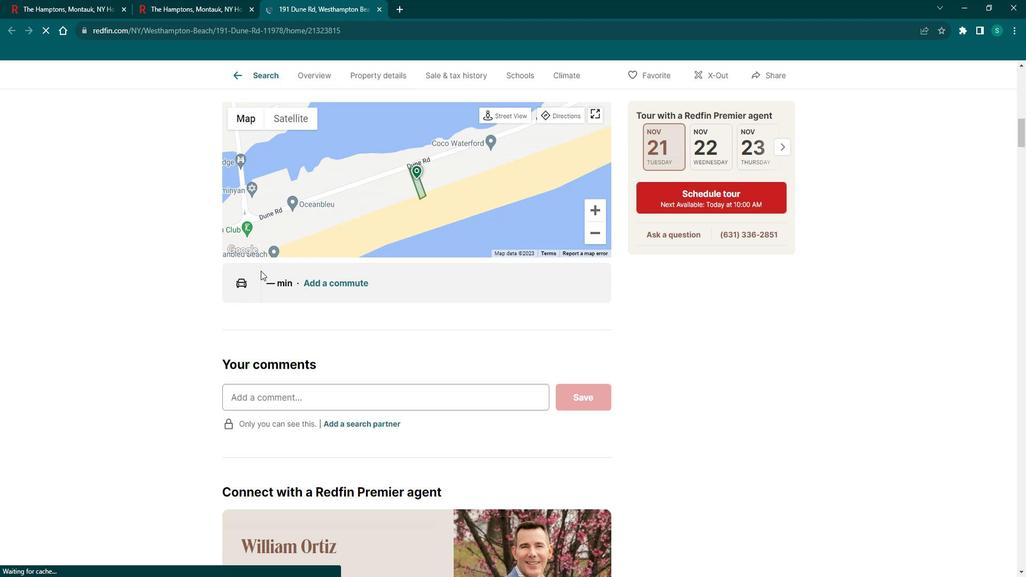 
Action: Mouse scrolled (273, 273) with delta (0, 0)
Screenshot: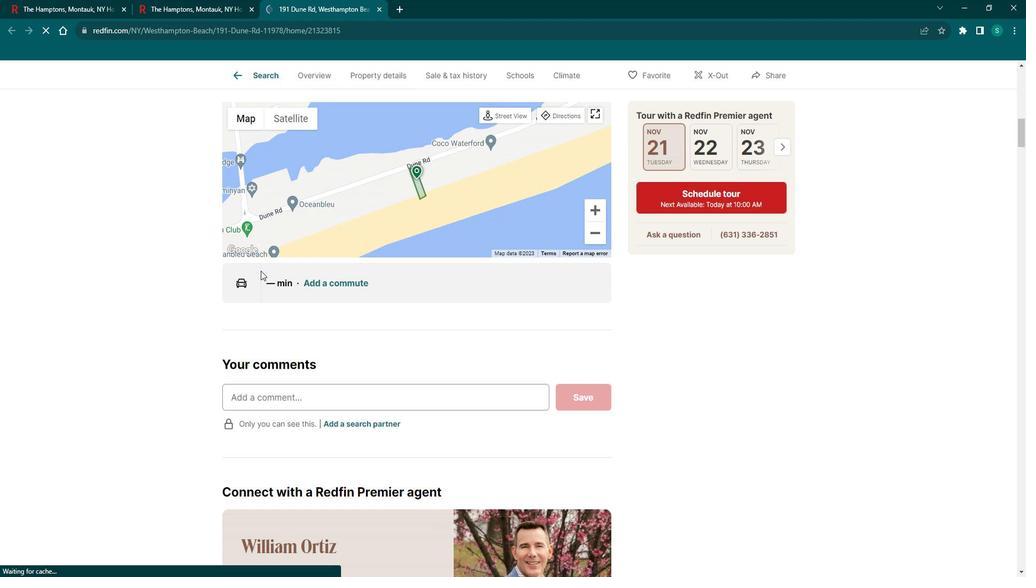 
Action: Mouse scrolled (273, 273) with delta (0, 0)
Screenshot: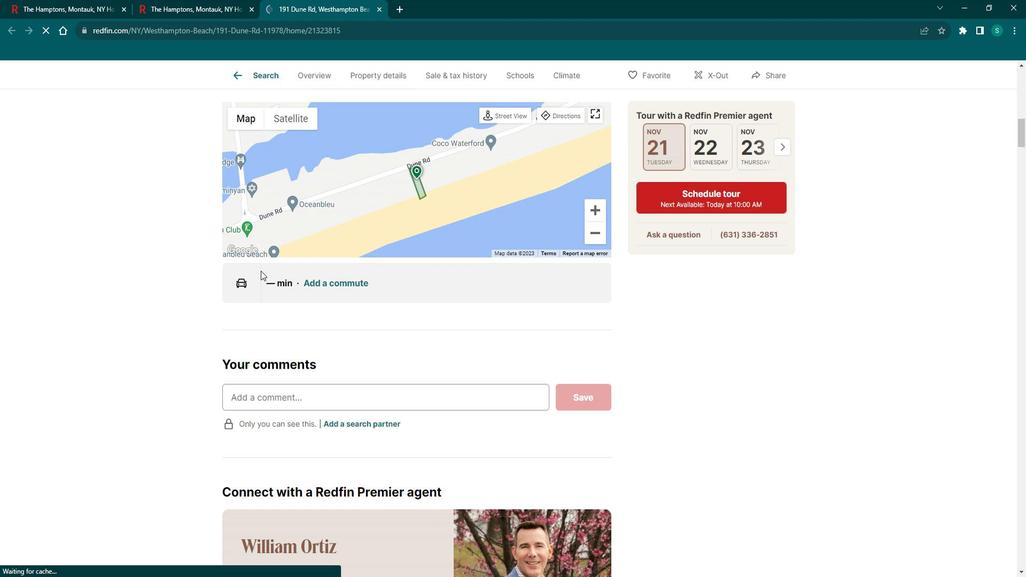 
Action: Mouse scrolled (273, 273) with delta (0, 0)
Screenshot: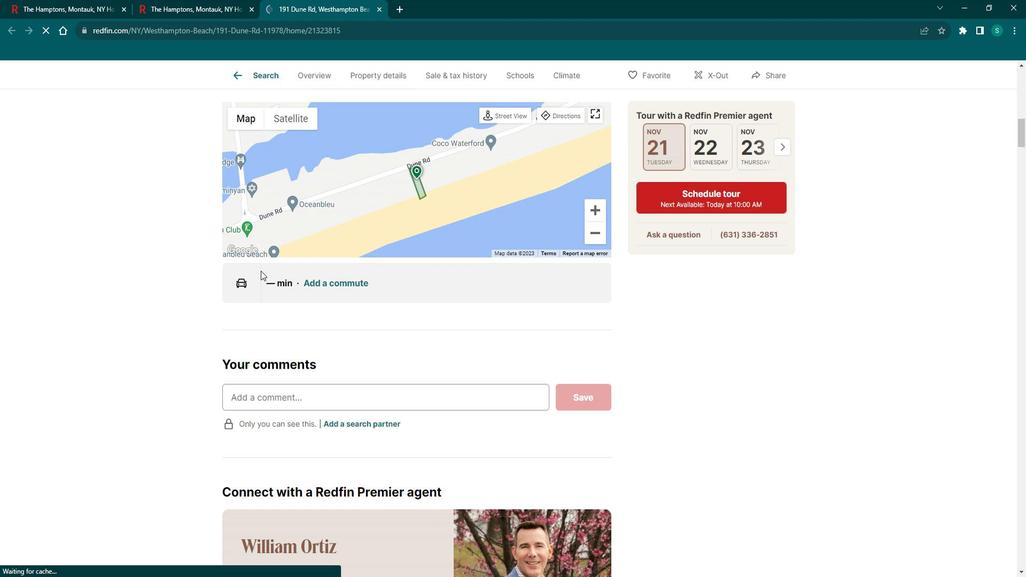 
Action: Mouse scrolled (273, 273) with delta (0, 0)
Screenshot: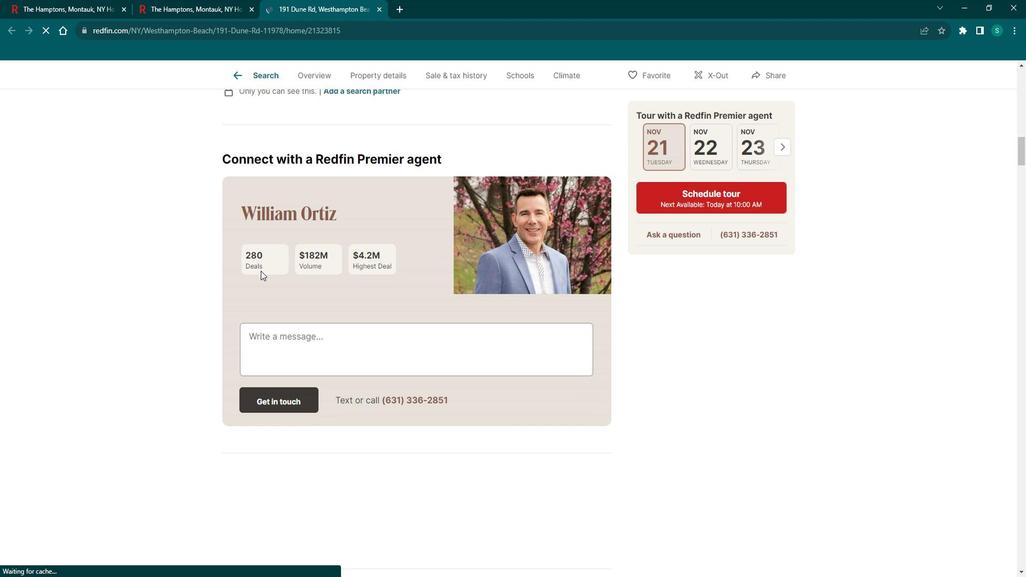 
Action: Mouse scrolled (273, 273) with delta (0, 0)
Screenshot: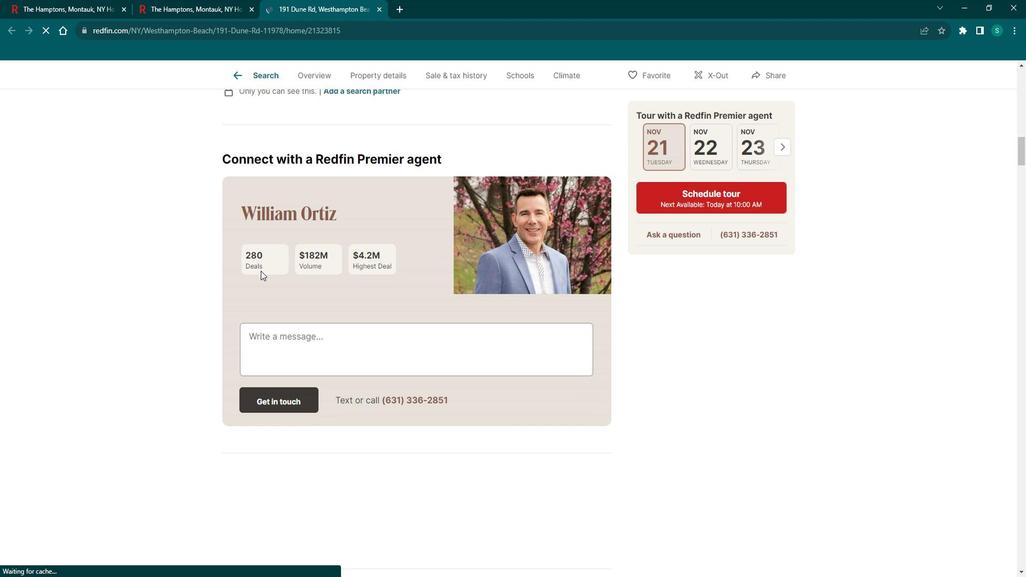 
Action: Mouse scrolled (273, 273) with delta (0, 0)
Screenshot: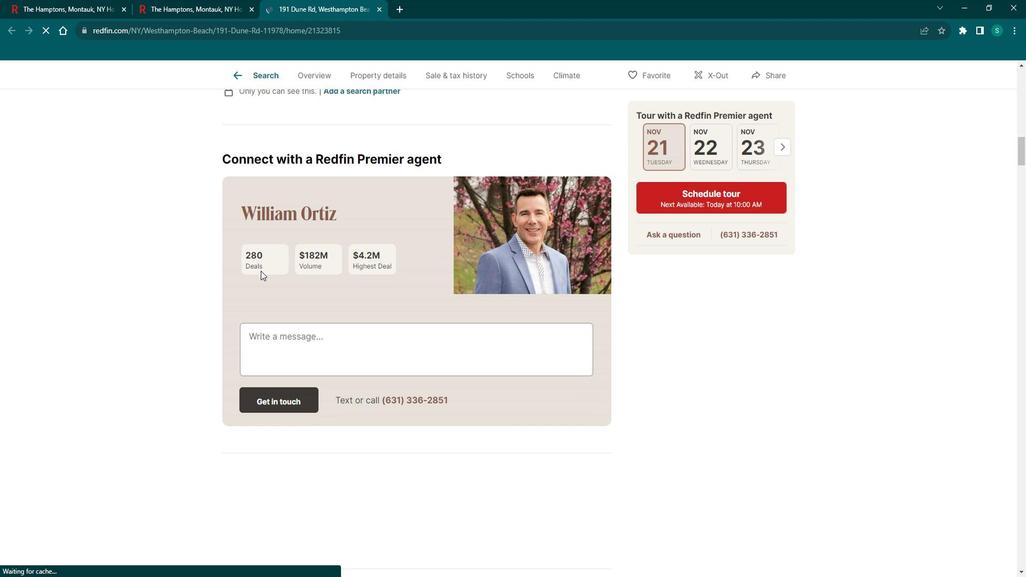 
Action: Mouse scrolled (273, 273) with delta (0, 0)
Screenshot: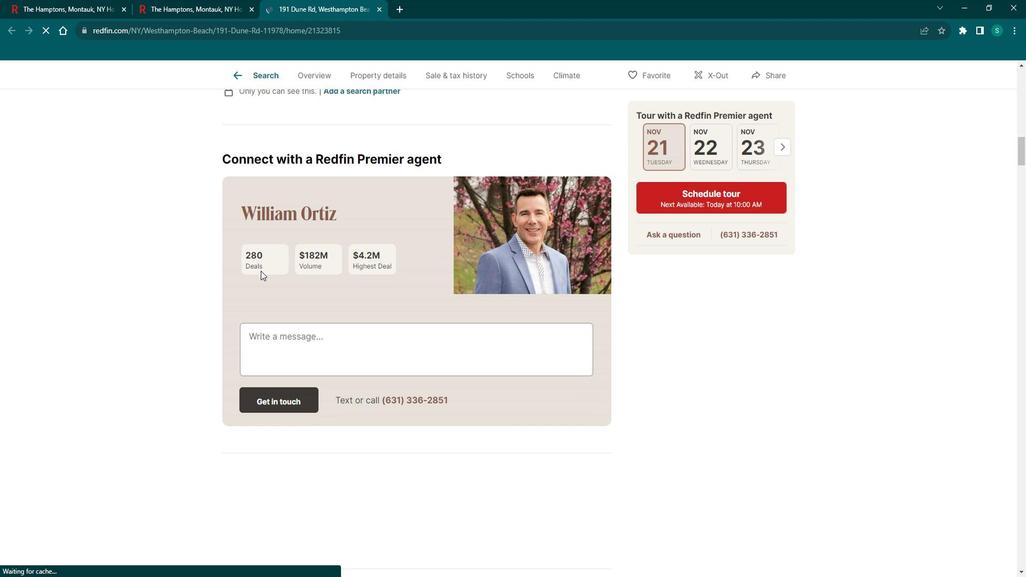 
Action: Mouse scrolled (273, 273) with delta (0, 0)
Screenshot: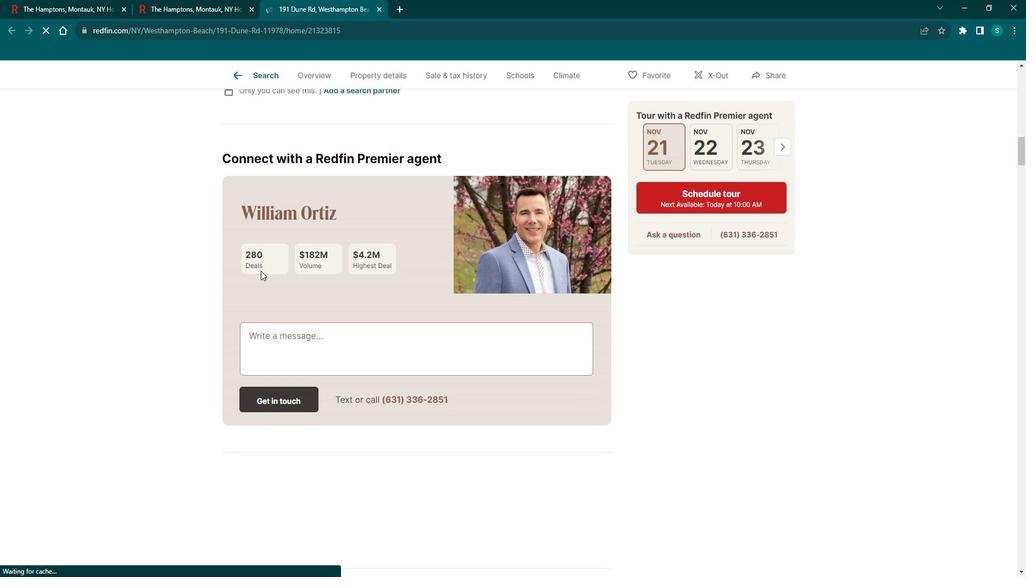 
Action: Mouse scrolled (273, 273) with delta (0, 0)
Screenshot: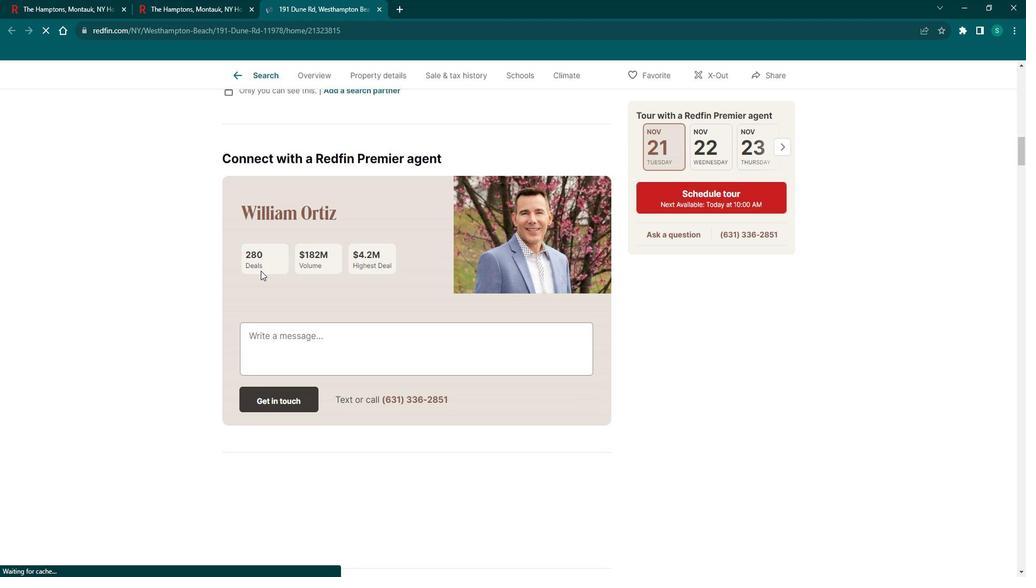 
Action: Mouse scrolled (273, 273) with delta (0, 0)
Screenshot: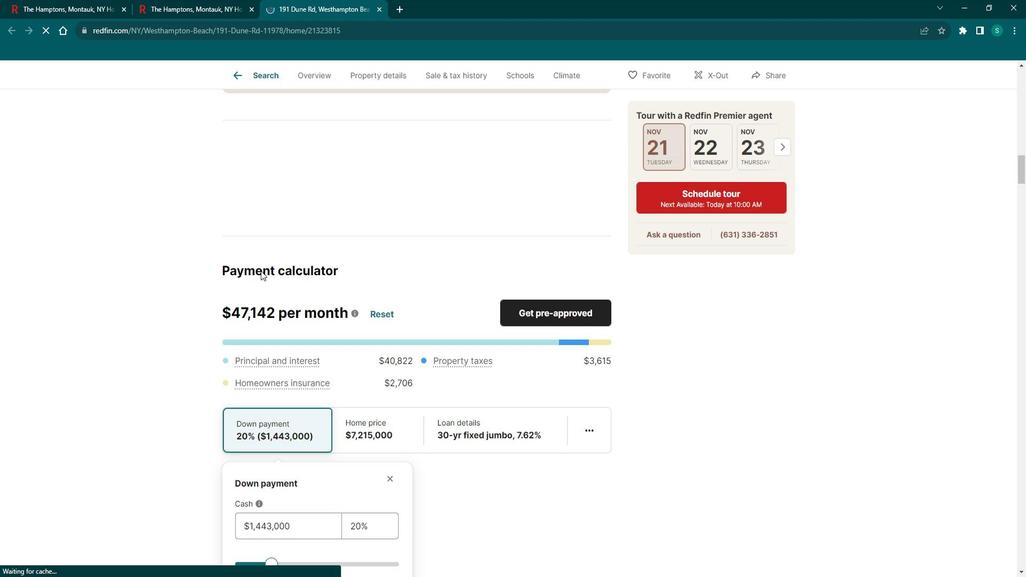 
Action: Mouse scrolled (273, 273) with delta (0, 0)
Screenshot: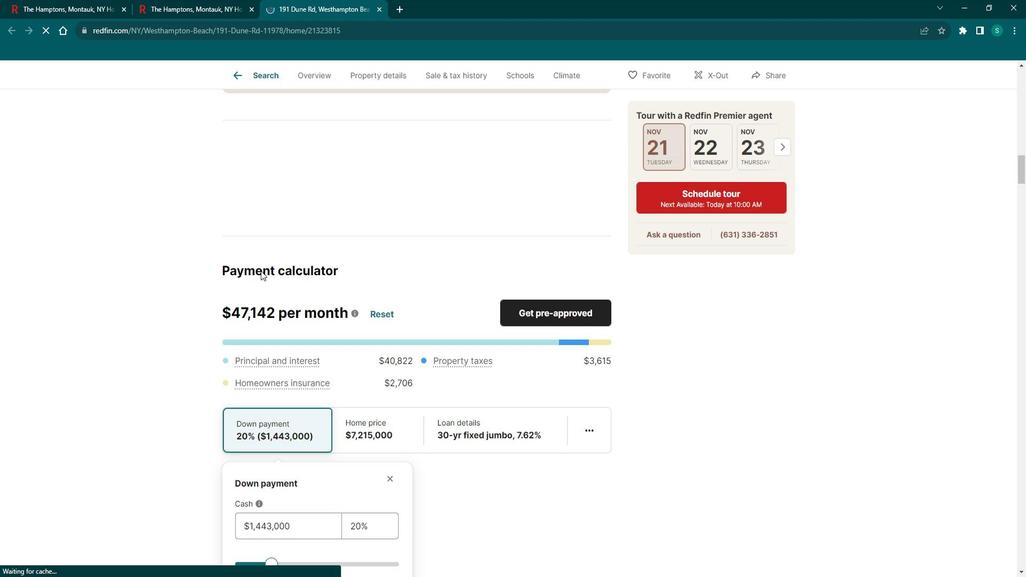 
Action: Mouse scrolled (273, 273) with delta (0, 0)
Screenshot: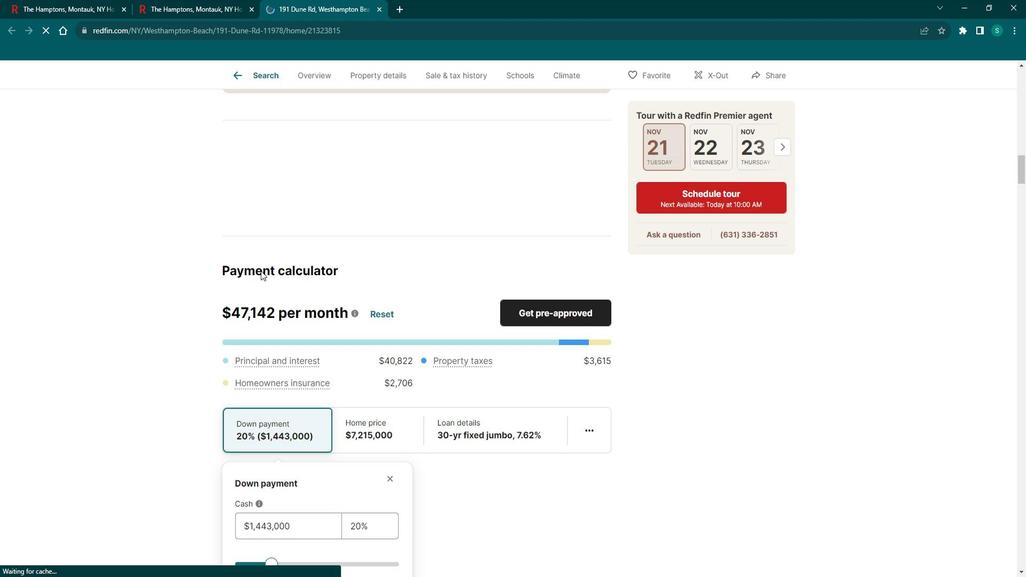 
Action: Mouse scrolled (273, 273) with delta (0, 0)
Screenshot: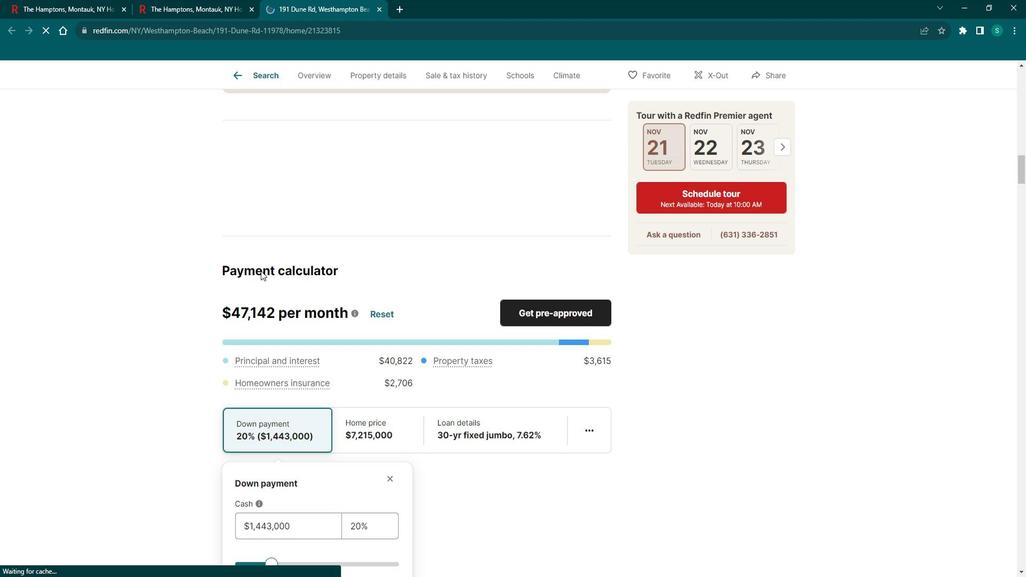 
Action: Mouse scrolled (273, 273) with delta (0, 0)
Screenshot: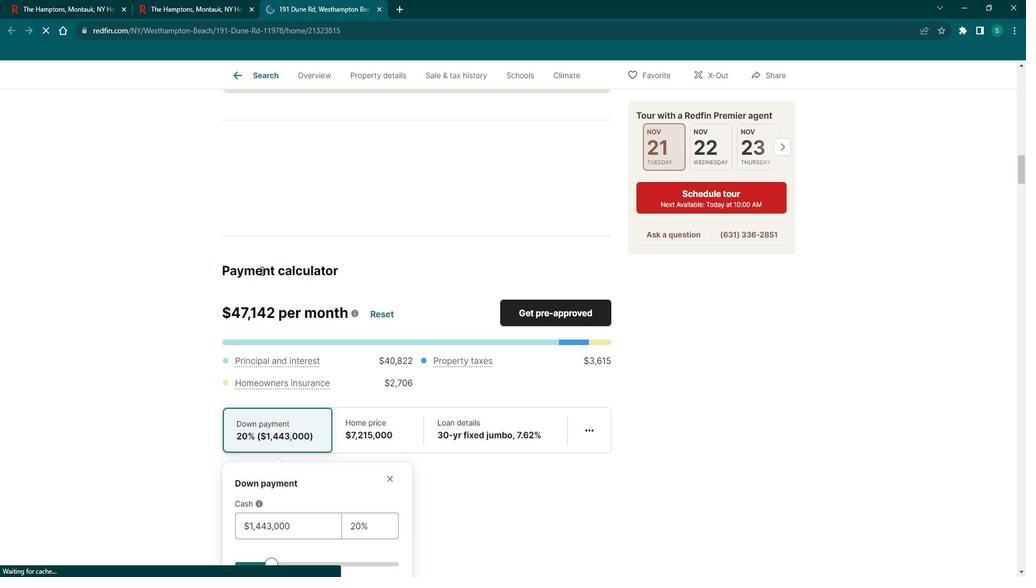 
Action: Mouse scrolled (273, 273) with delta (0, 0)
Screenshot: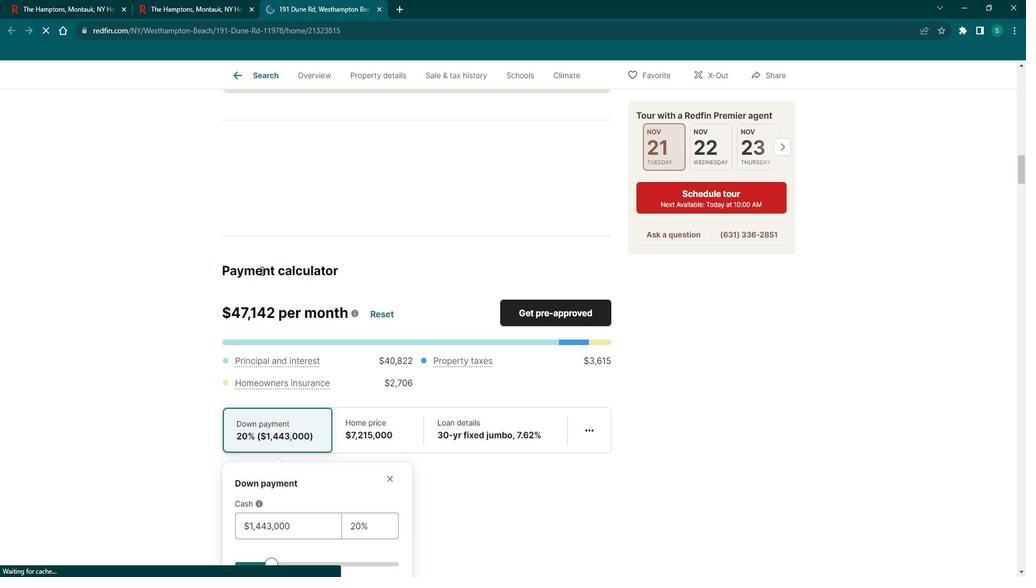 
Action: Mouse scrolled (273, 273) with delta (0, 0)
Screenshot: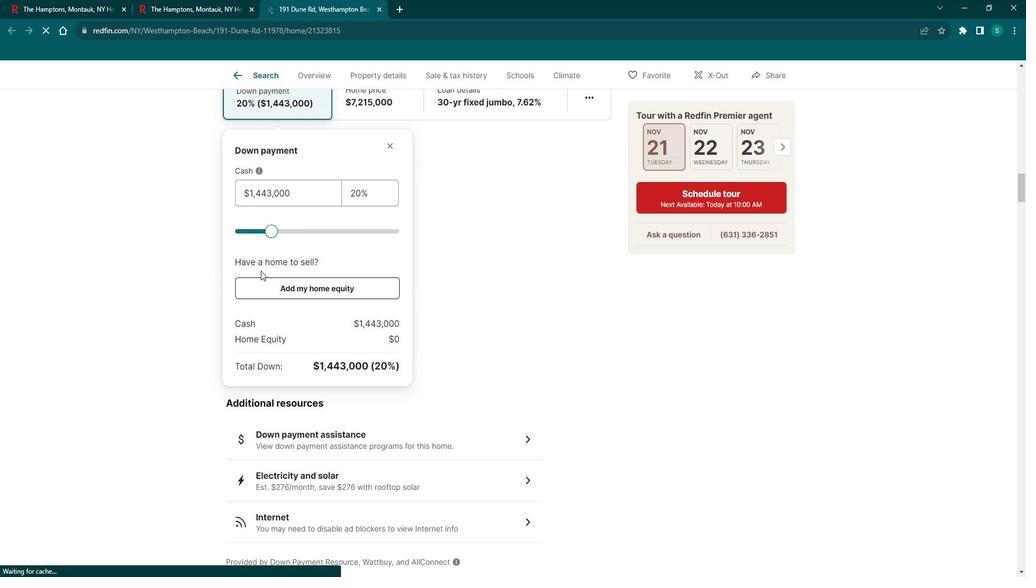 
Action: Mouse scrolled (273, 273) with delta (0, 0)
Screenshot: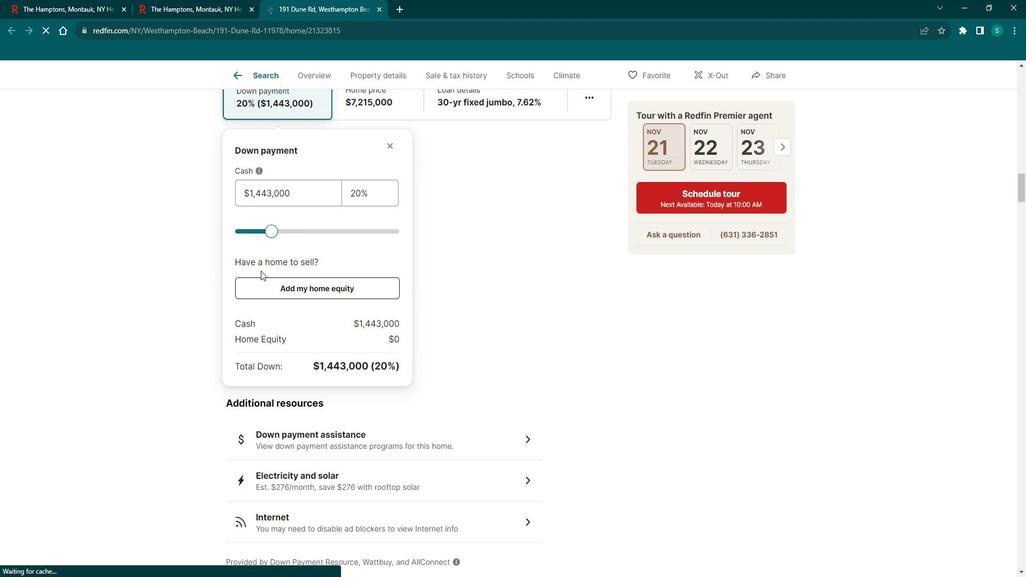 
Action: Mouse scrolled (273, 273) with delta (0, 0)
Screenshot: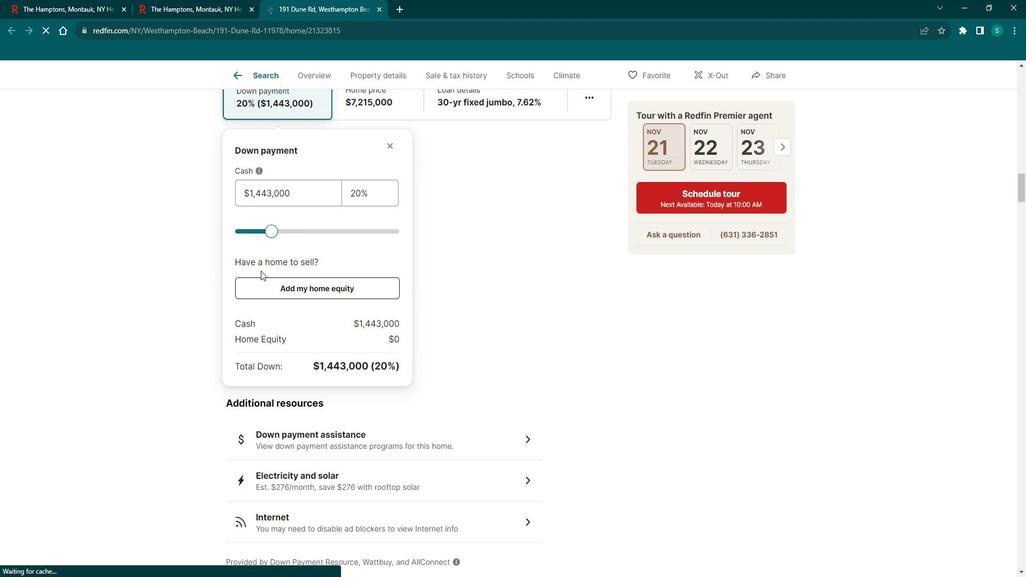 
Action: Mouse scrolled (273, 273) with delta (0, 0)
Screenshot: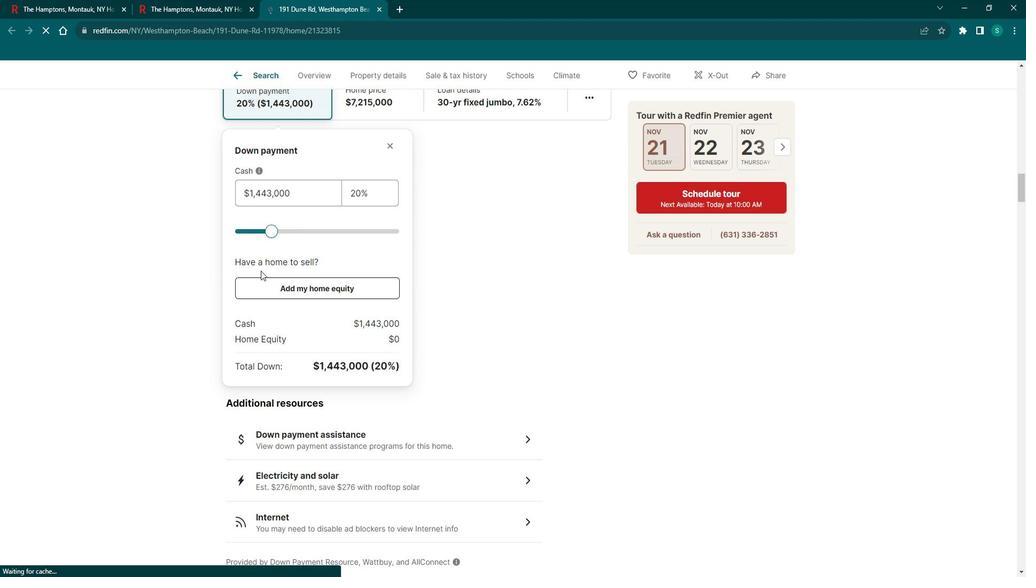 
Action: Mouse scrolled (273, 273) with delta (0, 0)
Screenshot: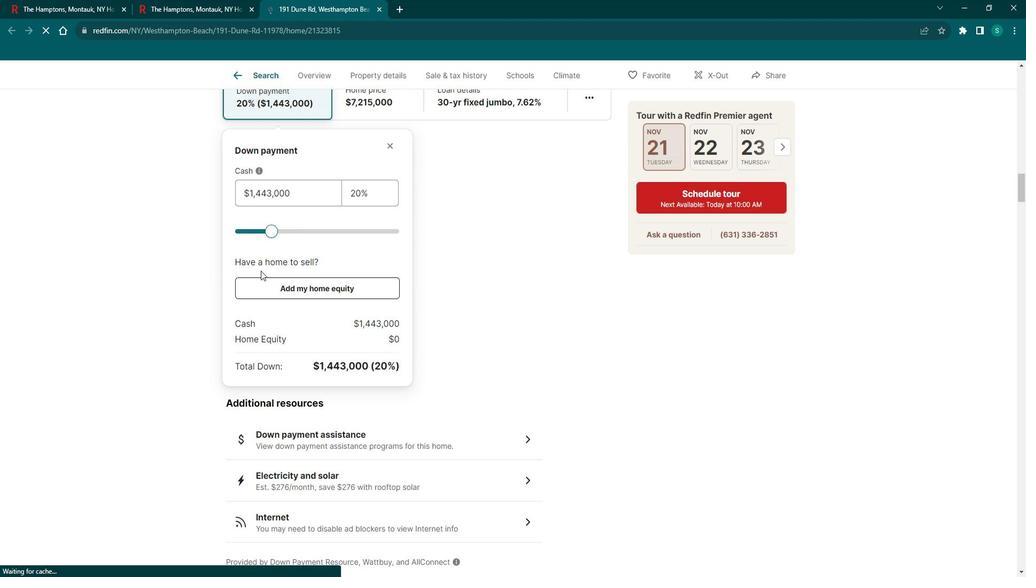 
Action: Mouse scrolled (273, 273) with delta (0, 0)
Screenshot: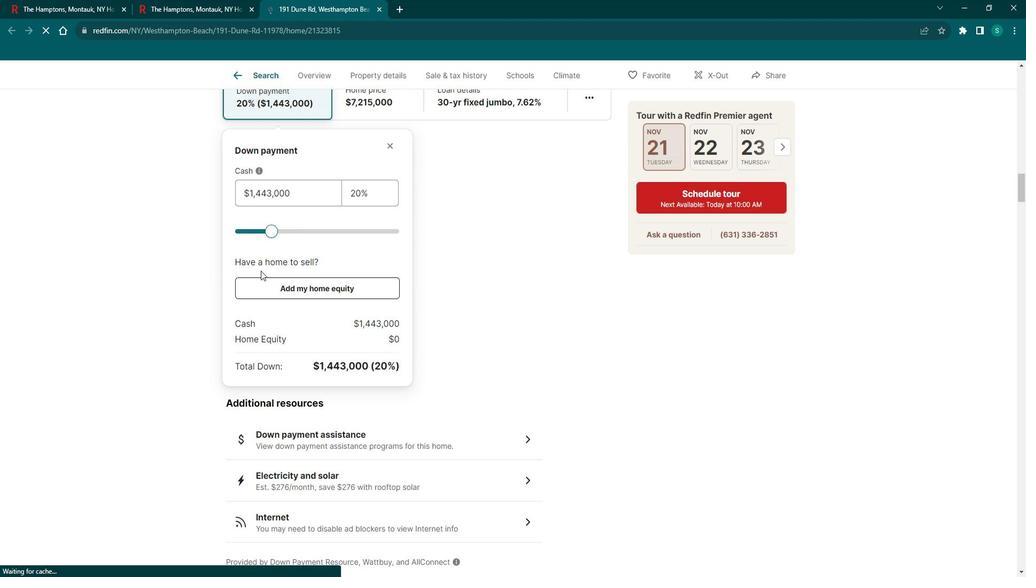 
Action: Mouse scrolled (273, 273) with delta (0, 0)
Screenshot: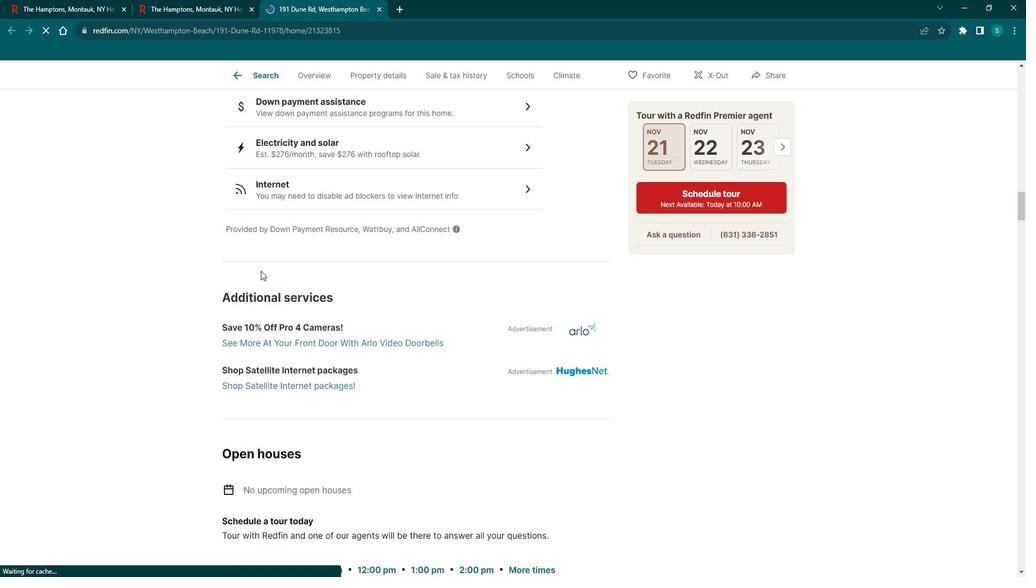 
Action: Mouse scrolled (273, 273) with delta (0, 0)
